 Task: Buy 3 Reusable Straws from Straws section under best seller category for shipping address: Melody Gonzalez, 1982 Bartlett Avenue, Southfield, Michigan 48076, Cell Number 2485598029. Pay from credit card ending with 7965, CVV 549
Action: Mouse moved to (211, 101)
Screenshot: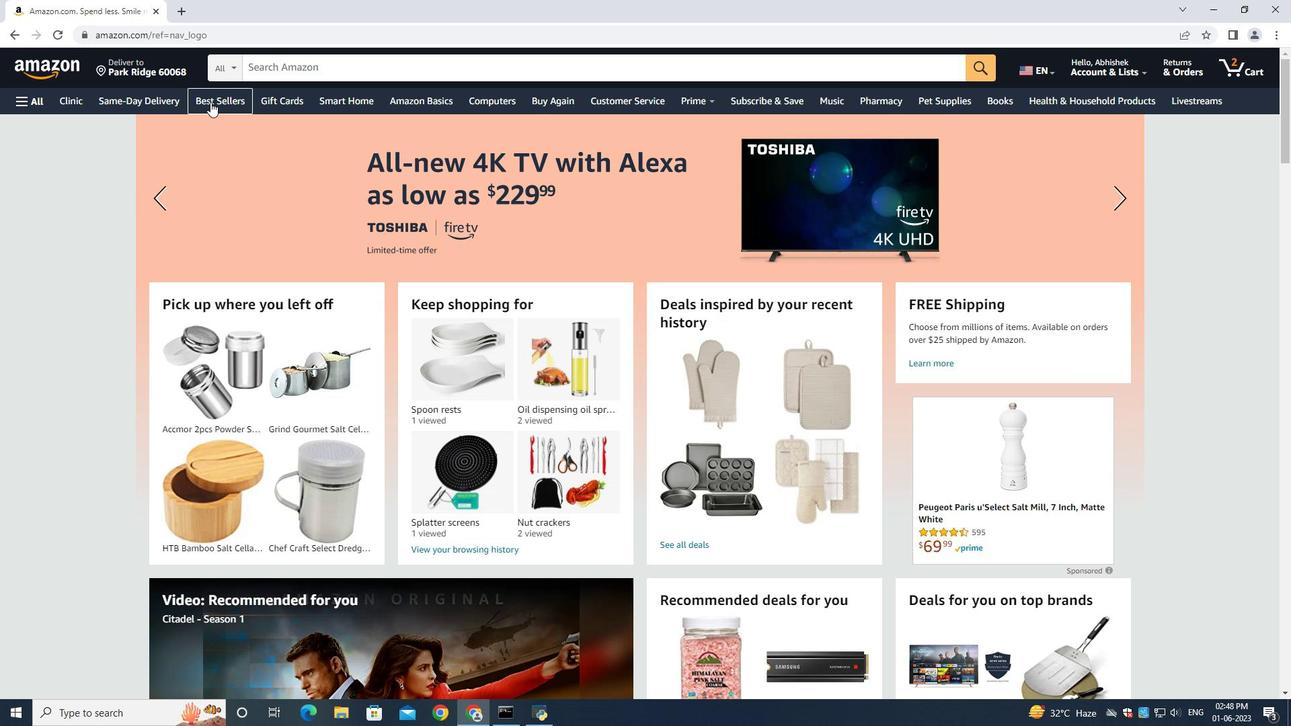 
Action: Mouse pressed left at (211, 101)
Screenshot: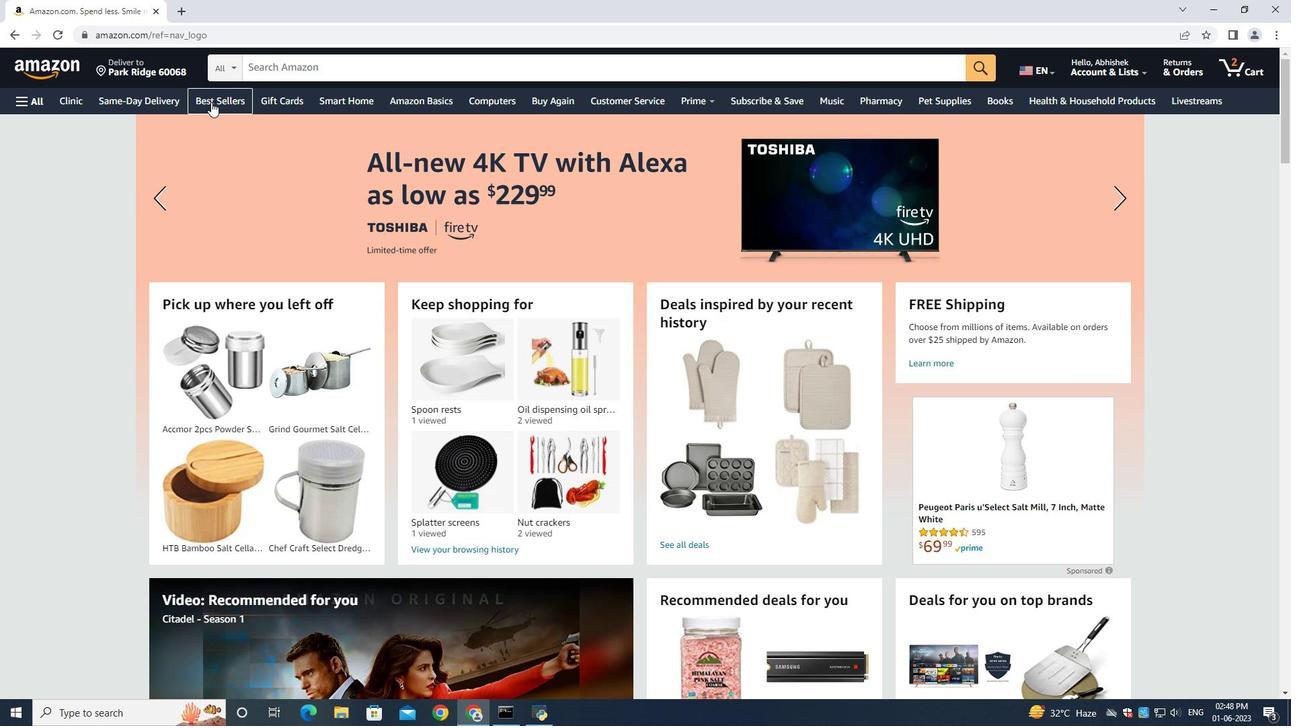 
Action: Mouse moved to (279, 69)
Screenshot: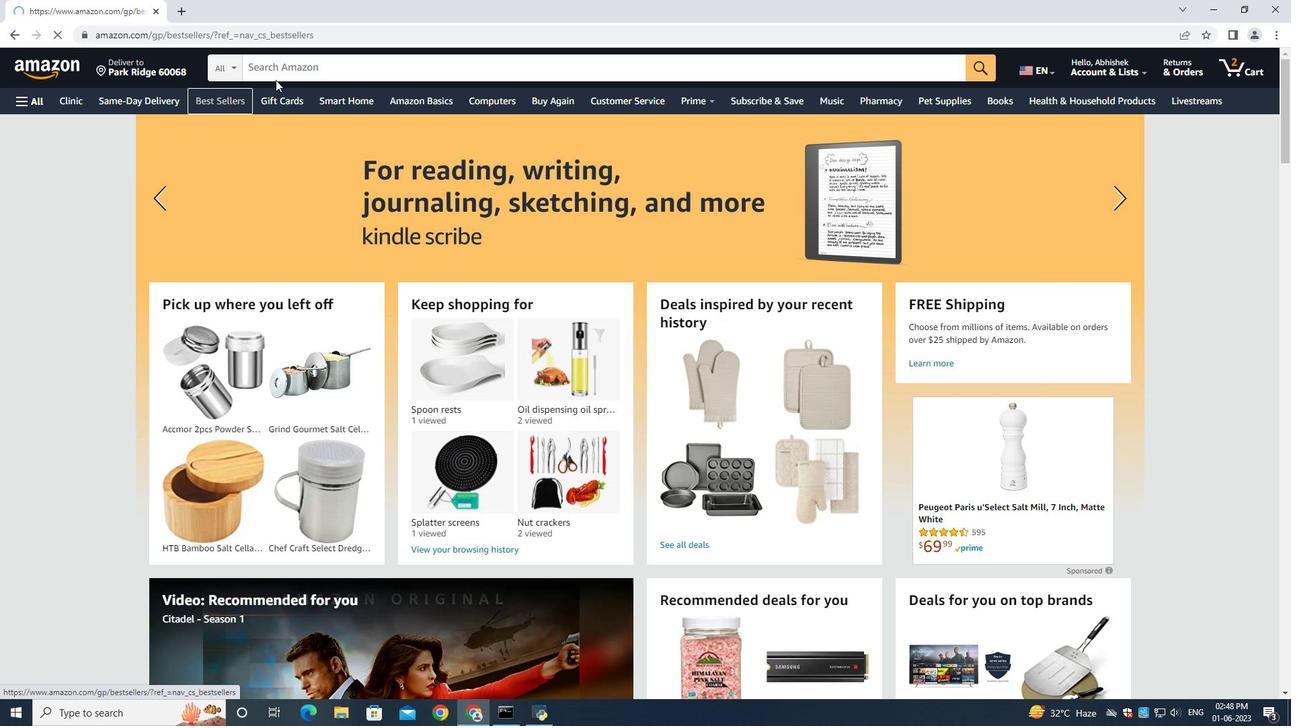 
Action: Mouse pressed left at (279, 69)
Screenshot: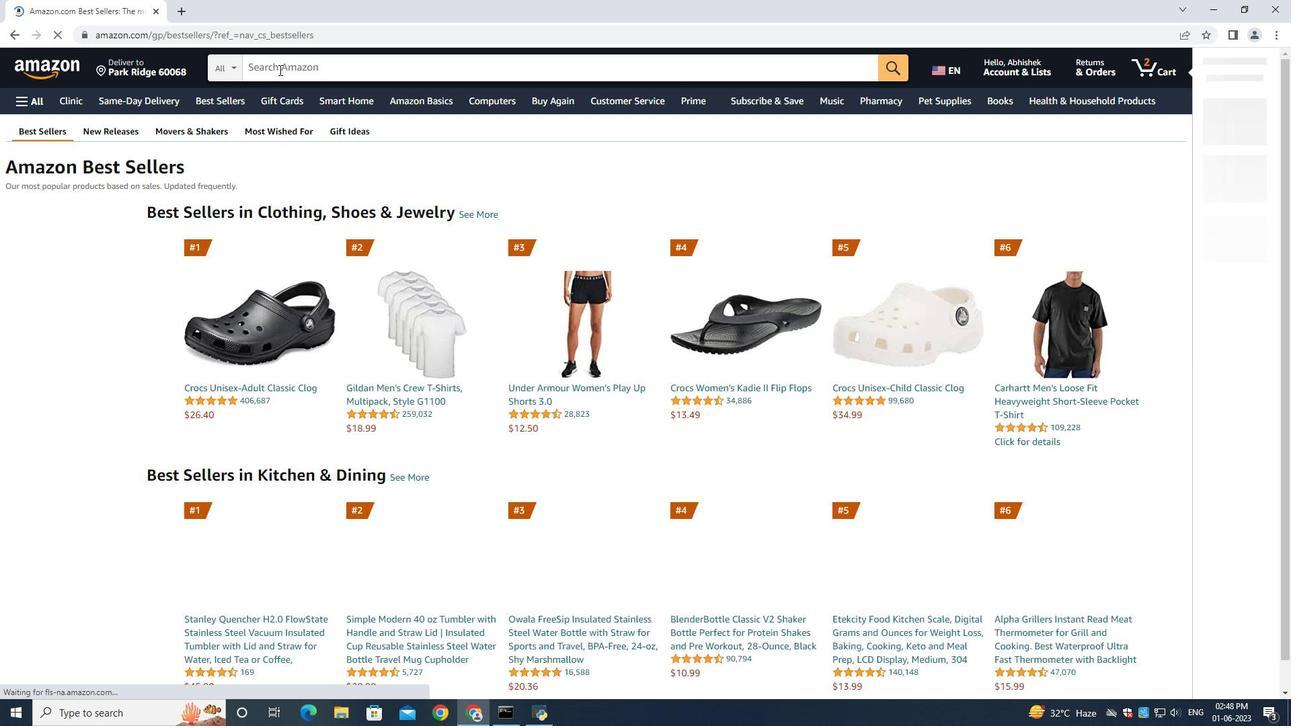 
Action: Mouse moved to (1260, 279)
Screenshot: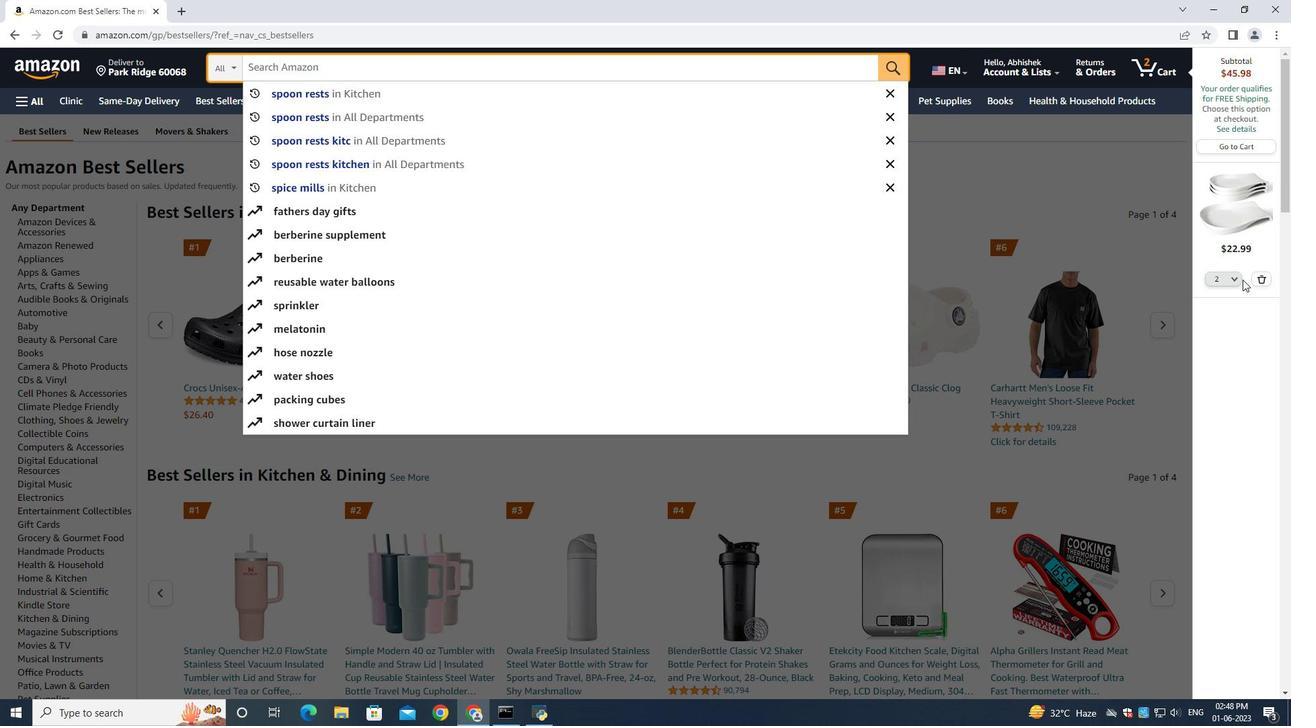 
Action: Mouse pressed left at (1260, 279)
Screenshot: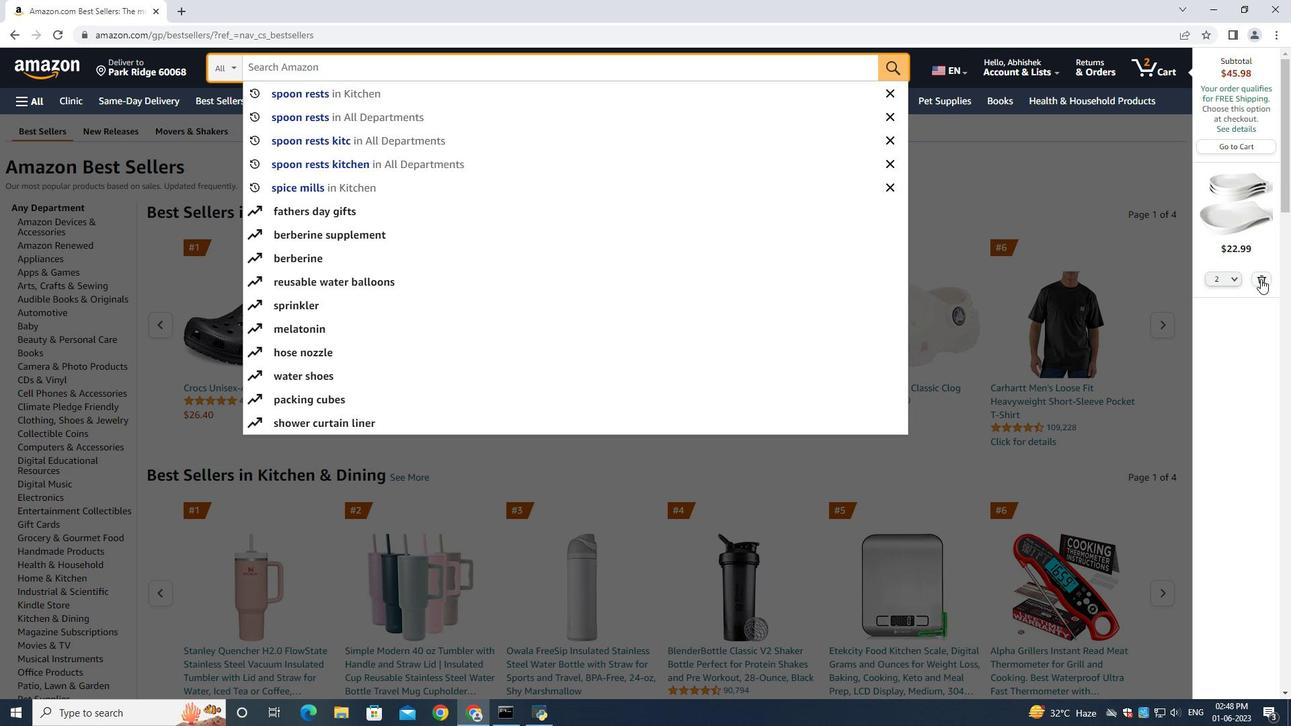
Action: Mouse moved to (281, 72)
Screenshot: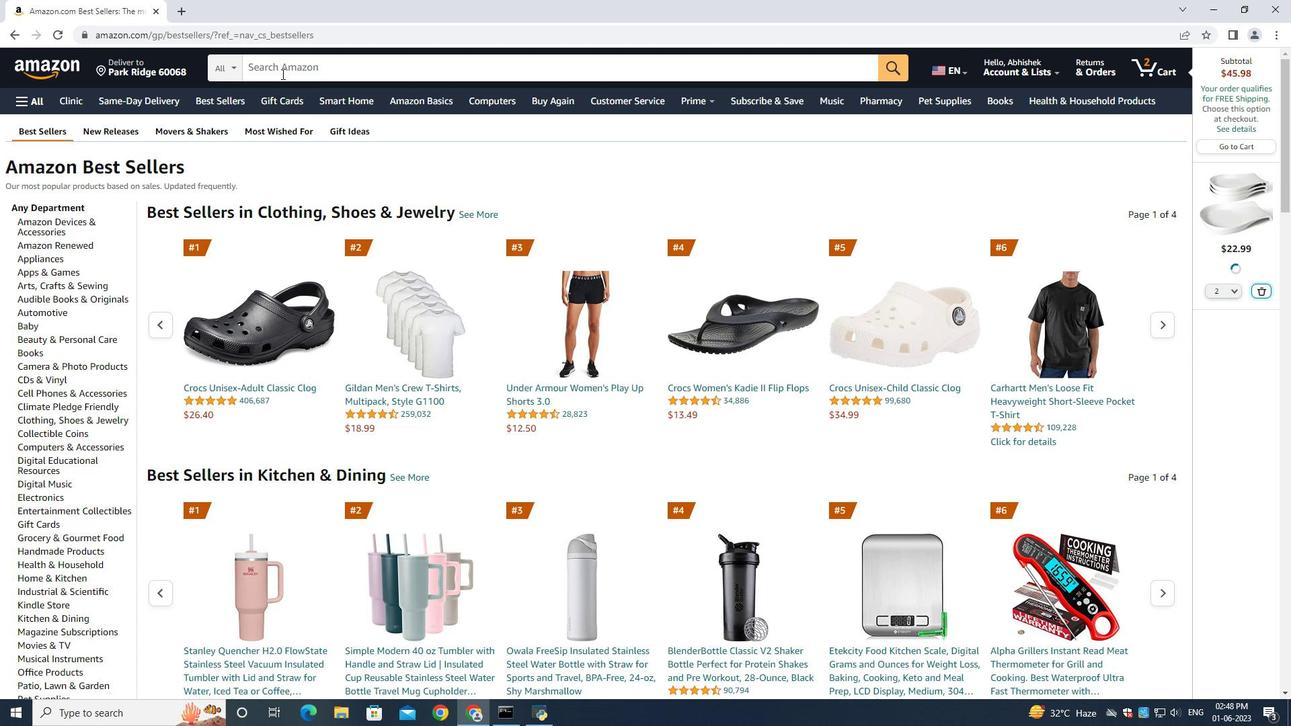 
Action: Mouse pressed left at (281, 72)
Screenshot: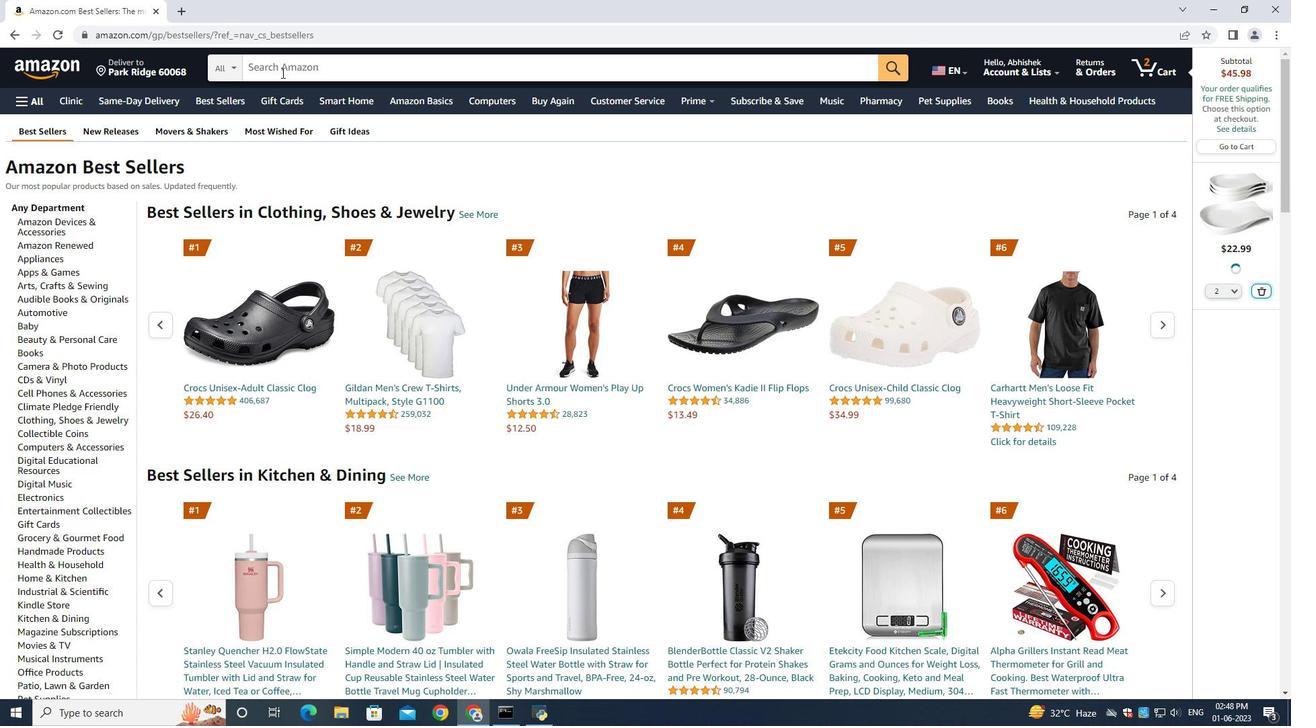 
Action: Key pressed <Key.shift>Reusable<Key.space><Key.shift><Key.shift><Key.shift><Key.shift><Key.shift><Key.shift><Key.shift><Key.shift><Key.shift><Key.shift><Key.shift><Key.shift><Key.shift>Straws<Key.enter>
Screenshot: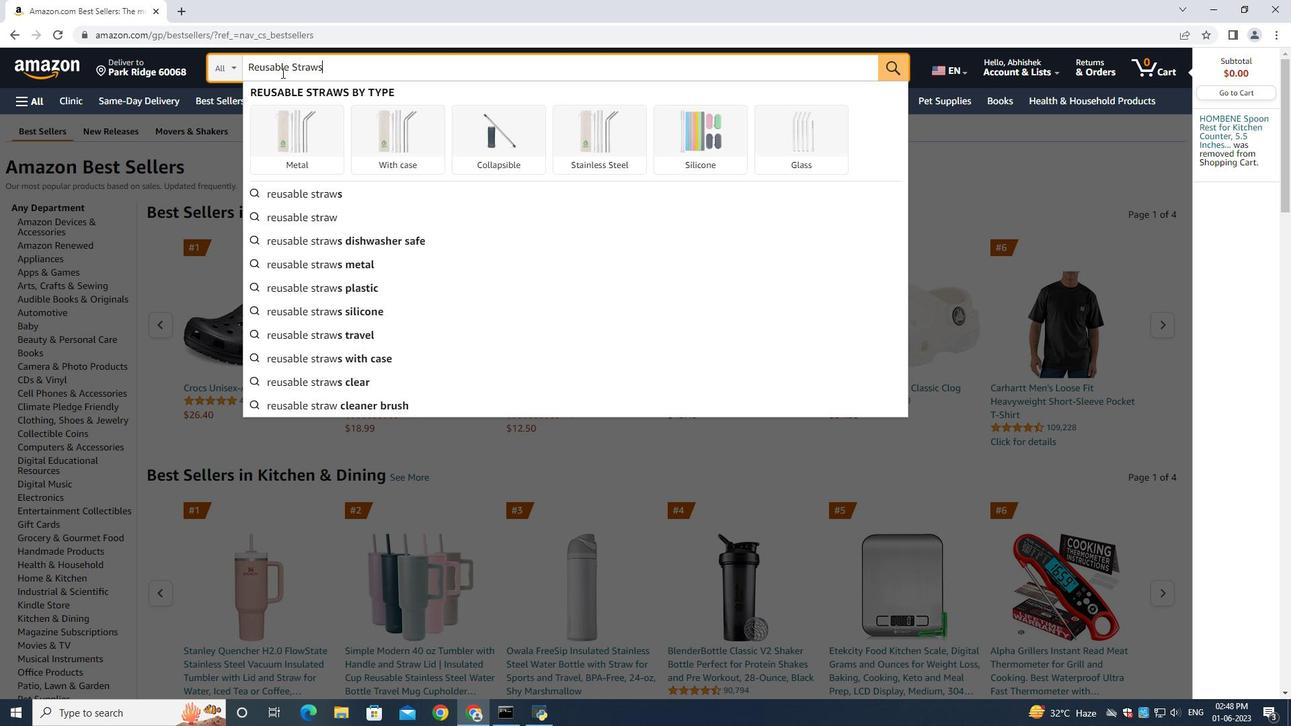 
Action: Mouse moved to (61, 364)
Screenshot: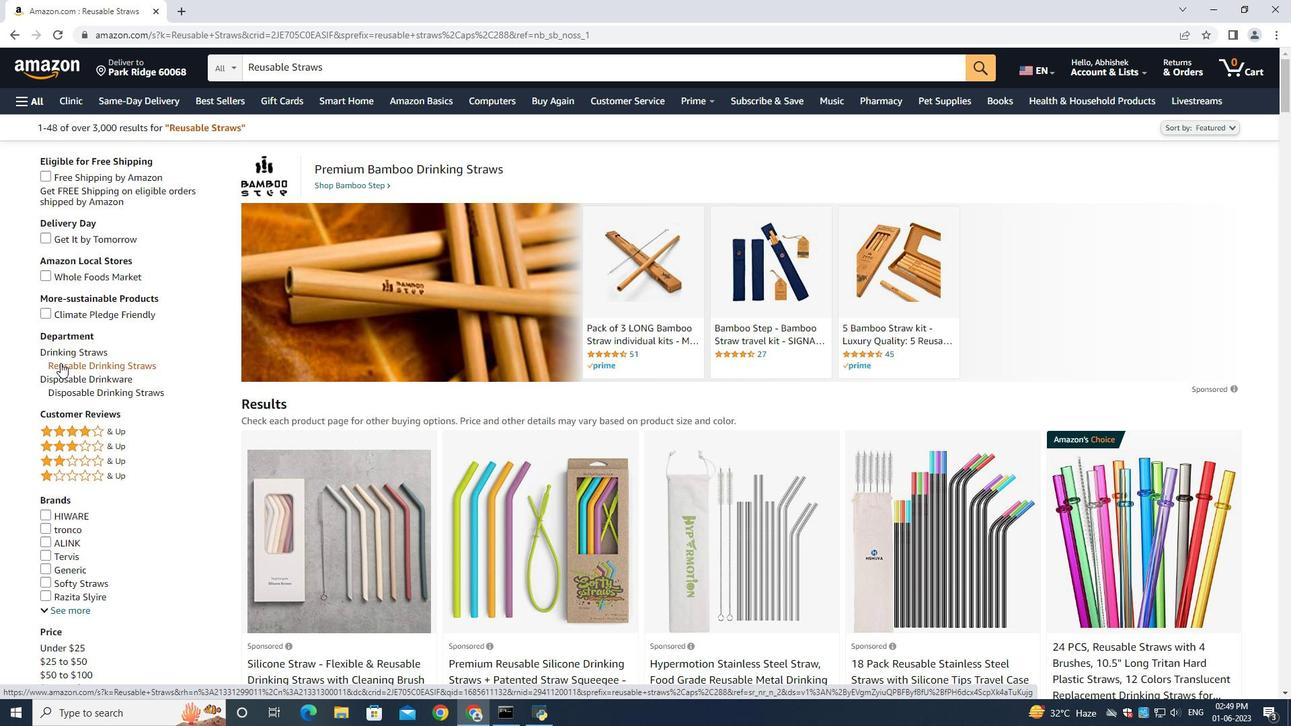 
Action: Mouse pressed left at (61, 364)
Screenshot: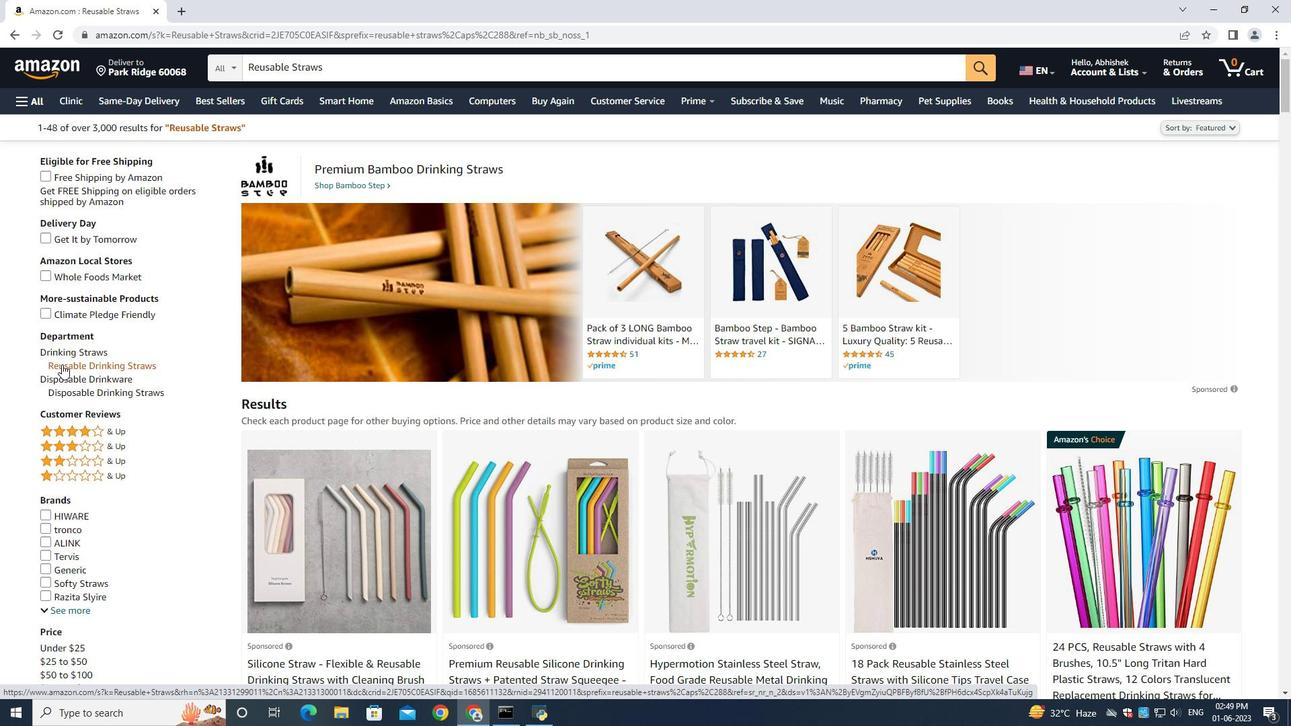 
Action: Mouse moved to (900, 342)
Screenshot: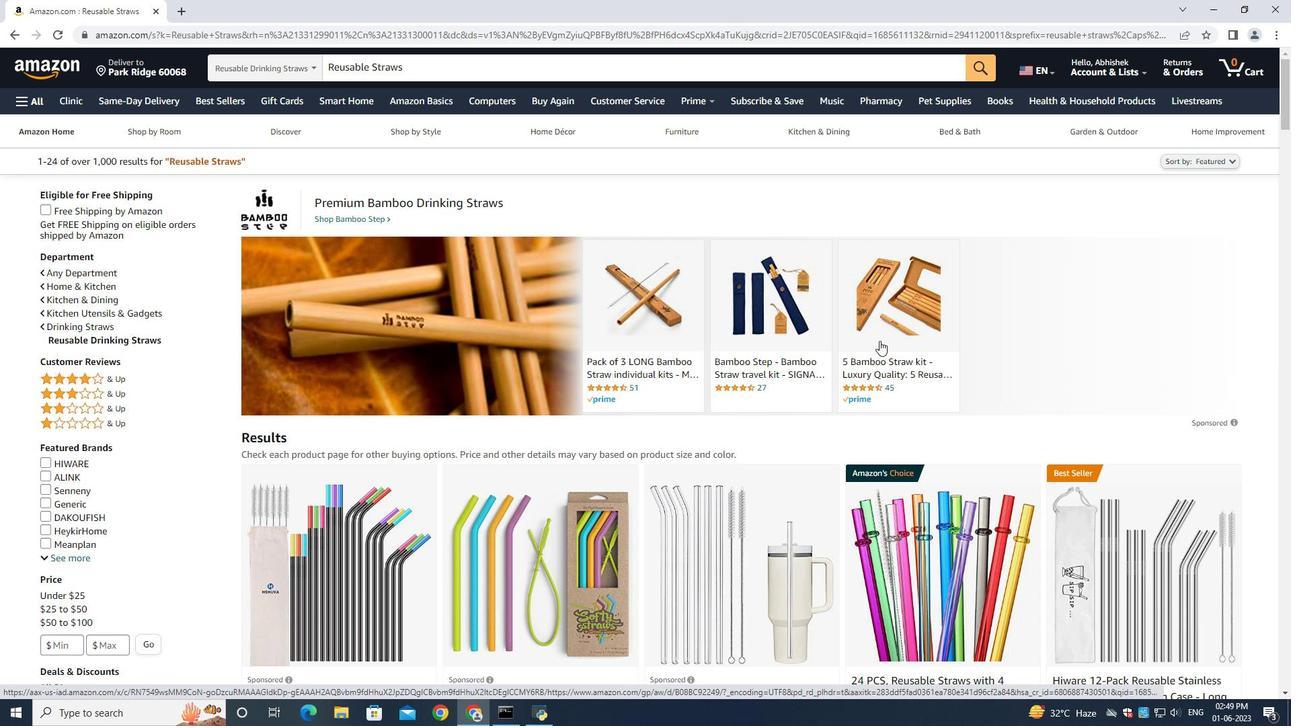 
Action: Mouse scrolled (900, 342) with delta (0, 0)
Screenshot: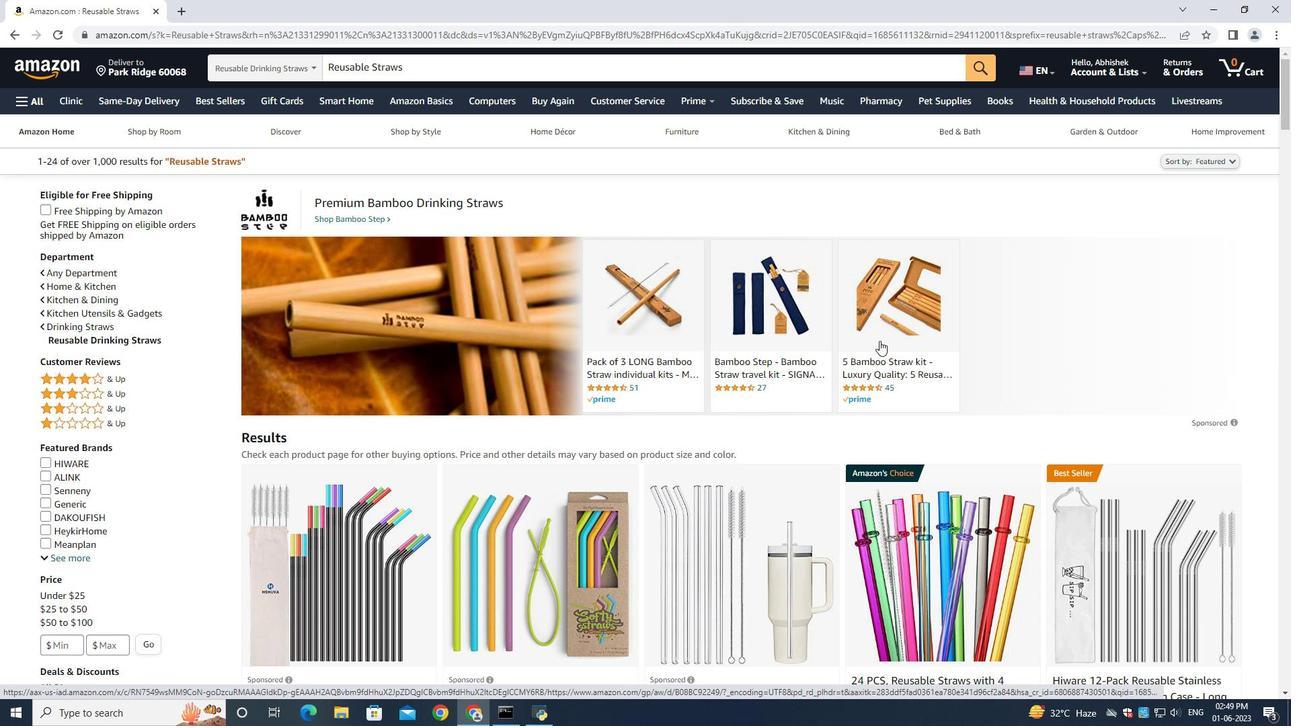
Action: Mouse moved to (906, 345)
Screenshot: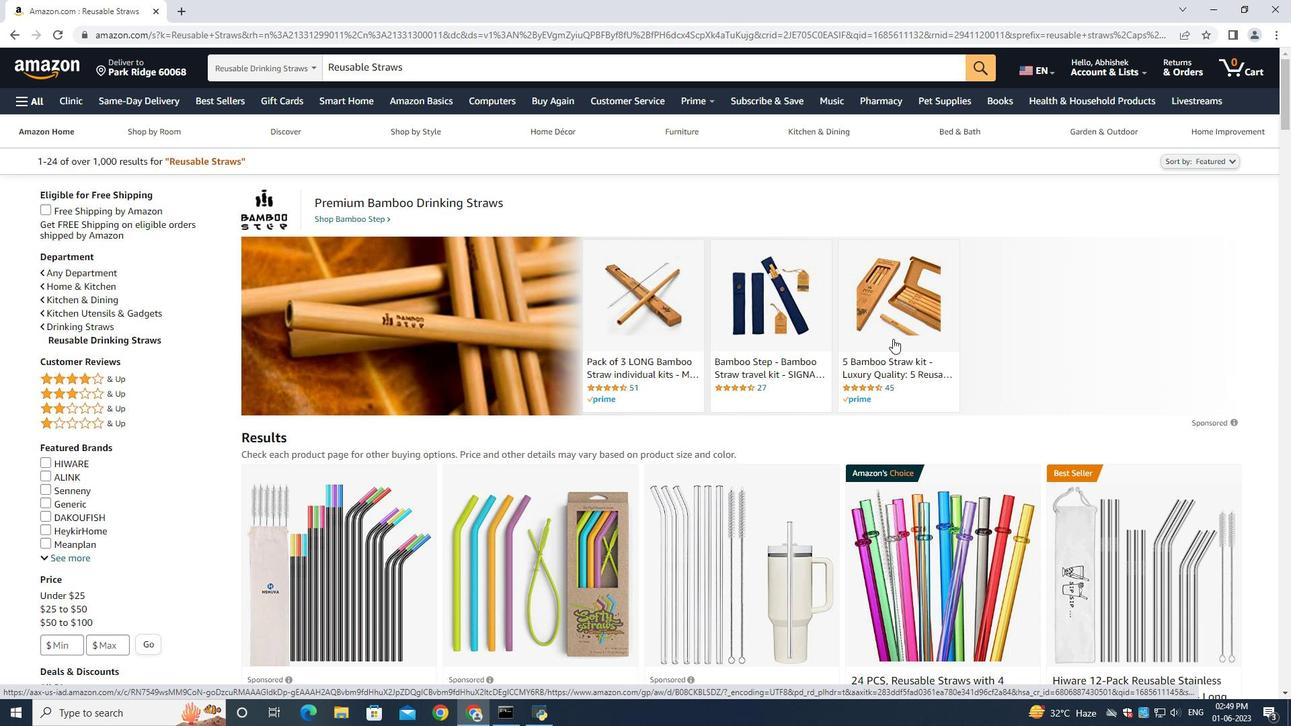 
Action: Mouse scrolled (906, 344) with delta (0, 0)
Screenshot: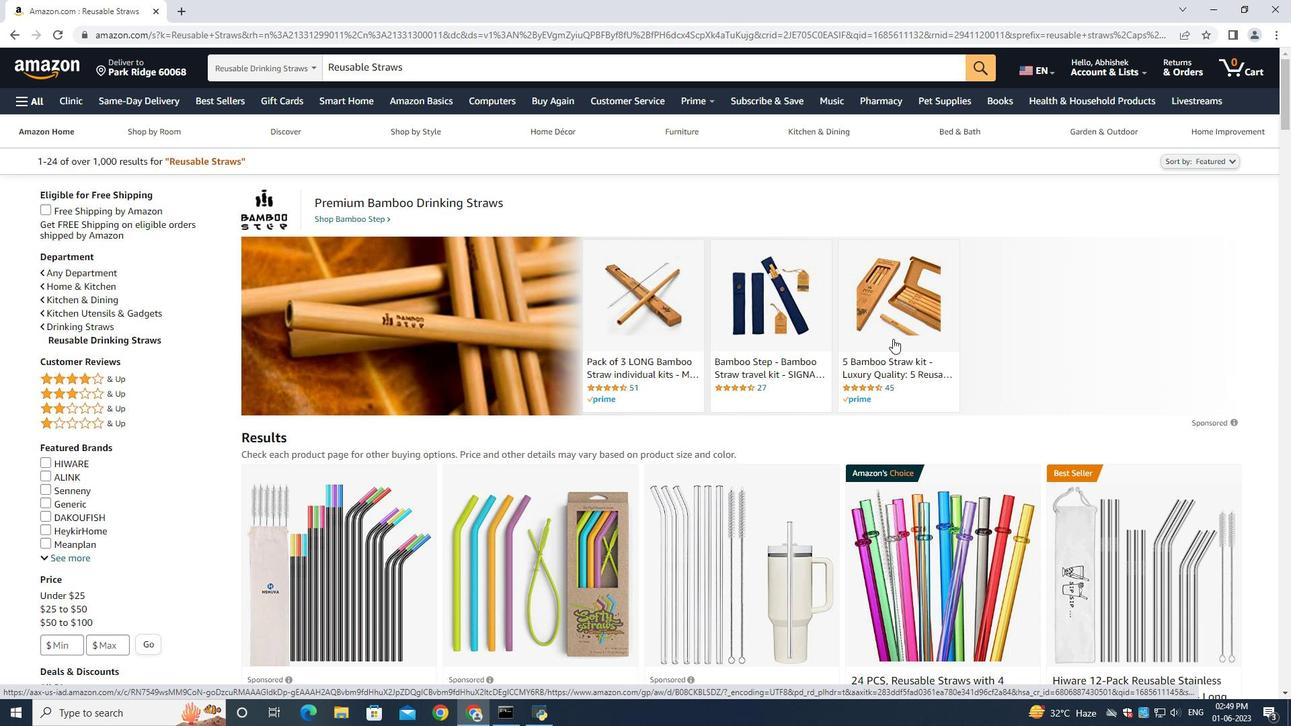 
Action: Mouse moved to (907, 344)
Screenshot: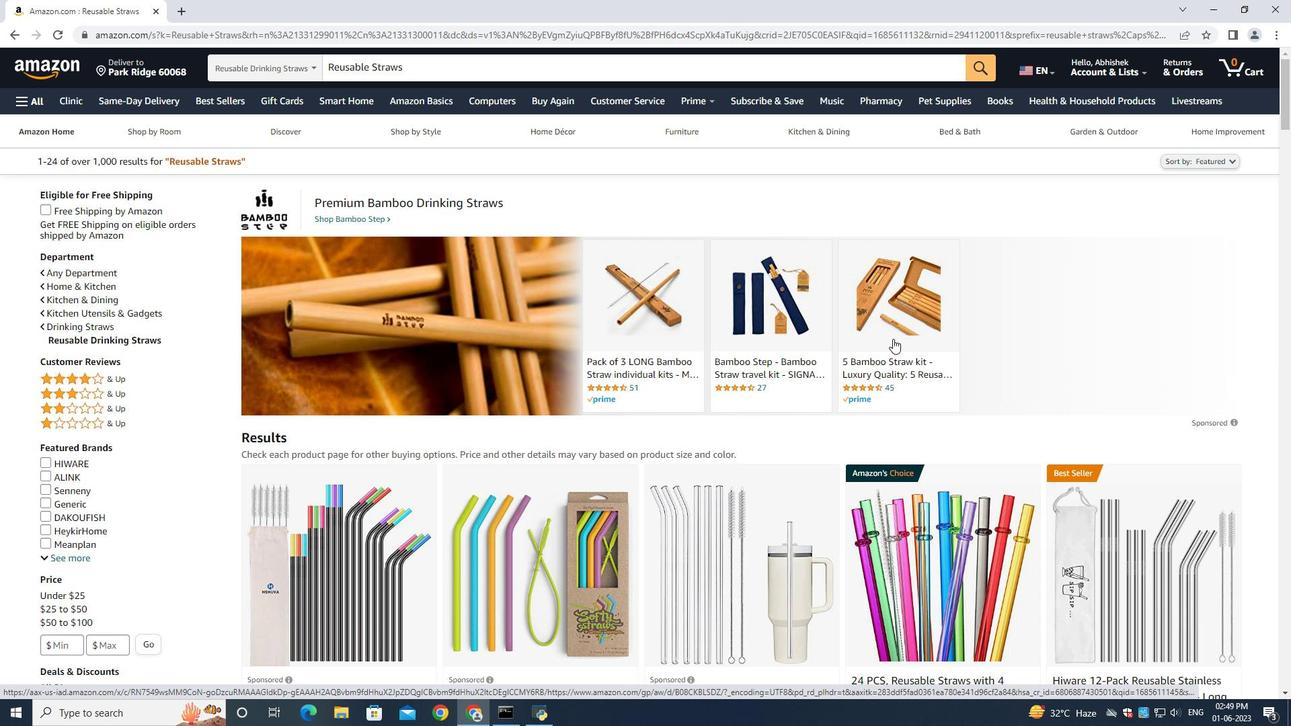 
Action: Mouse scrolled (907, 344) with delta (0, 0)
Screenshot: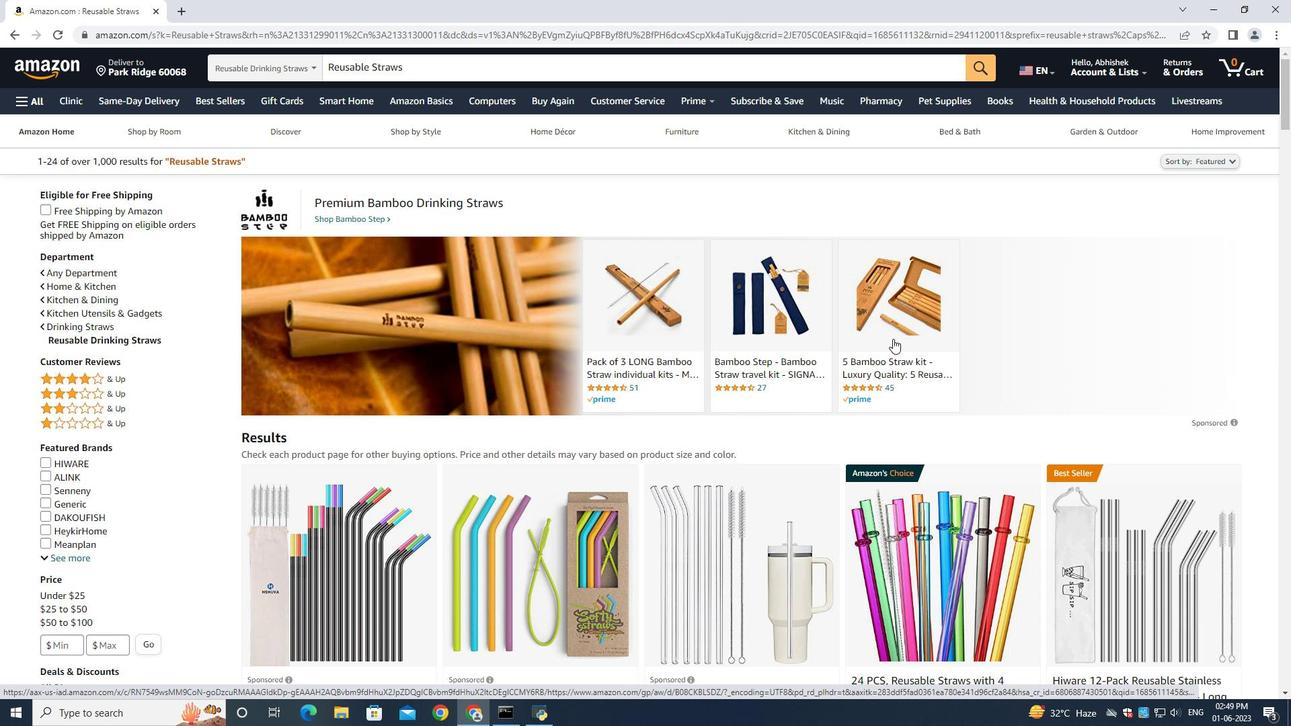 
Action: Mouse moved to (915, 380)
Screenshot: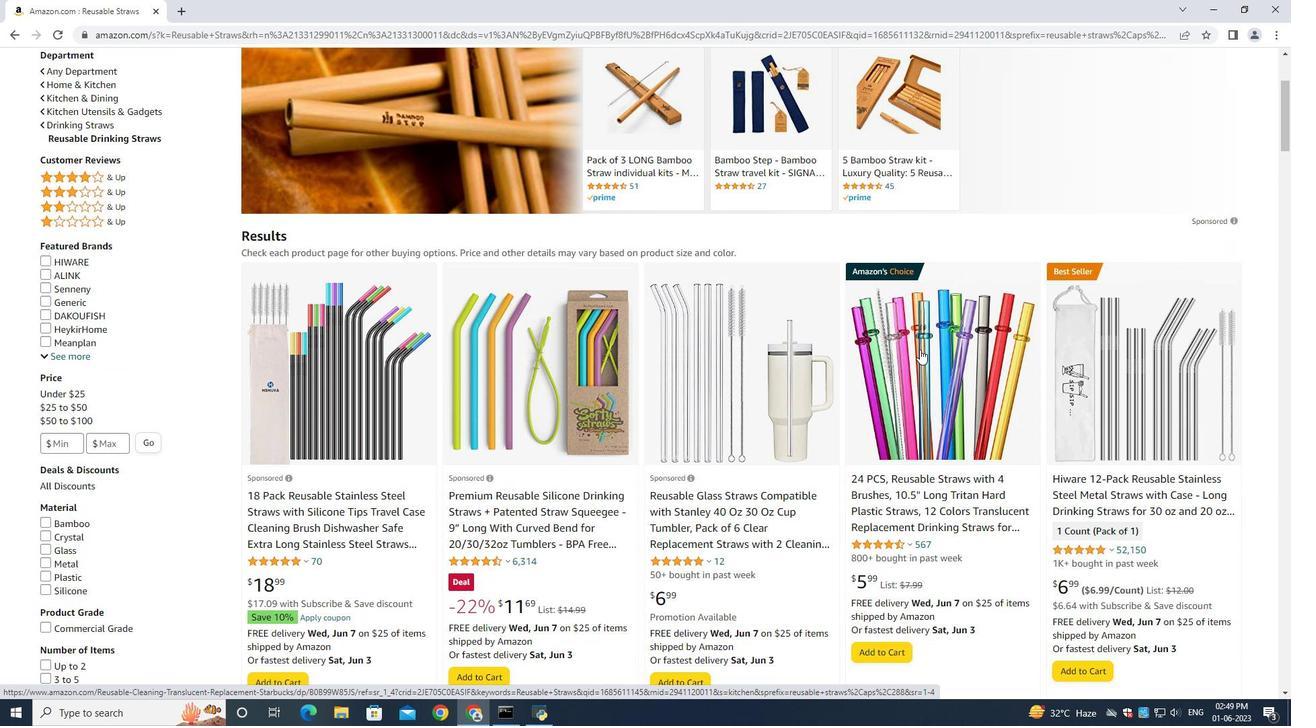 
Action: Mouse scrolled (915, 379) with delta (0, 0)
Screenshot: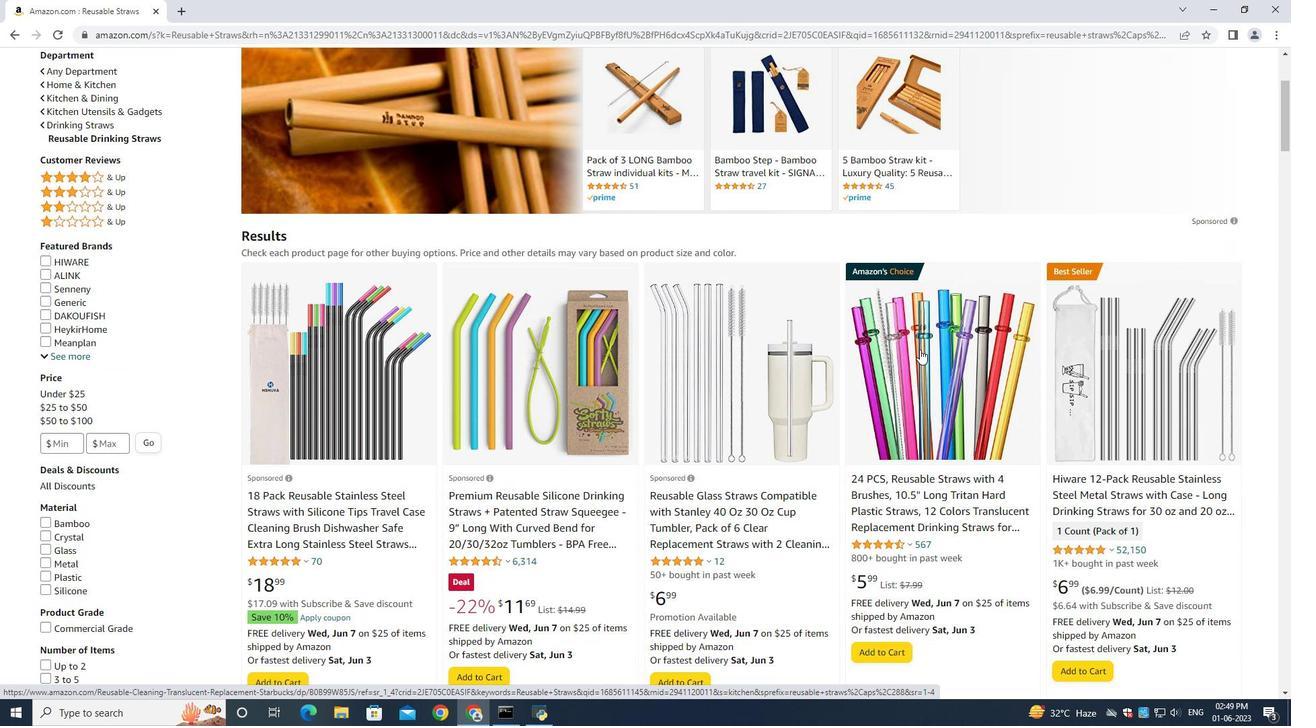 
Action: Mouse moved to (901, 424)
Screenshot: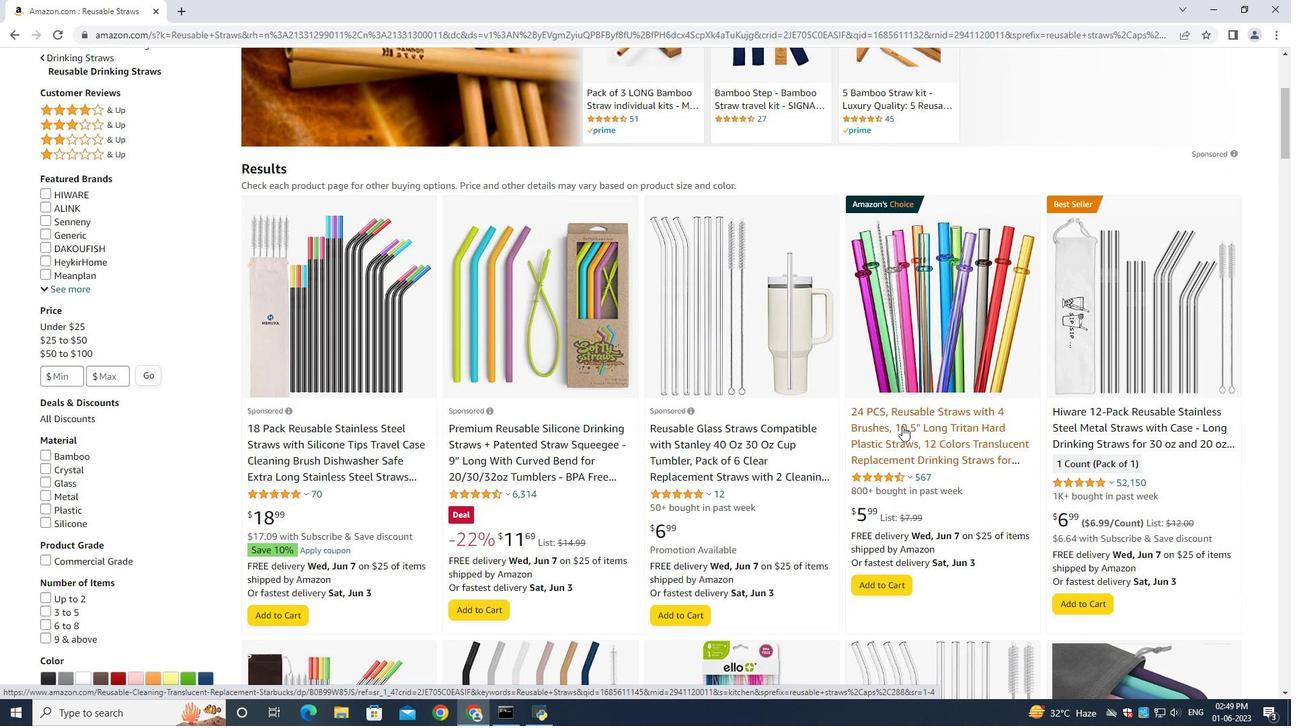 
Action: Mouse pressed left at (901, 424)
Screenshot: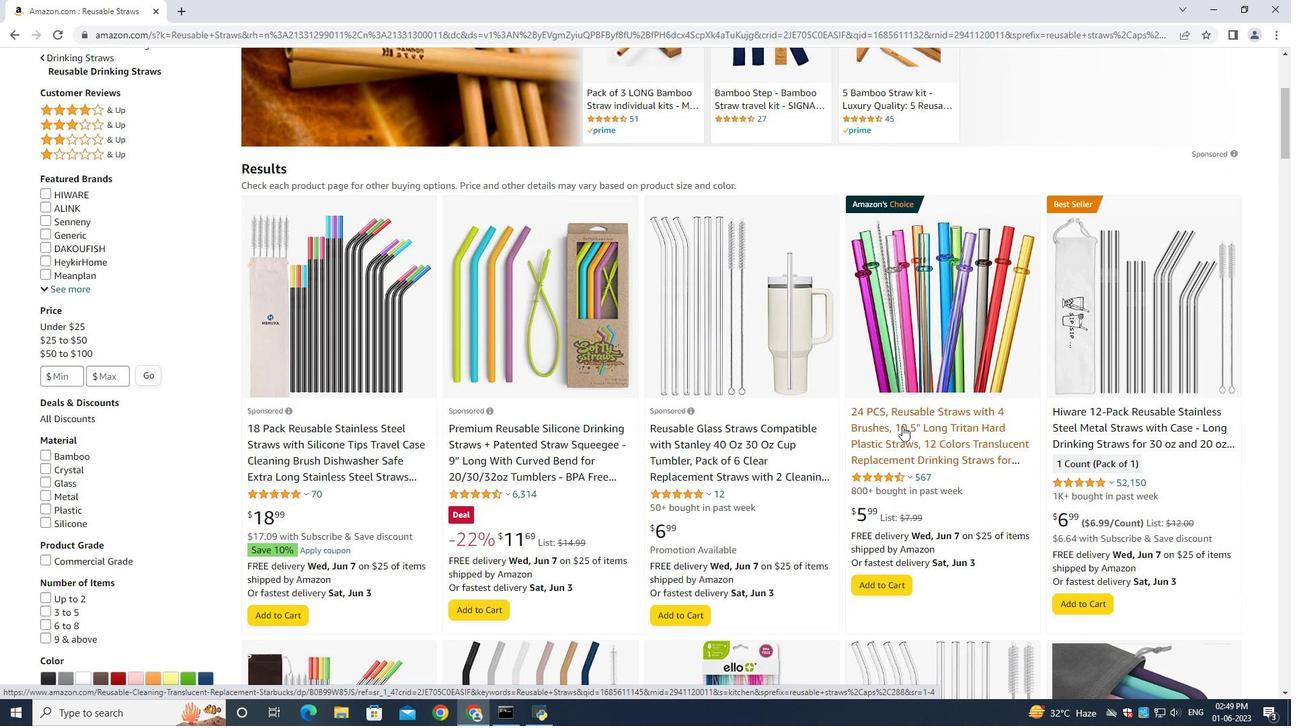 
Action: Mouse moved to (657, 397)
Screenshot: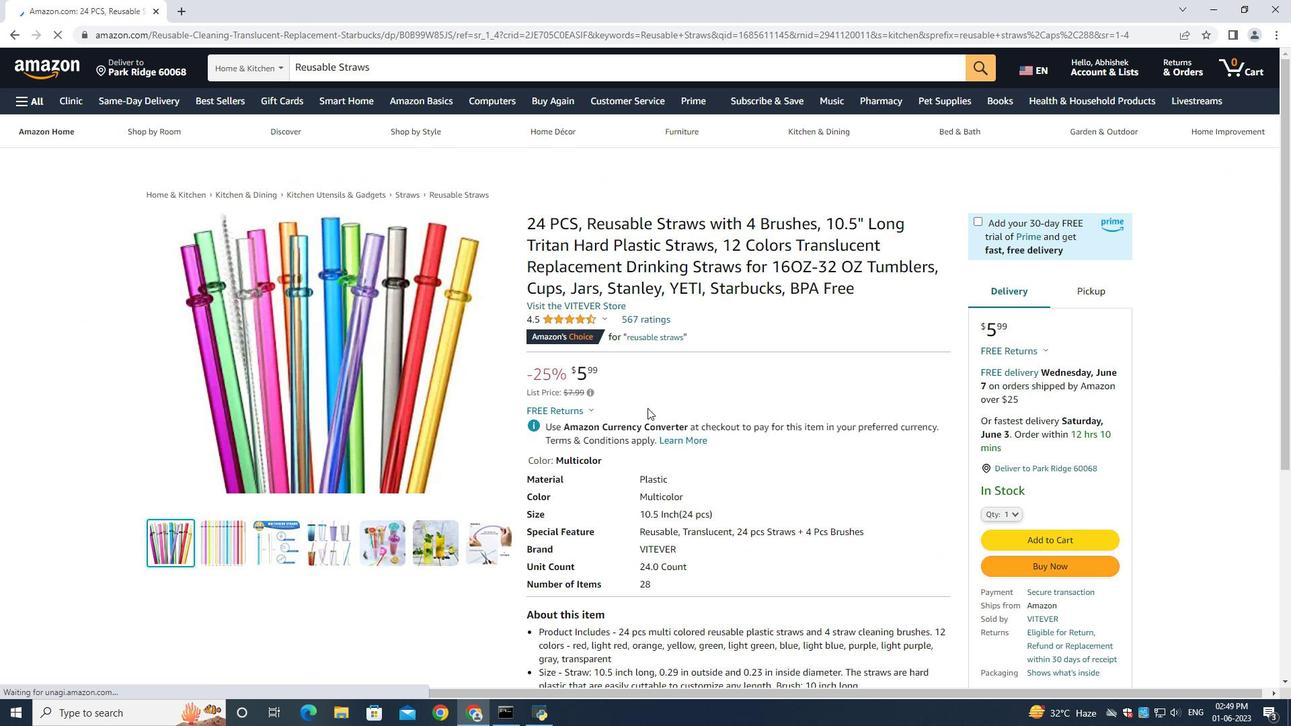
Action: Mouse scrolled (657, 396) with delta (0, 0)
Screenshot: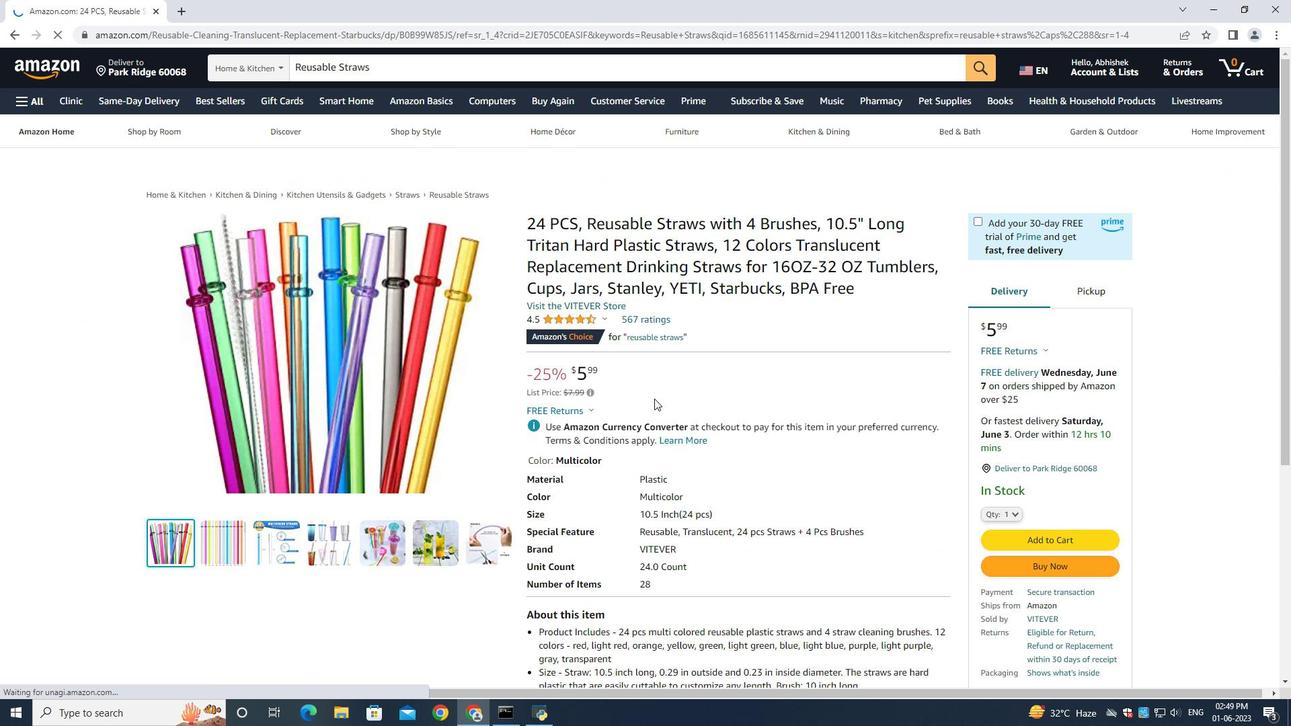 
Action: Mouse moved to (659, 397)
Screenshot: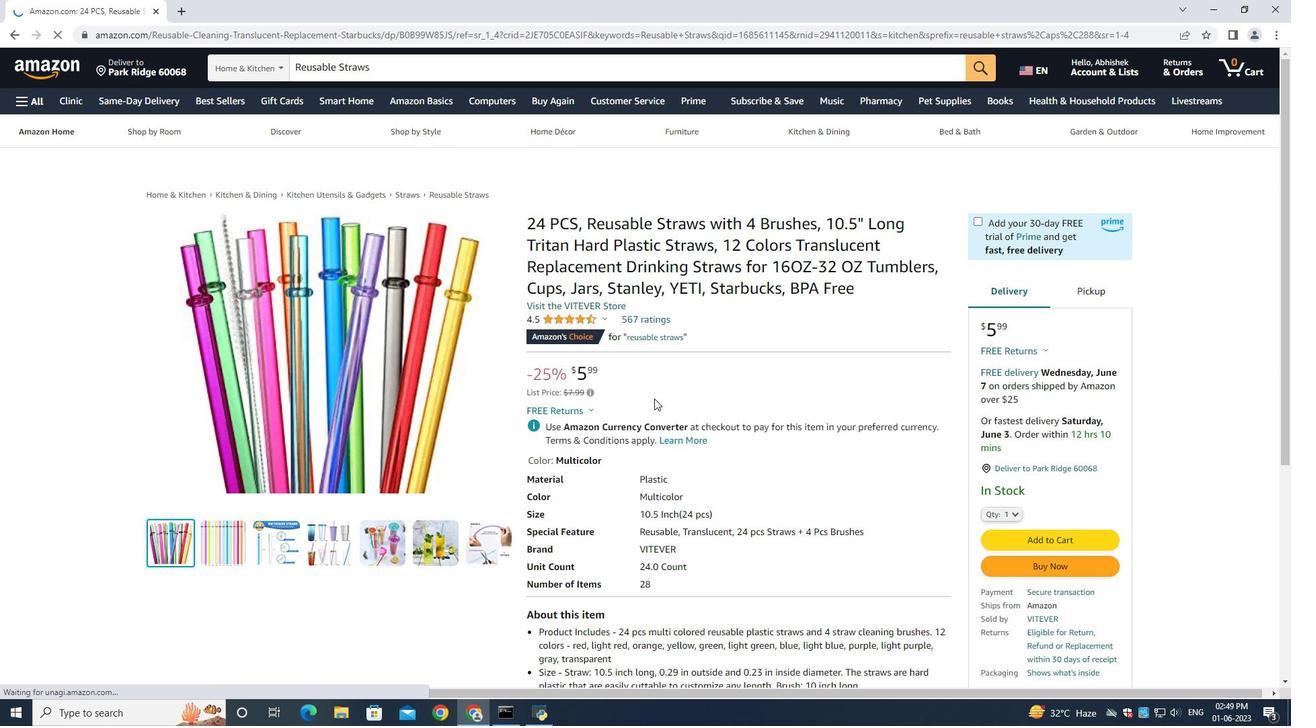 
Action: Mouse scrolled (659, 396) with delta (0, 0)
Screenshot: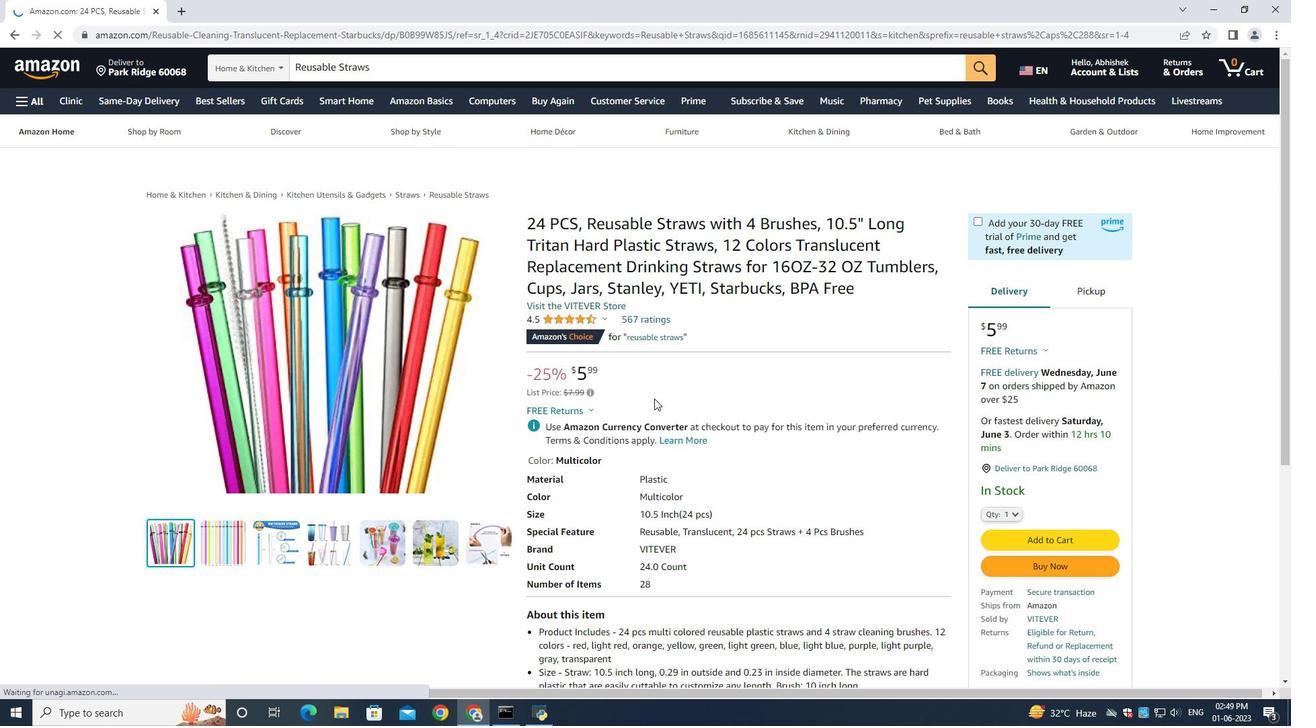 
Action: Mouse moved to (661, 397)
Screenshot: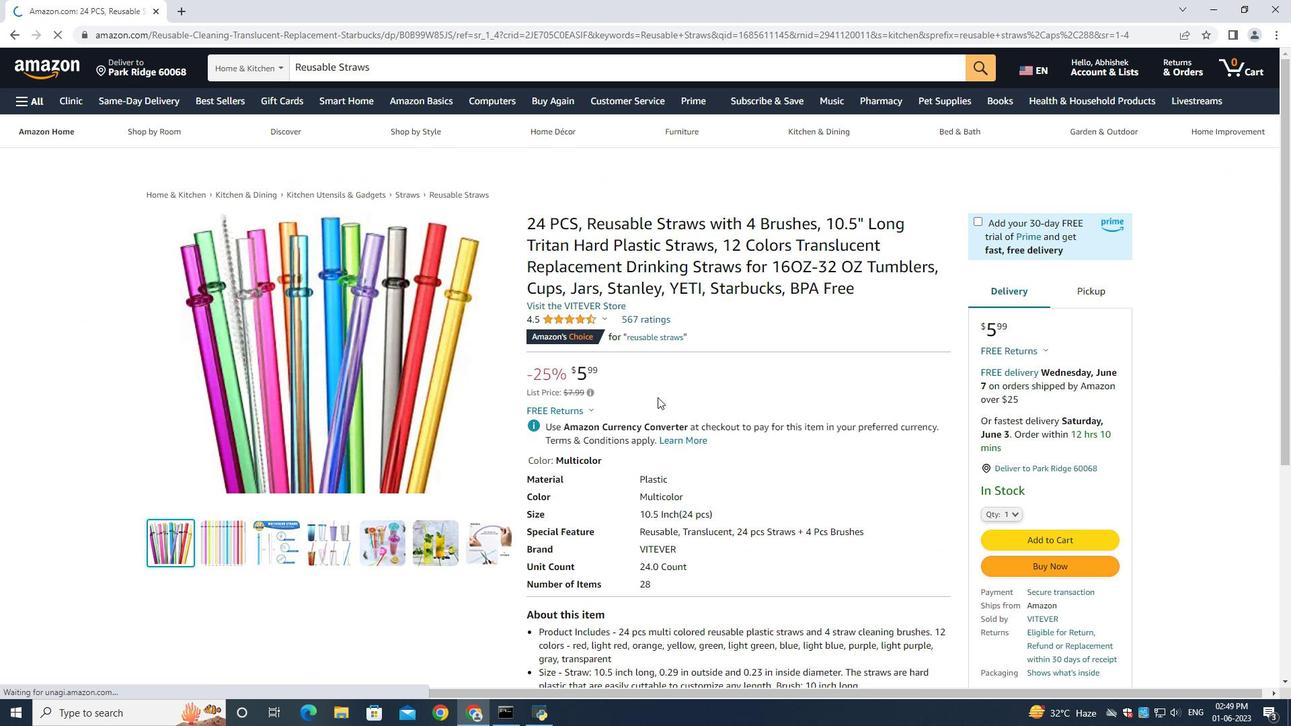 
Action: Mouse scrolled (661, 396) with delta (0, 0)
Screenshot: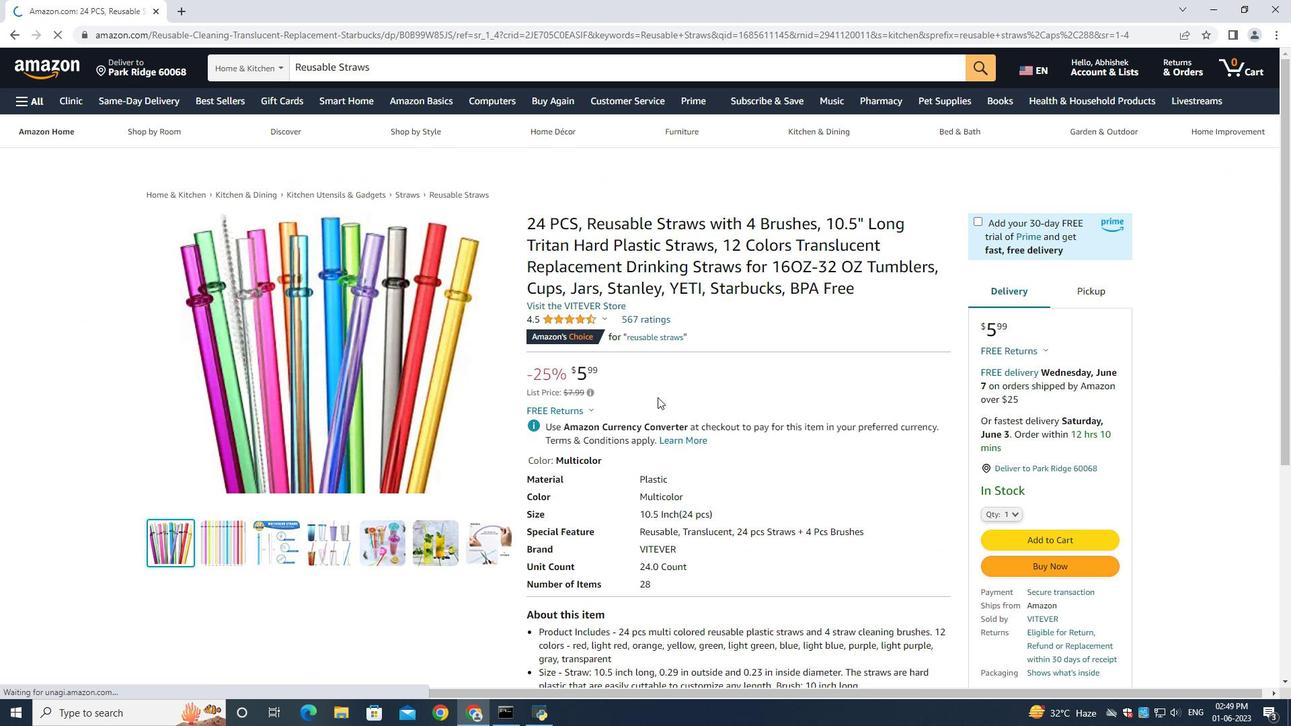 
Action: Mouse moved to (1004, 310)
Screenshot: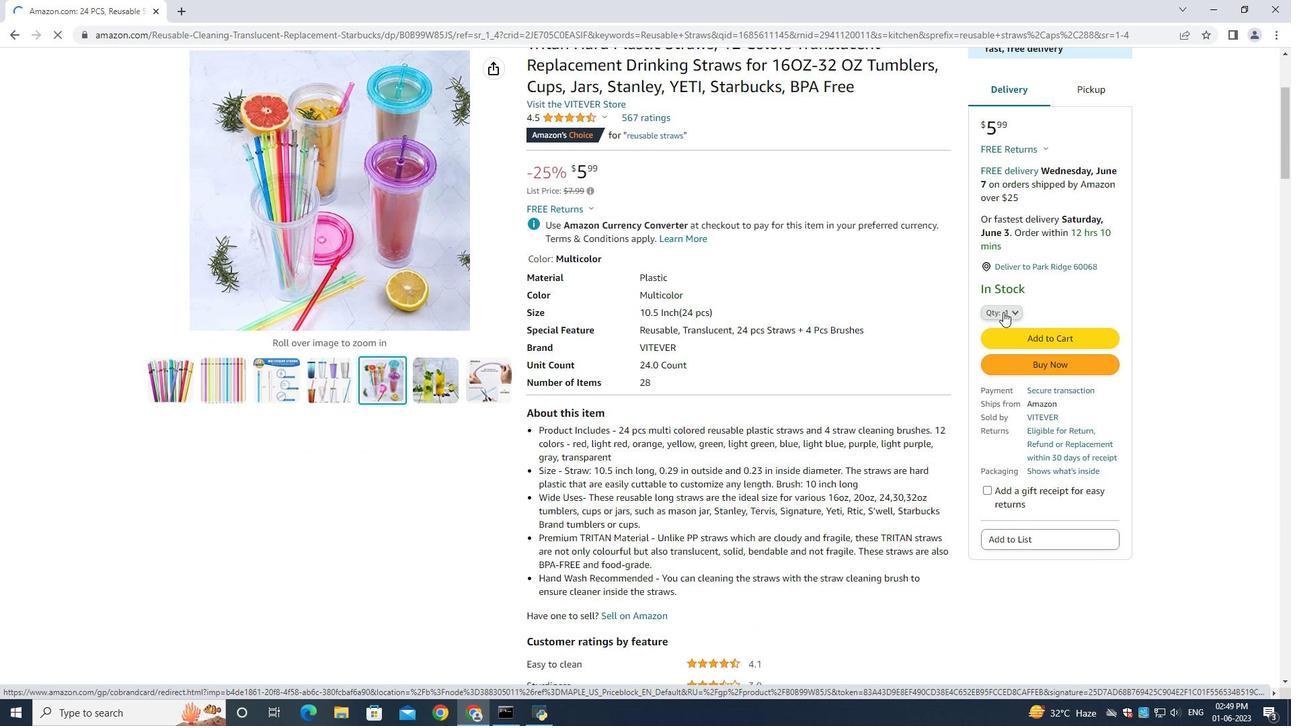 
Action: Mouse pressed left at (1004, 310)
Screenshot: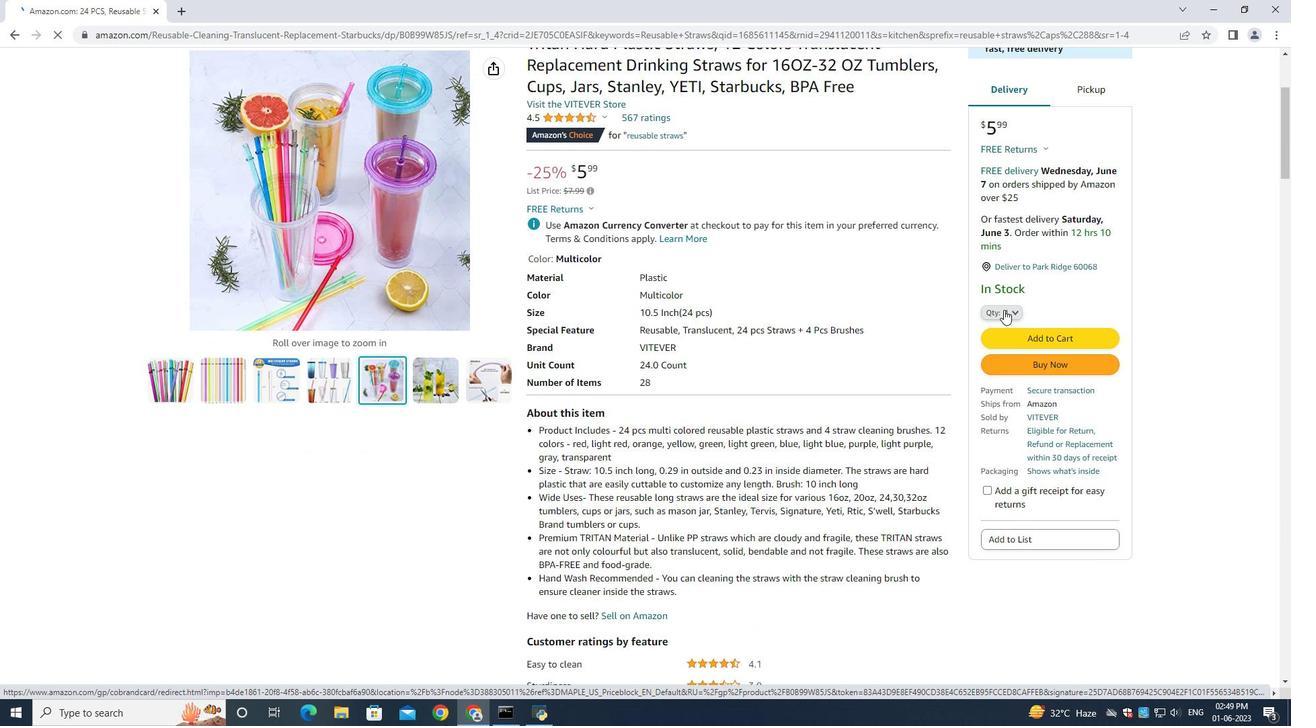 
Action: Mouse moved to (993, 354)
Screenshot: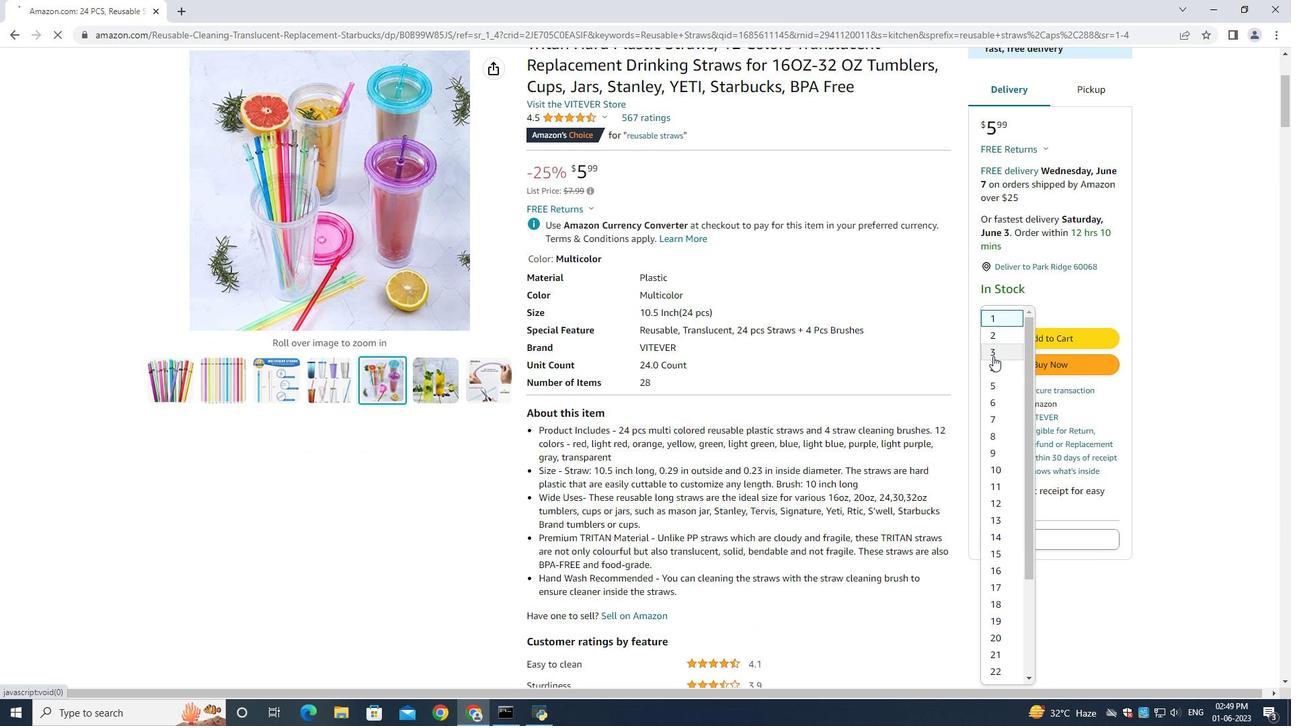 
Action: Mouse pressed left at (993, 354)
Screenshot: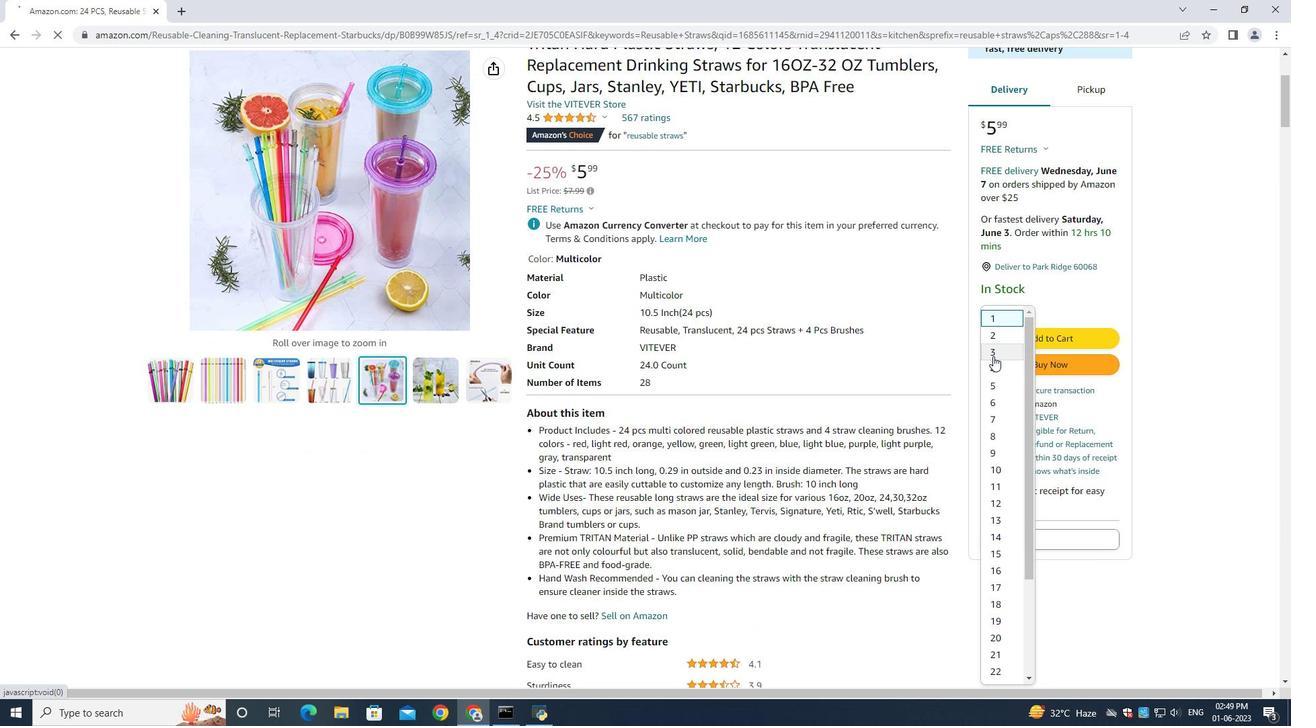 
Action: Mouse moved to (1036, 365)
Screenshot: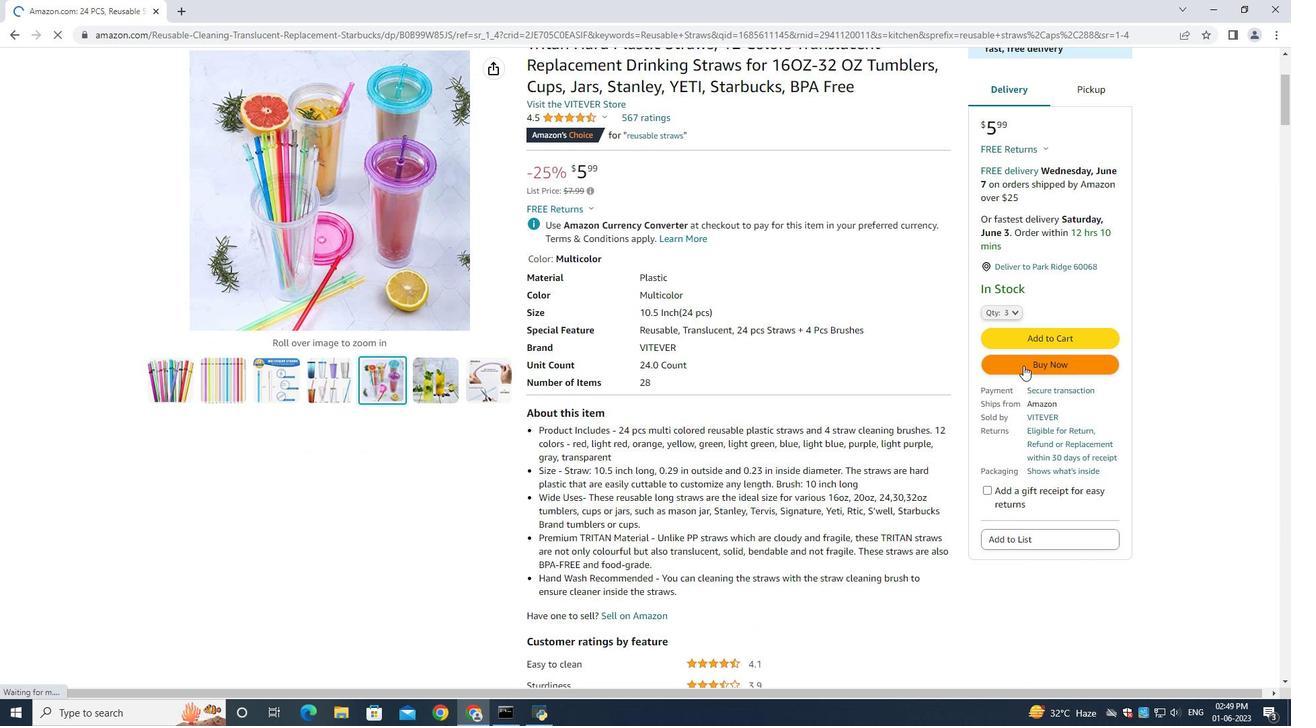 
Action: Mouse pressed left at (1036, 365)
Screenshot: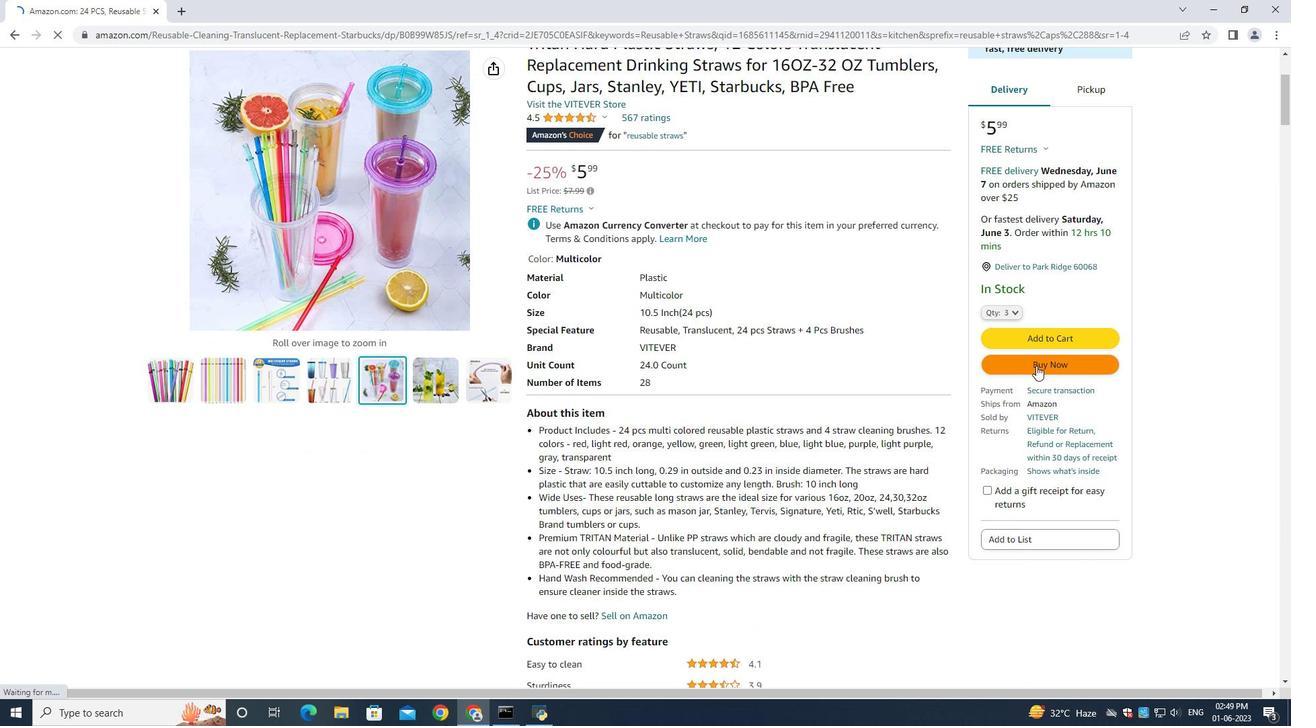 
Action: Mouse moved to (684, 370)
Screenshot: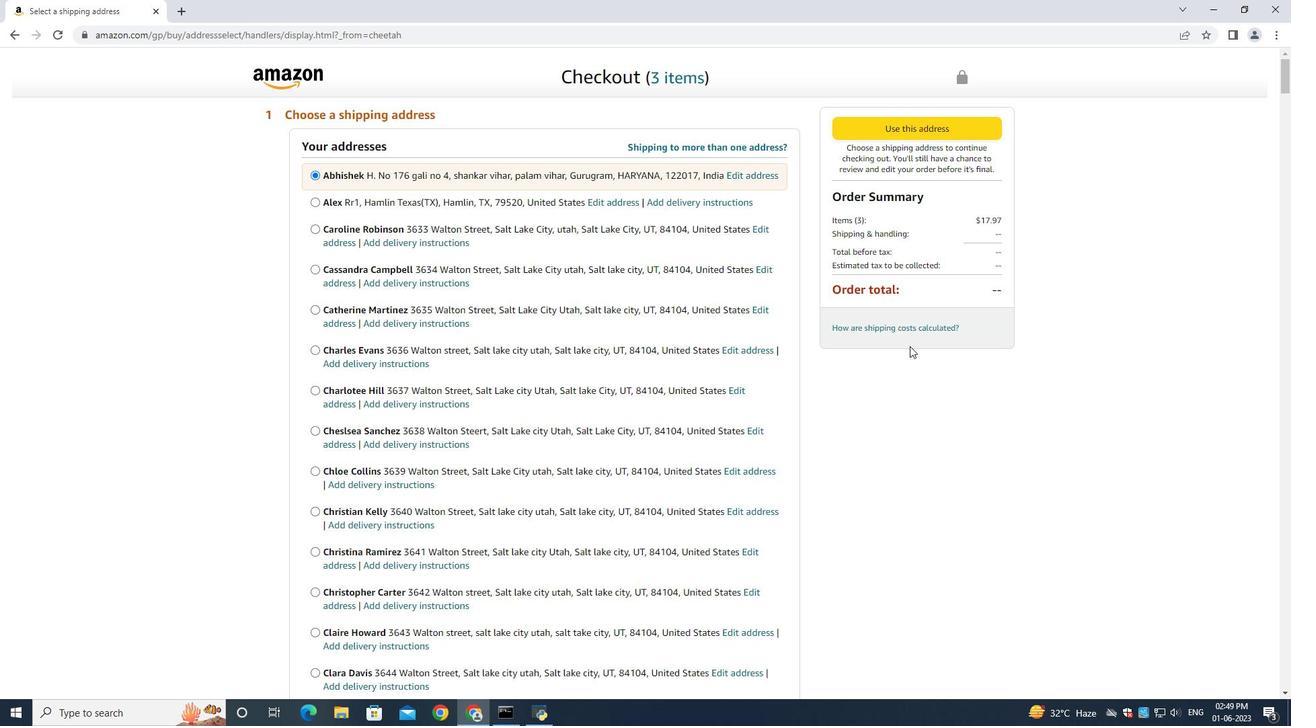 
Action: Mouse scrolled (901, 349) with delta (0, 0)
Screenshot: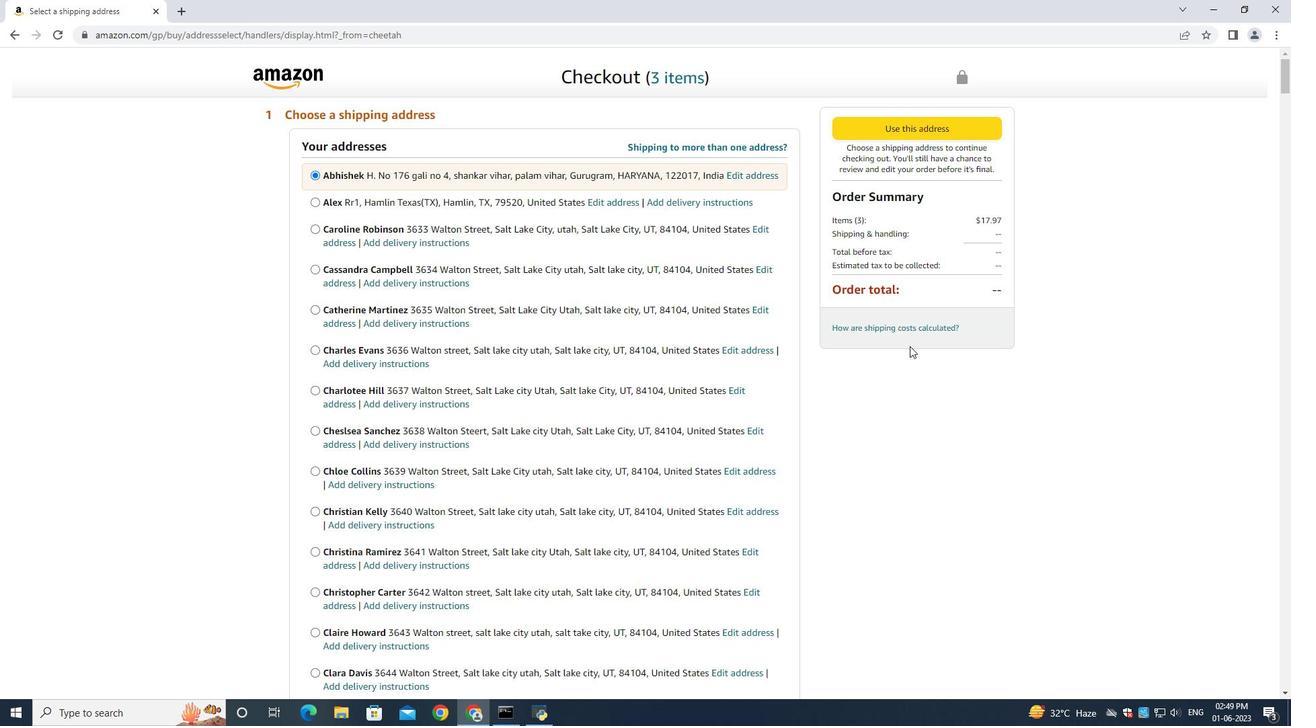 
Action: Mouse moved to (668, 371)
Screenshot: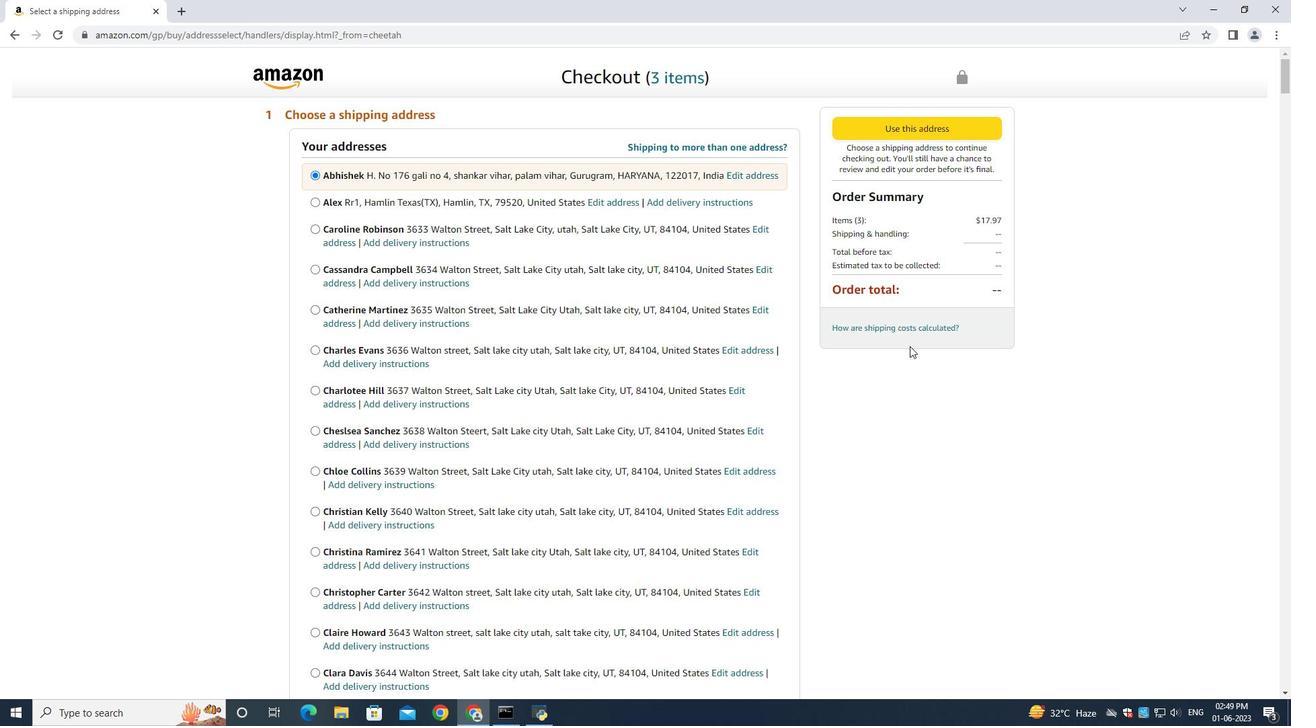 
Action: Mouse scrolled (900, 350) with delta (0, 0)
Screenshot: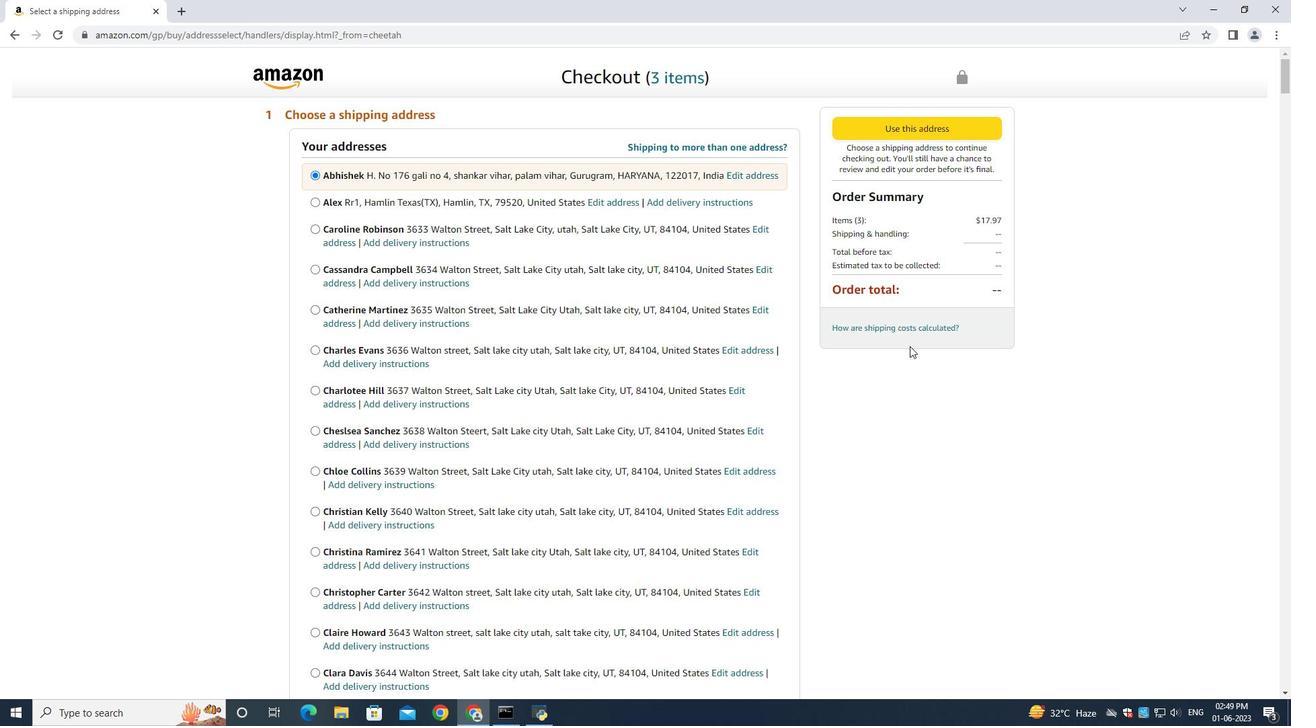 
Action: Mouse moved to (667, 371)
Screenshot: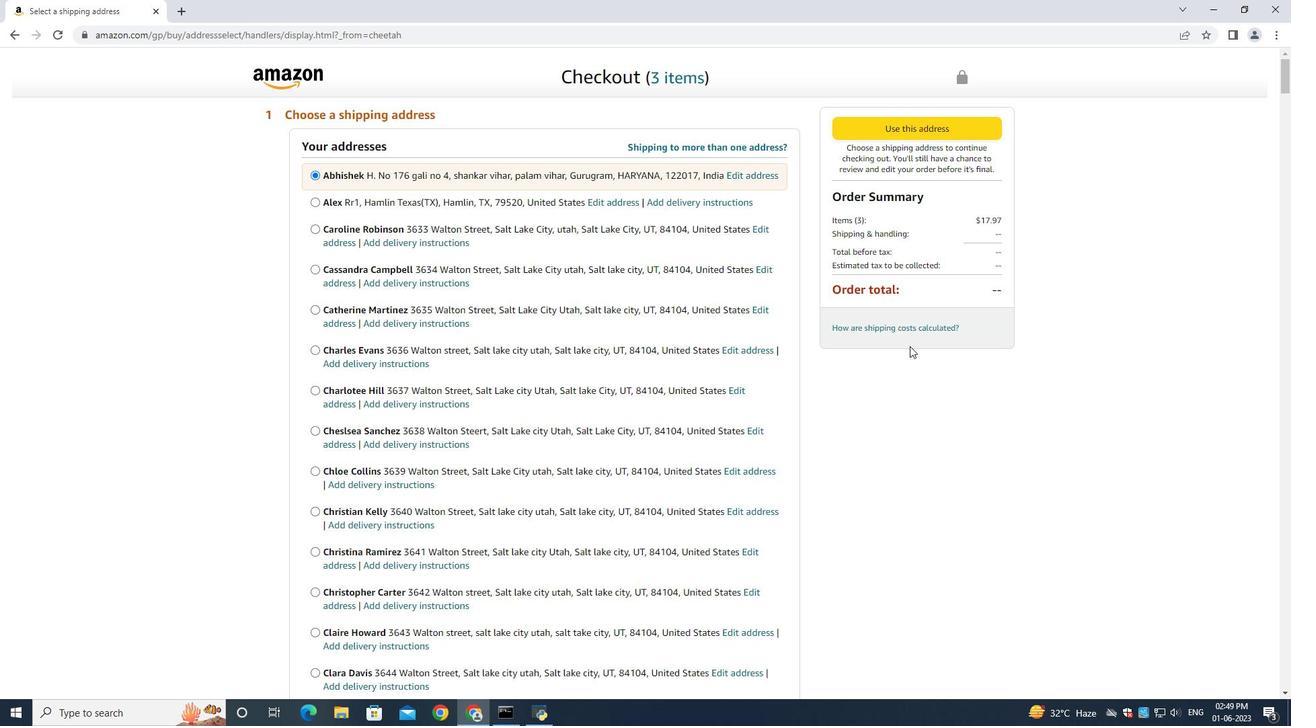 
Action: Mouse scrolled (898, 351) with delta (0, 0)
Screenshot: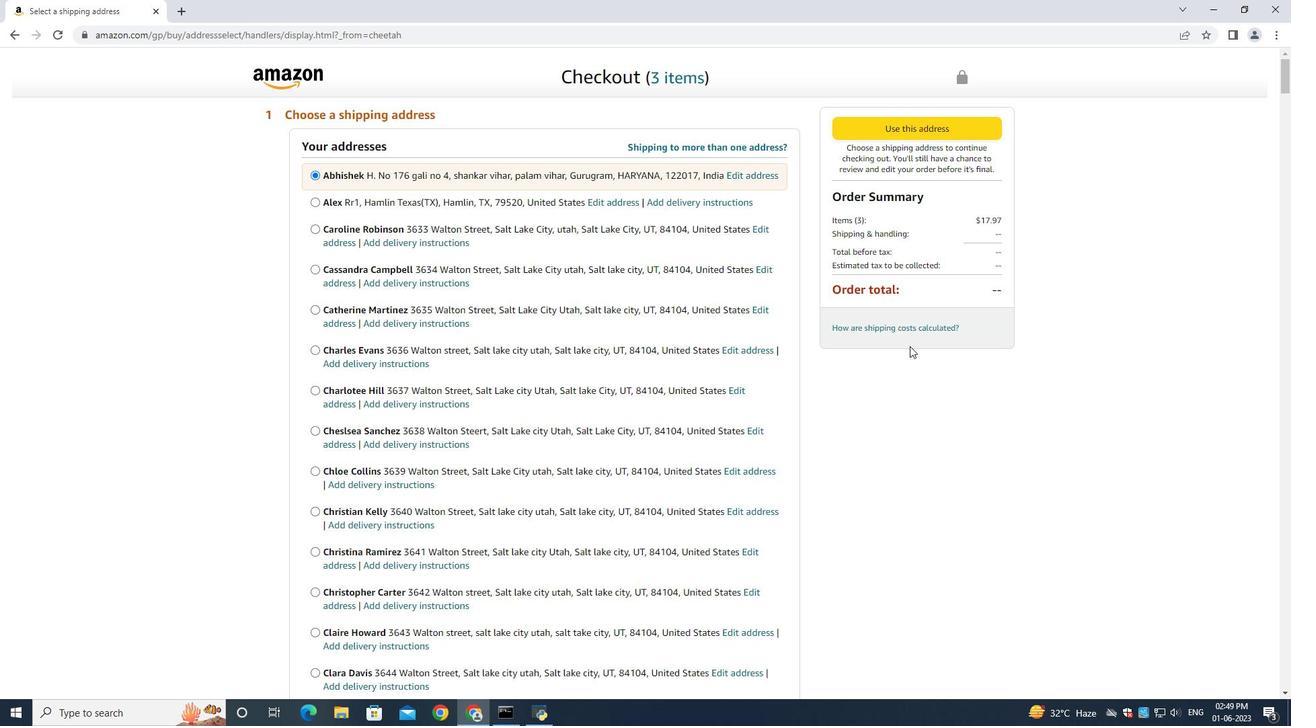 
Action: Mouse moved to (667, 371)
Screenshot: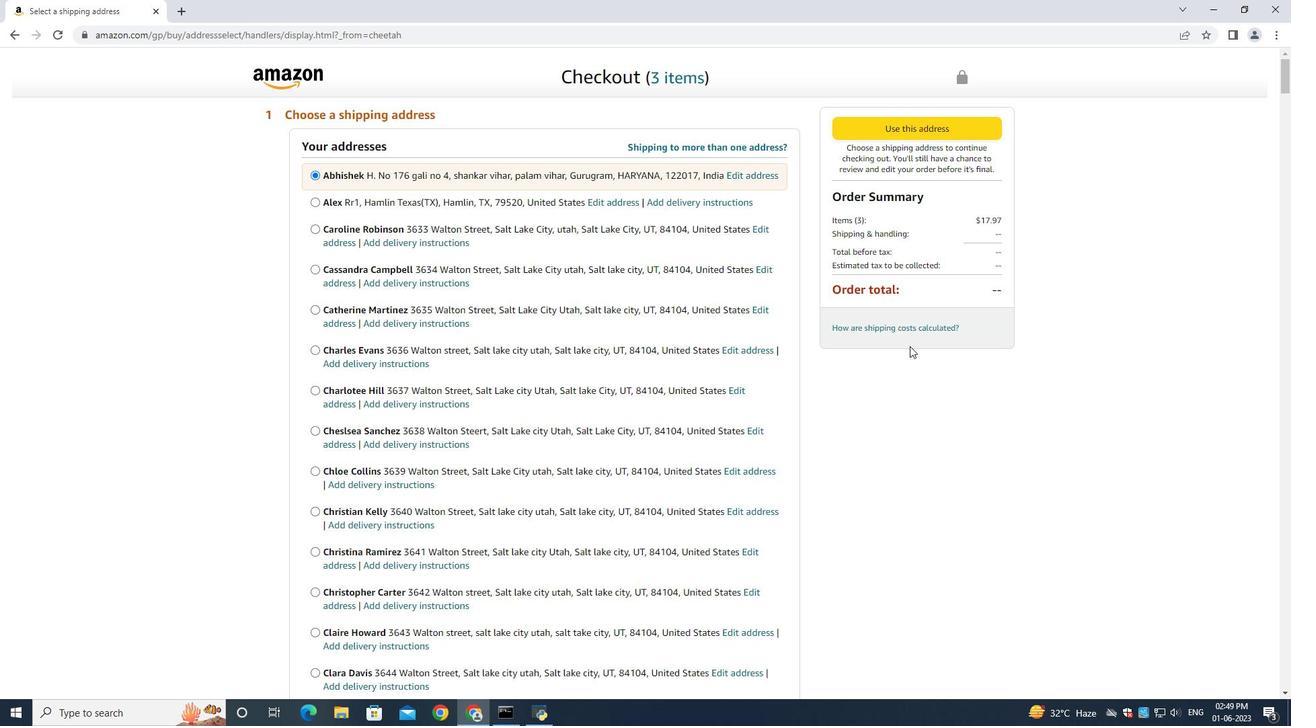 
Action: Mouse scrolled (897, 351) with delta (0, 0)
Screenshot: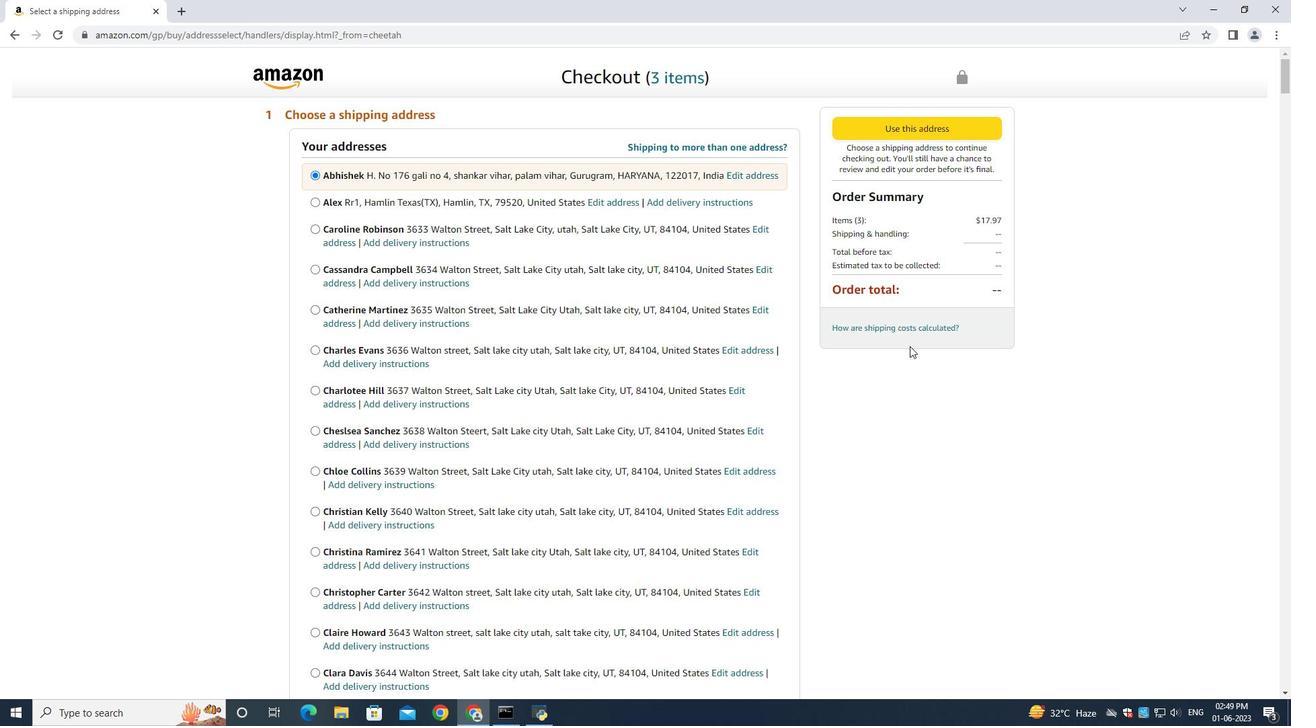 
Action: Mouse moved to (666, 371)
Screenshot: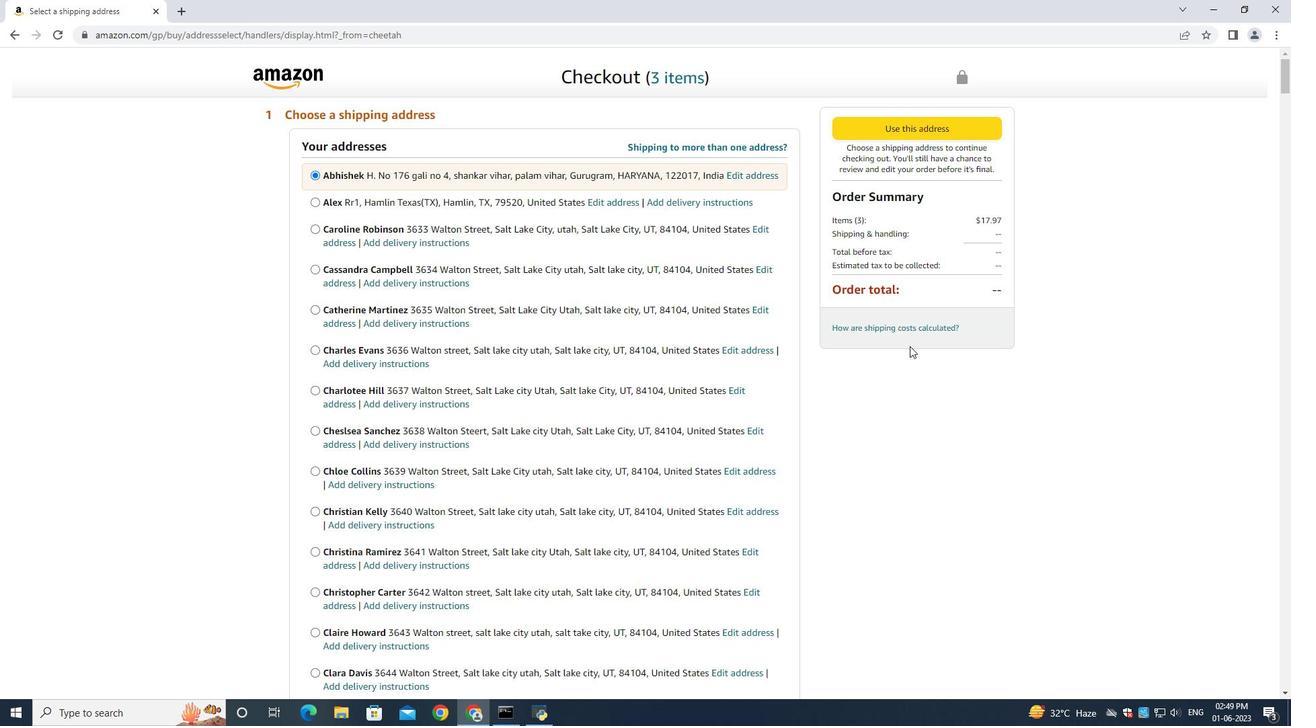 
Action: Mouse scrolled (888, 350) with delta (0, 0)
Screenshot: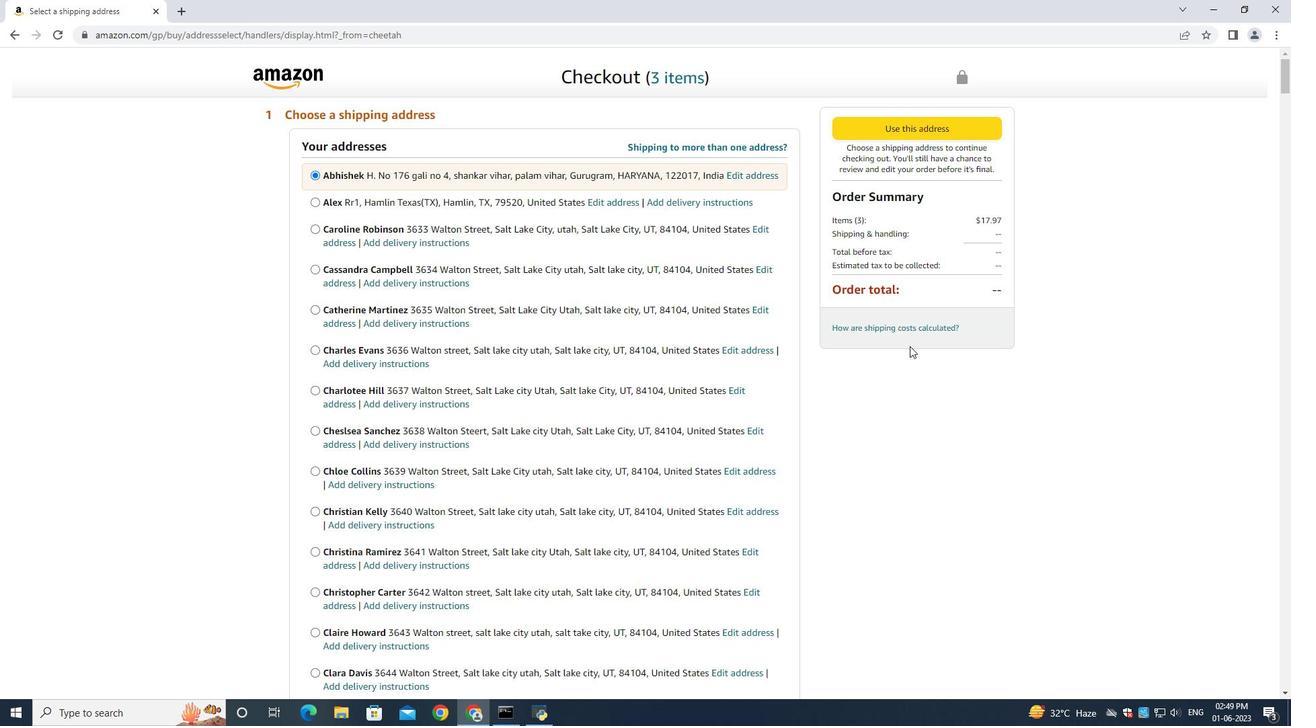 
Action: Mouse moved to (665, 373)
Screenshot: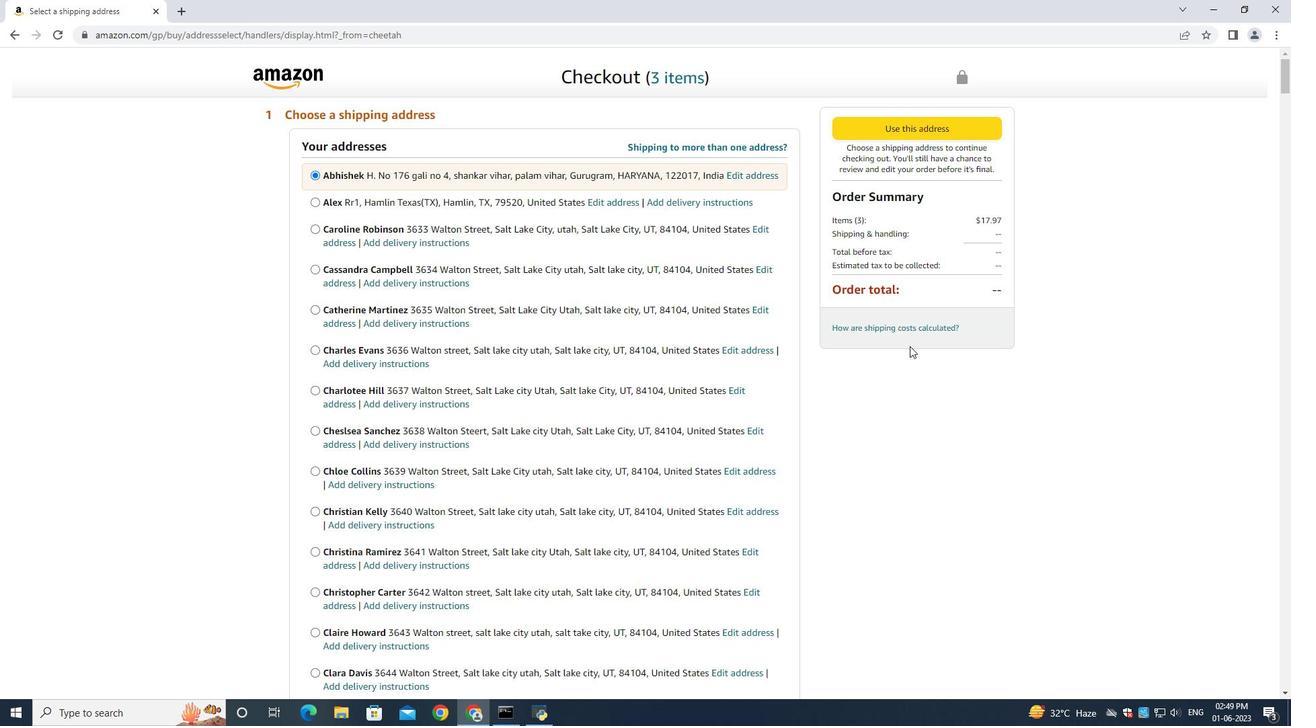 
Action: Mouse scrolled (832, 346) with delta (0, 0)
Screenshot: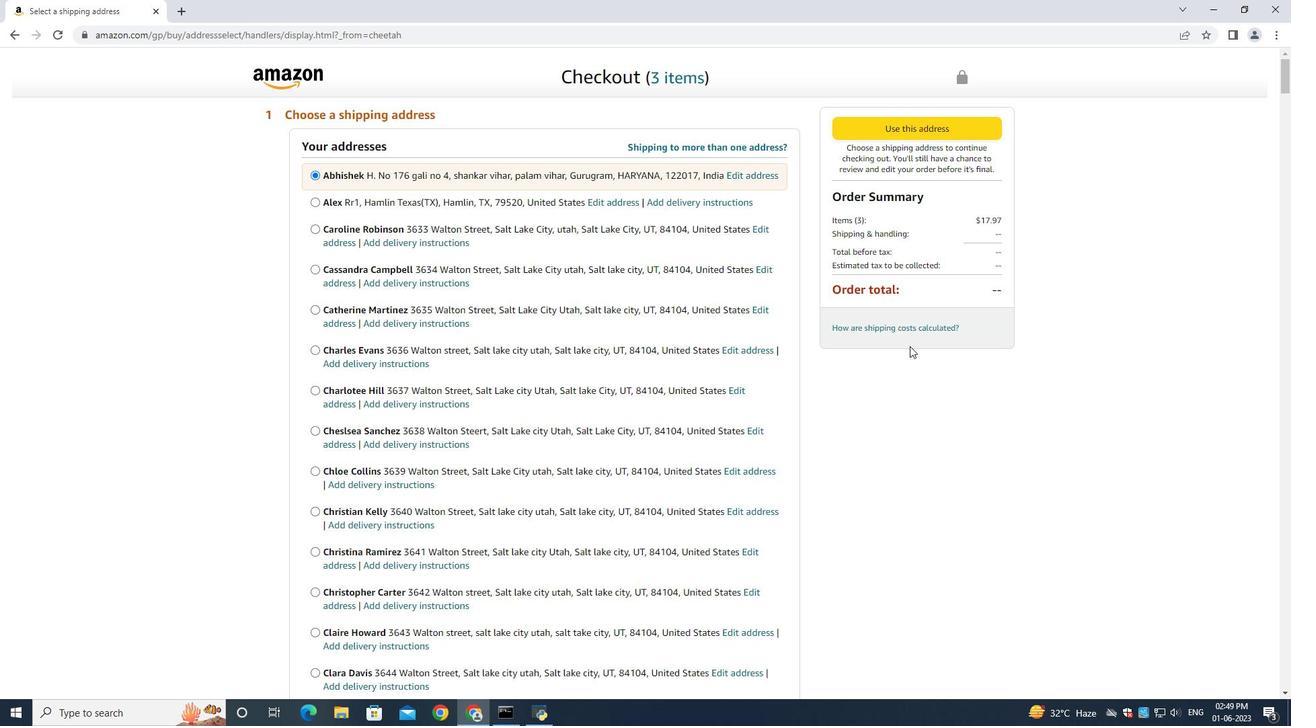 
Action: Mouse moved to (643, 381)
Screenshot: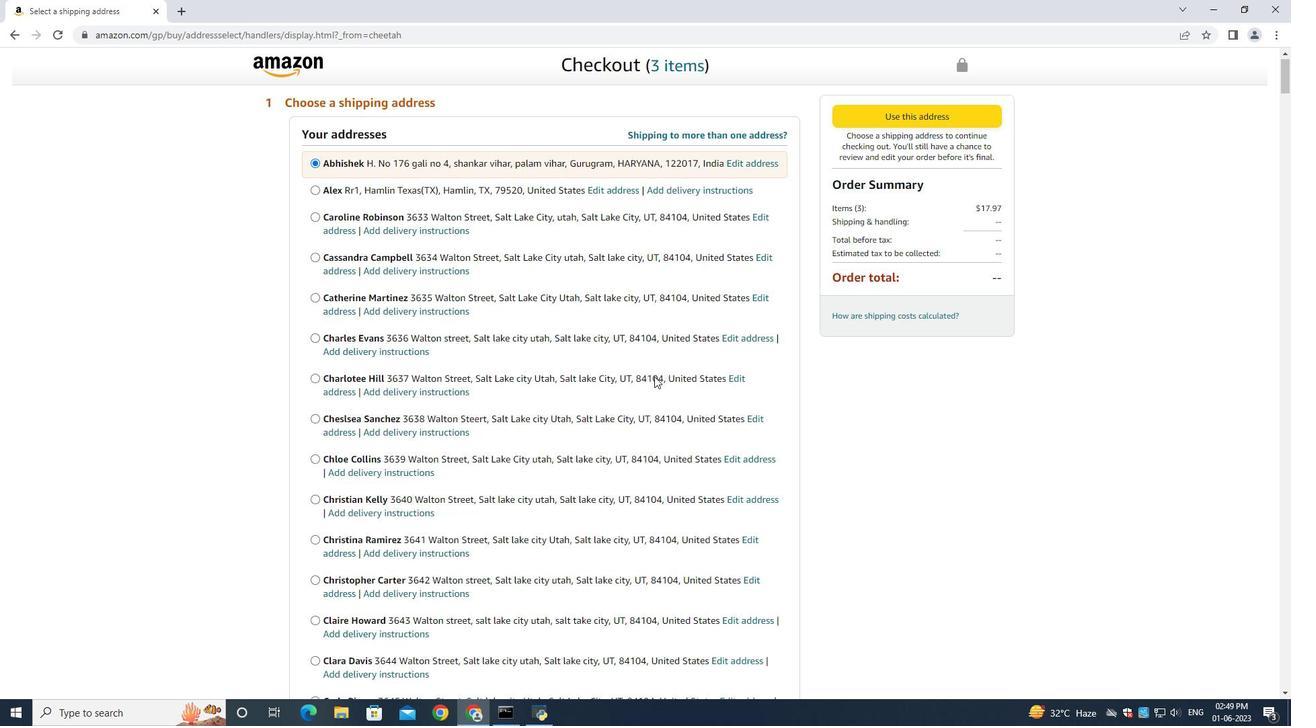 
Action: Mouse scrolled (646, 379) with delta (0, 0)
Screenshot: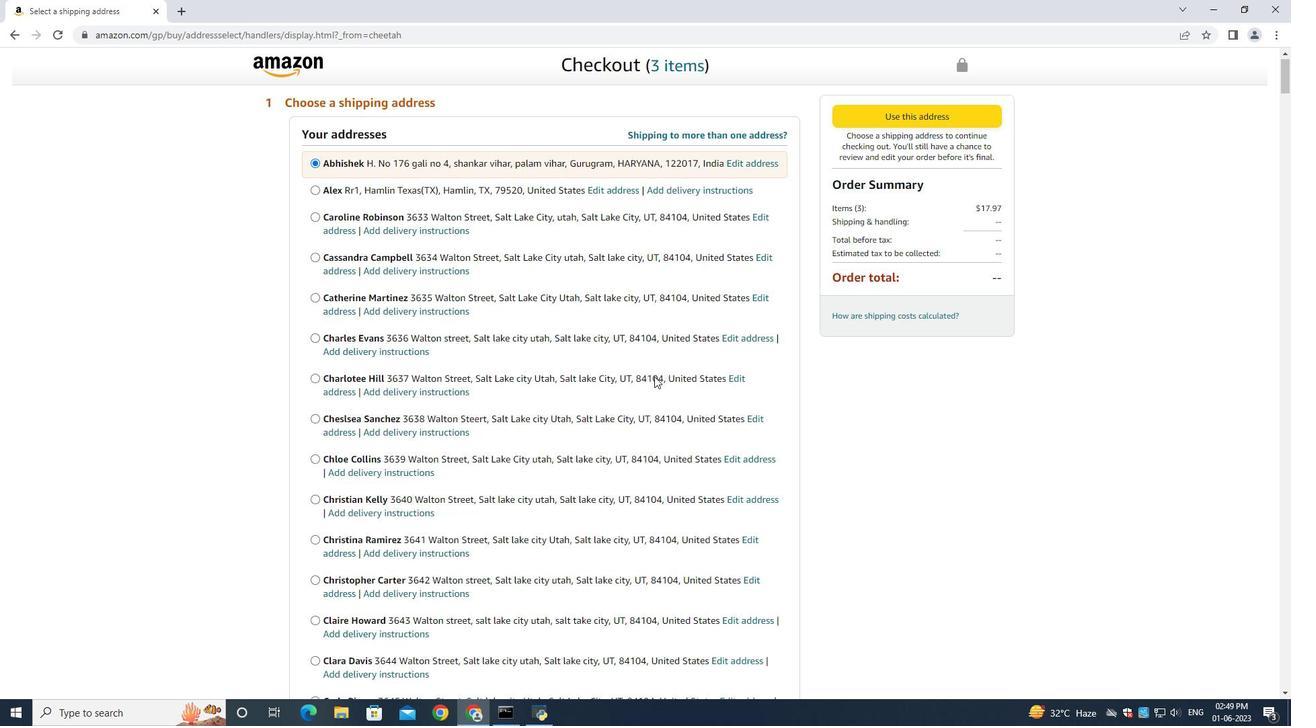 
Action: Mouse moved to (632, 383)
Screenshot: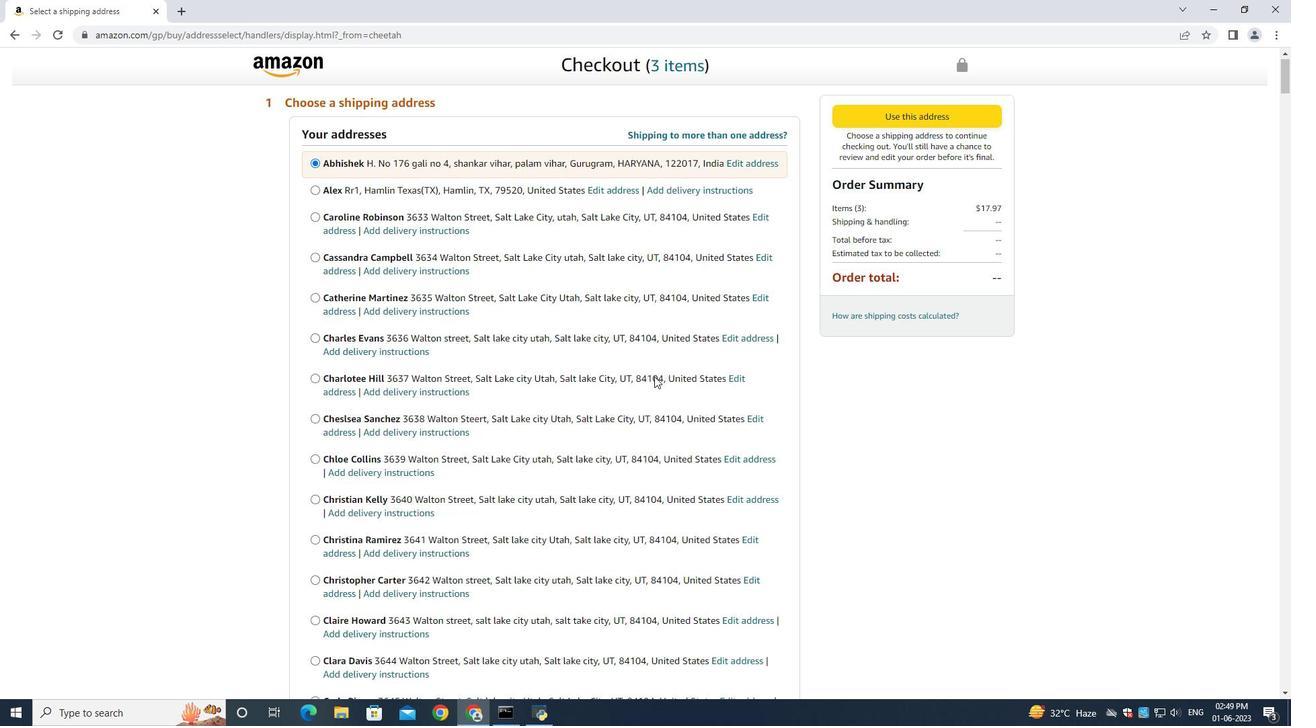 
Action: Mouse scrolled (636, 382) with delta (0, 0)
Screenshot: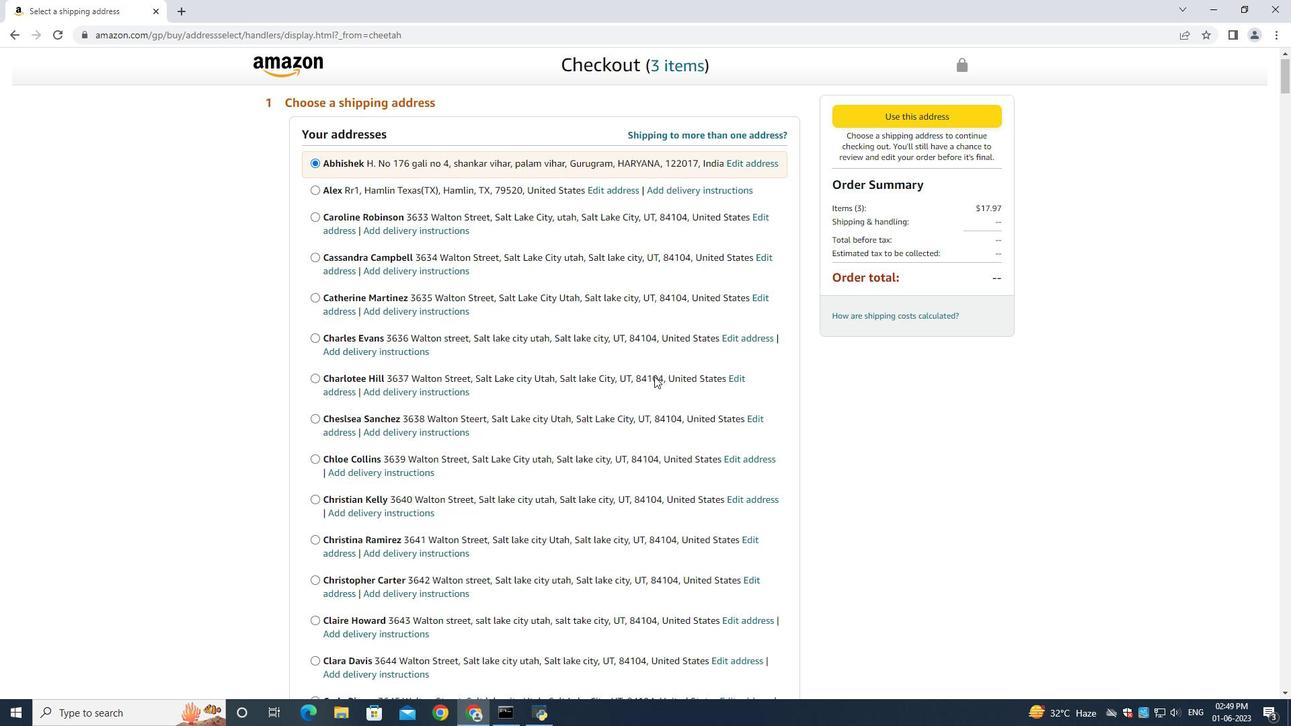 
Action: Mouse moved to (622, 383)
Screenshot: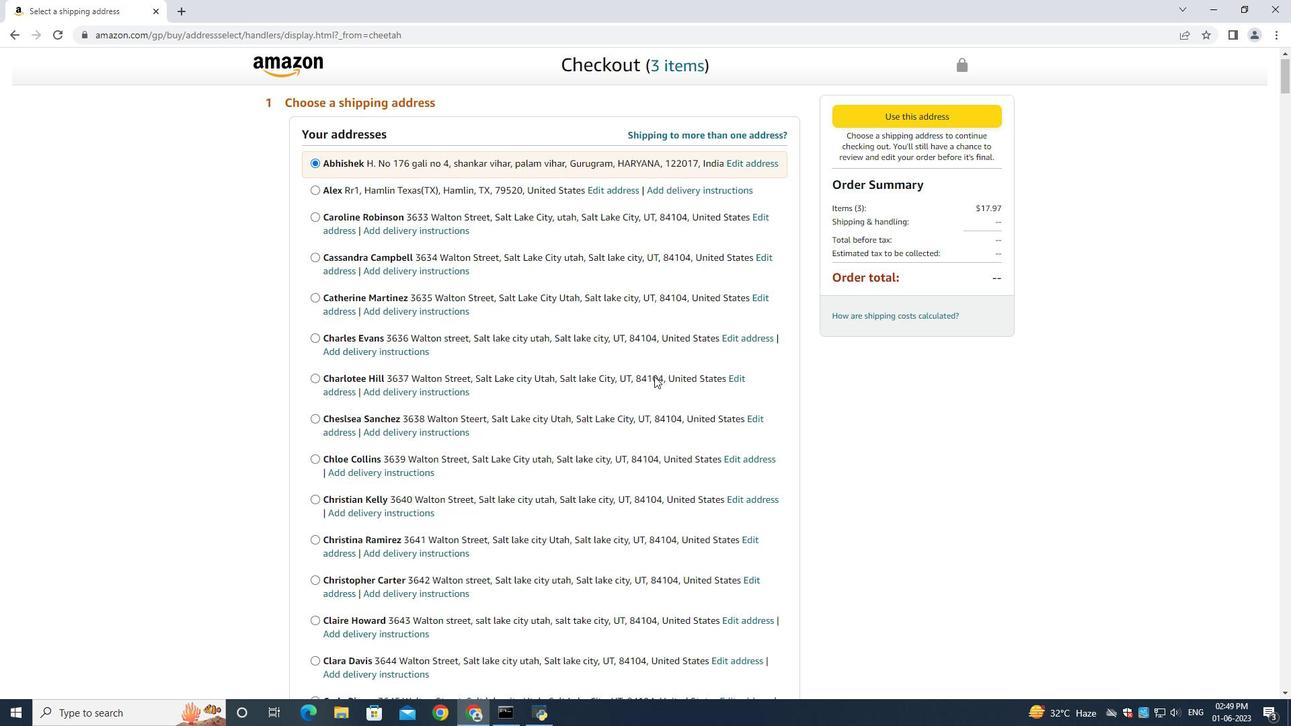 
Action: Mouse scrolled (623, 383) with delta (0, 0)
Screenshot: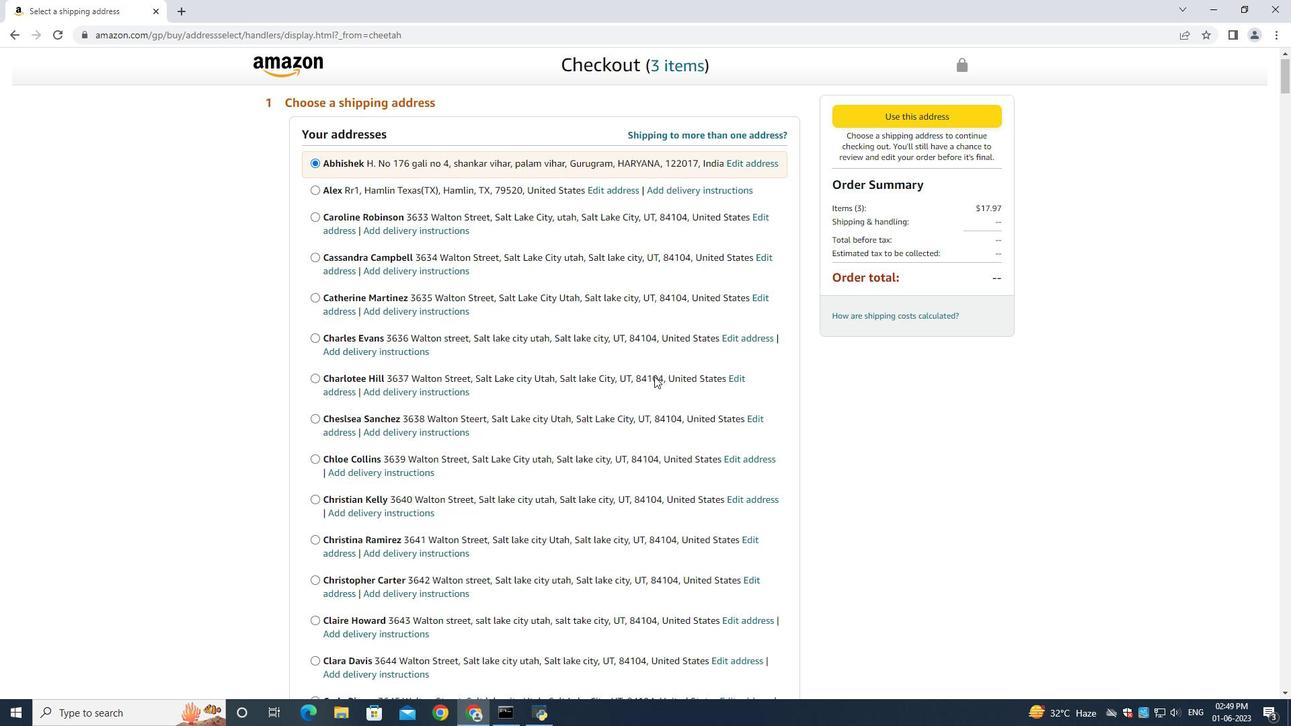 
Action: Mouse moved to (621, 383)
Screenshot: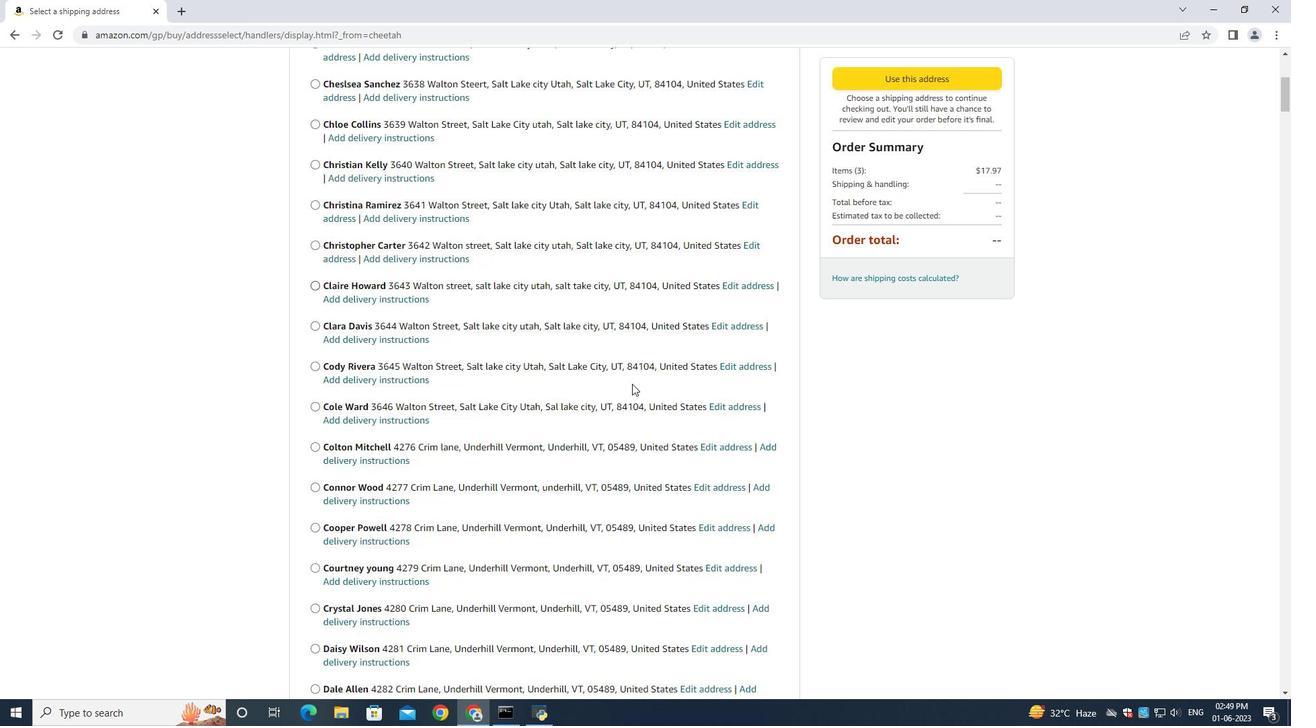 
Action: Mouse scrolled (621, 383) with delta (0, 0)
Screenshot: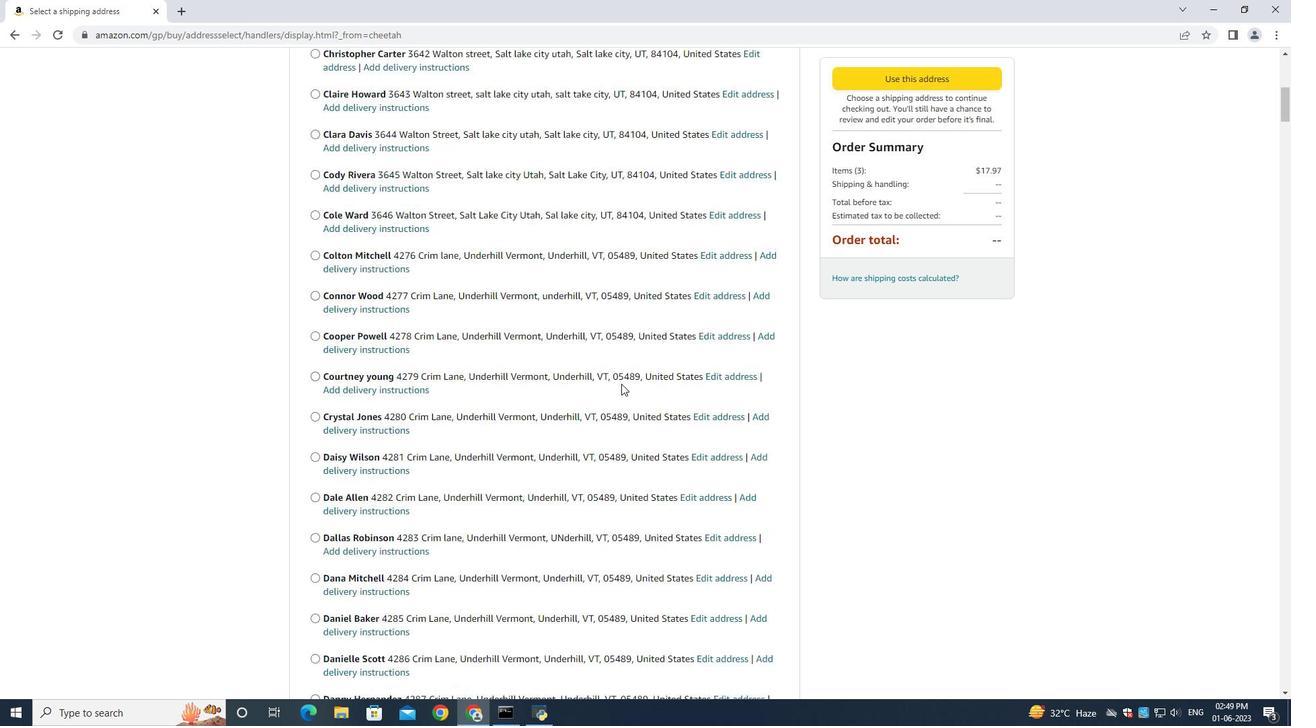 
Action: Mouse moved to (621, 383)
Screenshot: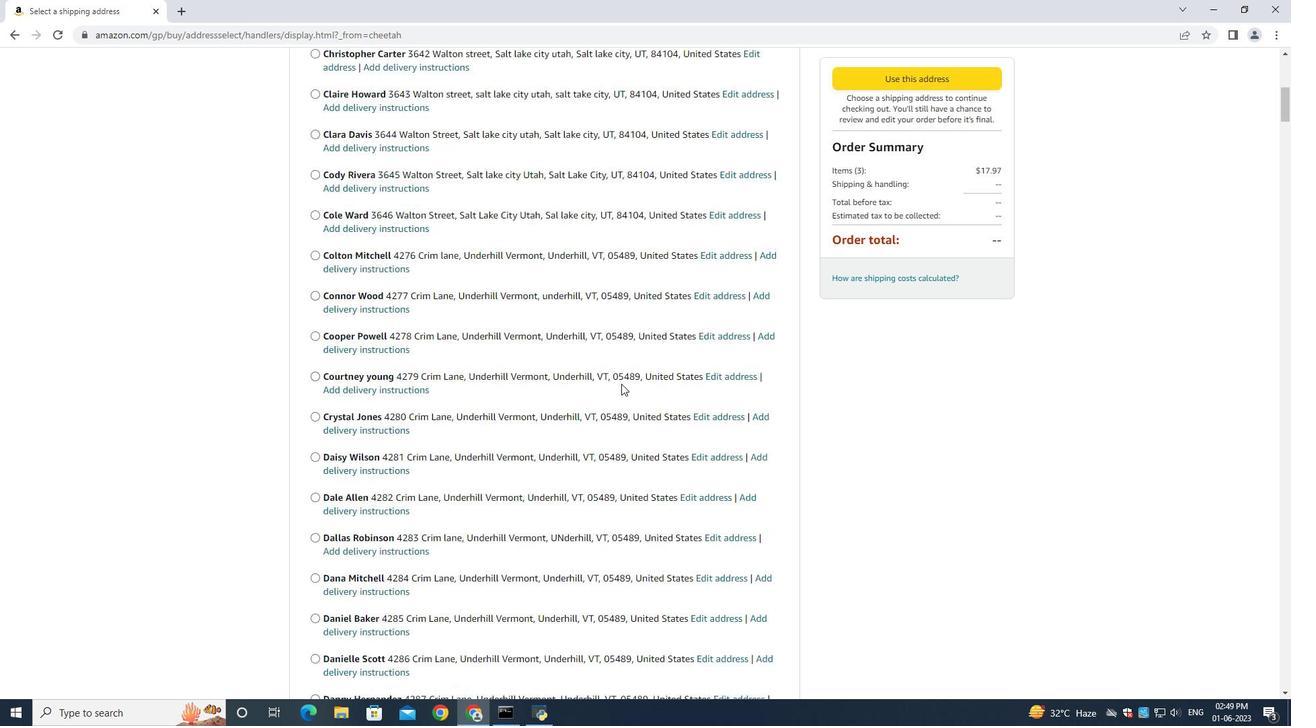 
Action: Mouse scrolled (621, 383) with delta (0, 0)
Screenshot: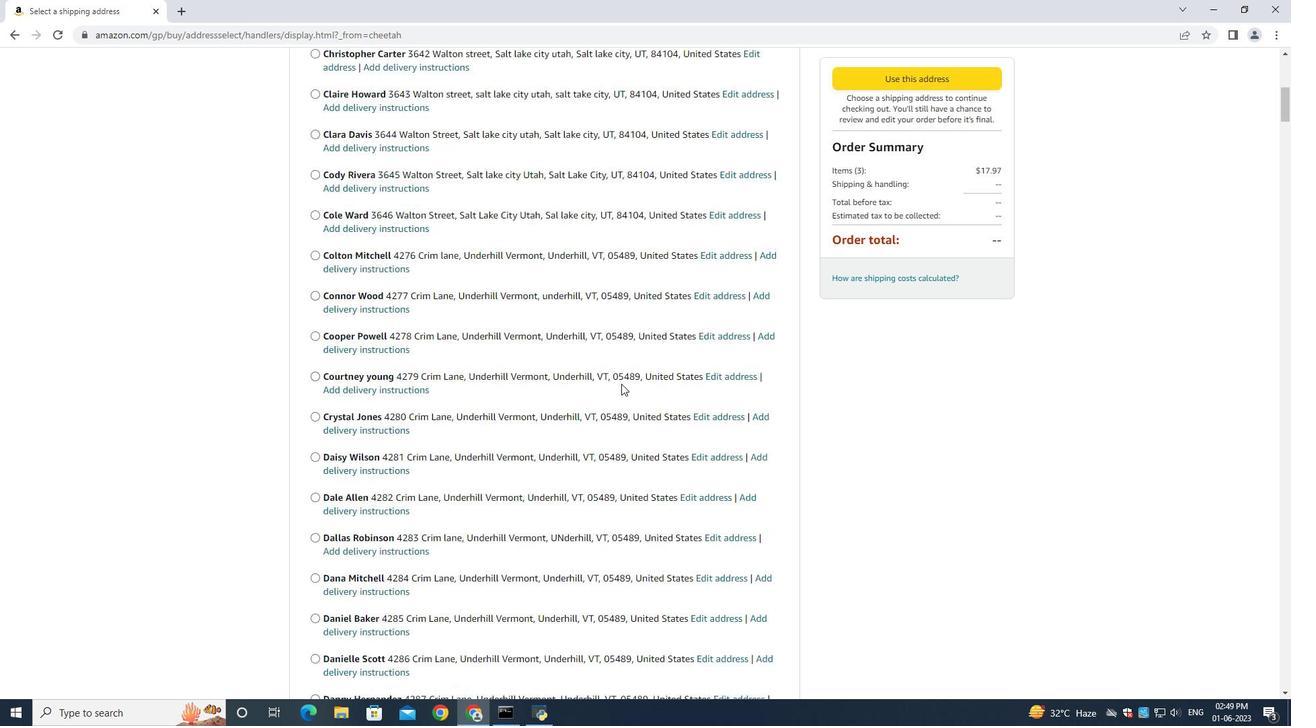 
Action: Mouse scrolled (621, 383) with delta (0, 0)
Screenshot: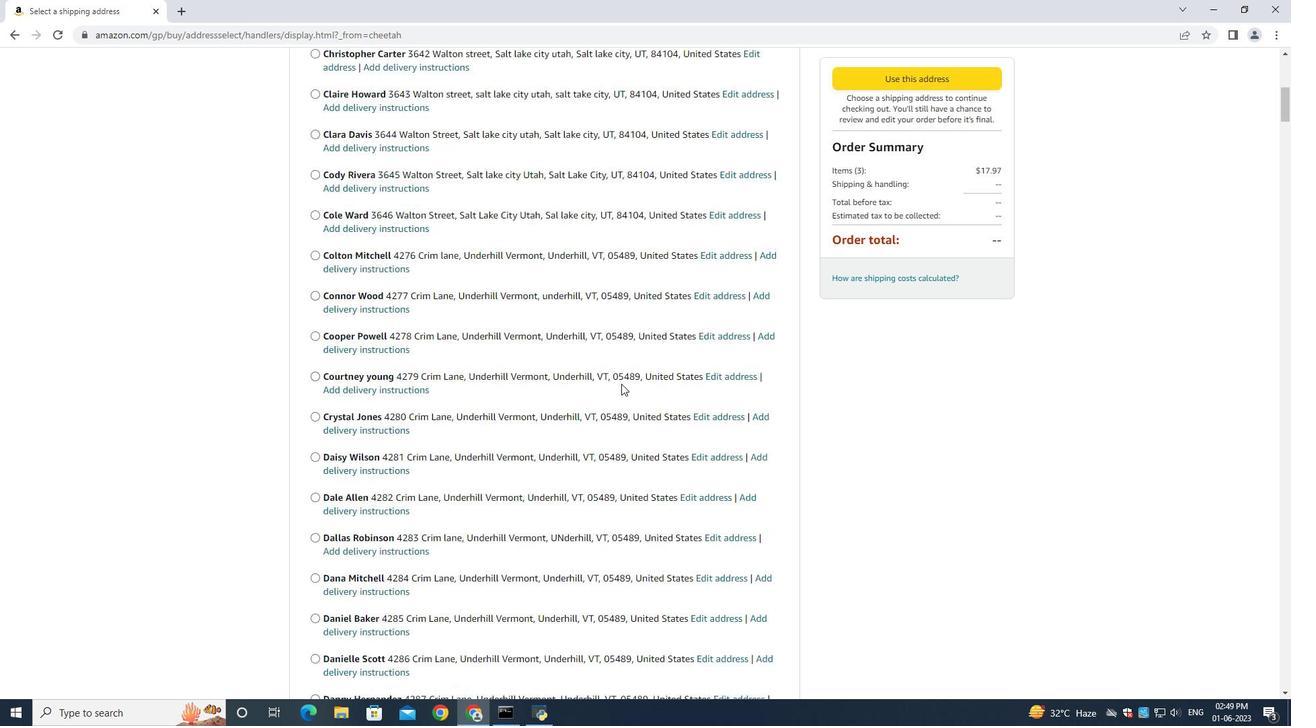 
Action: Mouse moved to (621, 384)
Screenshot: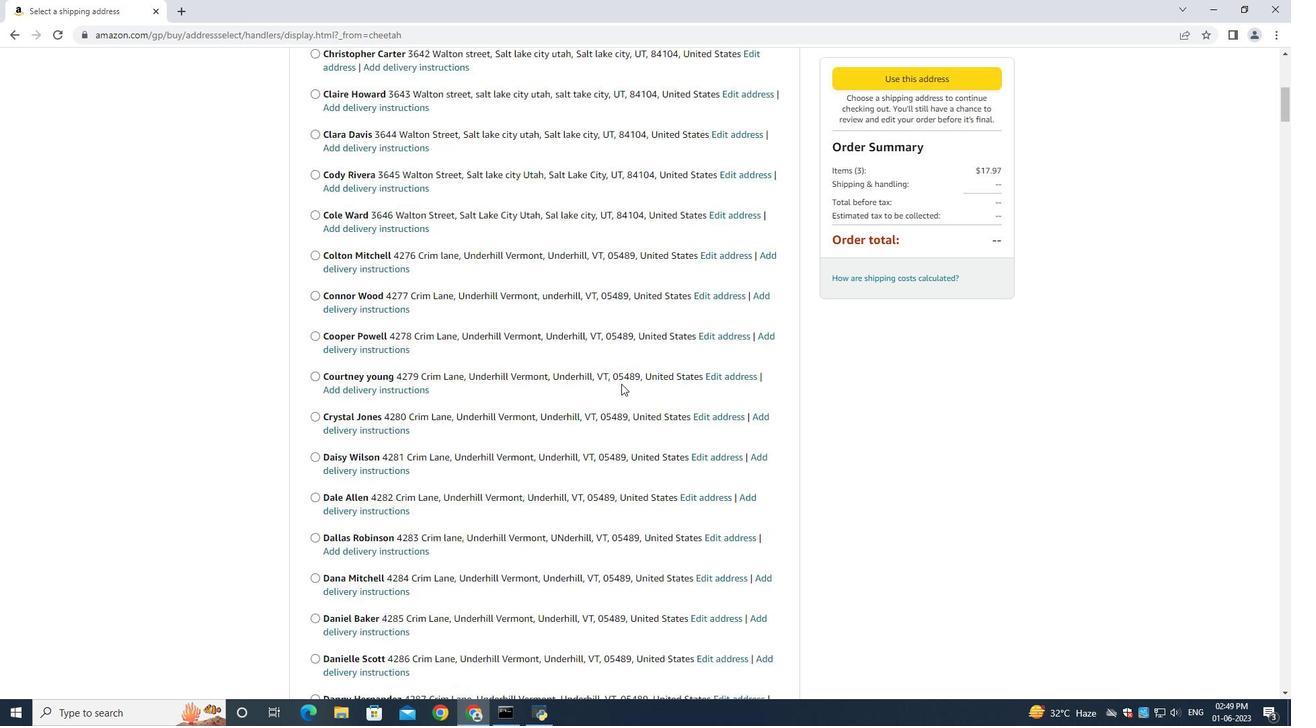 
Action: Mouse scrolled (621, 383) with delta (0, 0)
Screenshot: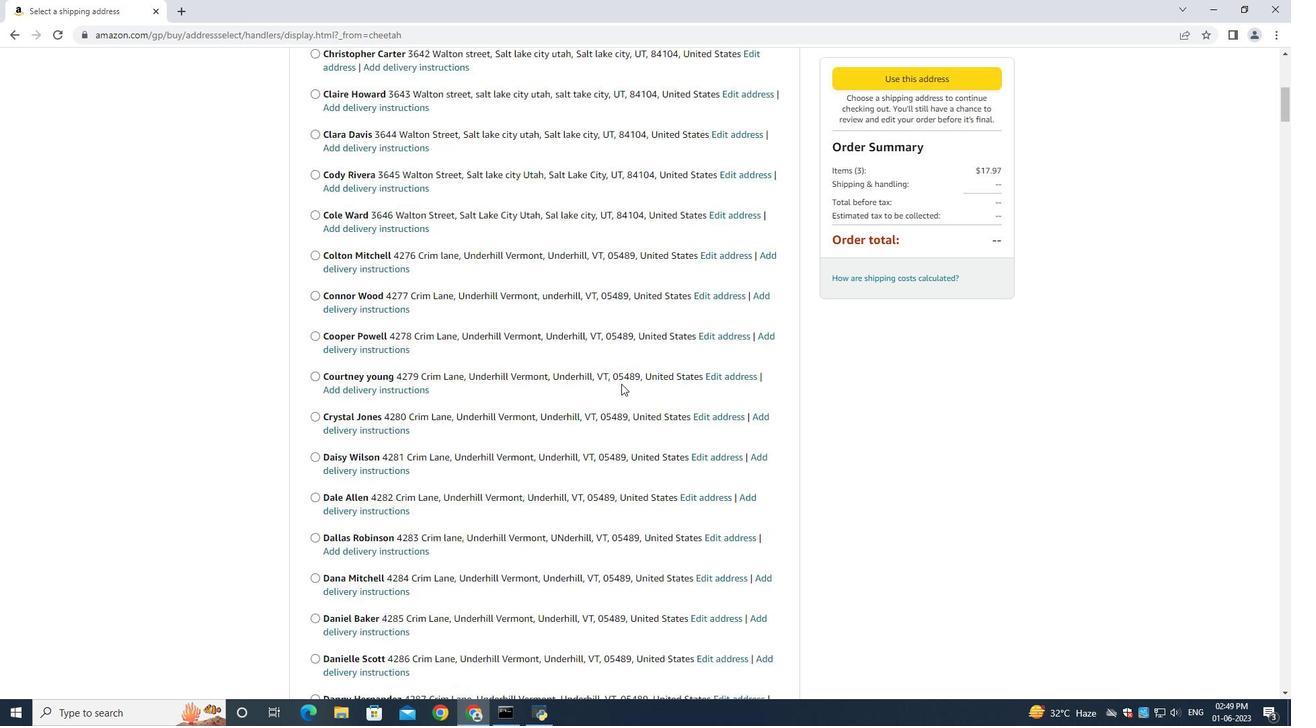 
Action: Mouse scrolled (621, 383) with delta (0, 0)
Screenshot: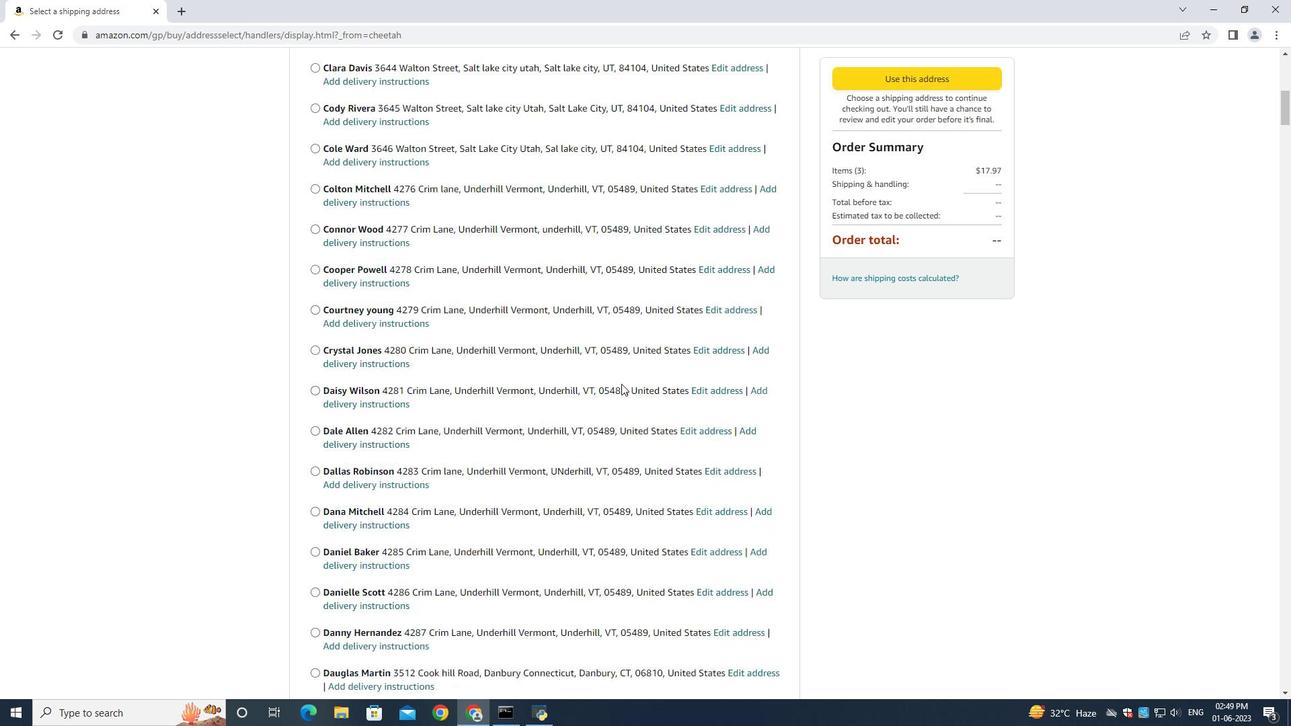 
Action: Mouse scrolled (621, 383) with delta (0, 0)
Screenshot: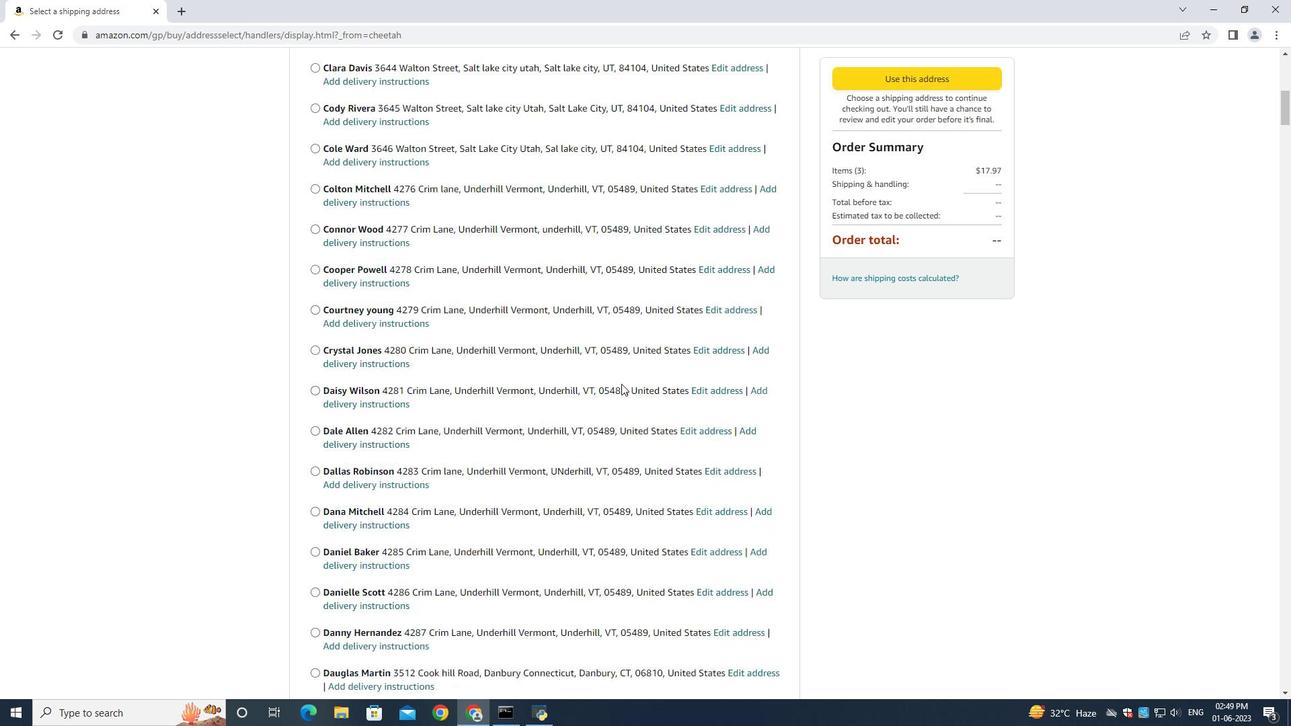 
Action: Mouse scrolled (621, 383) with delta (0, 0)
Screenshot: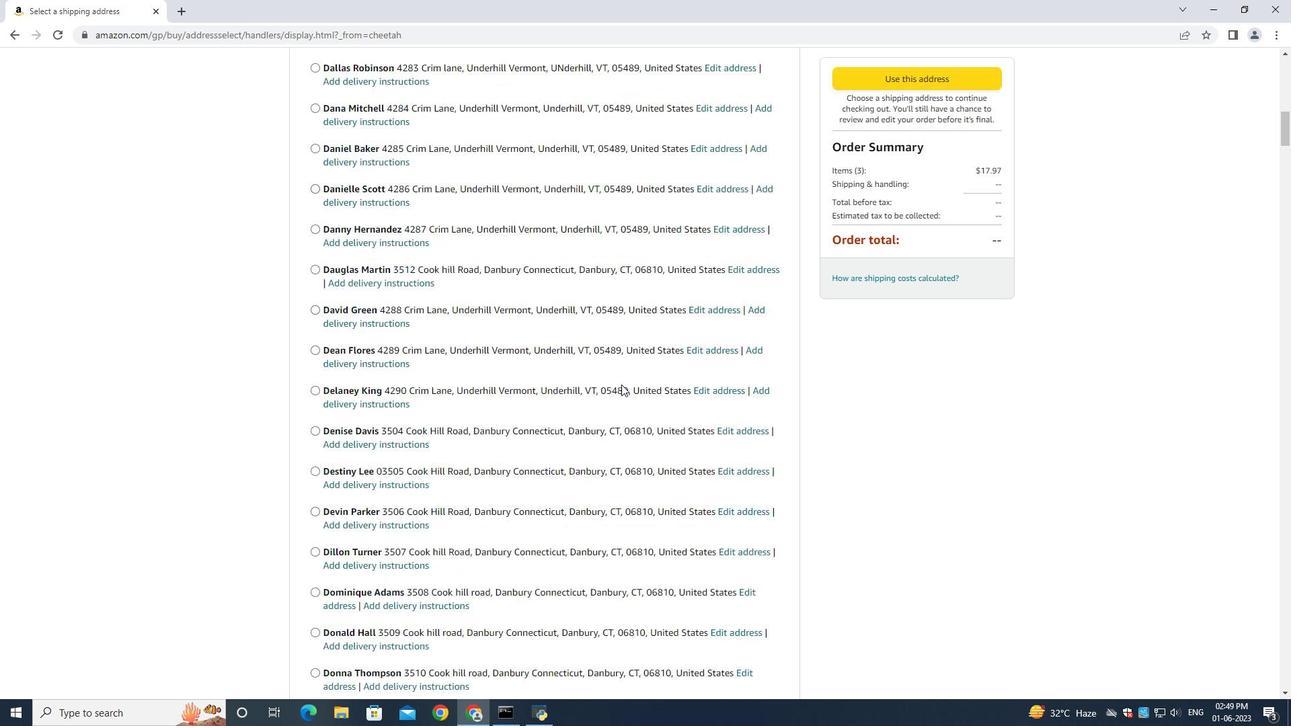 
Action: Mouse scrolled (621, 383) with delta (0, 0)
Screenshot: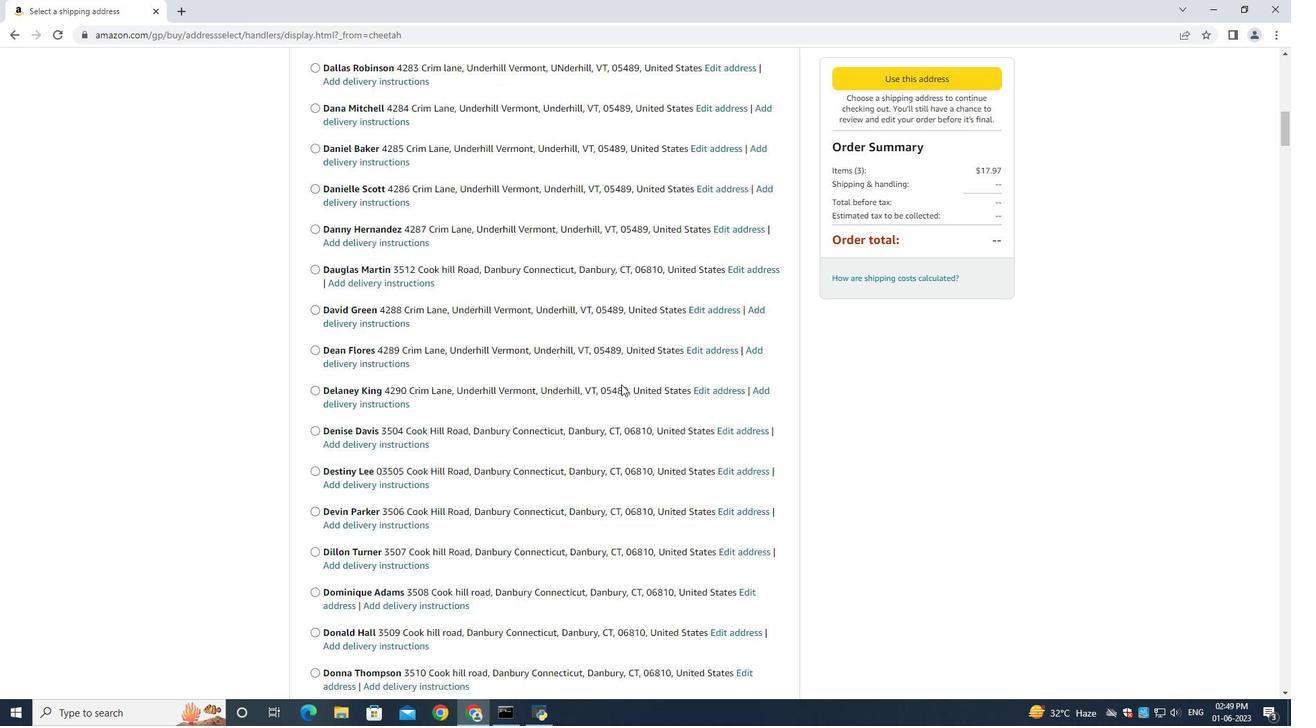 
Action: Mouse scrolled (621, 383) with delta (0, 0)
Screenshot: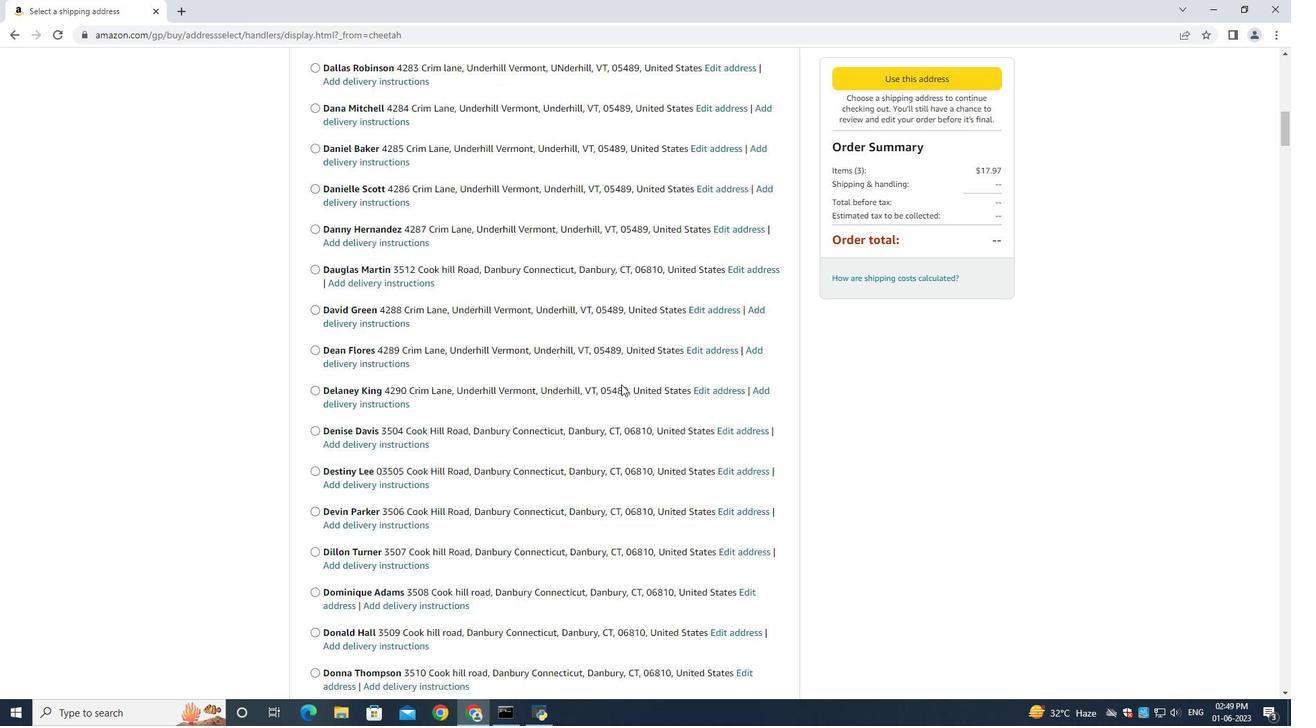 
Action: Mouse scrolled (621, 383) with delta (0, 0)
Screenshot: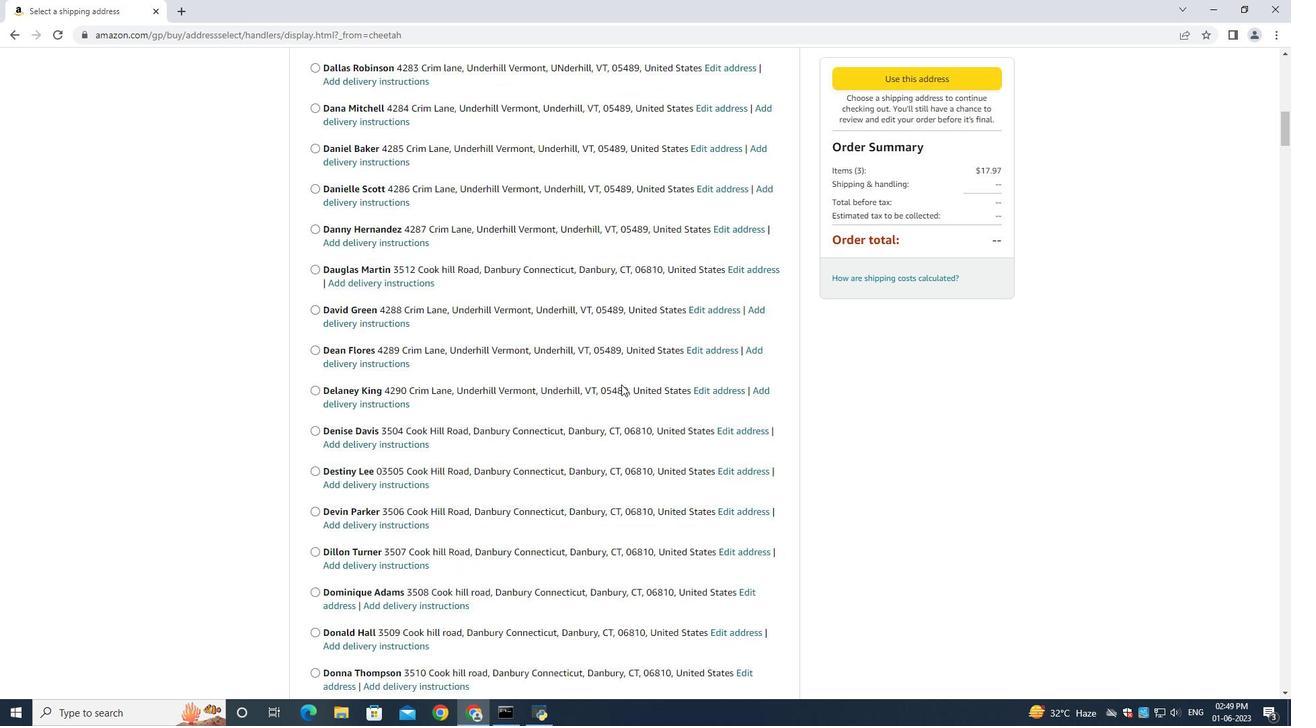 
Action: Mouse scrolled (621, 383) with delta (0, 0)
Screenshot: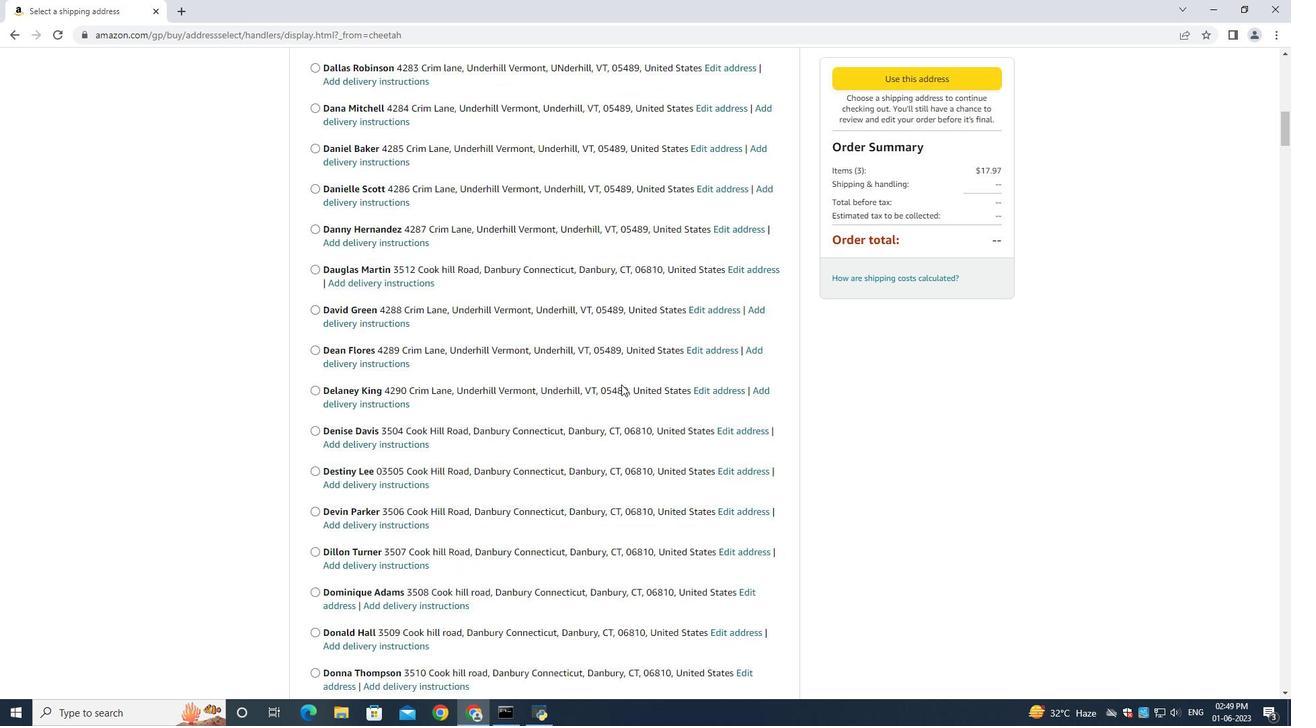 
Action: Mouse scrolled (621, 383) with delta (0, 0)
Screenshot: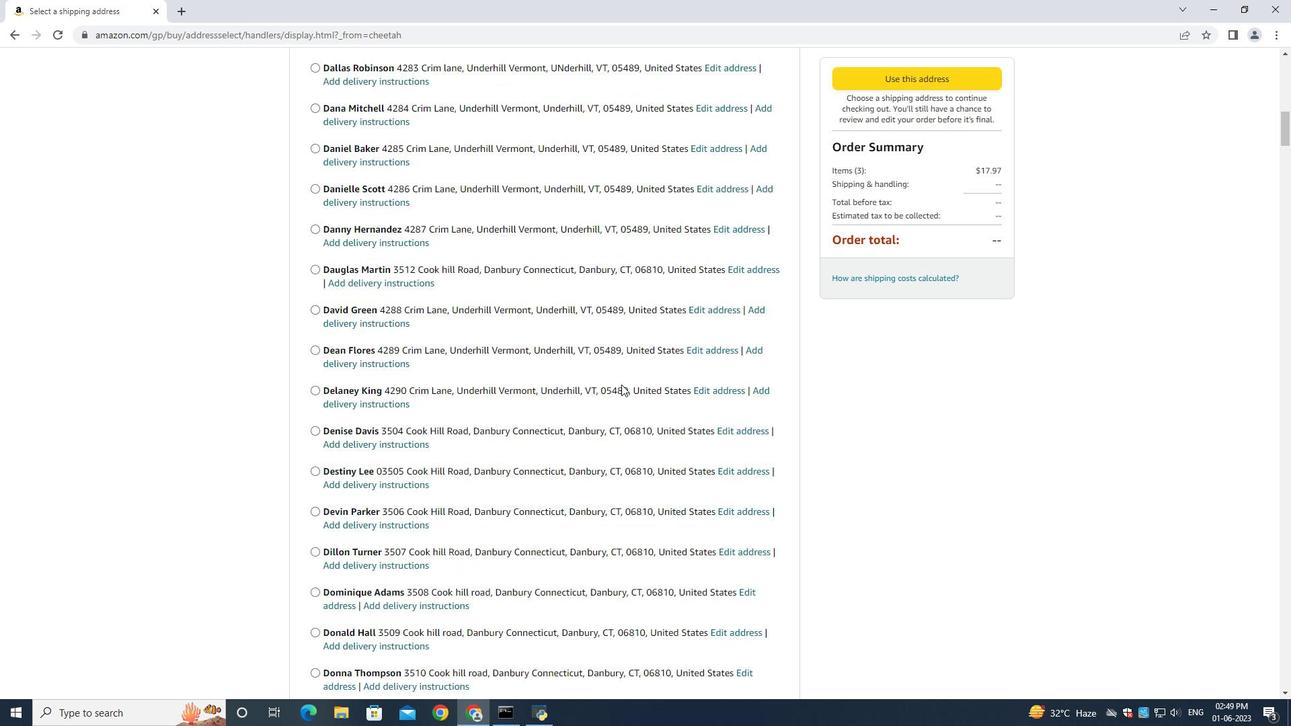 
Action: Mouse moved to (622, 385)
Screenshot: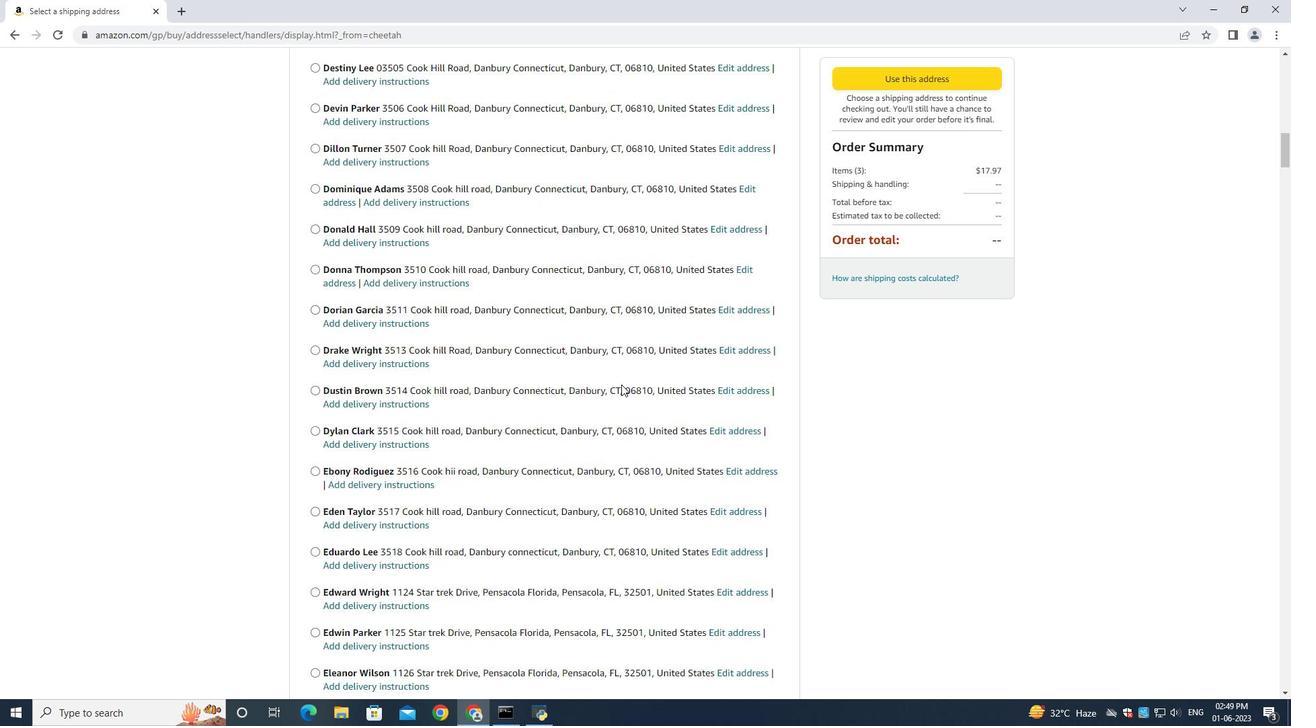 
Action: Mouse scrolled (622, 384) with delta (0, 0)
Screenshot: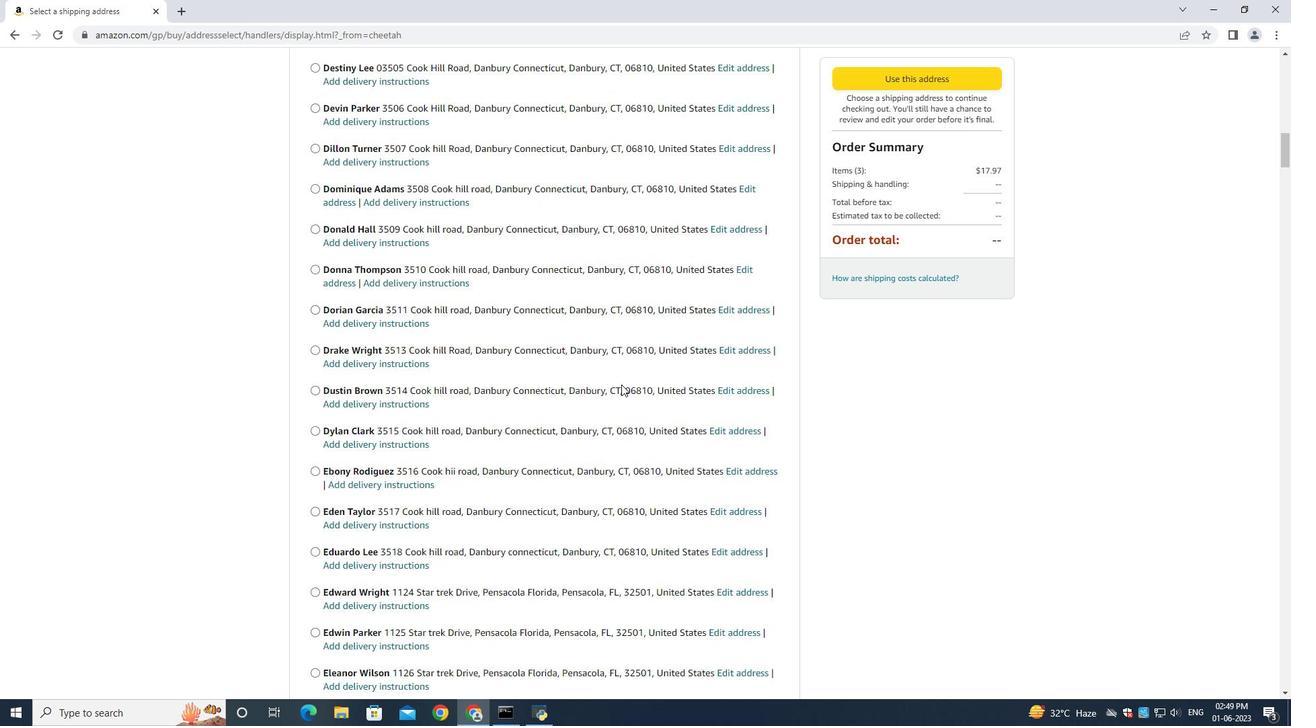 
Action: Mouse scrolled (622, 384) with delta (0, 0)
Screenshot: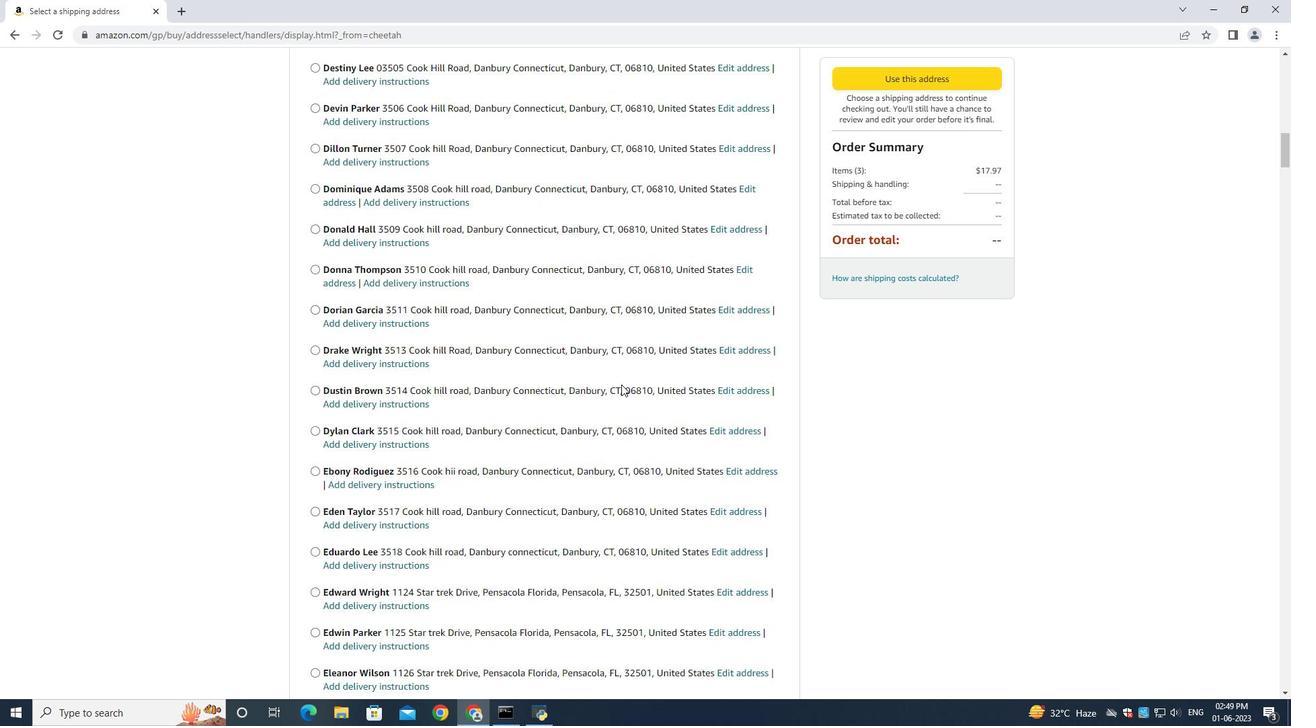 
Action: Mouse scrolled (622, 384) with delta (0, 0)
Screenshot: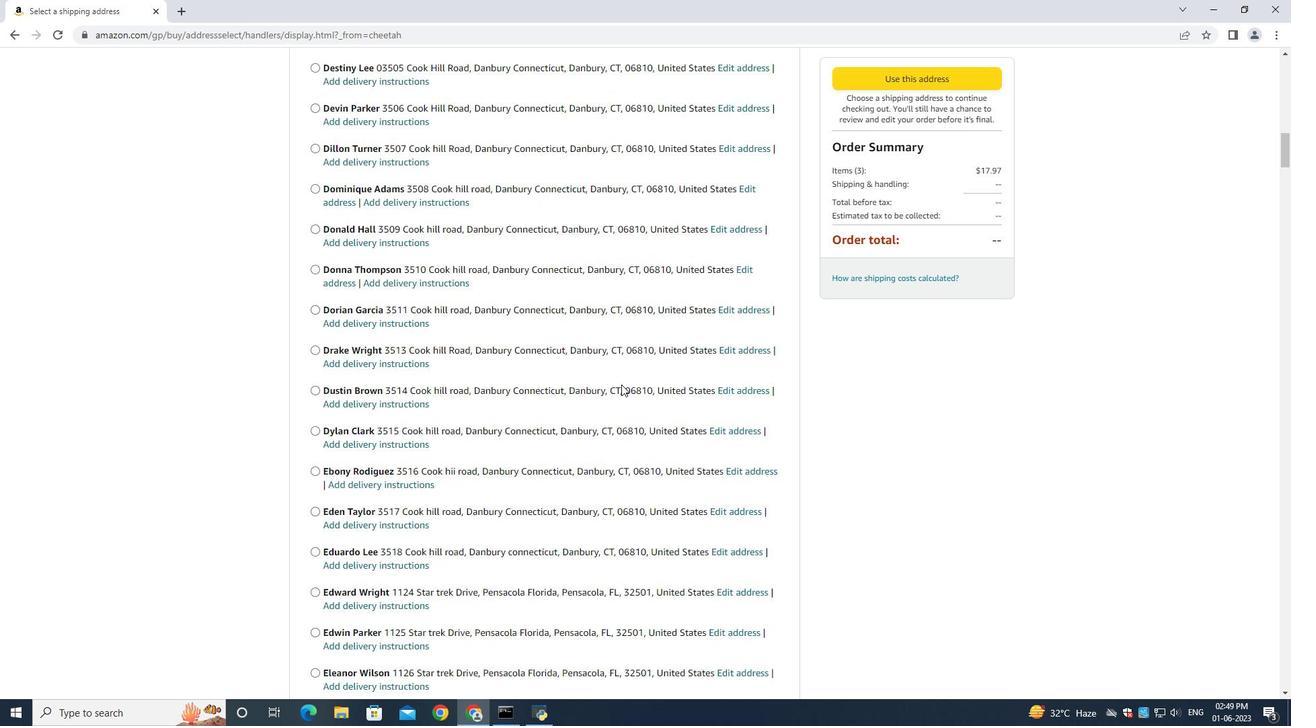 
Action: Mouse scrolled (622, 384) with delta (0, 0)
Screenshot: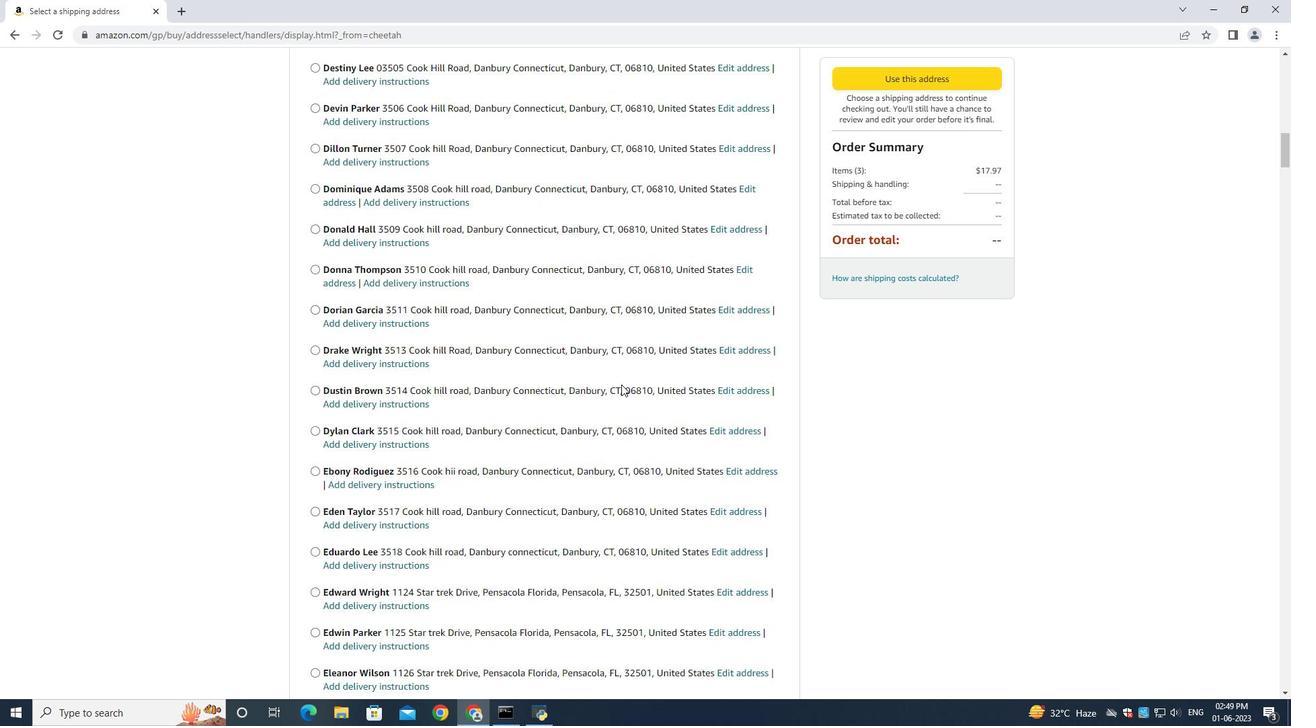 
Action: Mouse scrolled (622, 384) with delta (0, 0)
Screenshot: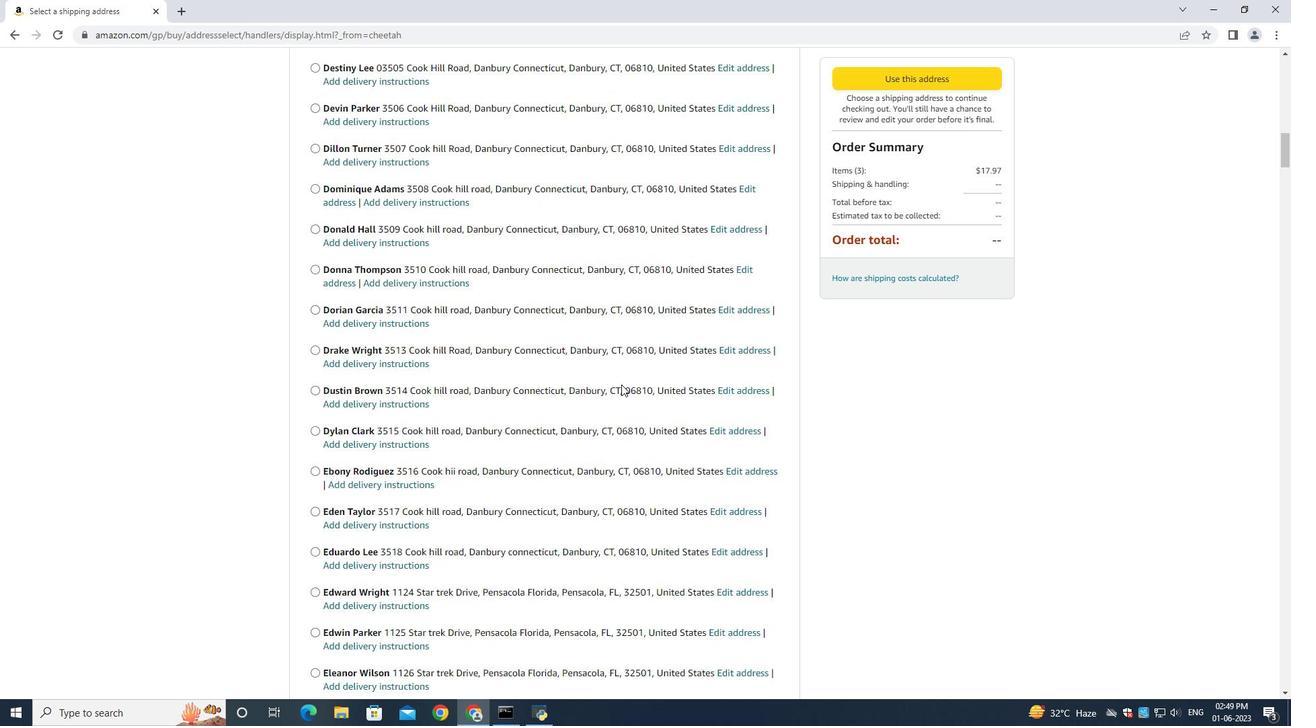 
Action: Mouse scrolled (622, 384) with delta (0, 0)
Screenshot: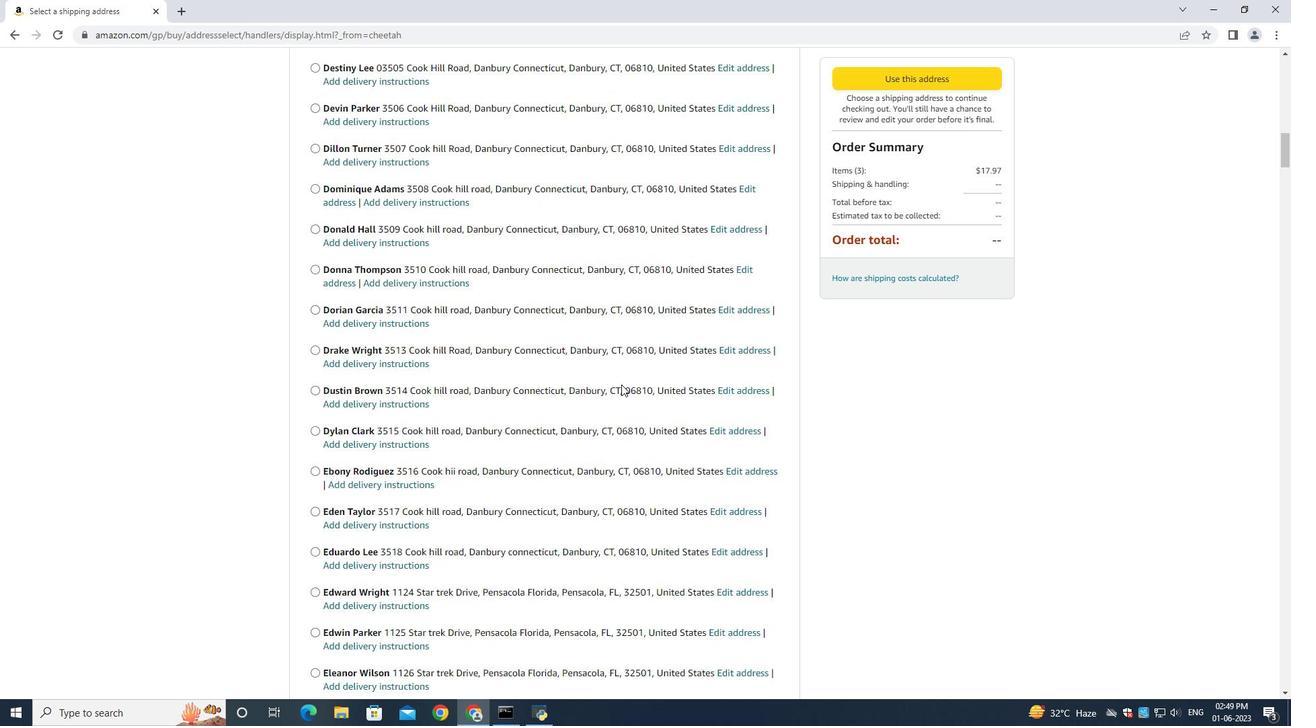 
Action: Mouse scrolled (622, 384) with delta (0, 0)
Screenshot: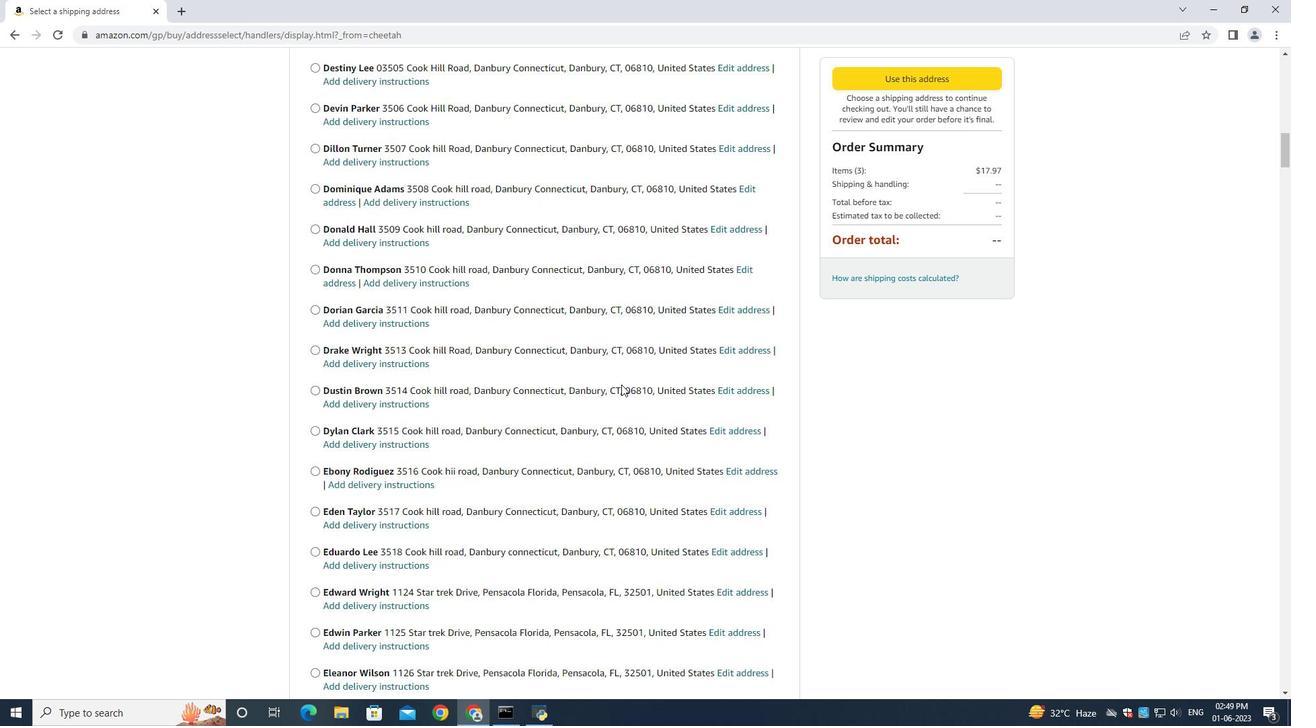 
Action: Mouse moved to (623, 388)
Screenshot: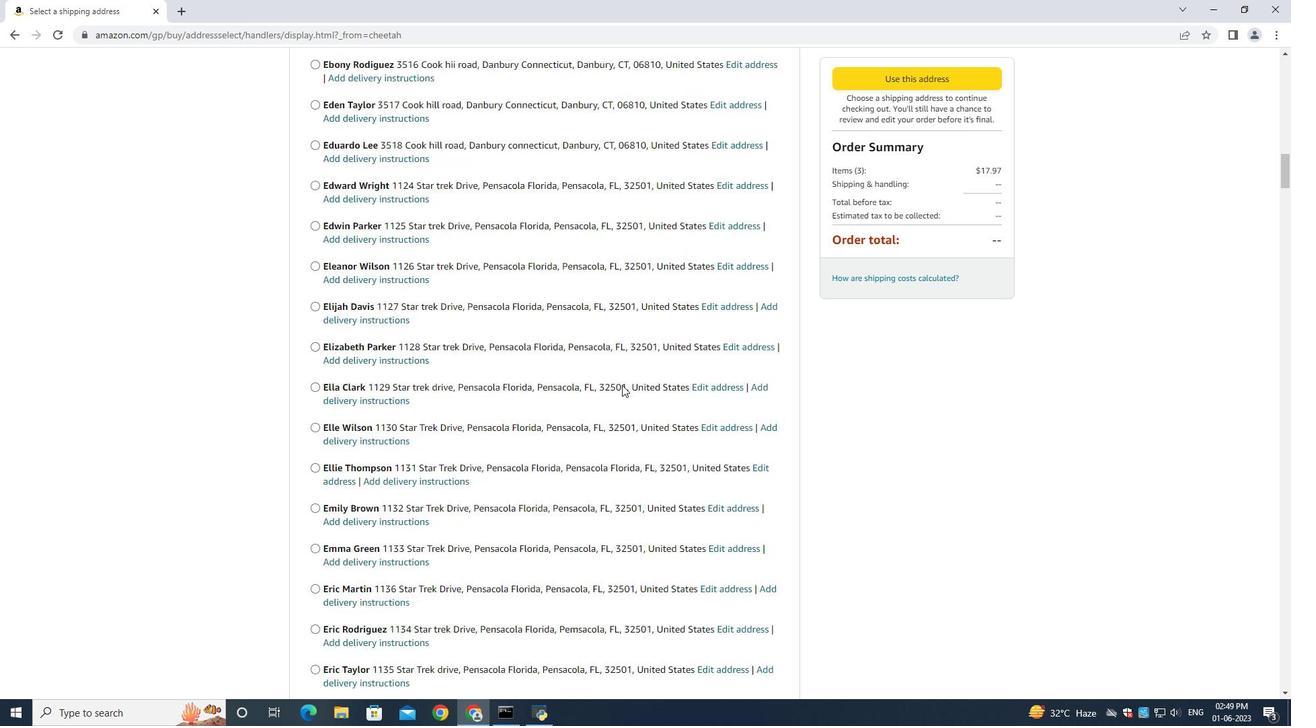 
Action: Mouse scrolled (623, 387) with delta (0, 0)
Screenshot: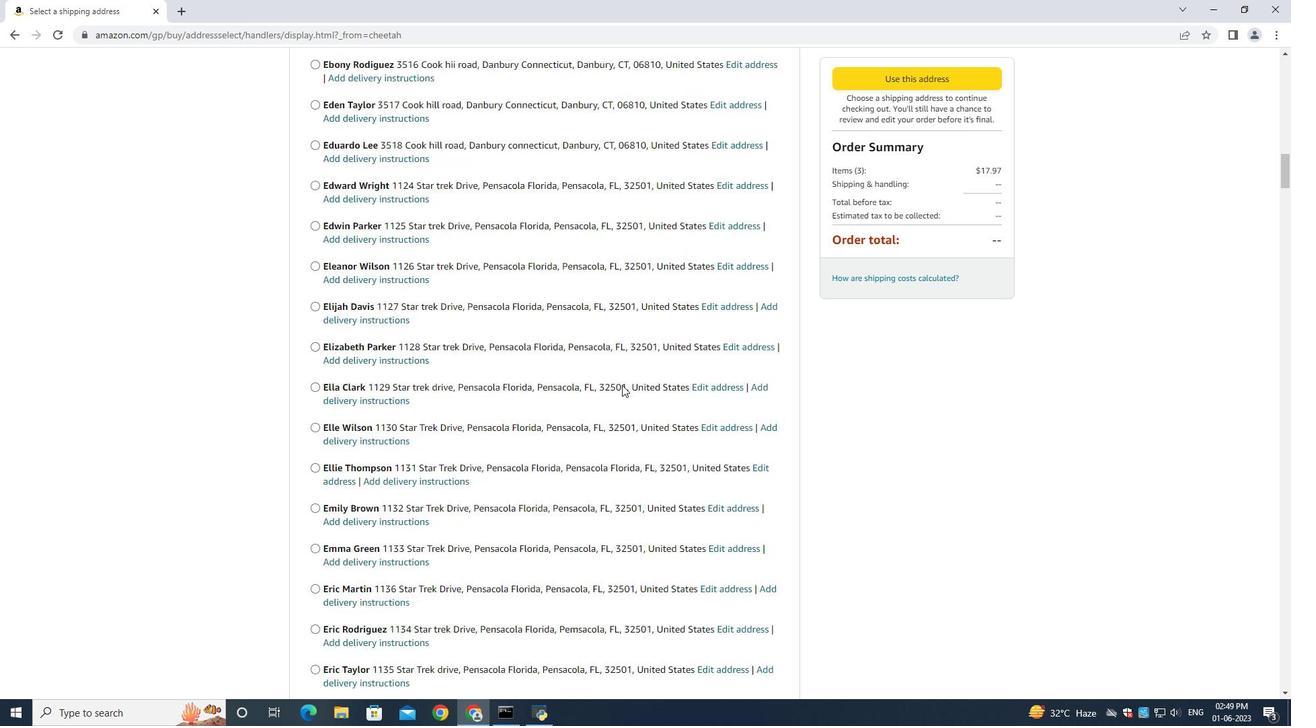
Action: Mouse moved to (623, 388)
Screenshot: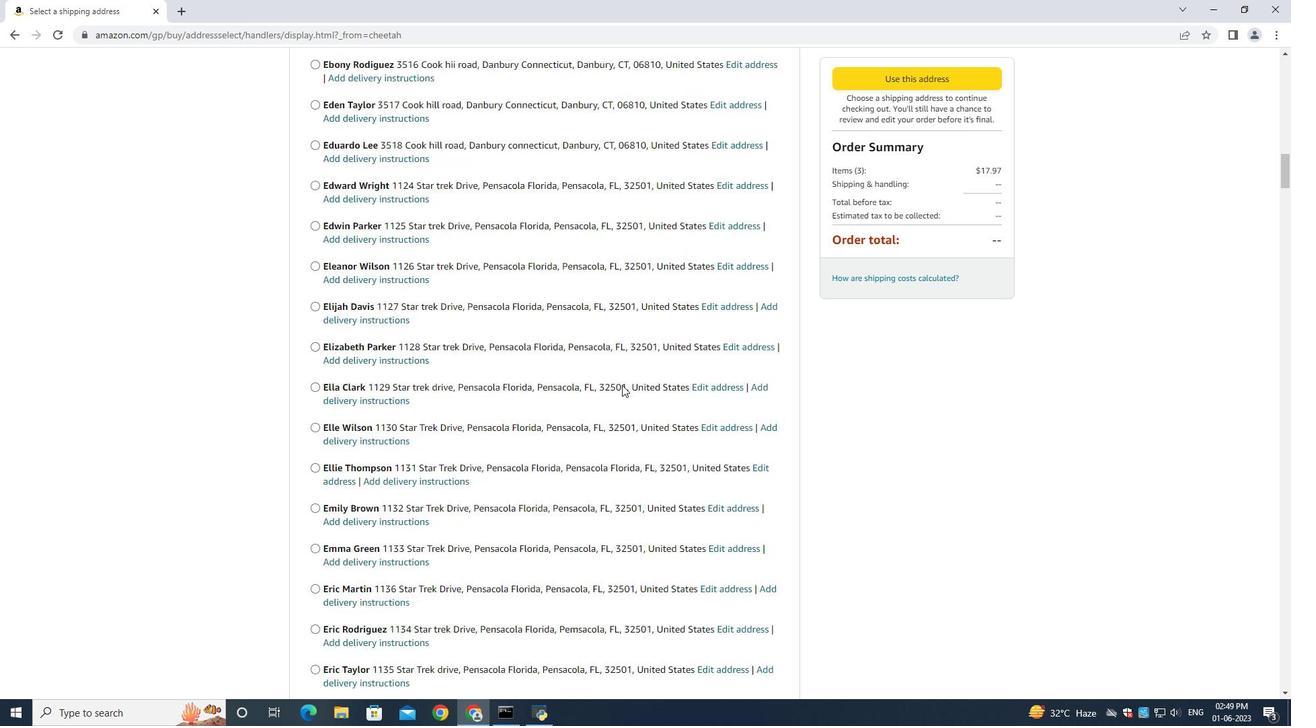 
Action: Mouse scrolled (623, 387) with delta (0, 0)
Screenshot: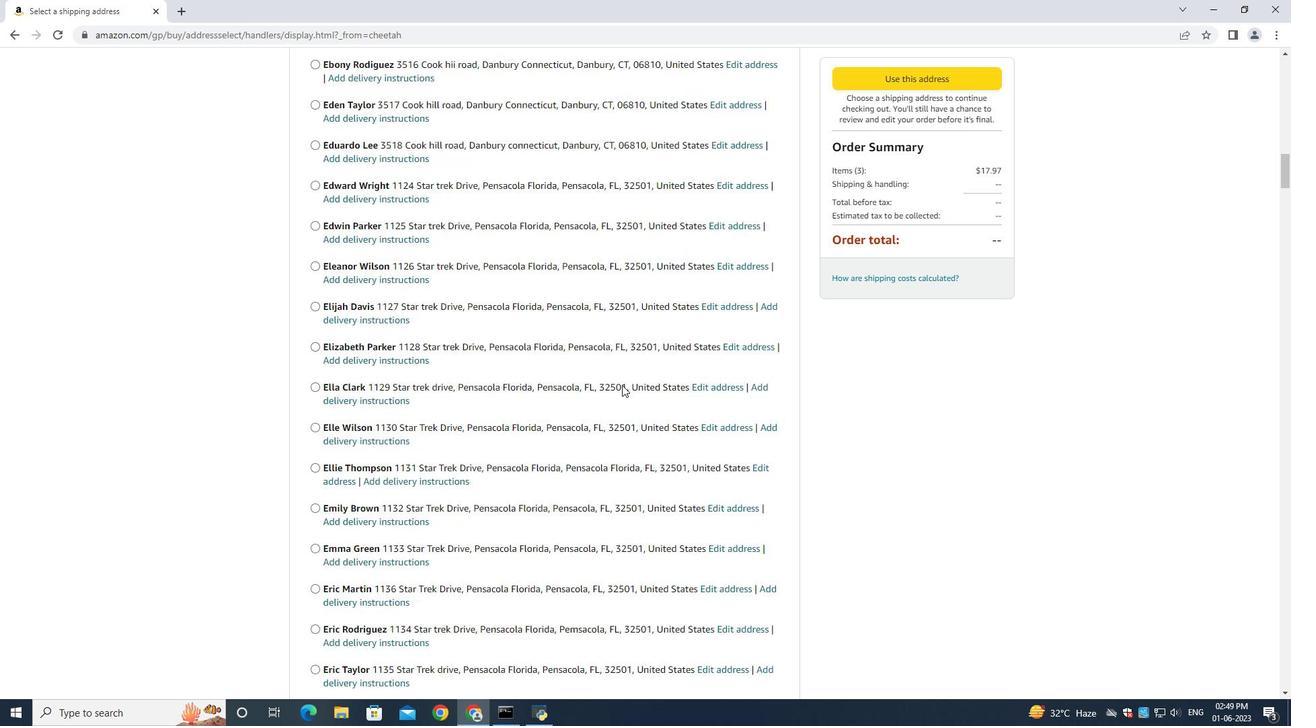 
Action: Mouse scrolled (623, 387) with delta (0, 0)
Screenshot: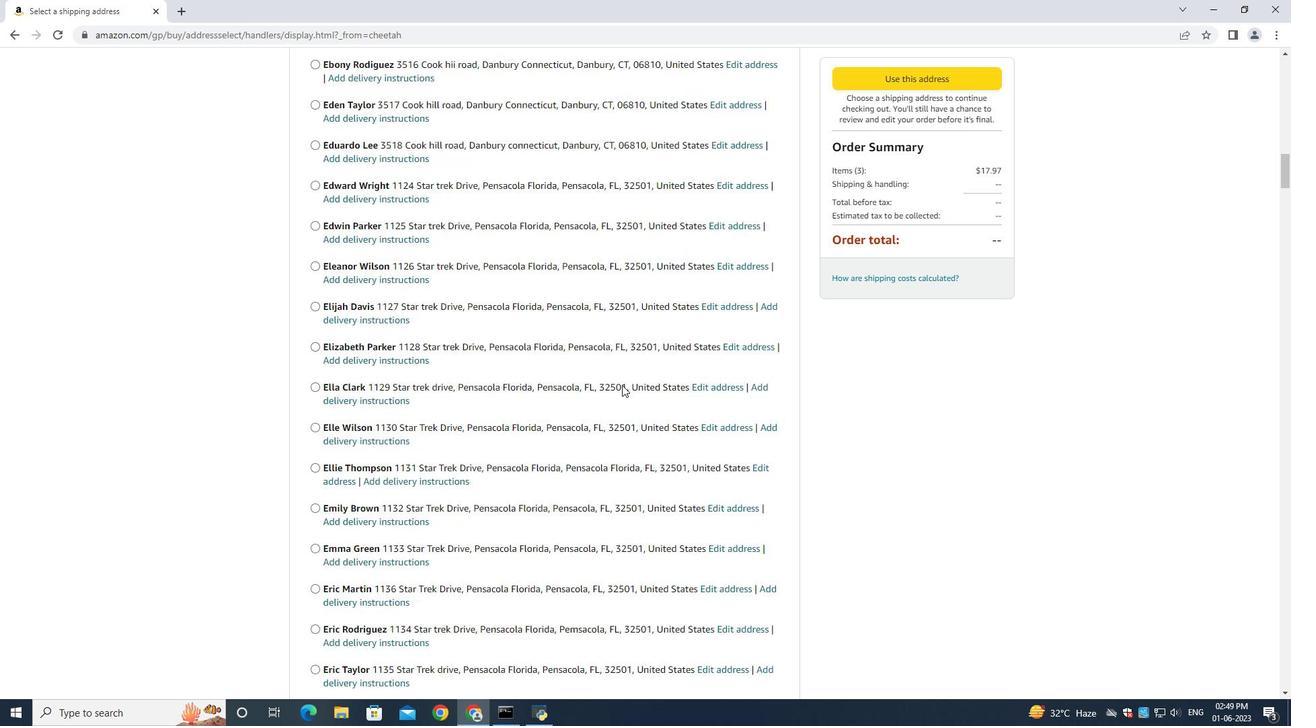 
Action: Mouse scrolled (623, 387) with delta (0, 0)
Screenshot: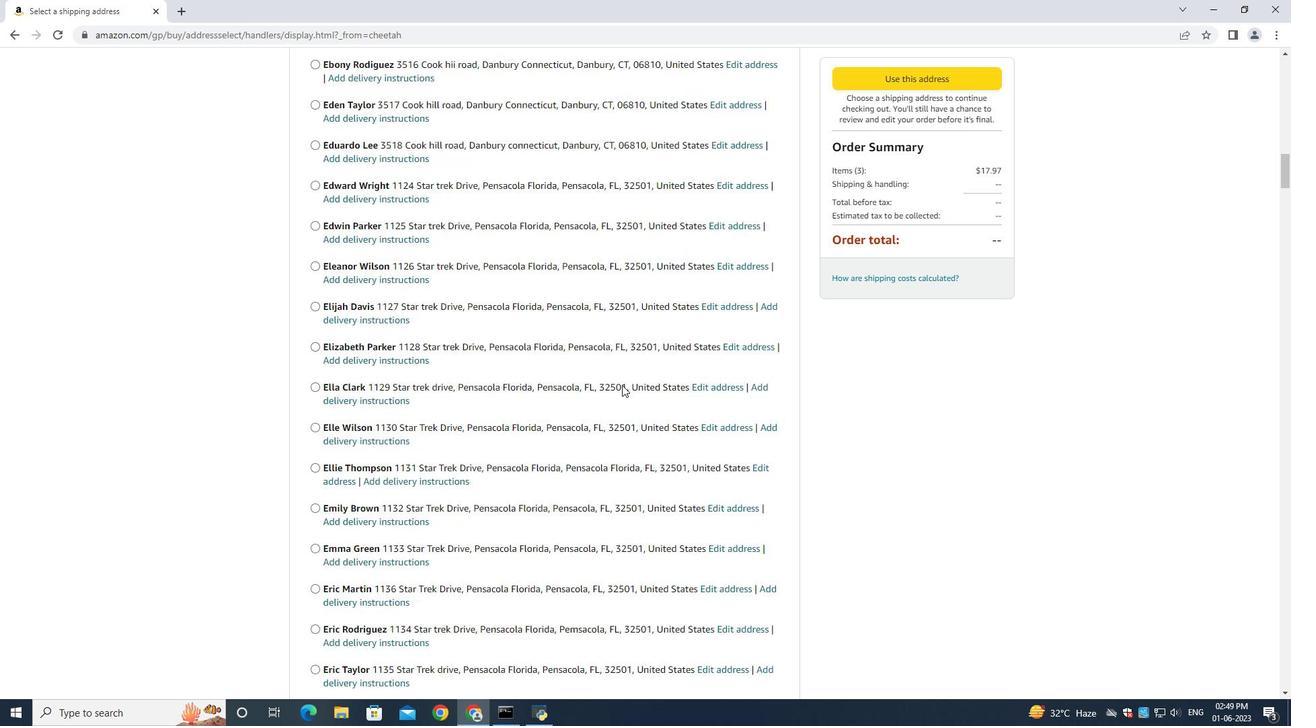 
Action: Mouse scrolled (623, 387) with delta (0, 0)
Screenshot: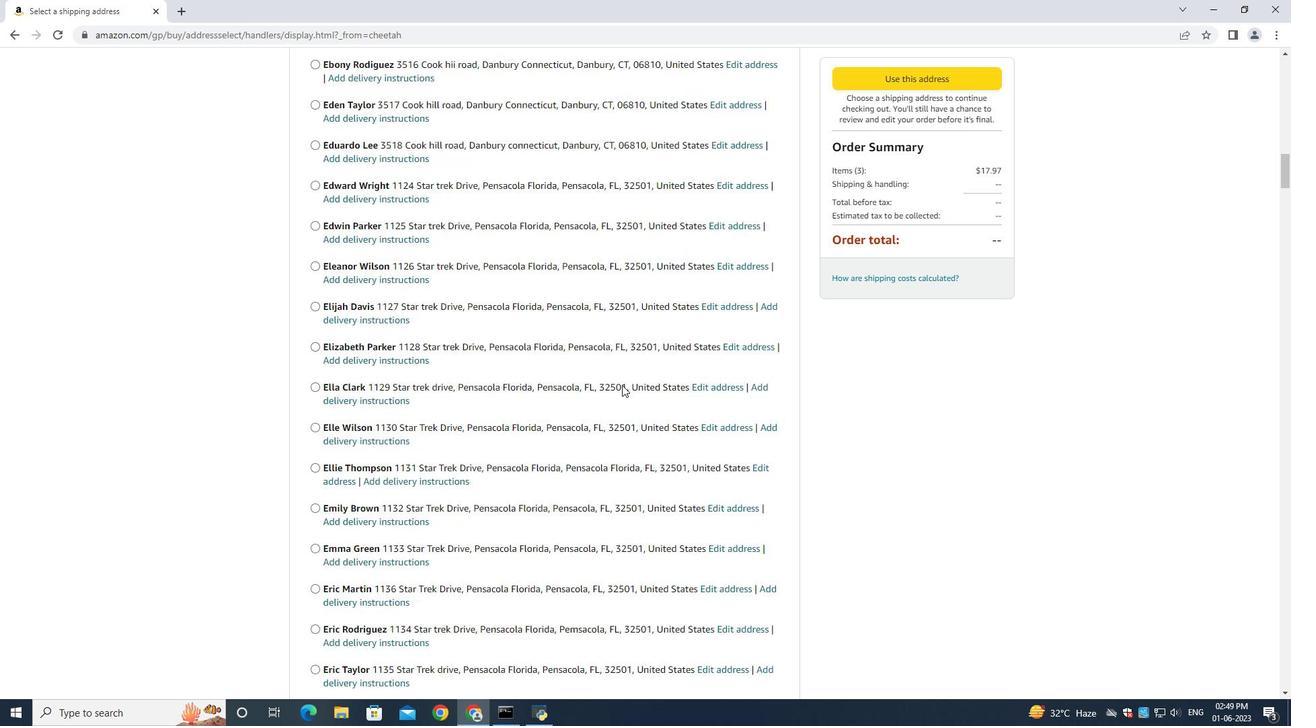 
Action: Mouse scrolled (623, 387) with delta (0, 0)
Screenshot: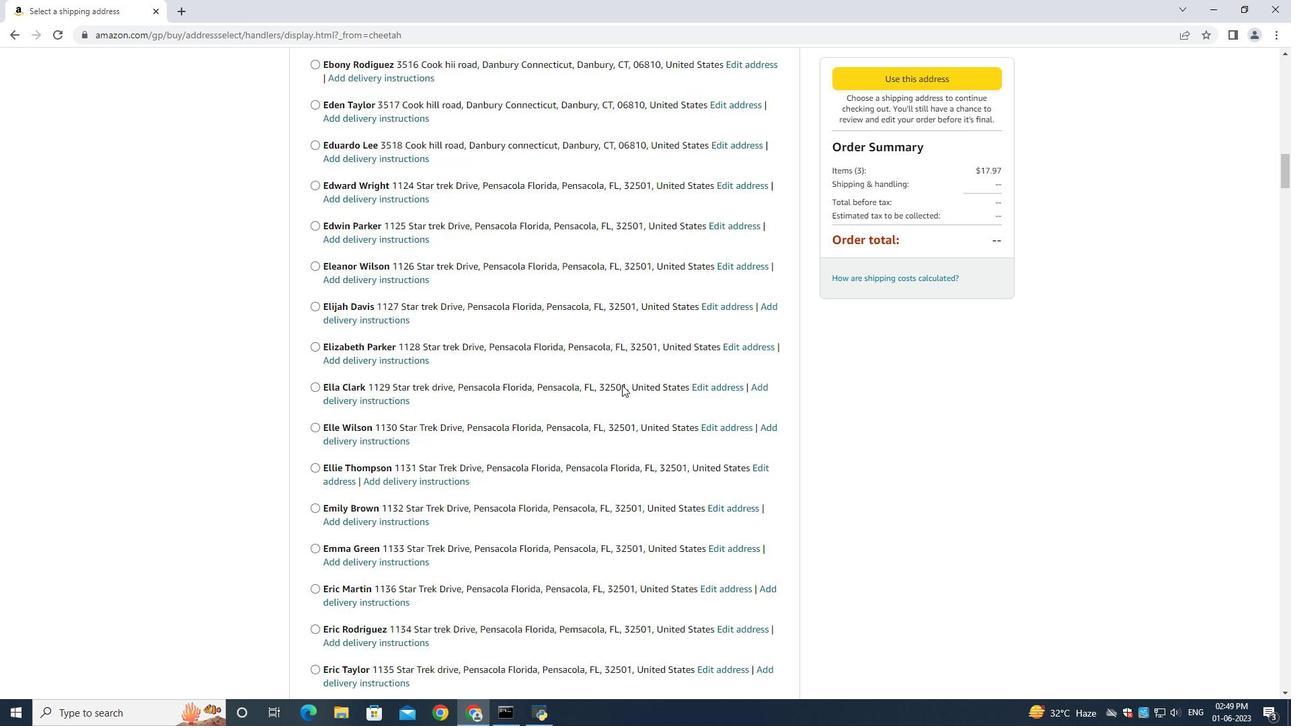 
Action: Mouse scrolled (623, 387) with delta (0, 0)
Screenshot: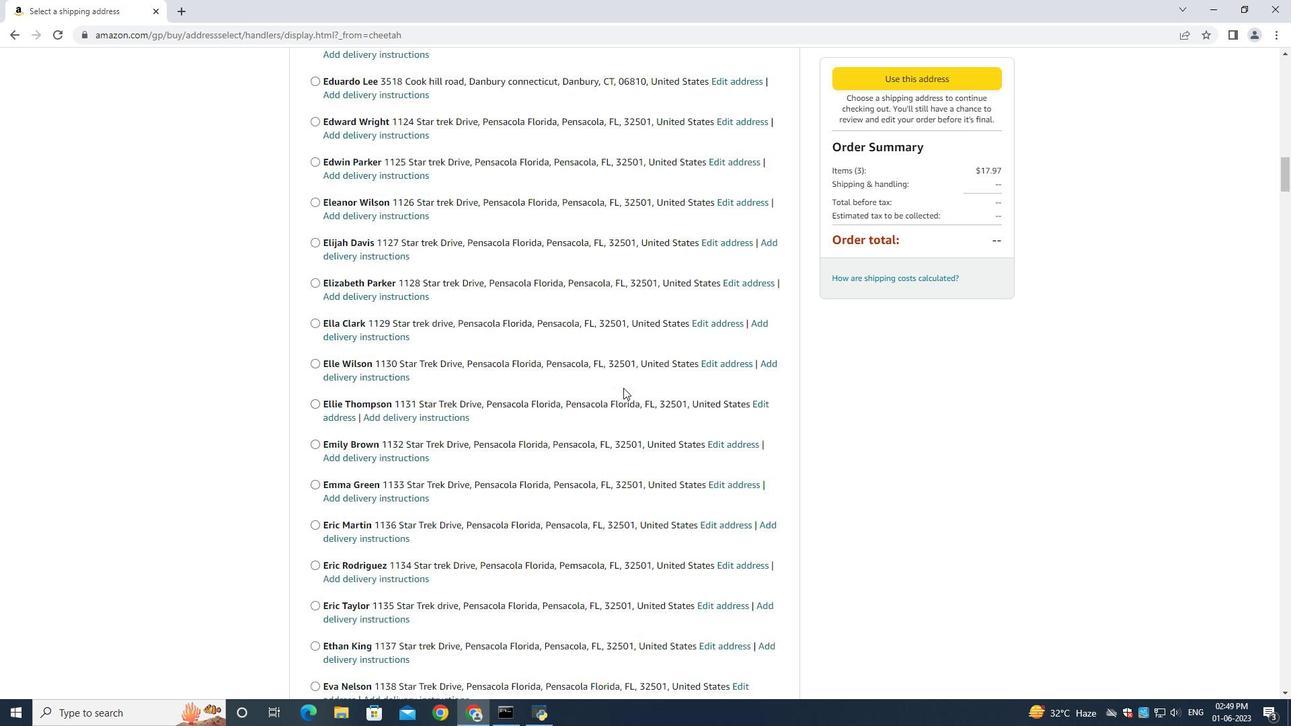 
Action: Mouse scrolled (623, 387) with delta (0, 0)
Screenshot: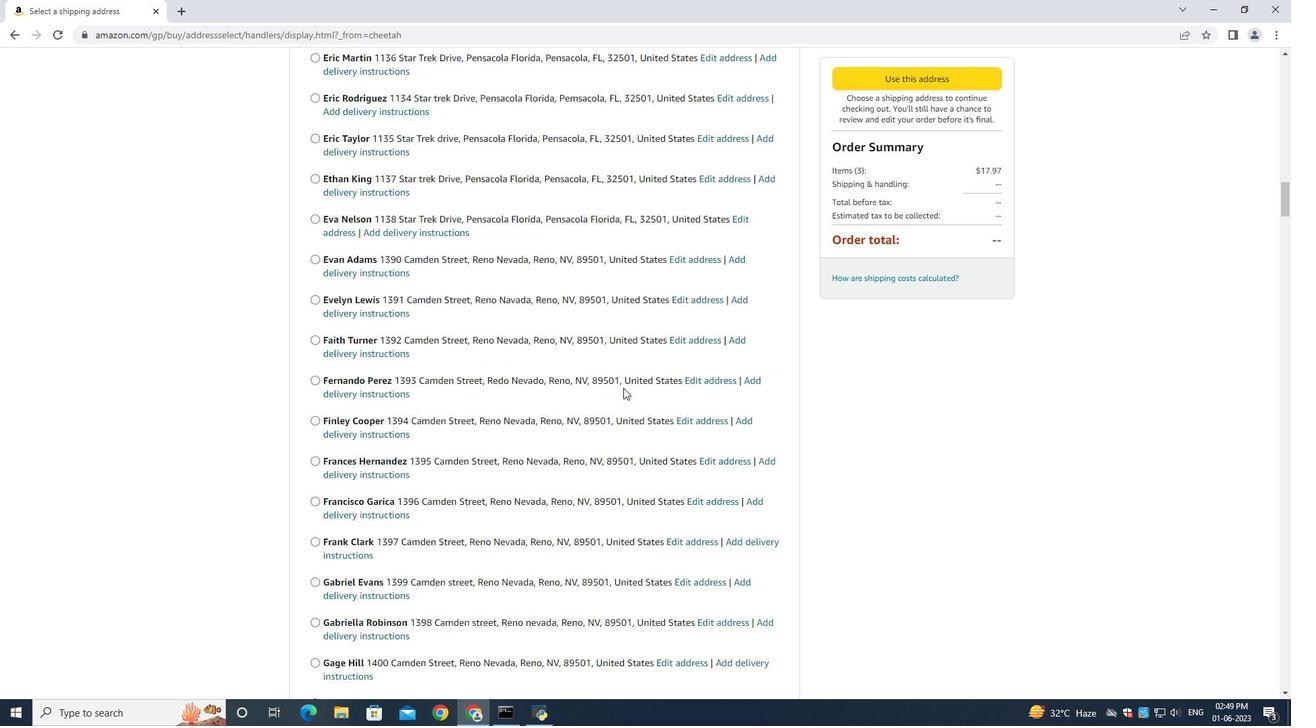 
Action: Mouse scrolled (623, 387) with delta (0, 0)
Screenshot: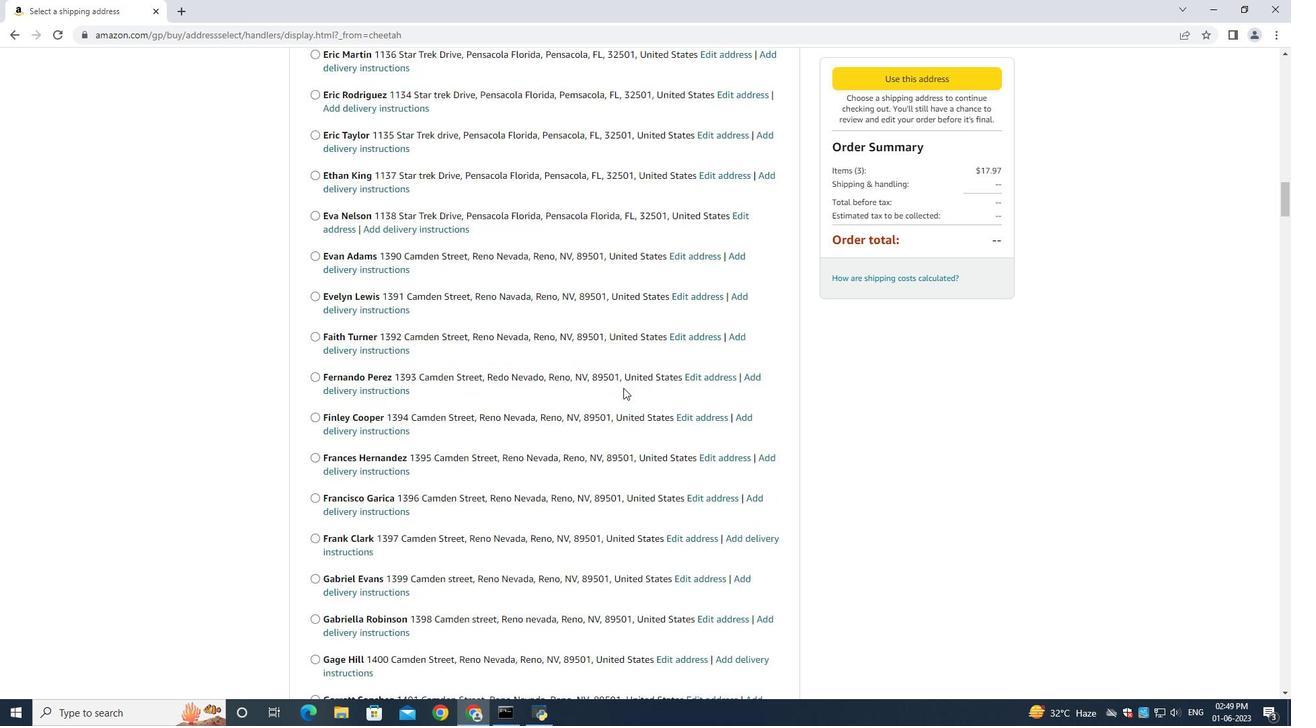 
Action: Mouse scrolled (623, 387) with delta (0, 0)
Screenshot: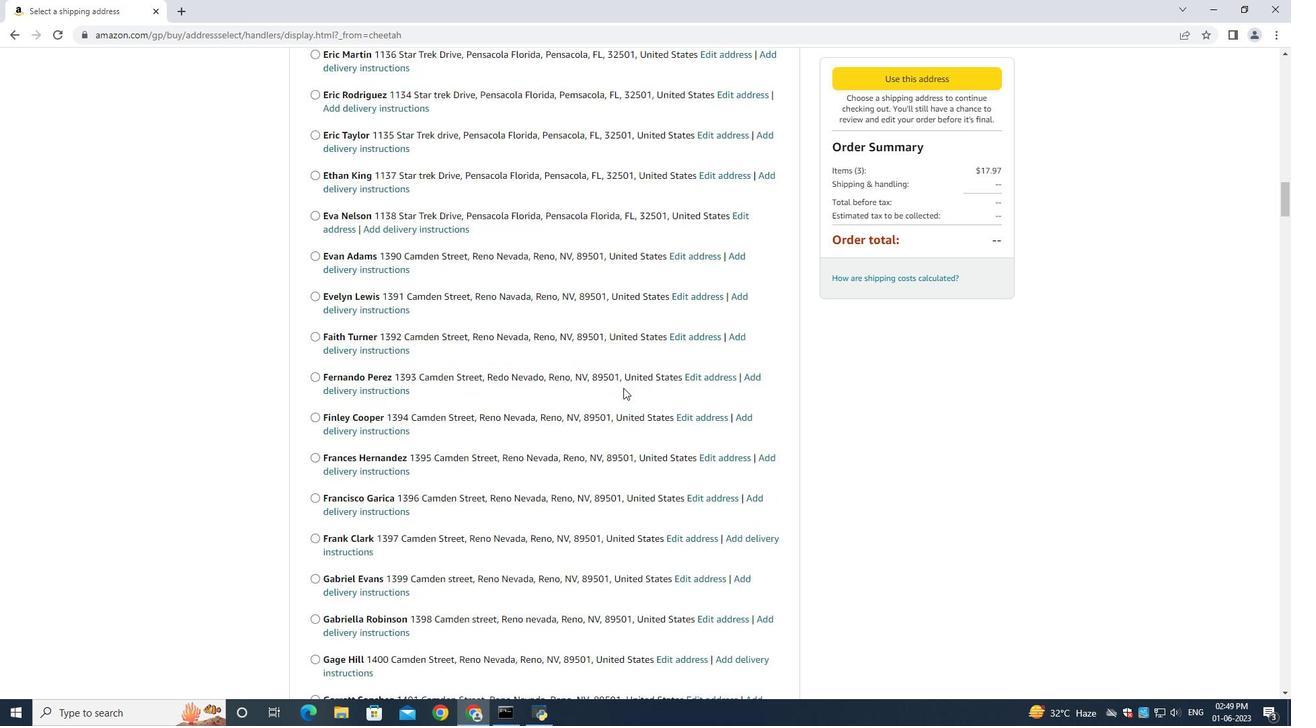 
Action: Mouse scrolled (623, 387) with delta (0, 0)
Screenshot: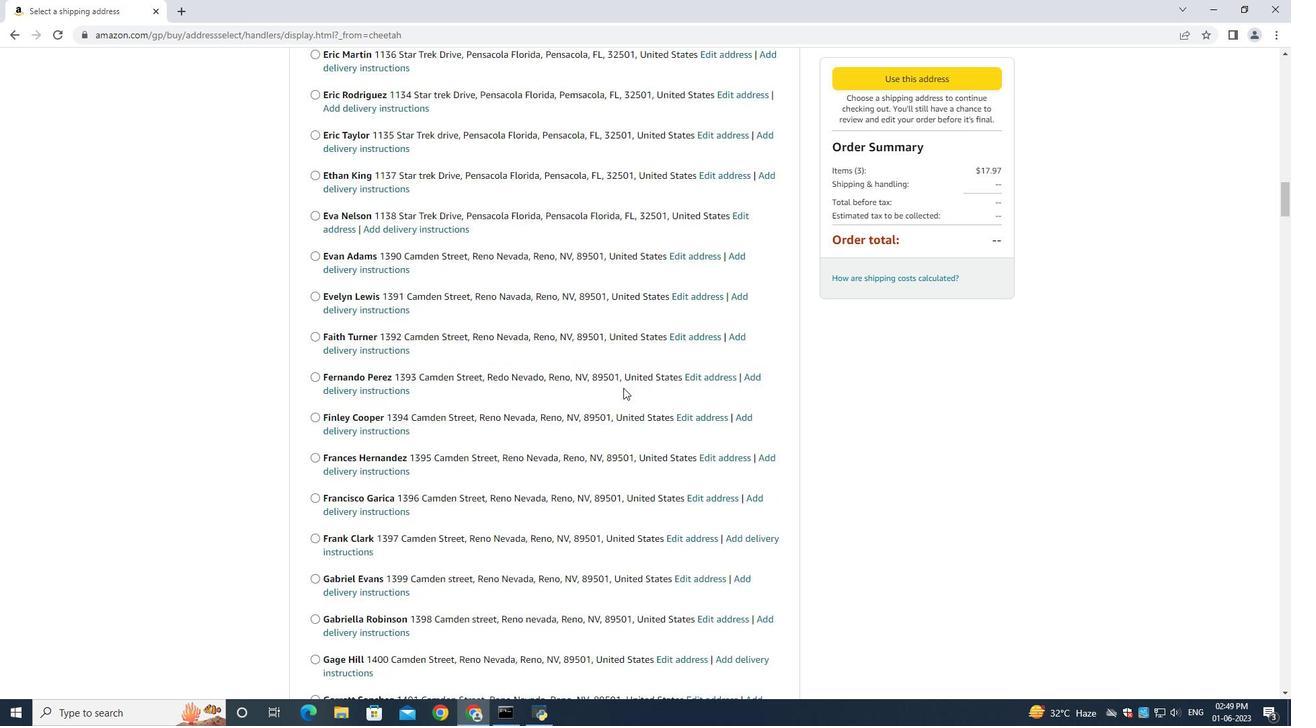 
Action: Mouse scrolled (623, 387) with delta (0, 0)
Screenshot: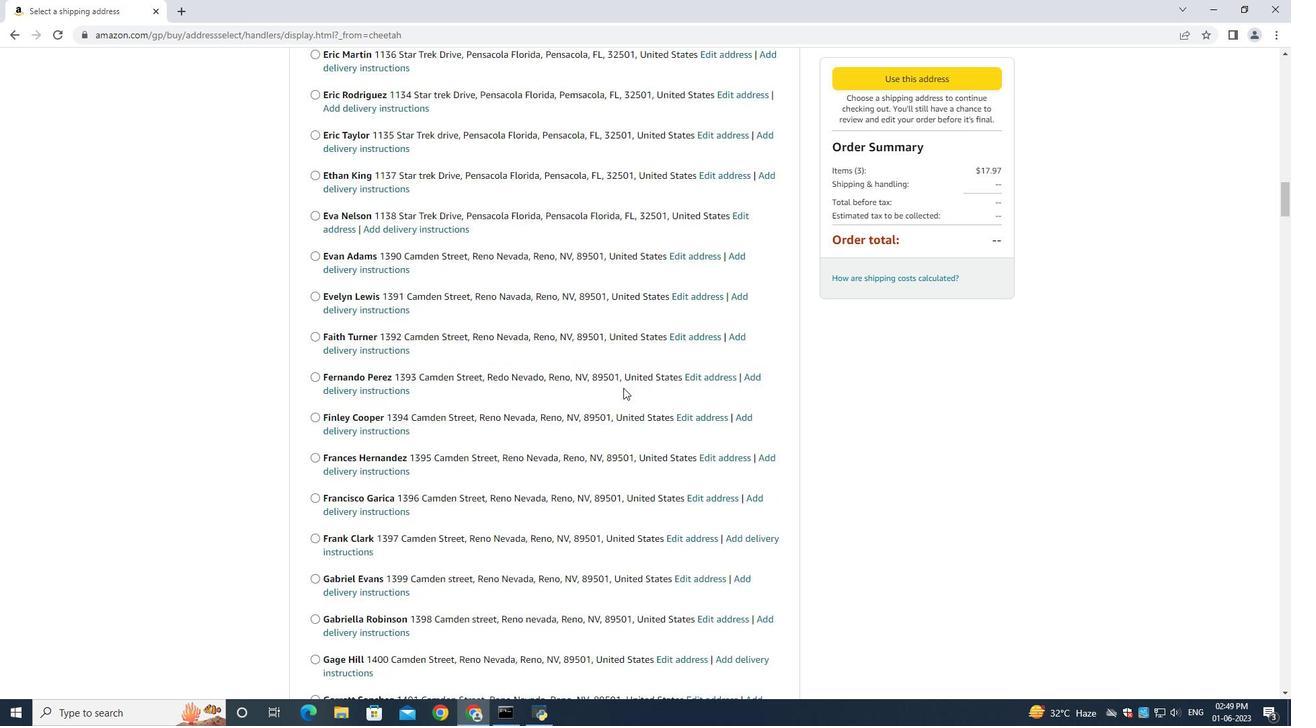 
Action: Mouse scrolled (623, 387) with delta (0, 0)
Screenshot: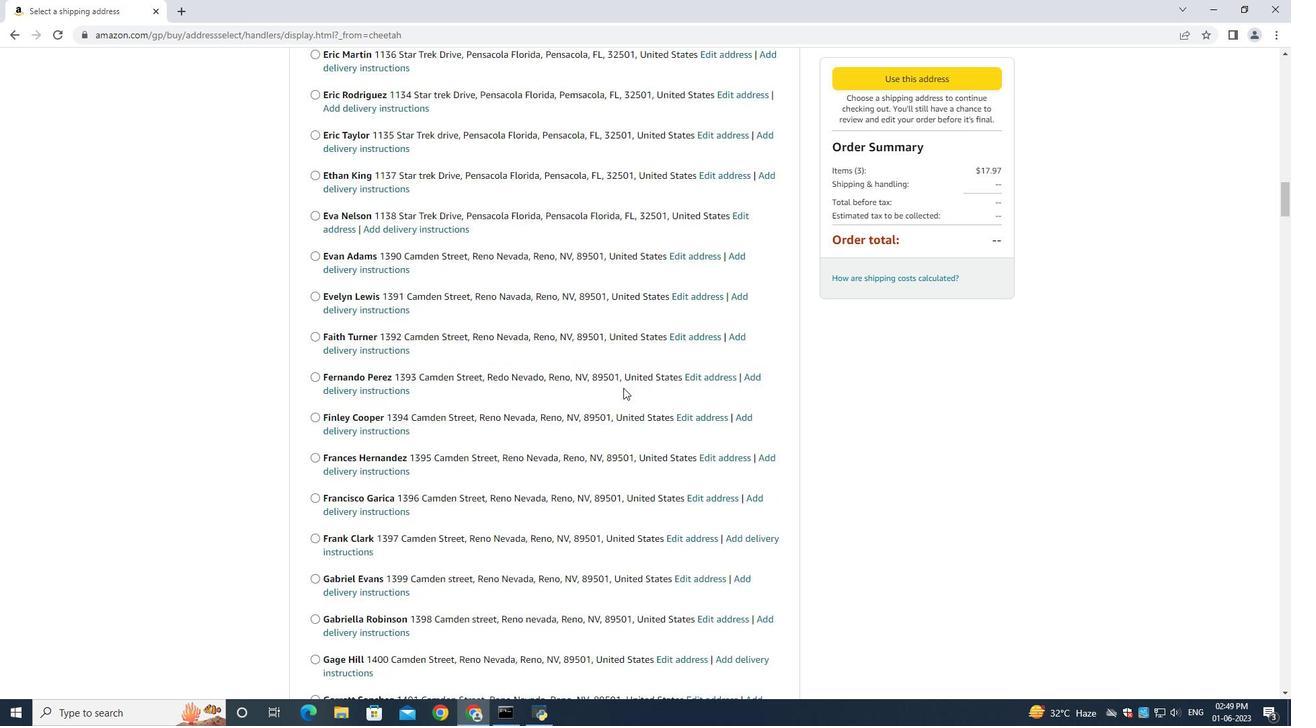 
Action: Mouse scrolled (623, 387) with delta (0, 0)
Screenshot: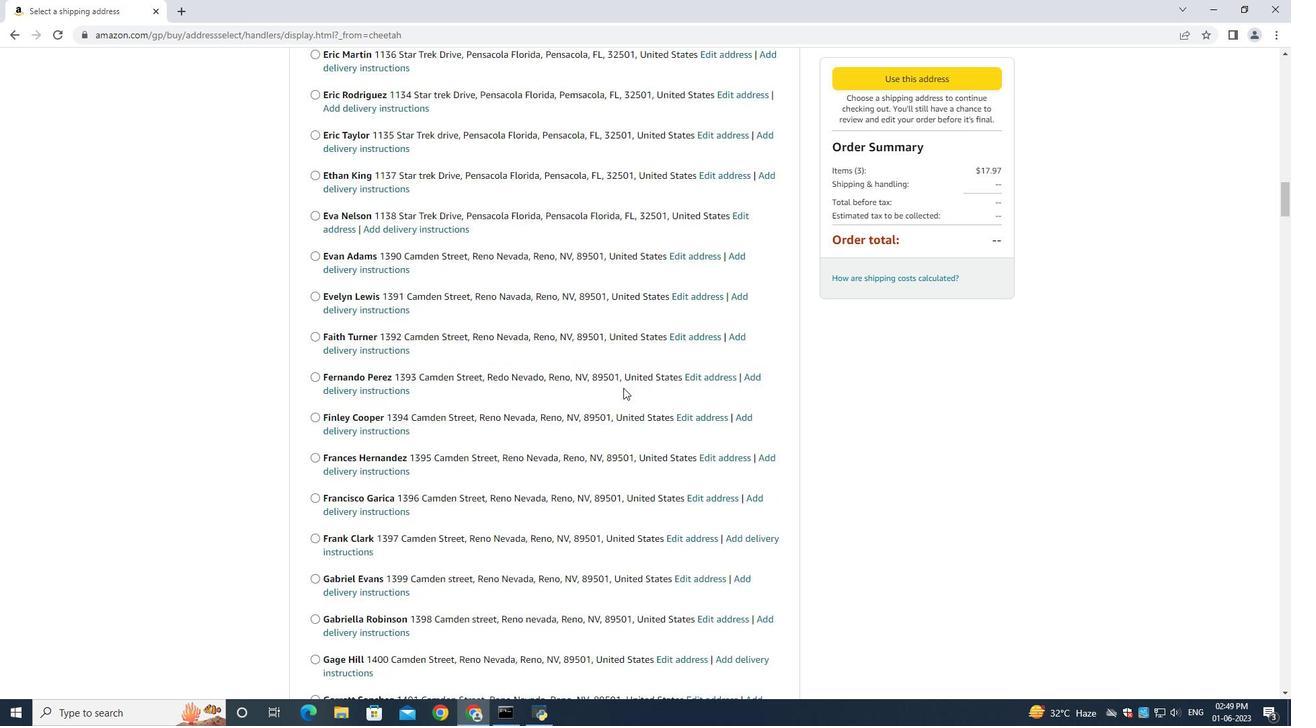 
Action: Mouse moved to (624, 391)
Screenshot: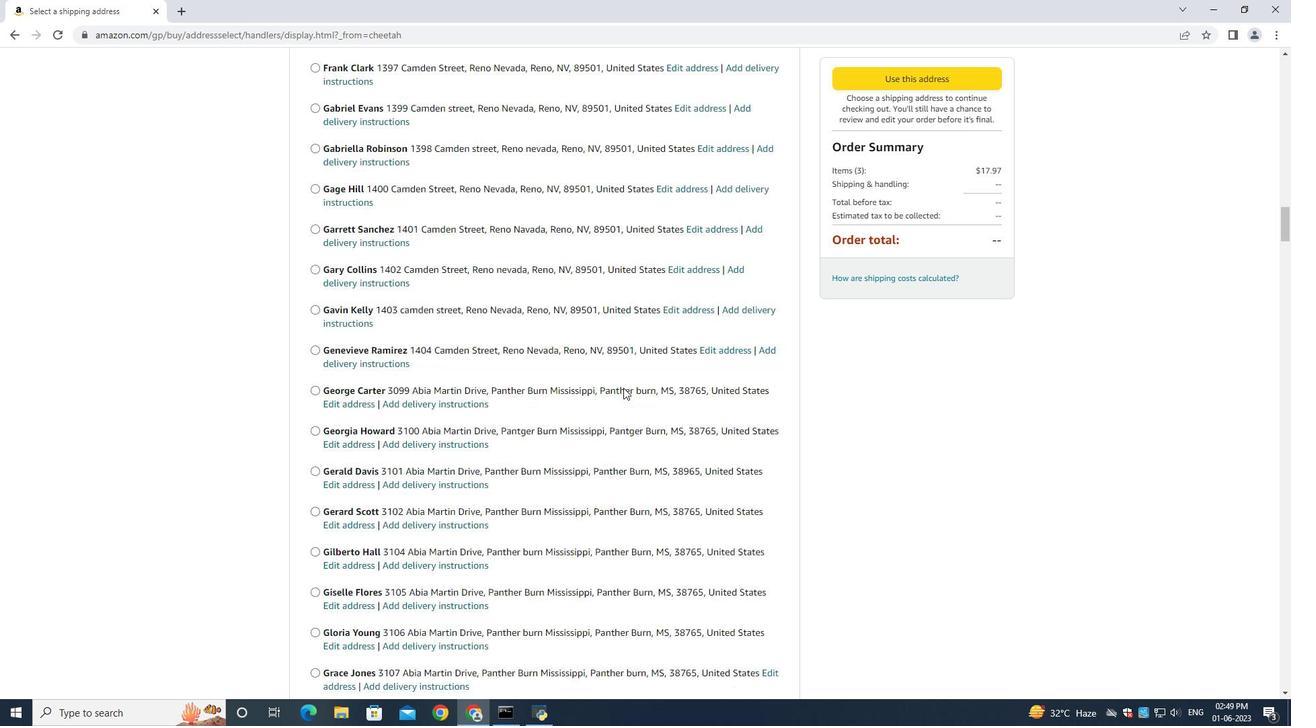 
Action: Mouse scrolled (624, 390) with delta (0, 0)
Screenshot: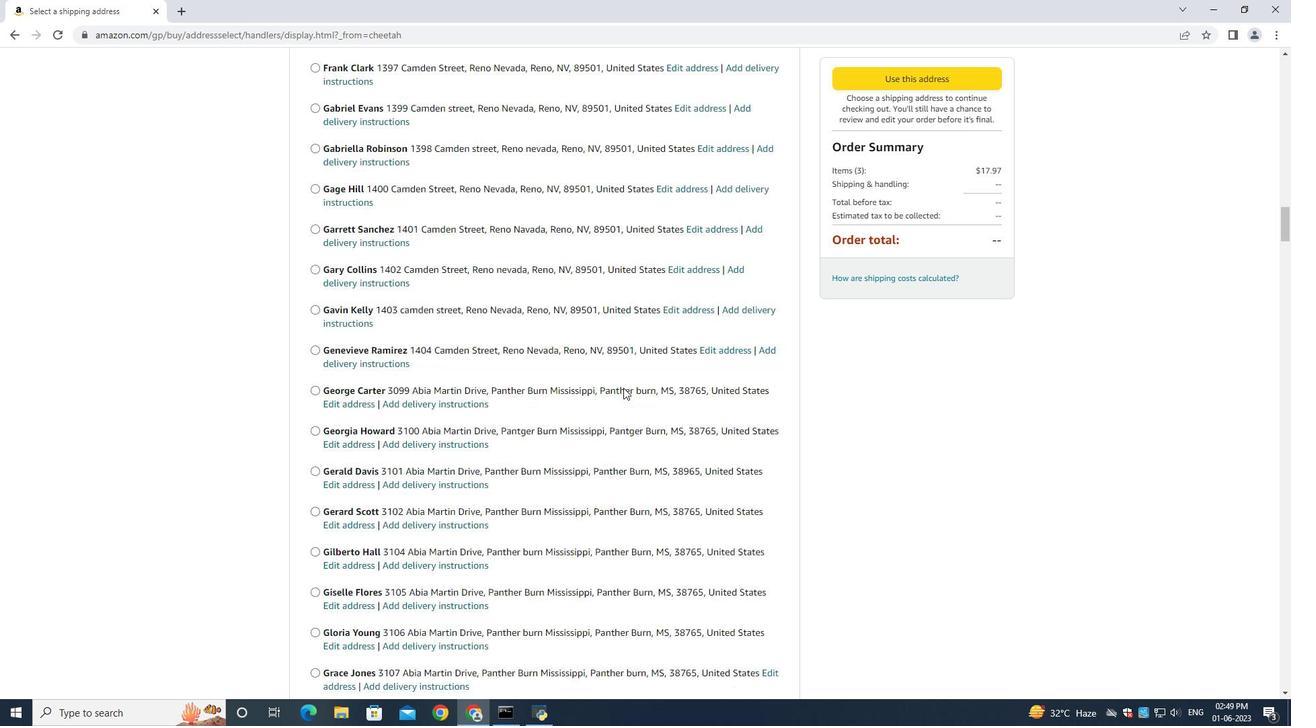 
Action: Mouse moved to (624, 392)
Screenshot: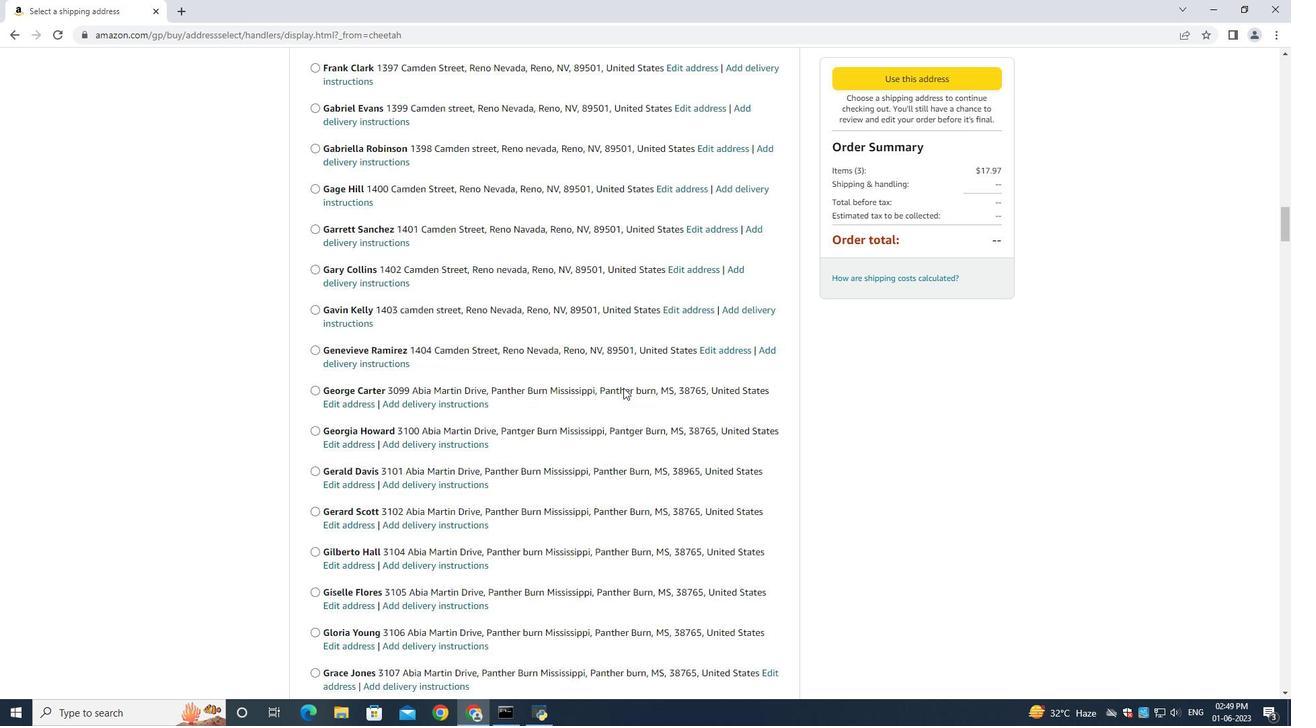 
Action: Mouse scrolled (624, 391) with delta (0, 0)
Screenshot: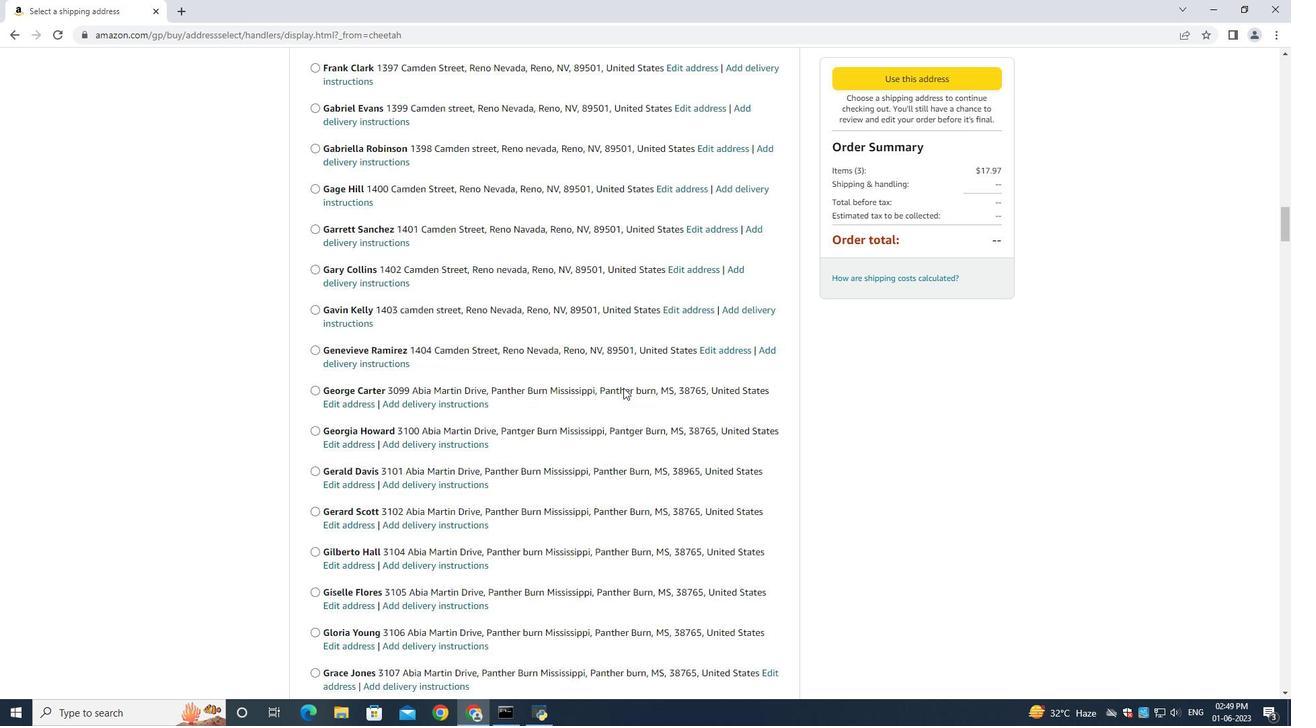 
Action: Mouse scrolled (624, 392) with delta (0, 0)
Screenshot: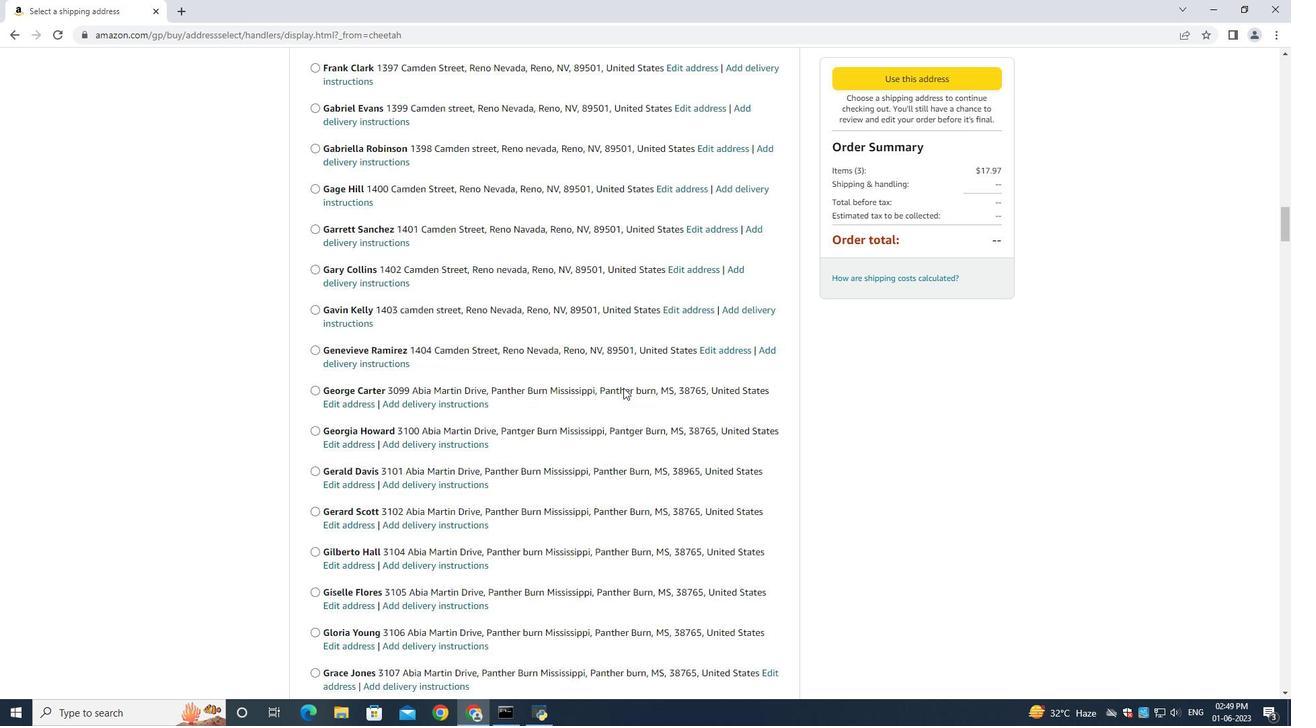 
Action: Mouse scrolled (624, 392) with delta (0, 0)
Screenshot: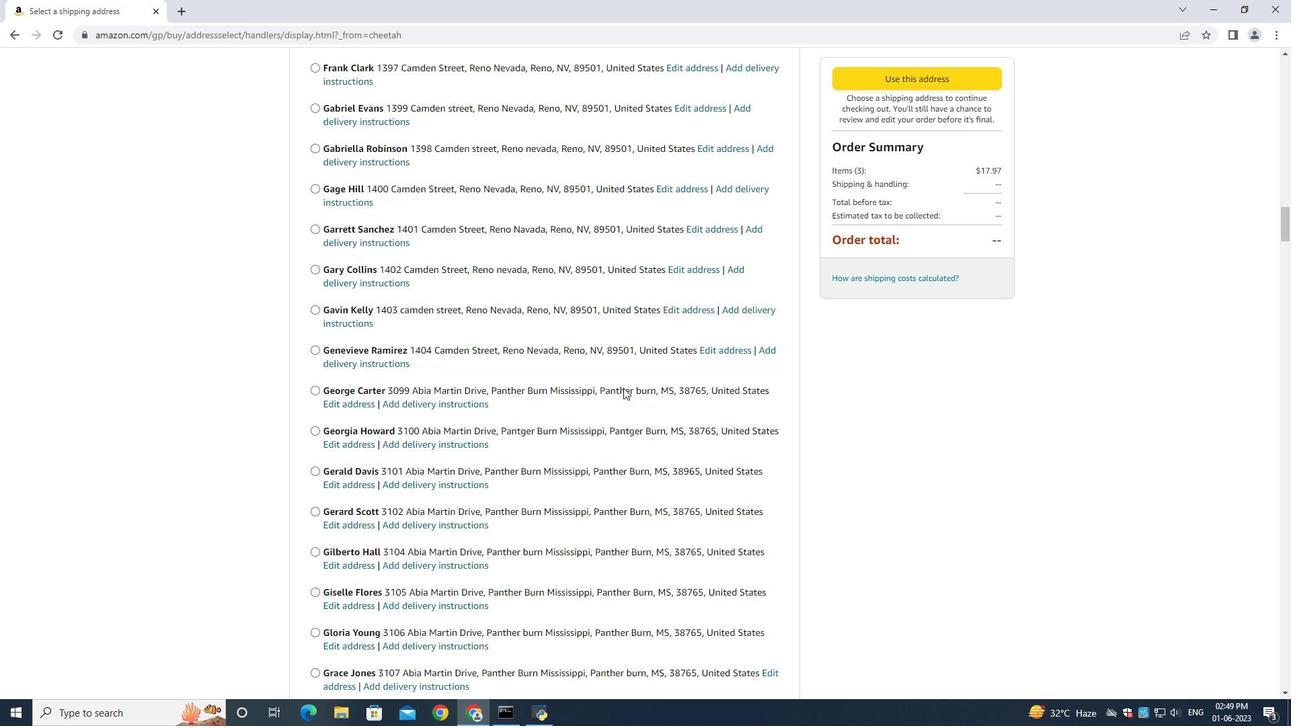 
Action: Mouse scrolled (624, 392) with delta (0, 0)
Screenshot: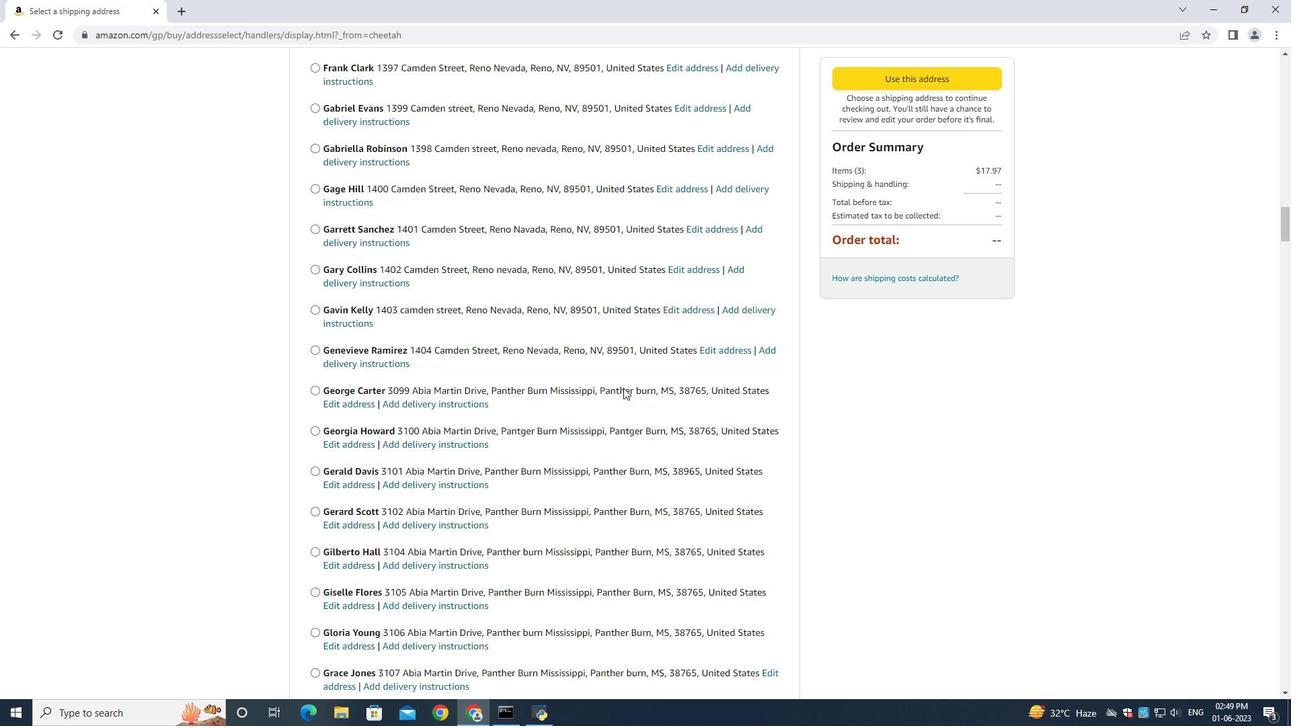
Action: Mouse scrolled (624, 392) with delta (0, 0)
Screenshot: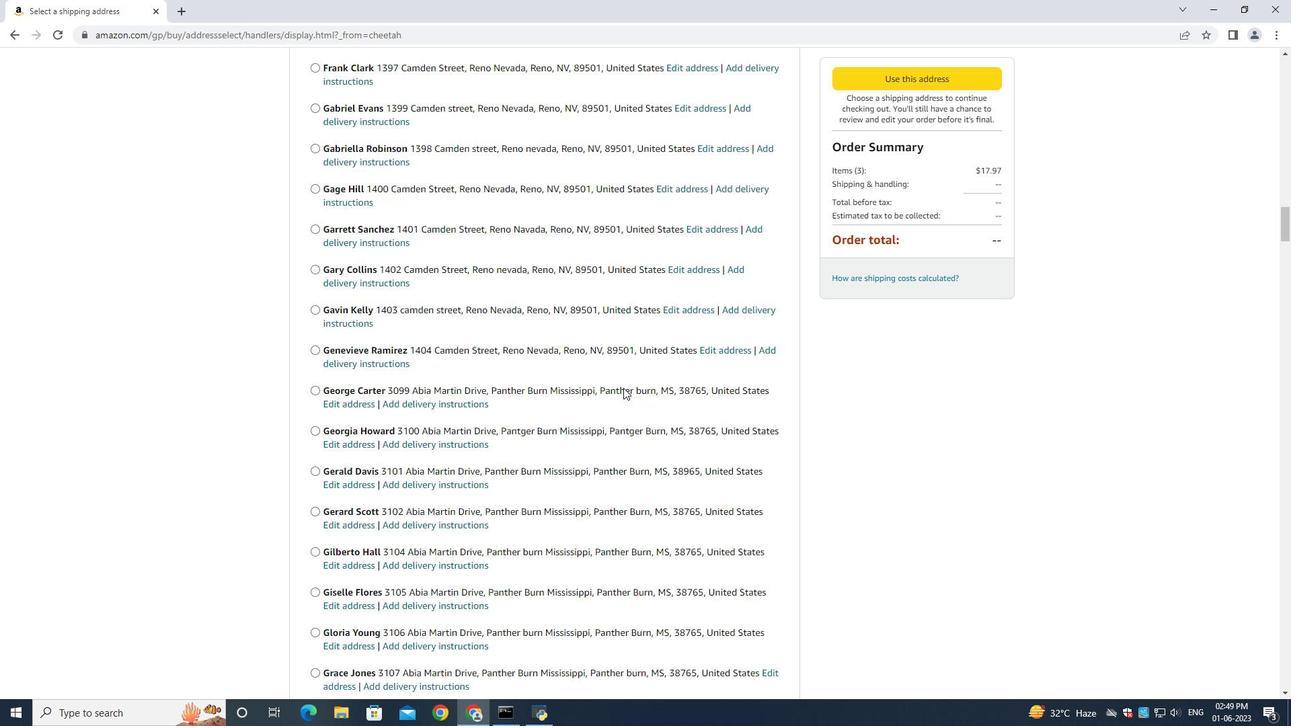 
Action: Mouse scrolled (624, 392) with delta (0, 0)
Screenshot: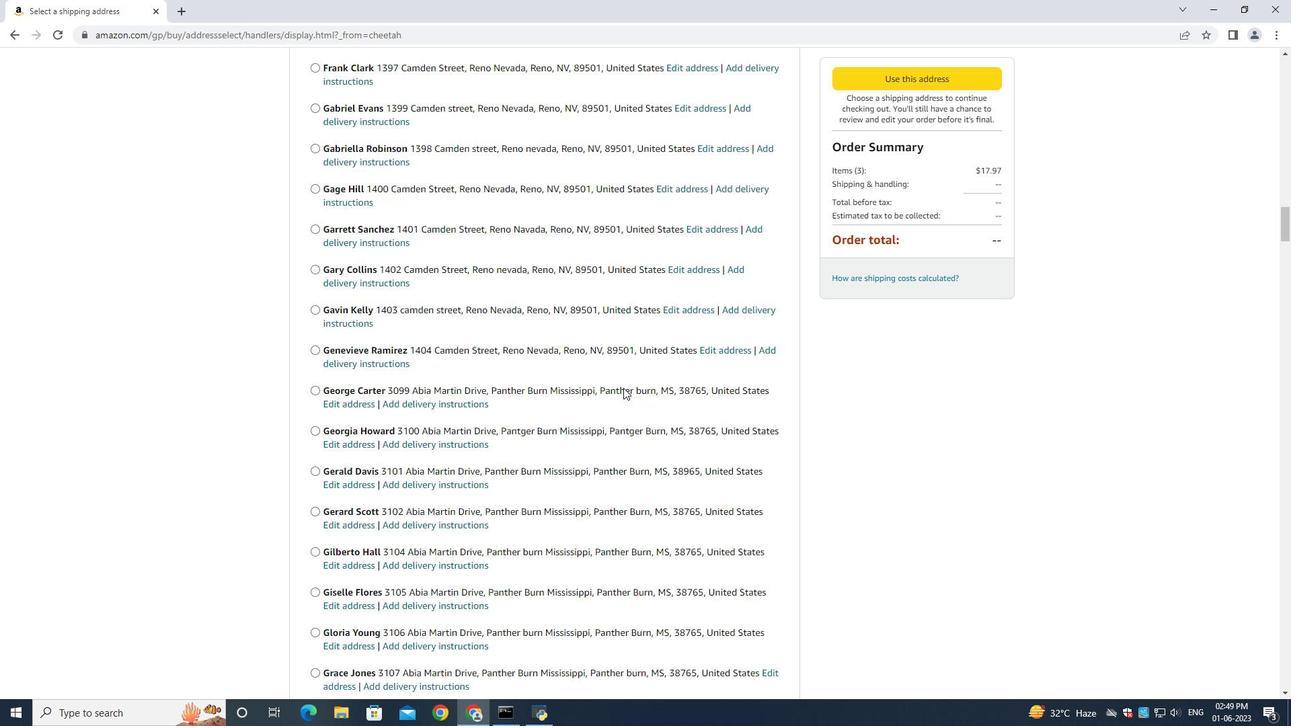 
Action: Mouse scrolled (624, 392) with delta (0, 0)
Screenshot: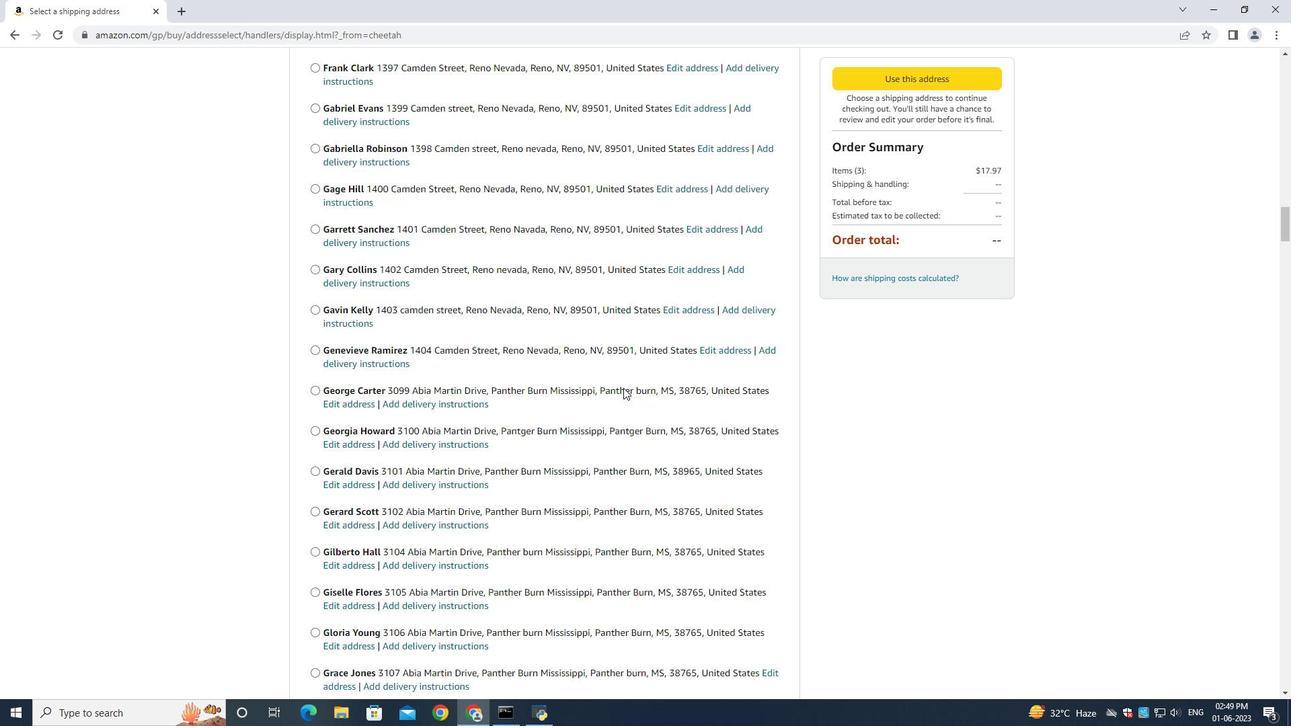 
Action: Mouse moved to (624, 392)
Screenshot: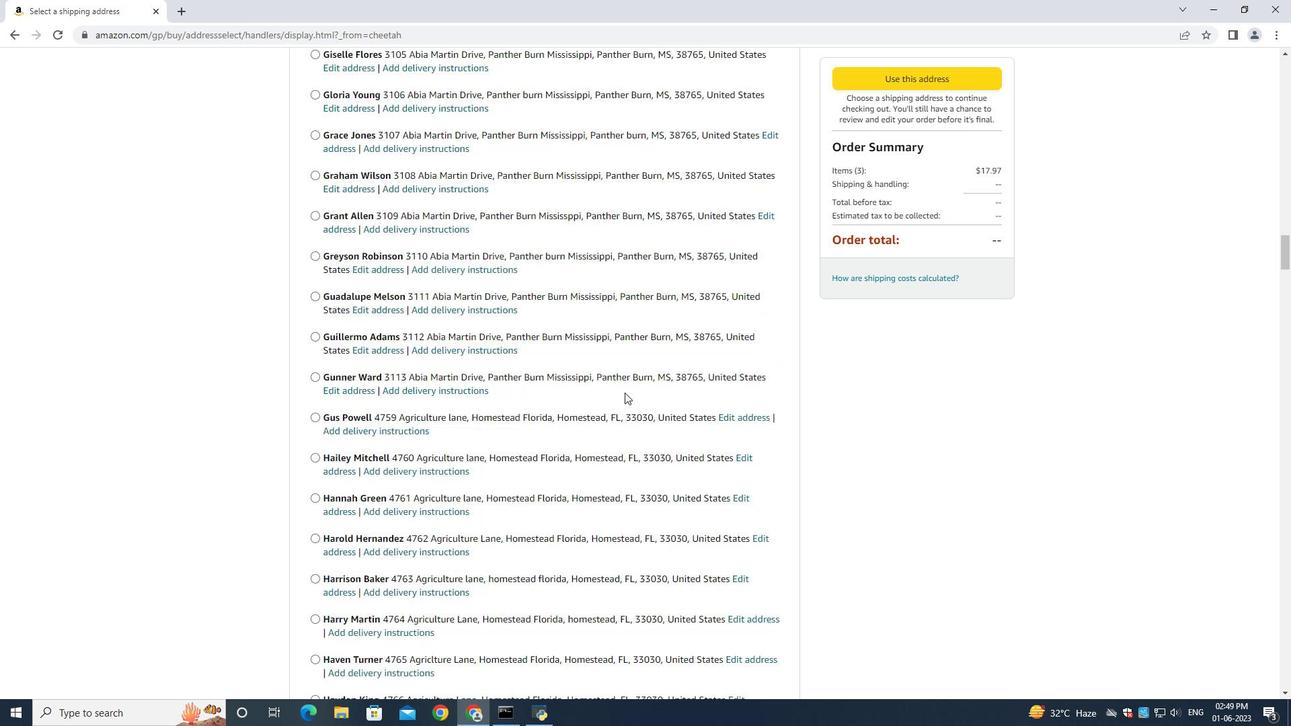 
Action: Mouse scrolled (624, 392) with delta (0, 0)
Screenshot: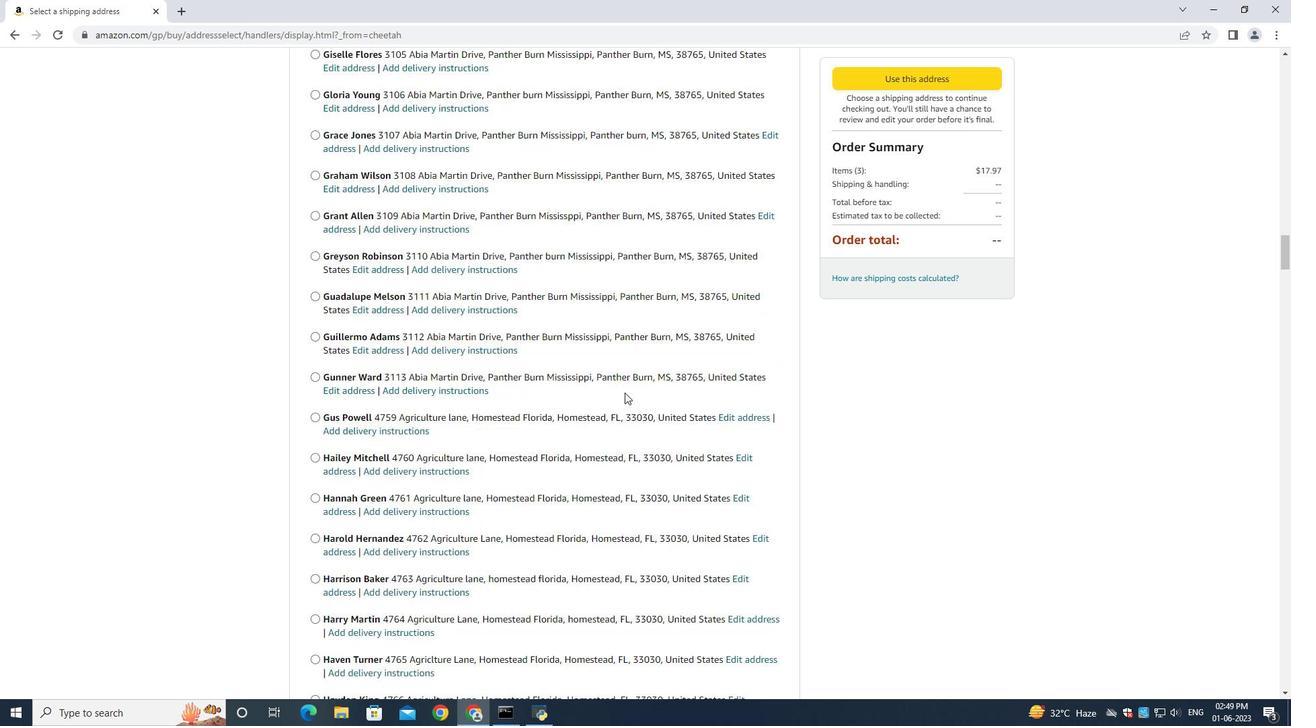 
Action: Mouse moved to (624, 392)
Screenshot: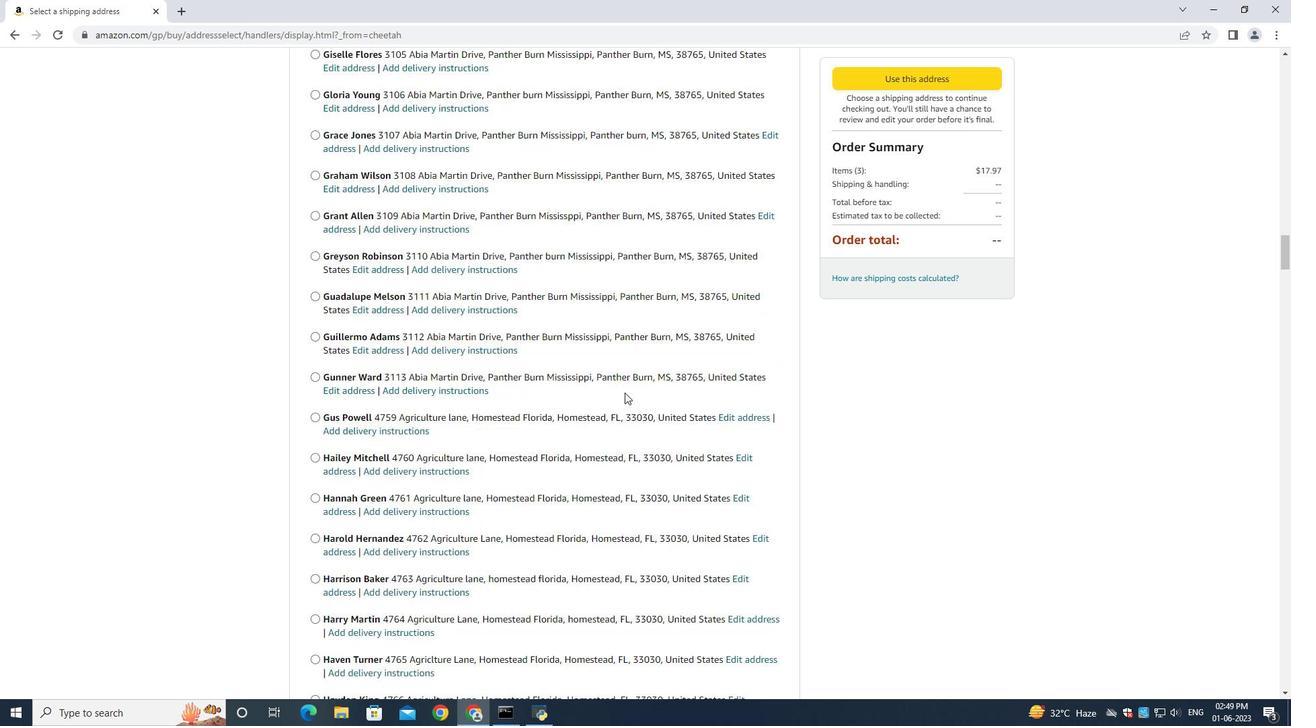 
Action: Mouse scrolled (624, 392) with delta (0, 0)
Screenshot: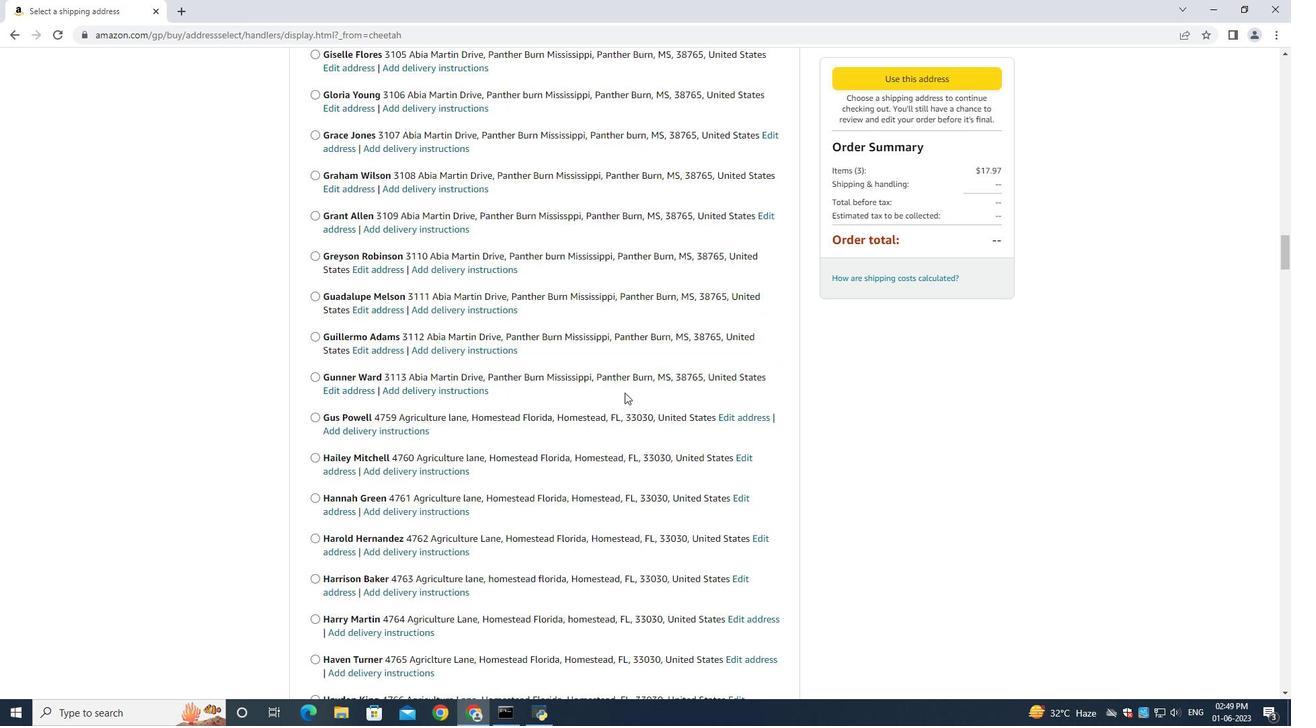 
Action: Mouse moved to (624, 392)
Screenshot: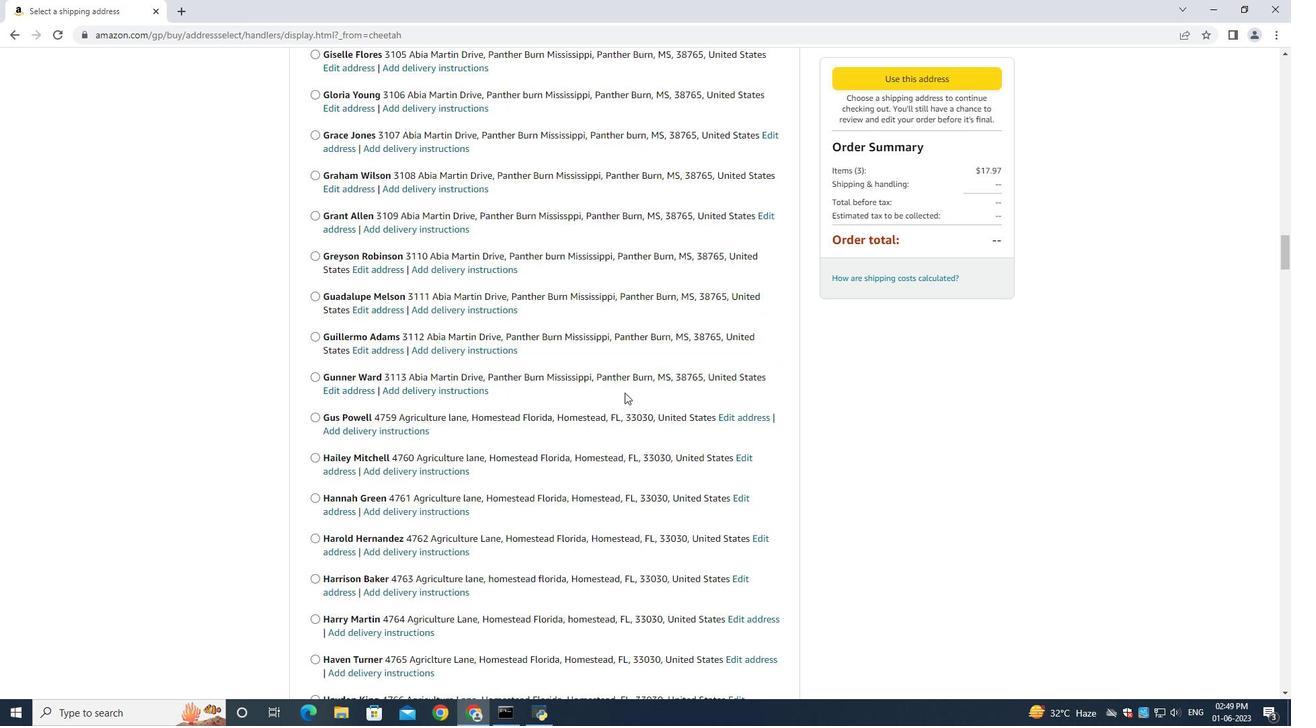 
Action: Mouse scrolled (624, 392) with delta (0, 0)
Screenshot: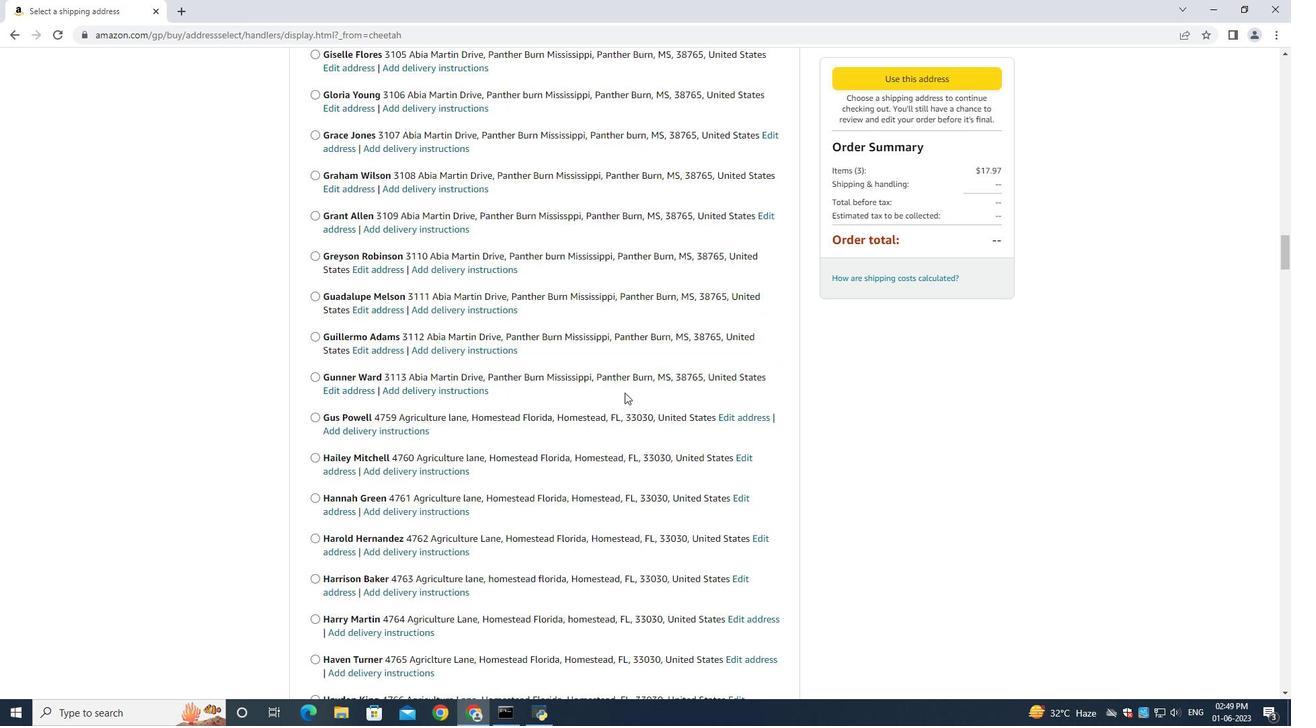 
Action: Mouse moved to (624, 392)
Screenshot: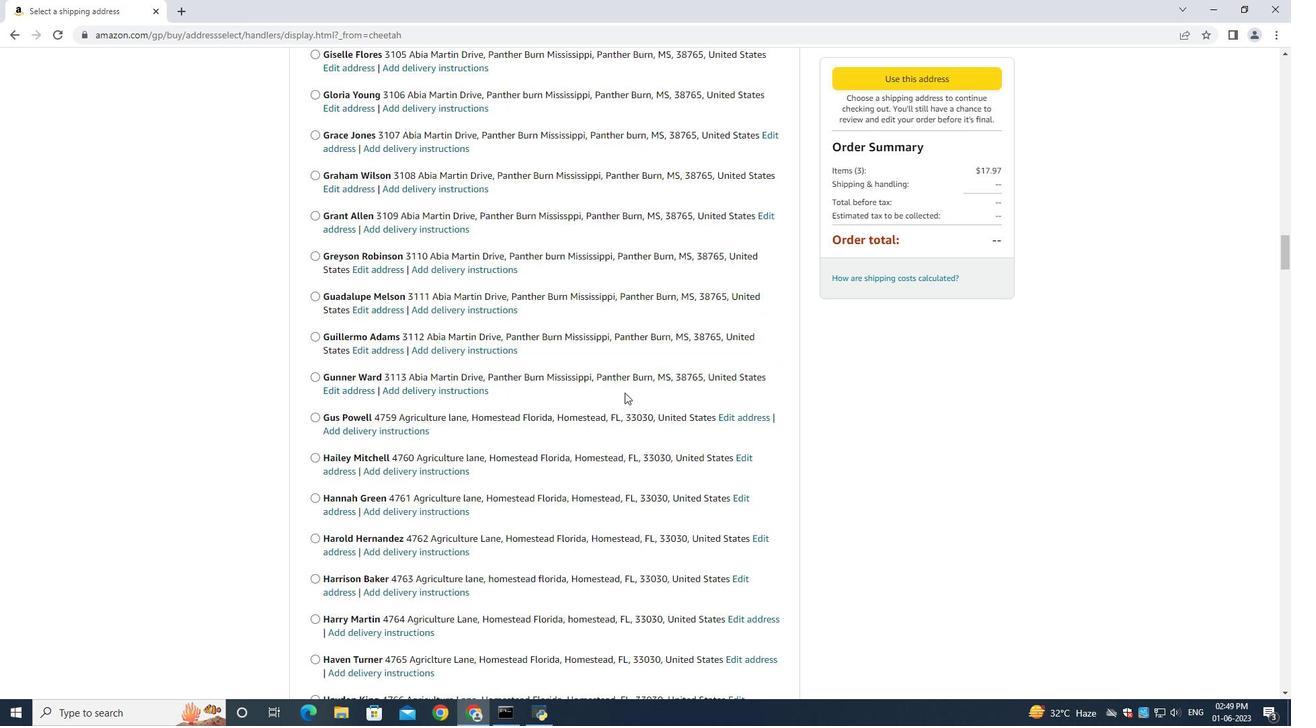 
Action: Mouse scrolled (624, 392) with delta (0, 0)
Screenshot: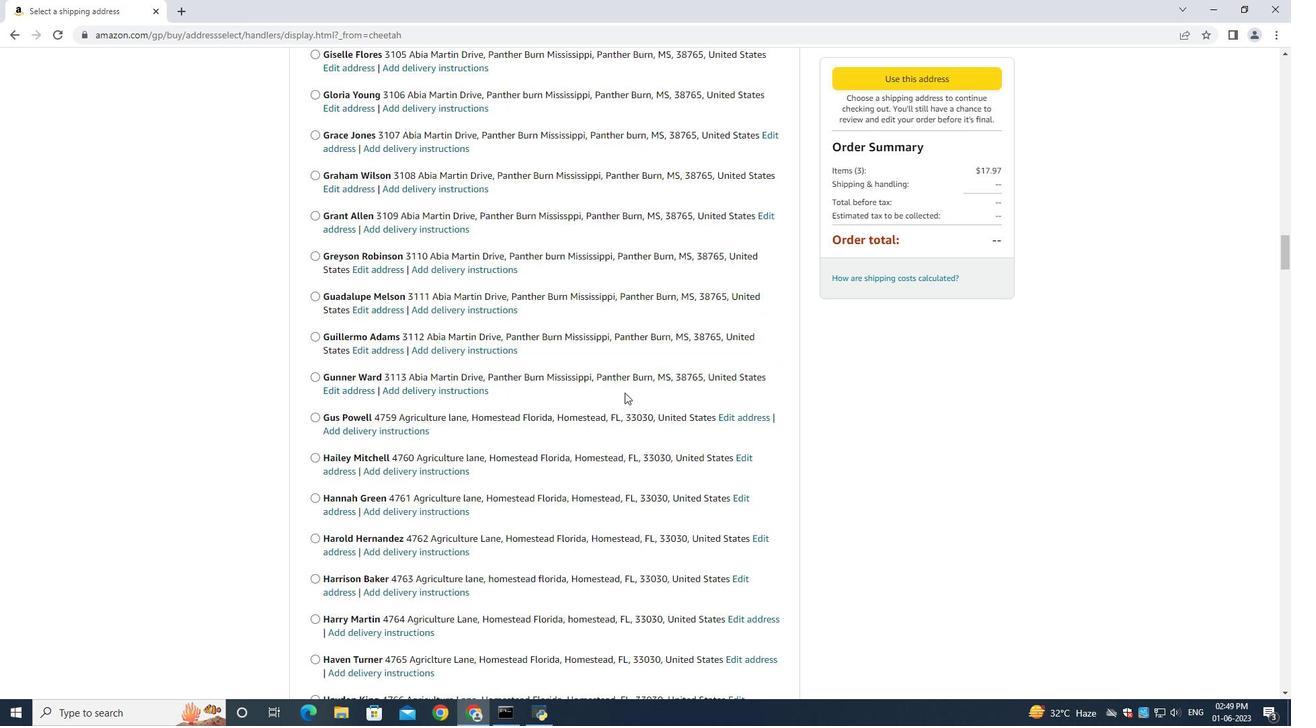 
Action: Mouse moved to (624, 392)
Screenshot: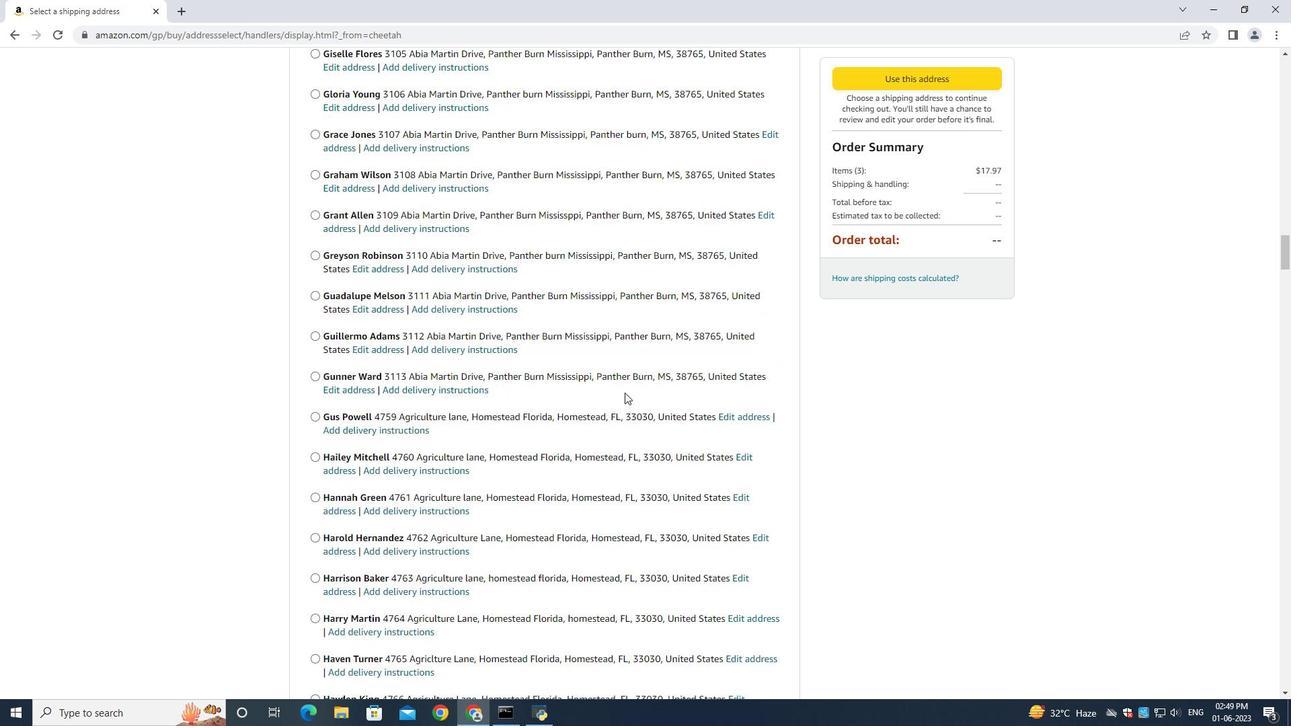 
Action: Mouse scrolled (624, 392) with delta (0, 0)
Screenshot: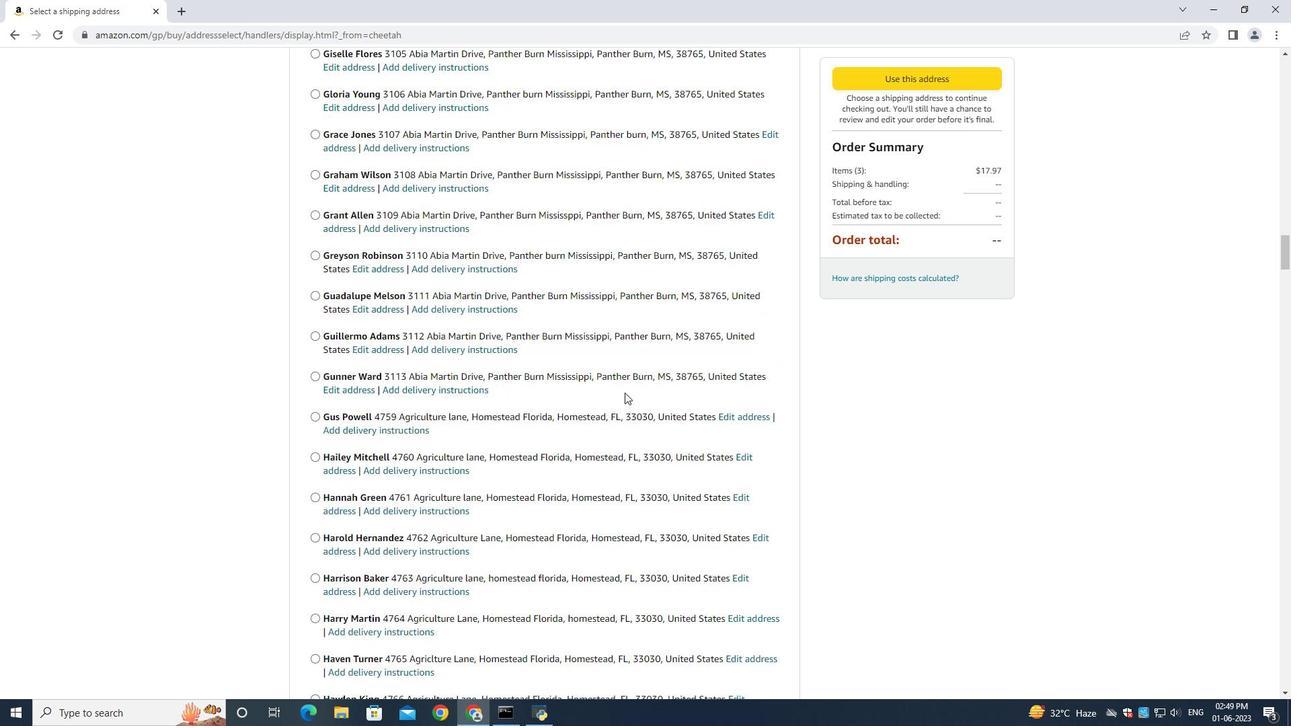
Action: Mouse moved to (623, 389)
Screenshot: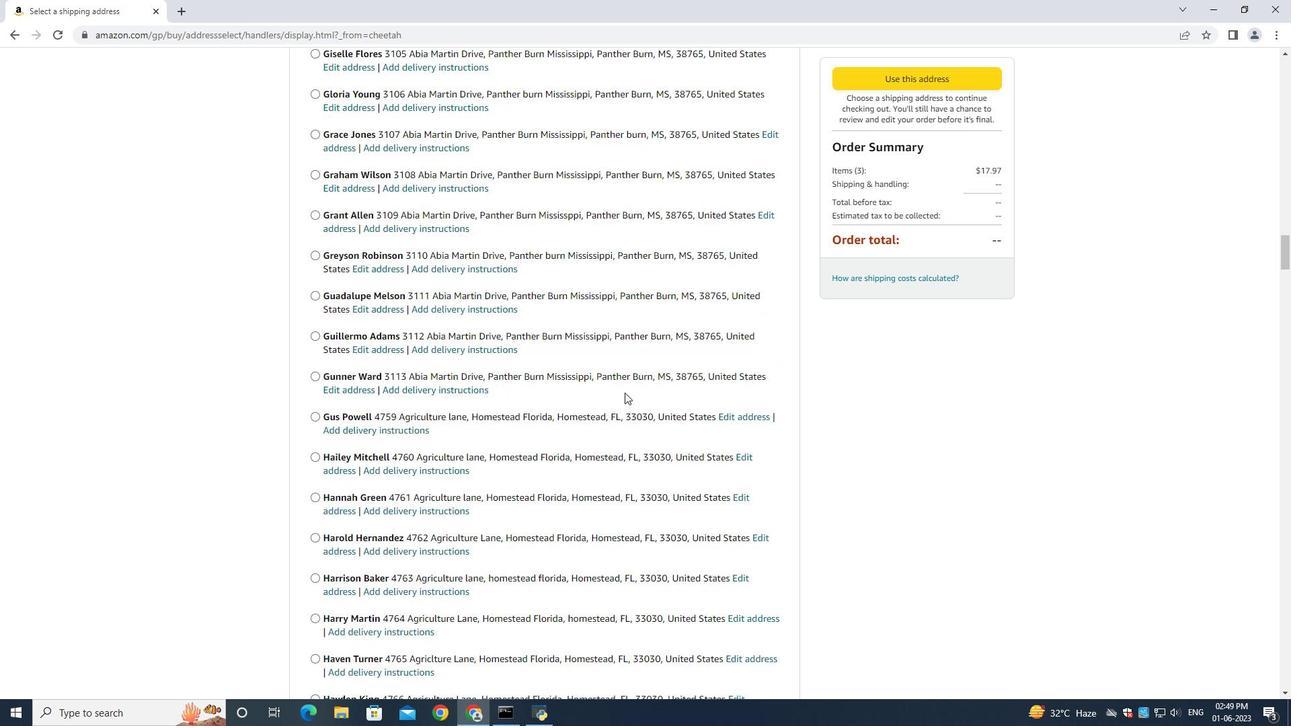 
Action: Mouse scrolled (624, 392) with delta (0, 0)
Screenshot: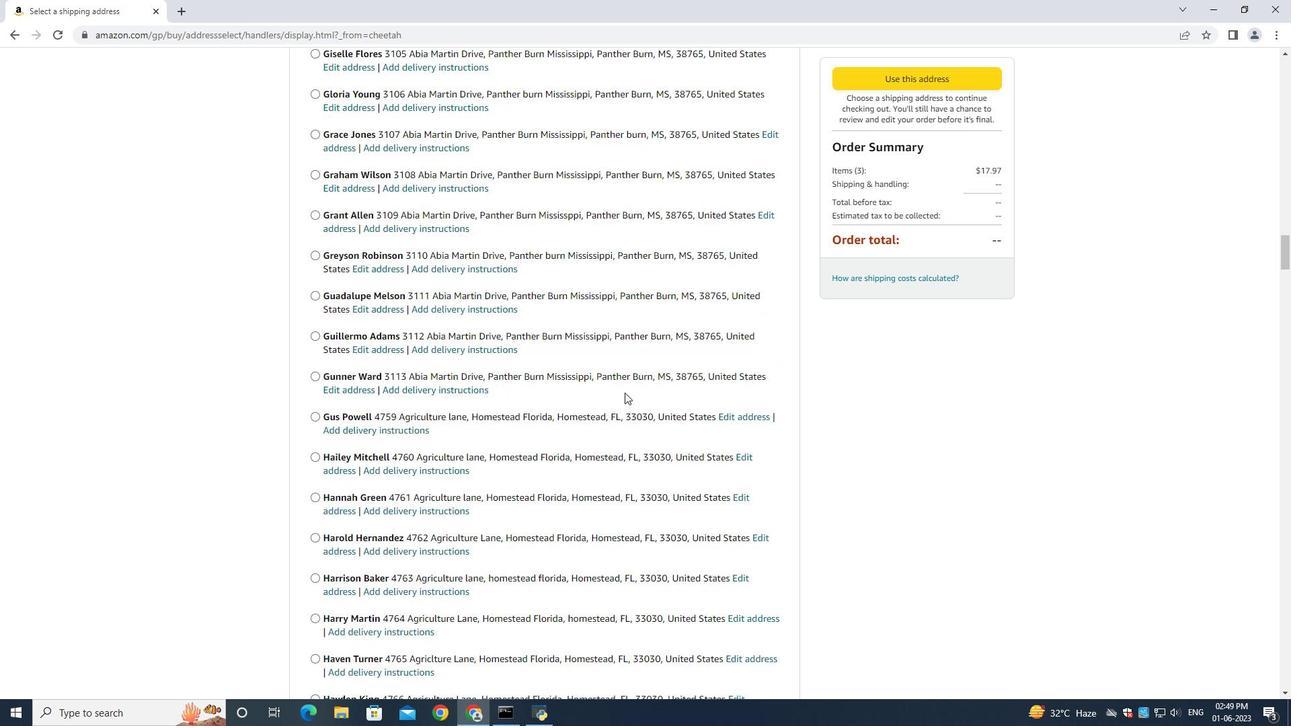 
Action: Mouse moved to (623, 388)
Screenshot: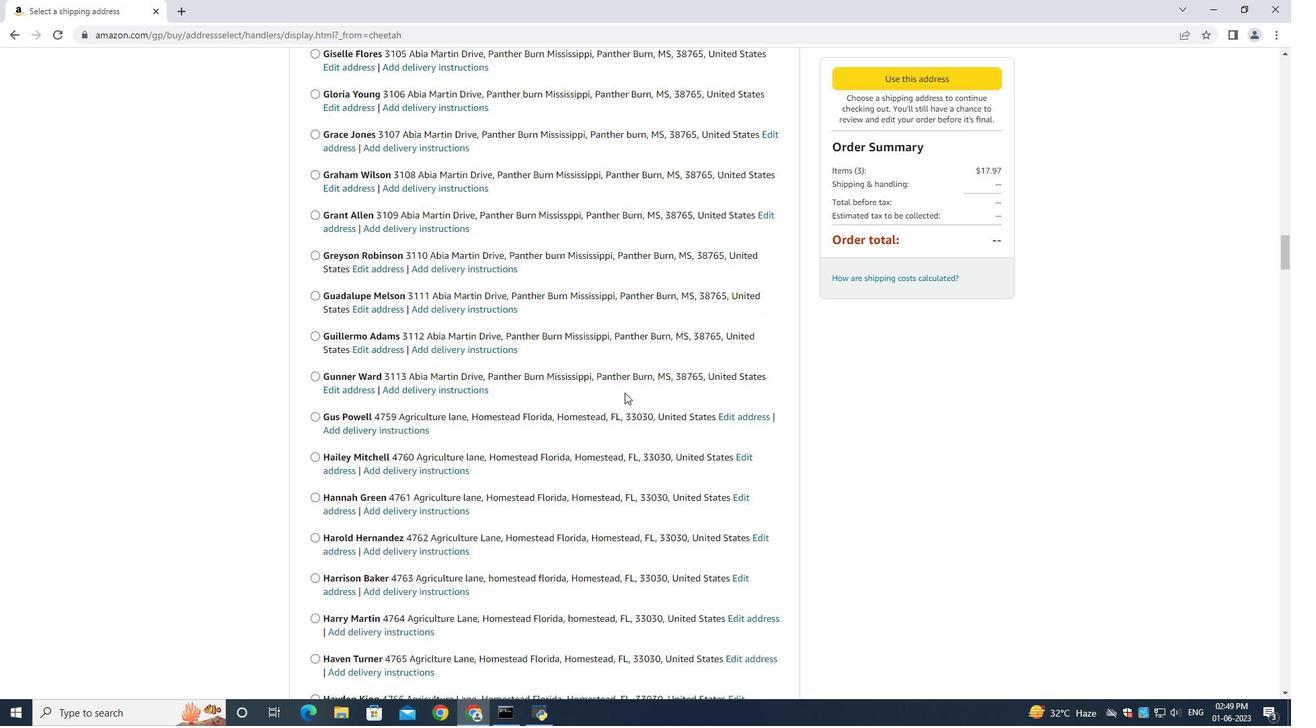 
Action: Mouse scrolled (624, 392) with delta (0, 0)
Screenshot: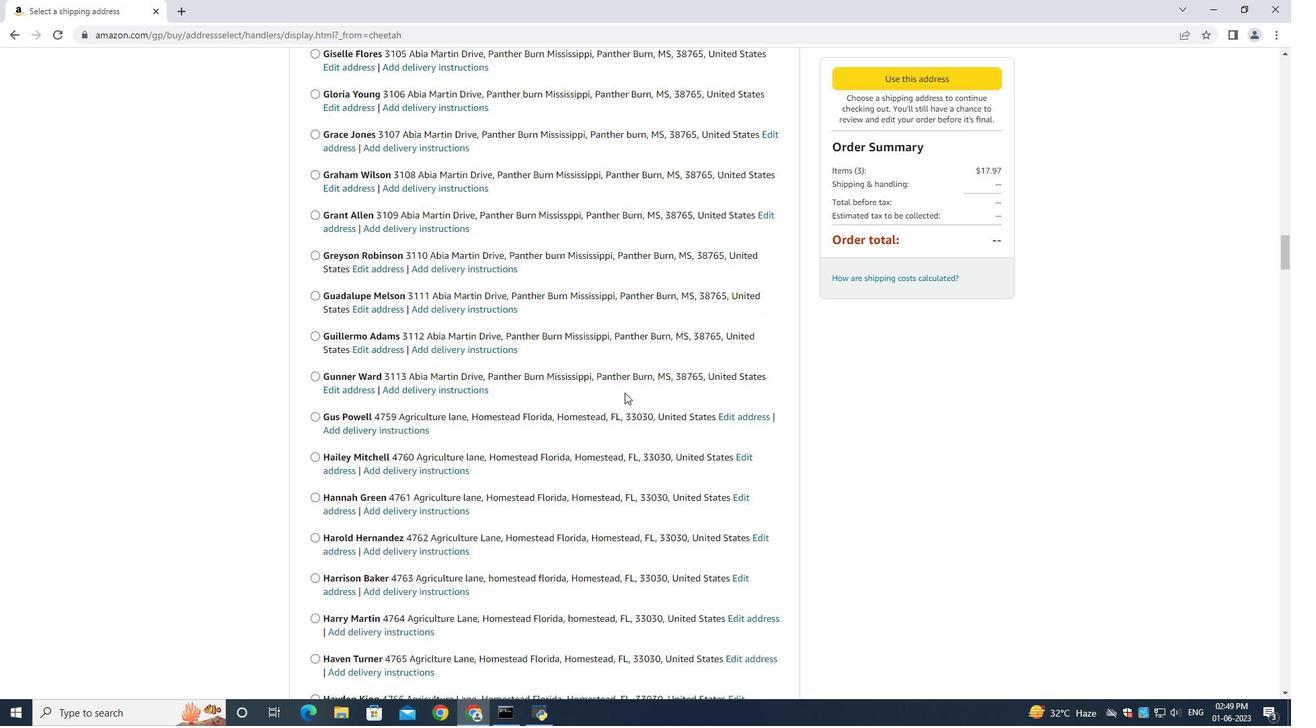 
Action: Mouse scrolled (624, 391) with delta (0, 0)
Screenshot: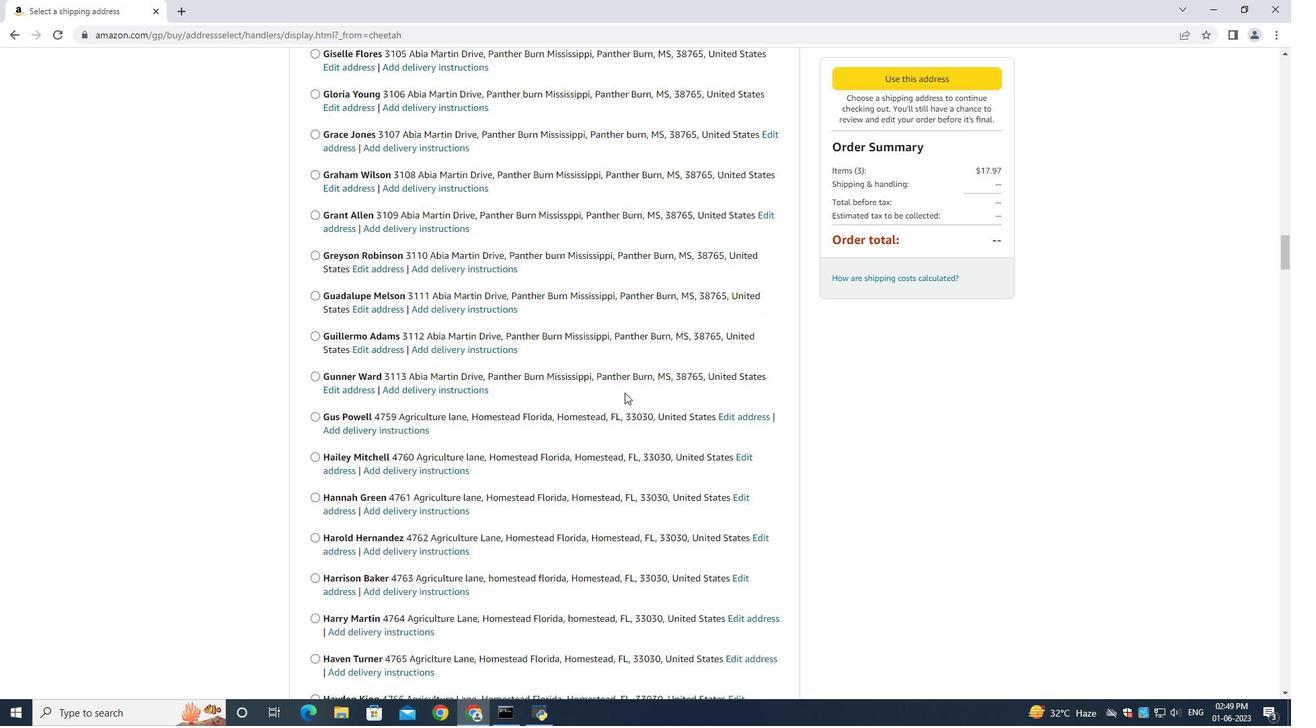 
Action: Mouse moved to (624, 390)
Screenshot: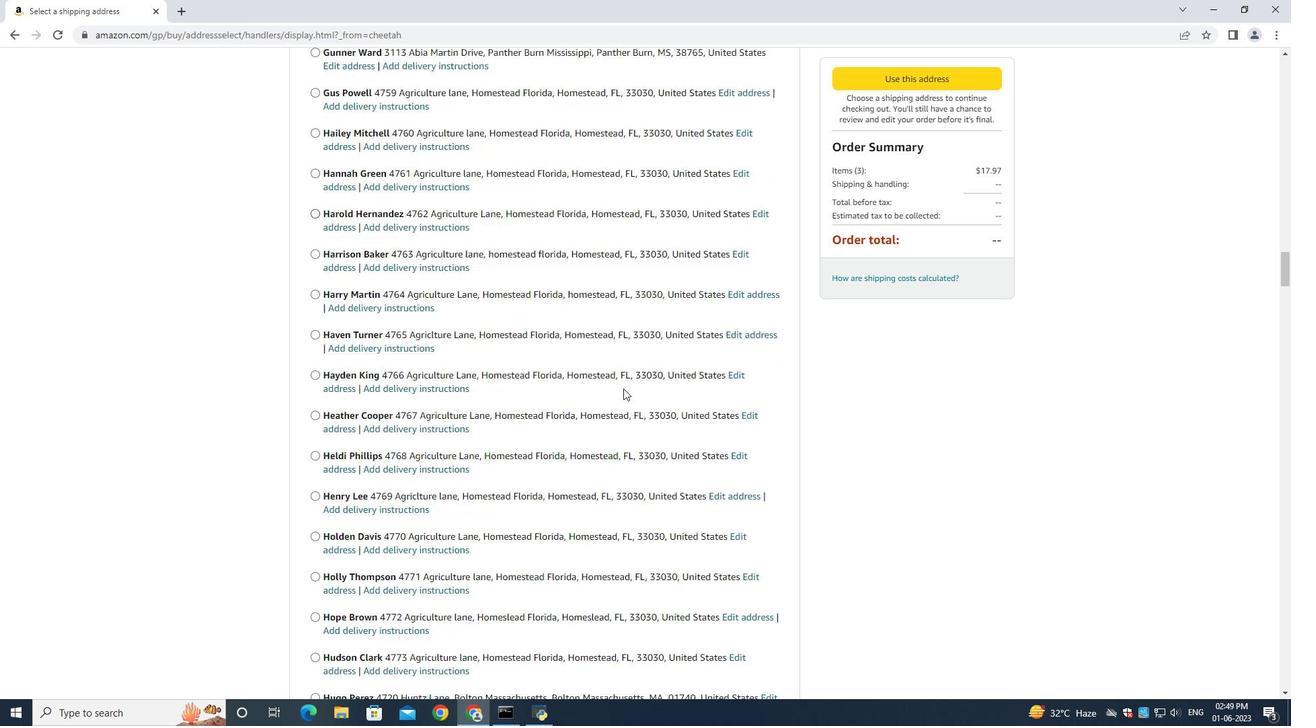 
Action: Mouse scrolled (623, 388) with delta (0, 0)
Screenshot: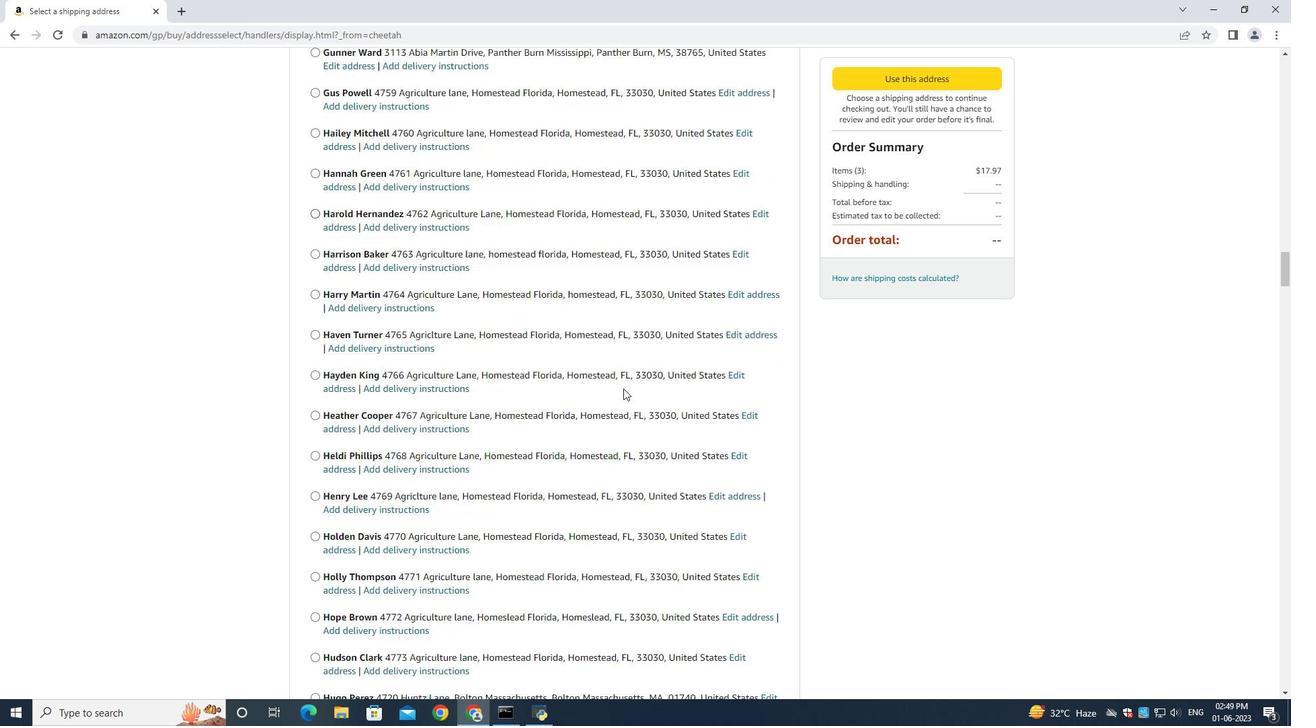 
Action: Mouse moved to (624, 390)
Screenshot: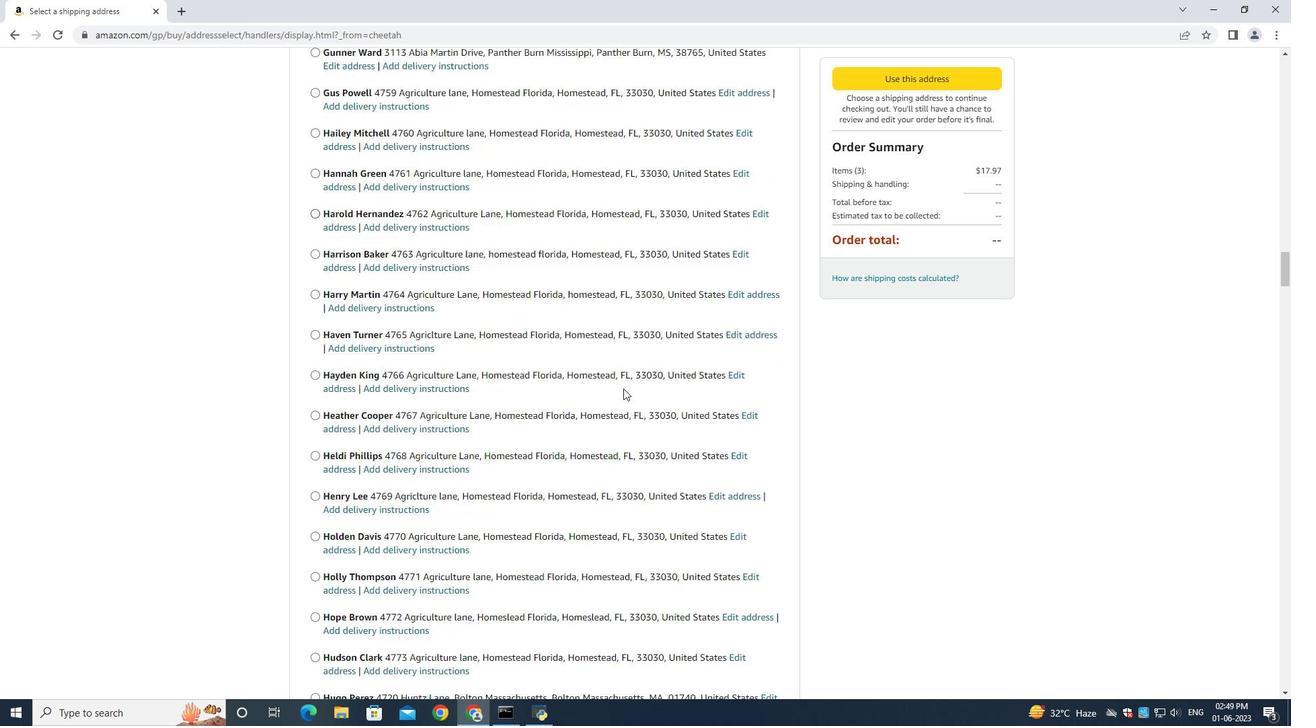 
Action: Mouse scrolled (624, 389) with delta (0, 0)
Screenshot: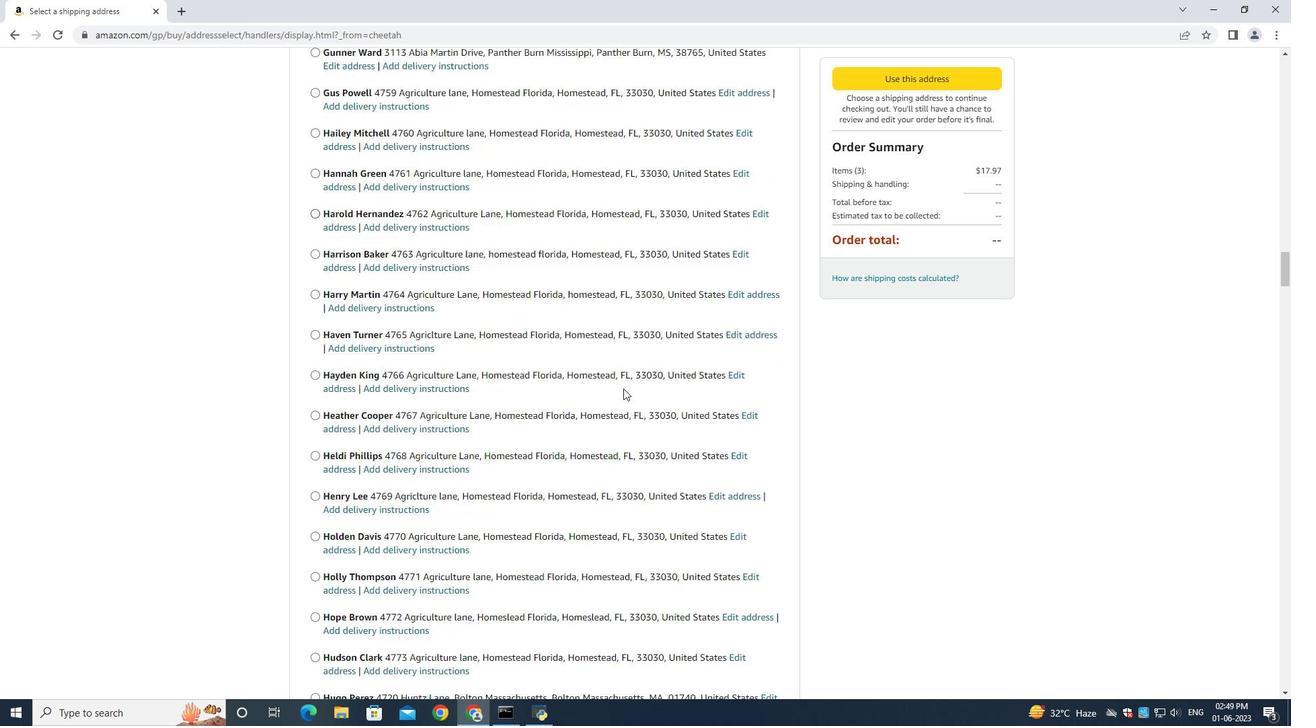 
Action: Mouse scrolled (624, 389) with delta (0, 0)
Screenshot: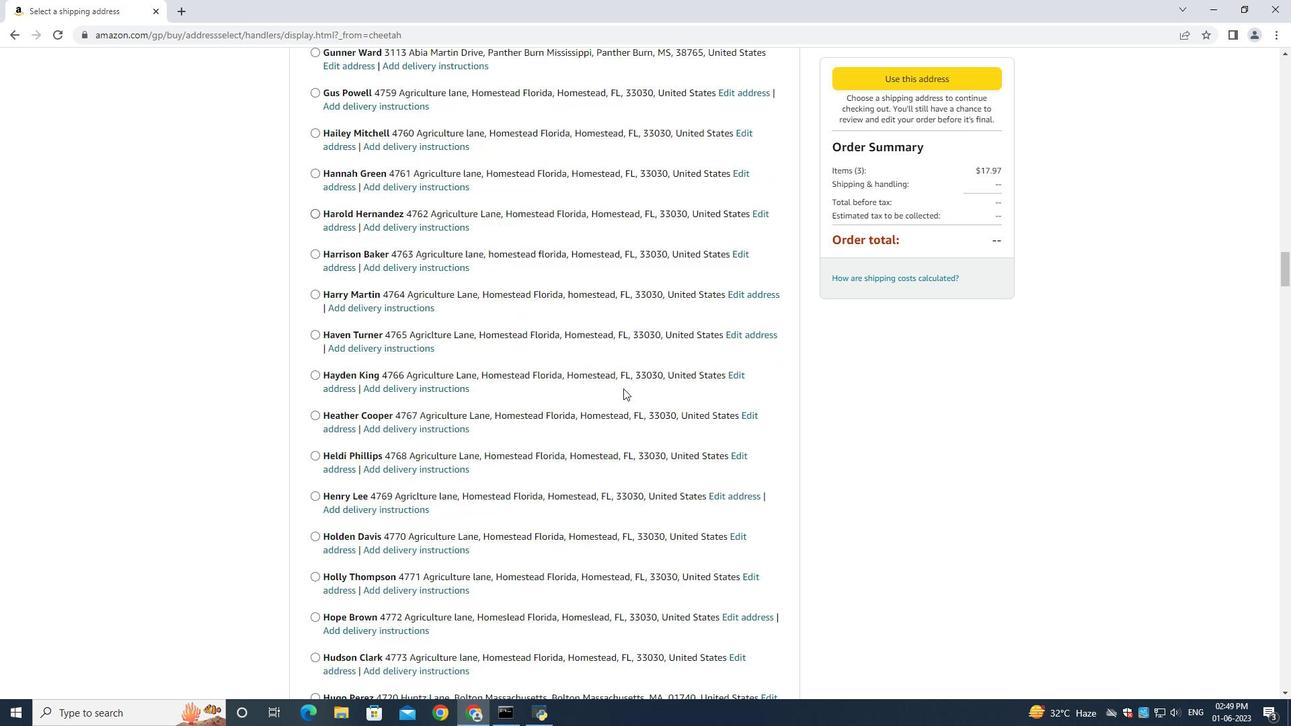 
Action: Mouse scrolled (624, 389) with delta (0, 0)
Screenshot: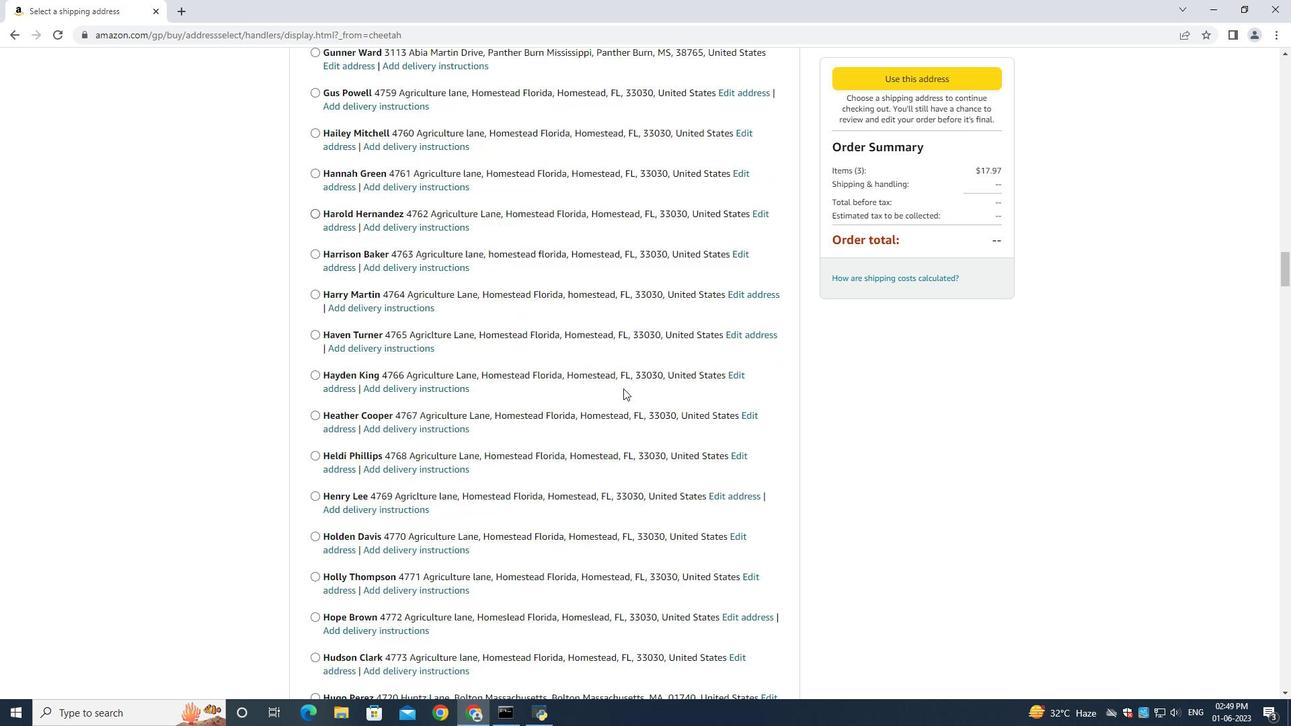 
Action: Mouse scrolled (624, 389) with delta (0, -1)
Screenshot: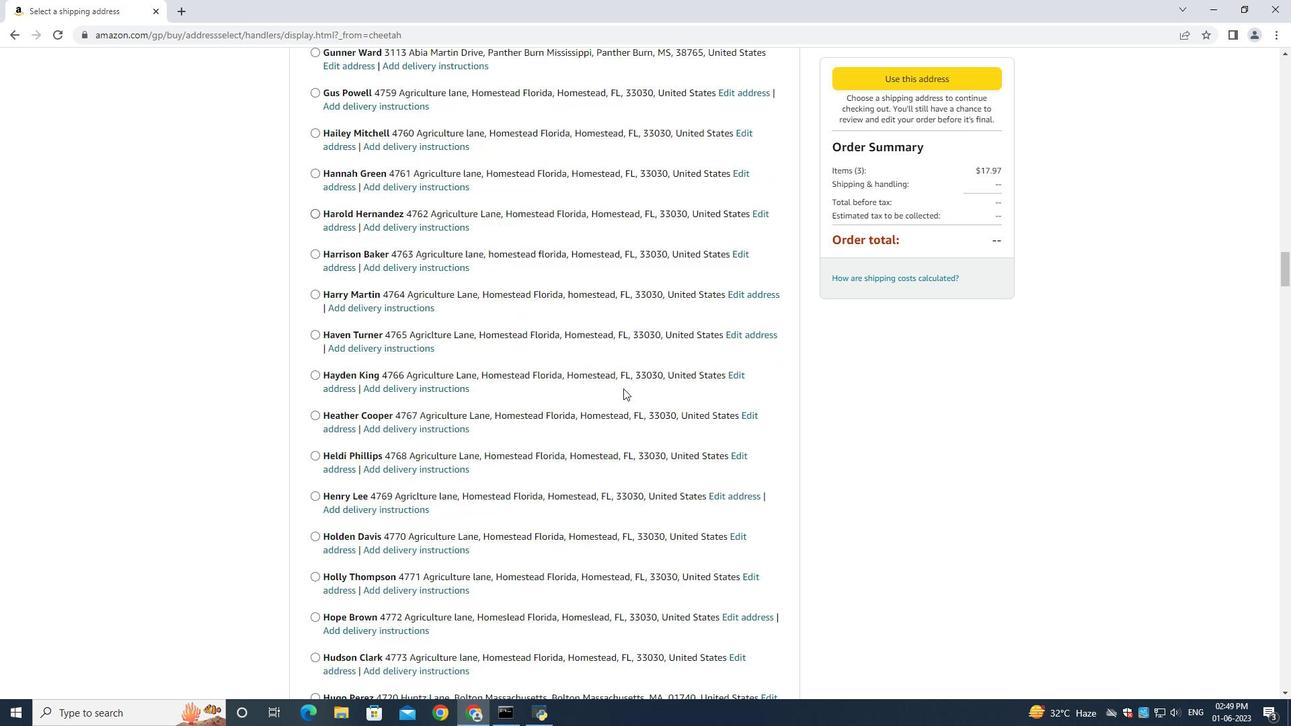 
Action: Mouse scrolled (624, 390) with delta (0, 0)
Screenshot: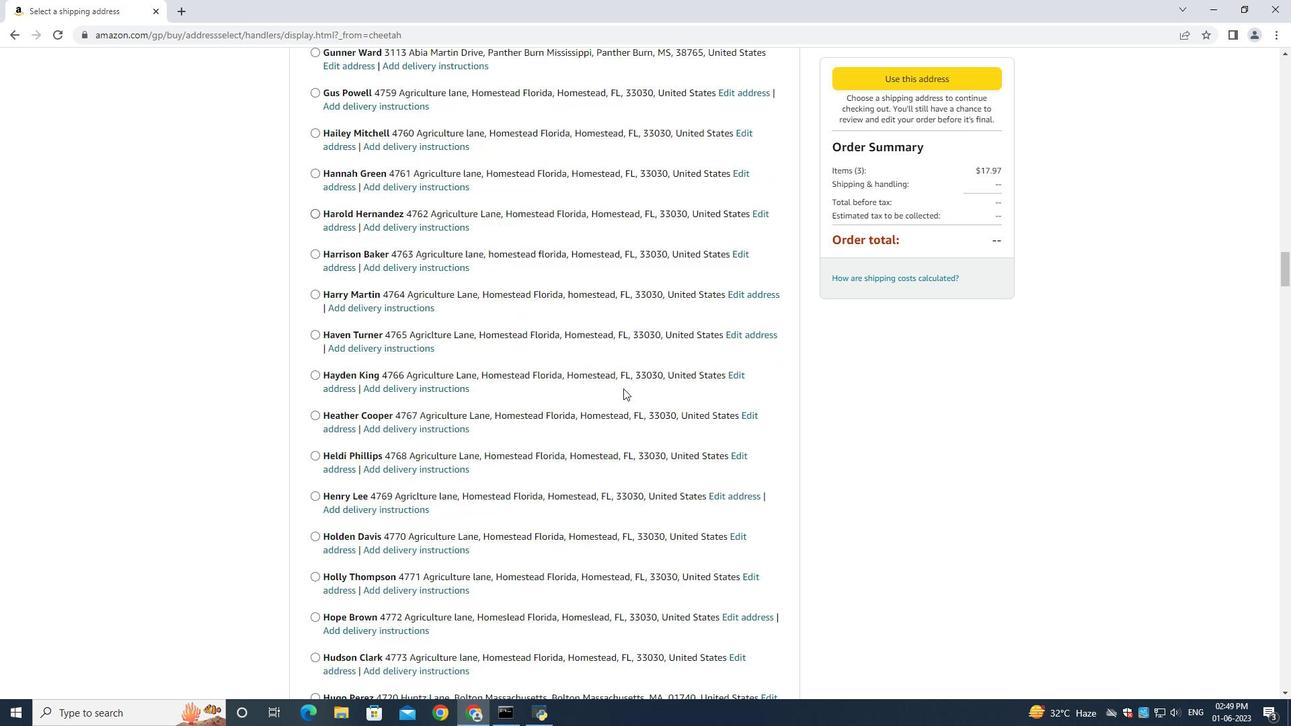 
Action: Mouse scrolled (624, 390) with delta (0, 0)
Screenshot: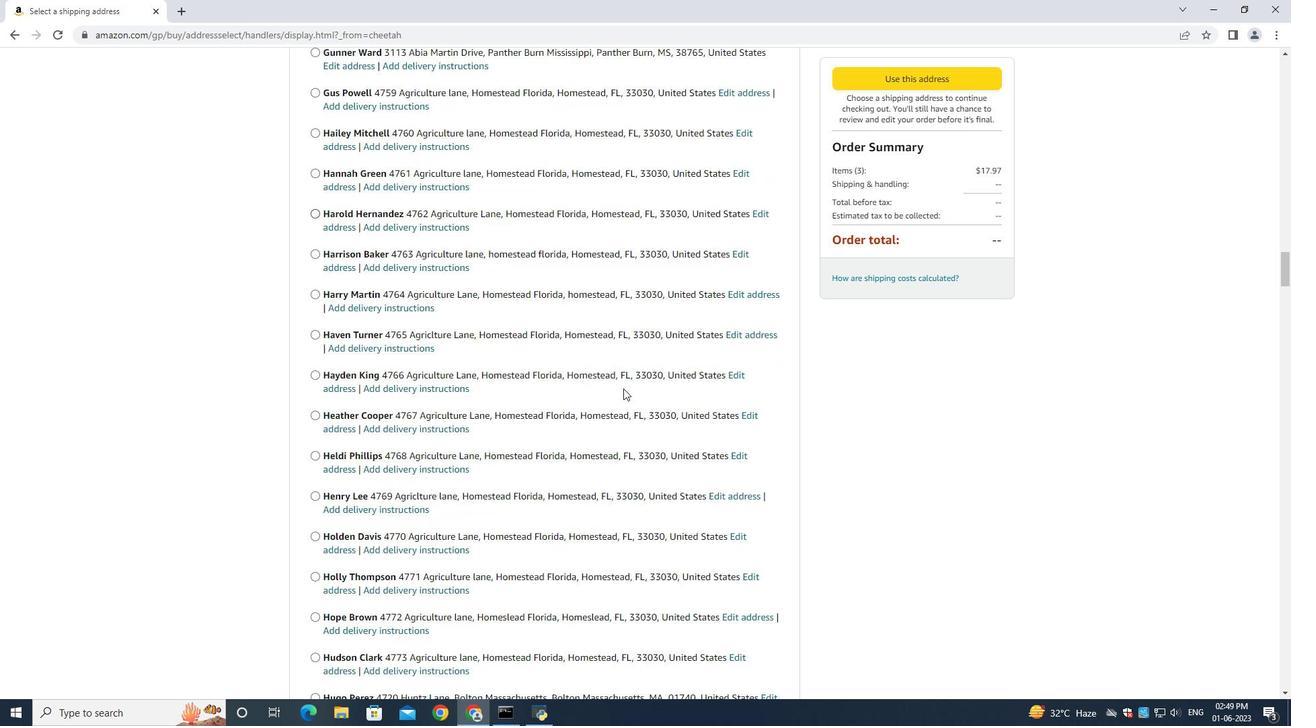 
Action: Mouse moved to (624, 389)
Screenshot: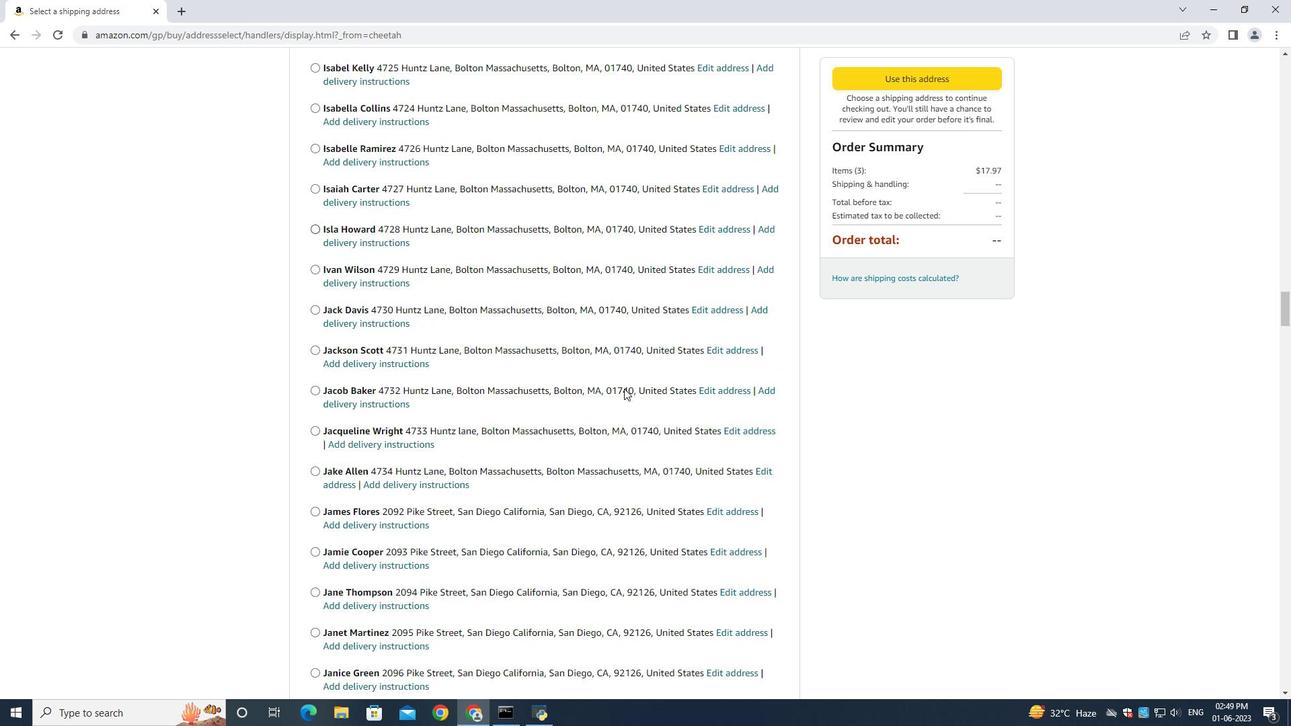 
Action: Mouse scrolled (624, 388) with delta (0, 0)
Screenshot: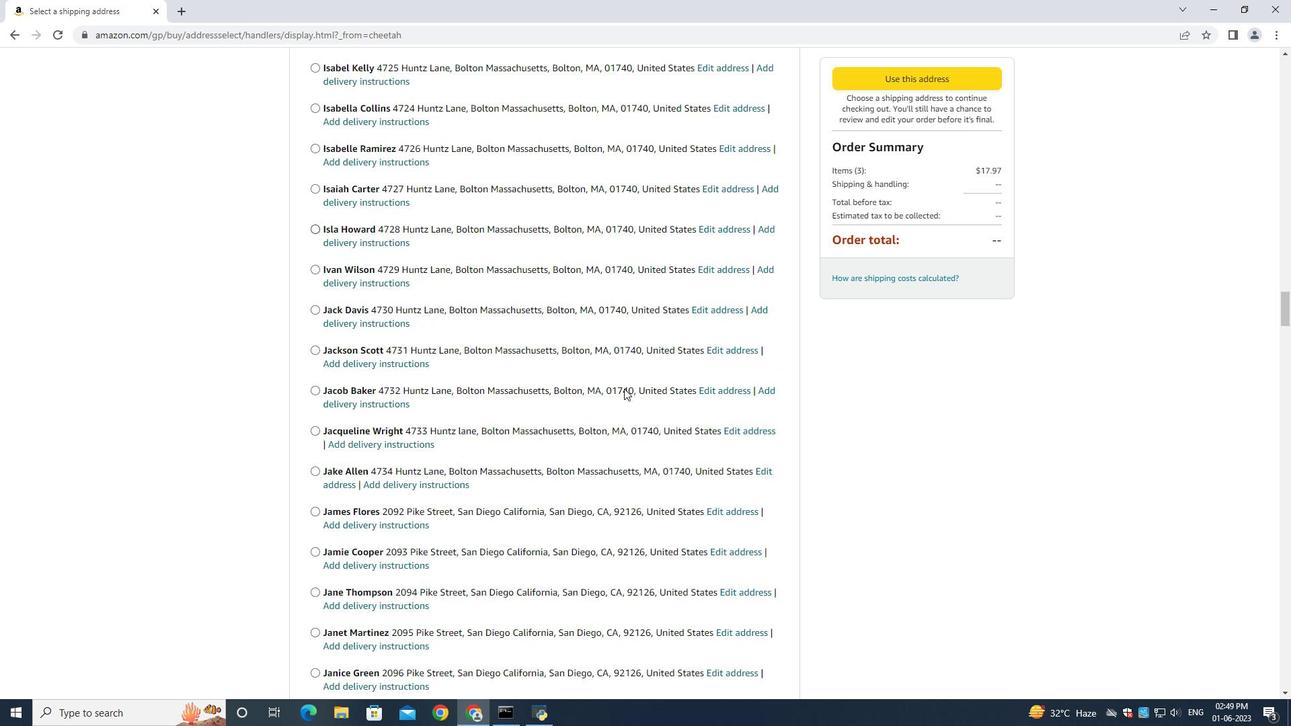
Action: Mouse moved to (624, 393)
Screenshot: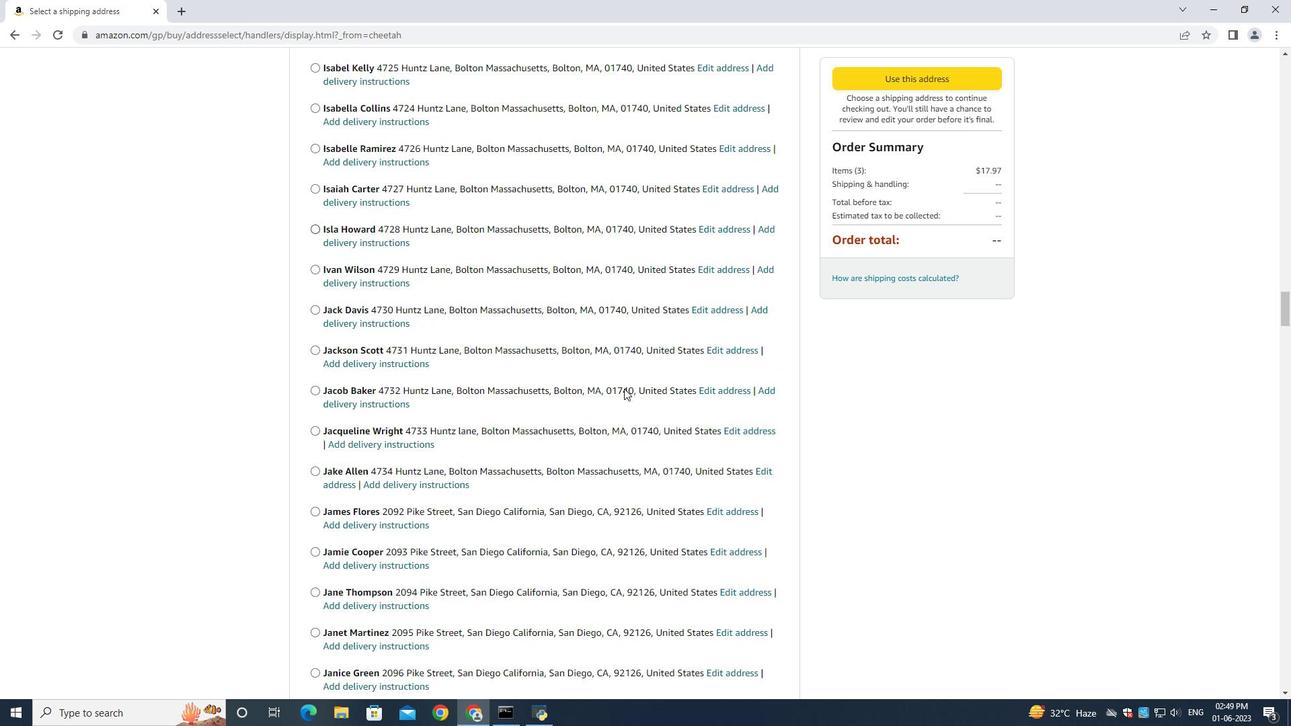 
Action: Mouse scrolled (624, 392) with delta (0, 0)
Screenshot: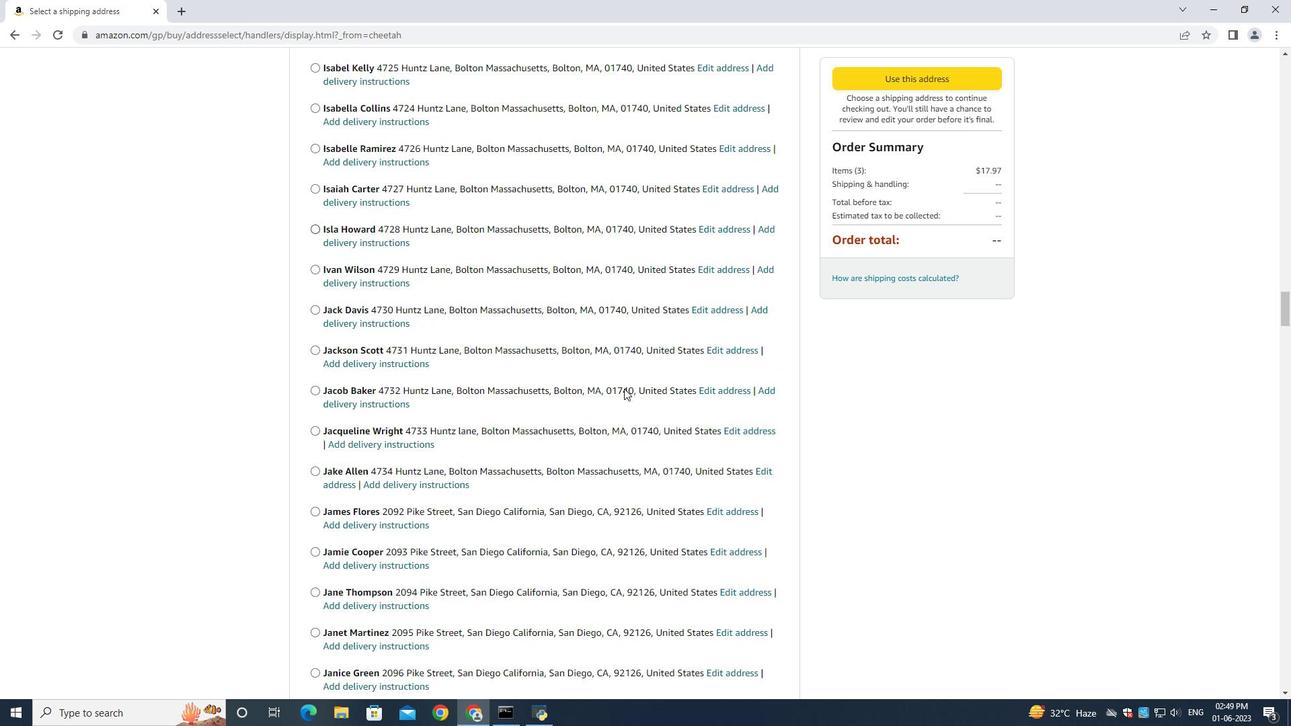 
Action: Mouse moved to (624, 394)
Screenshot: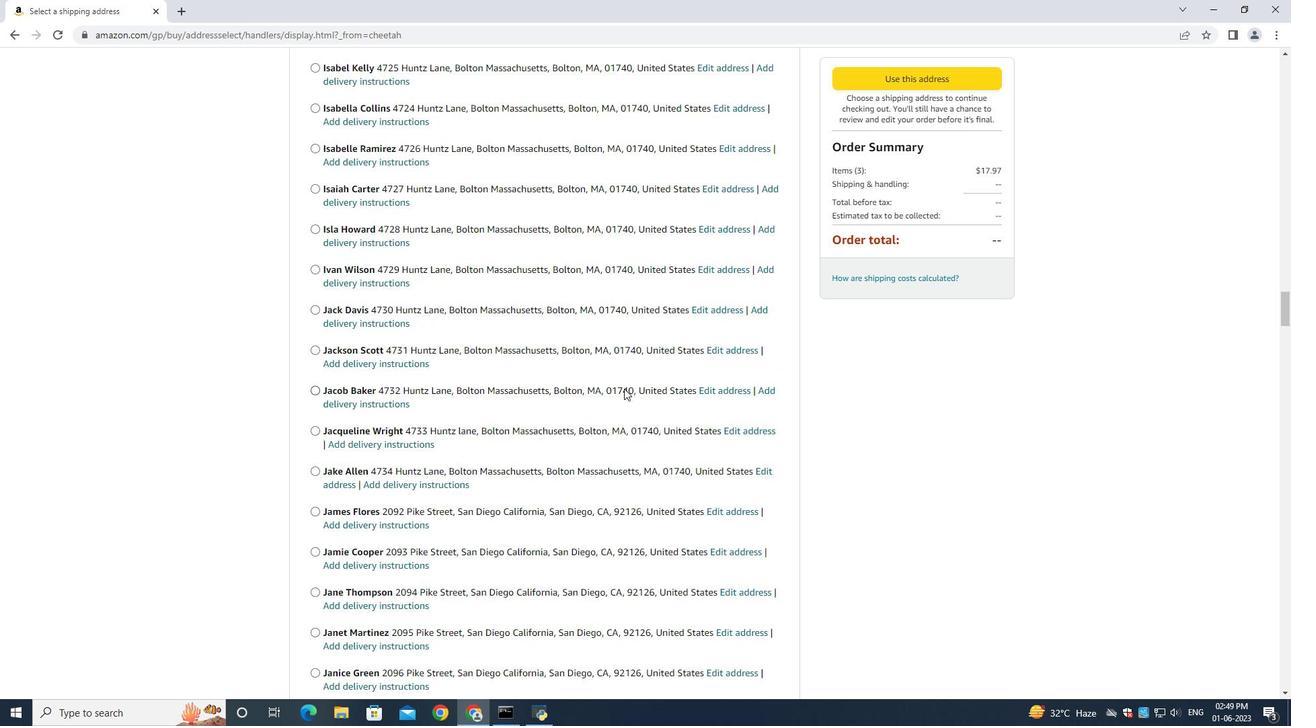 
Action: Mouse scrolled (624, 393) with delta (0, 0)
Screenshot: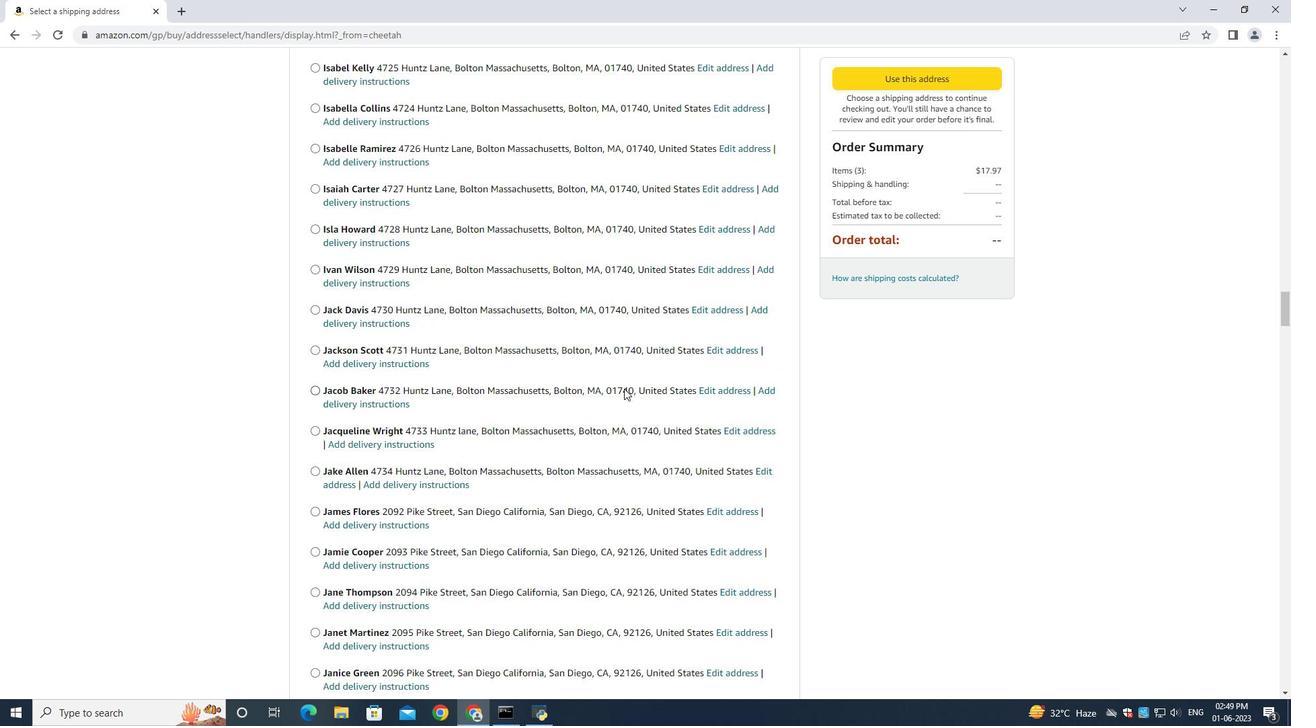 
Action: Mouse scrolled (624, 394) with delta (0, 0)
Screenshot: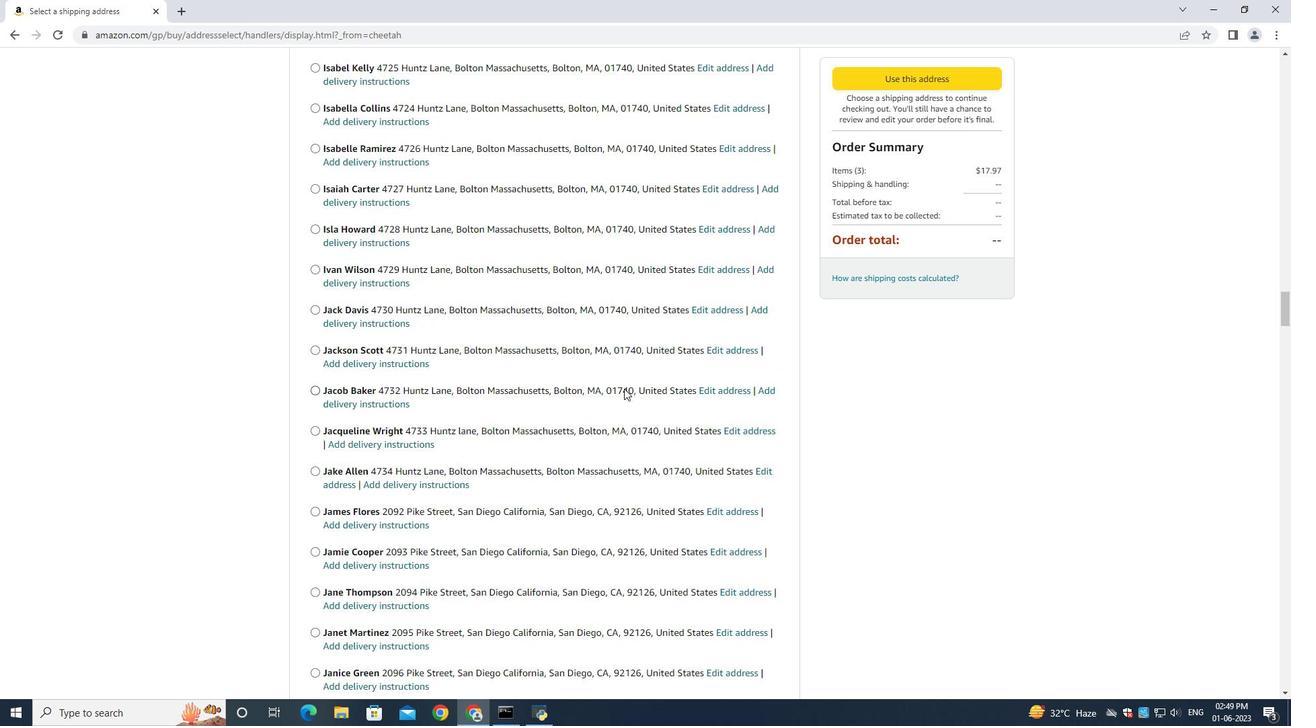 
Action: Mouse scrolled (624, 394) with delta (0, 0)
Screenshot: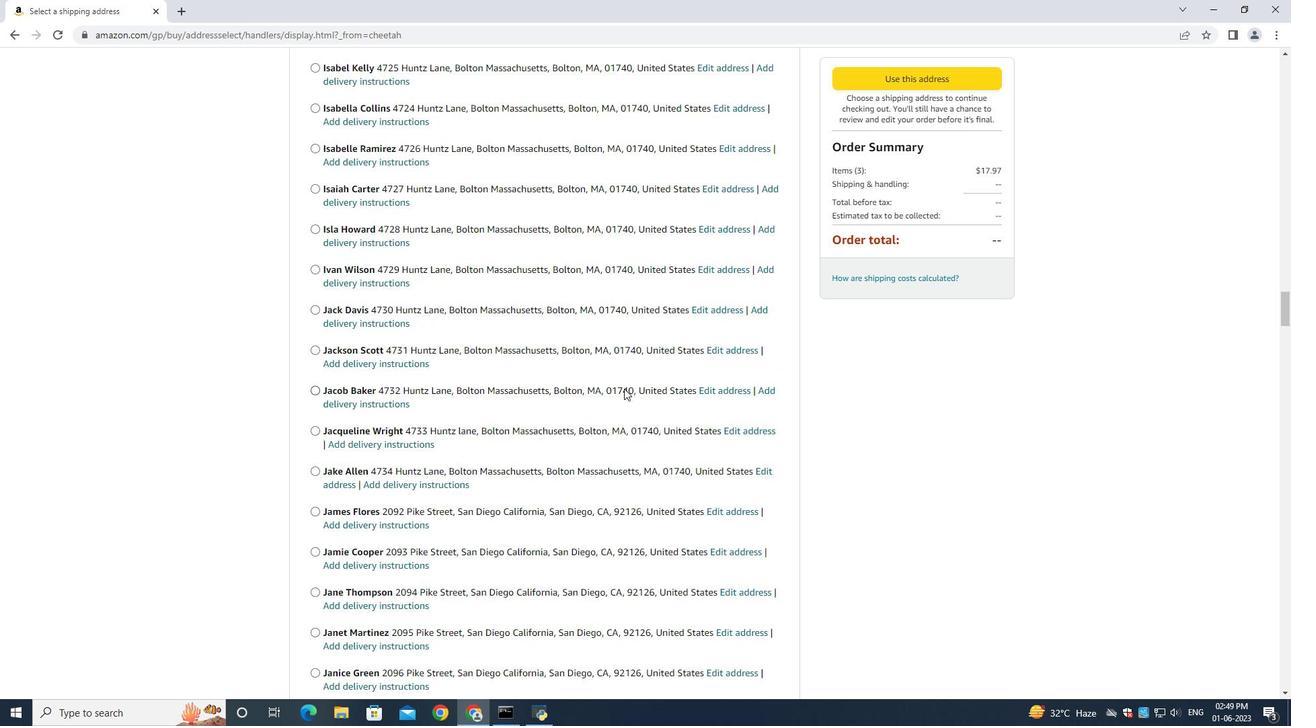 
Action: Mouse scrolled (624, 394) with delta (0, 0)
Screenshot: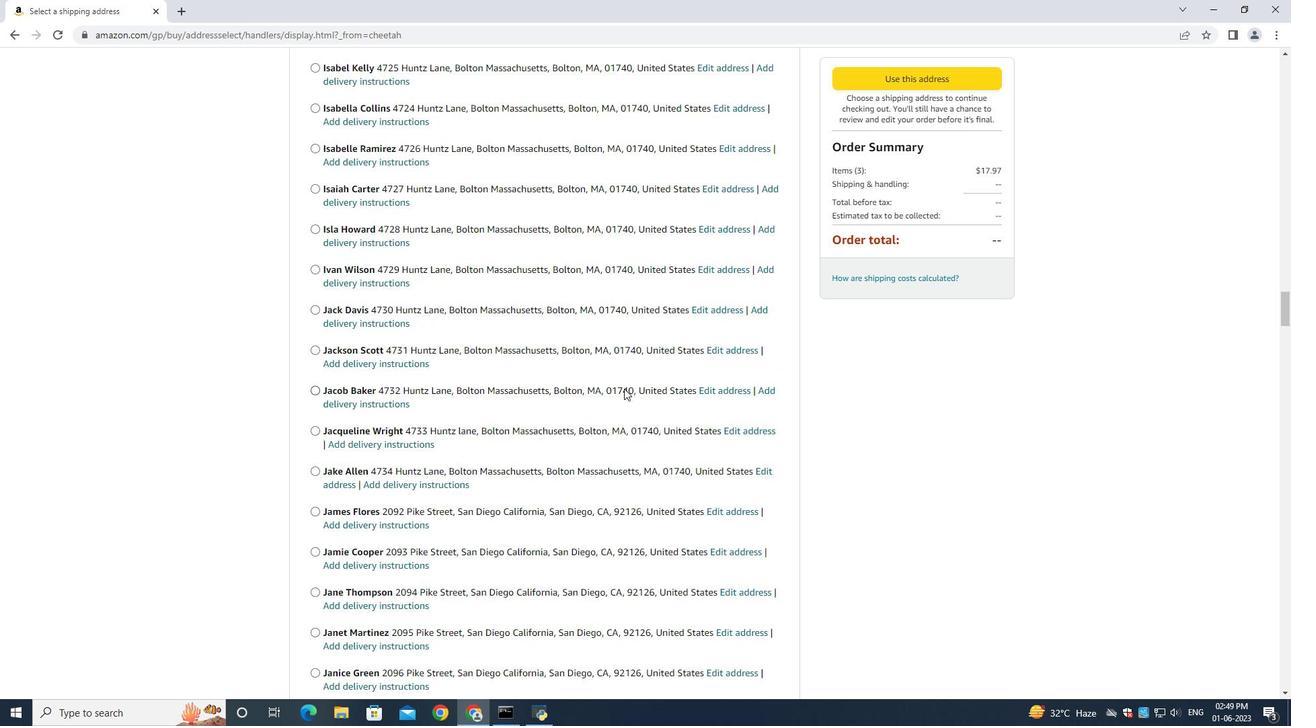 
Action: Mouse scrolled (624, 394) with delta (0, 0)
Screenshot: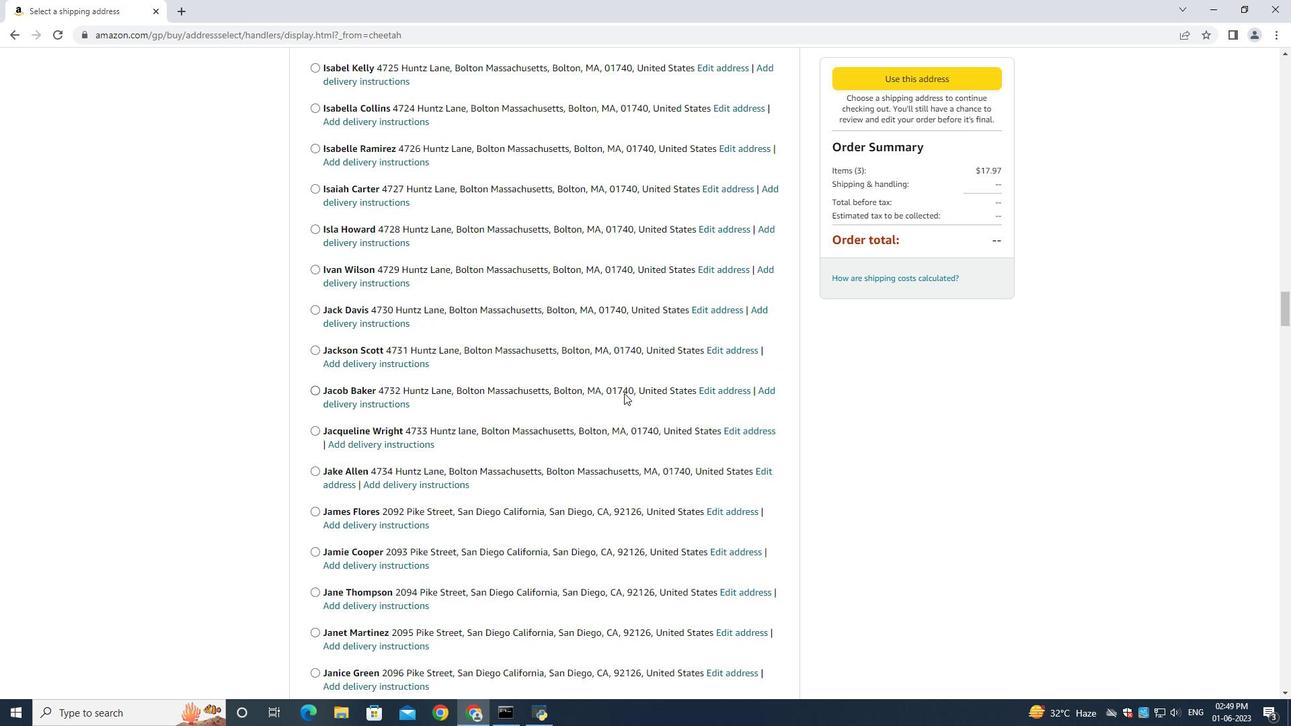 
Action: Mouse scrolled (624, 394) with delta (0, 0)
Screenshot: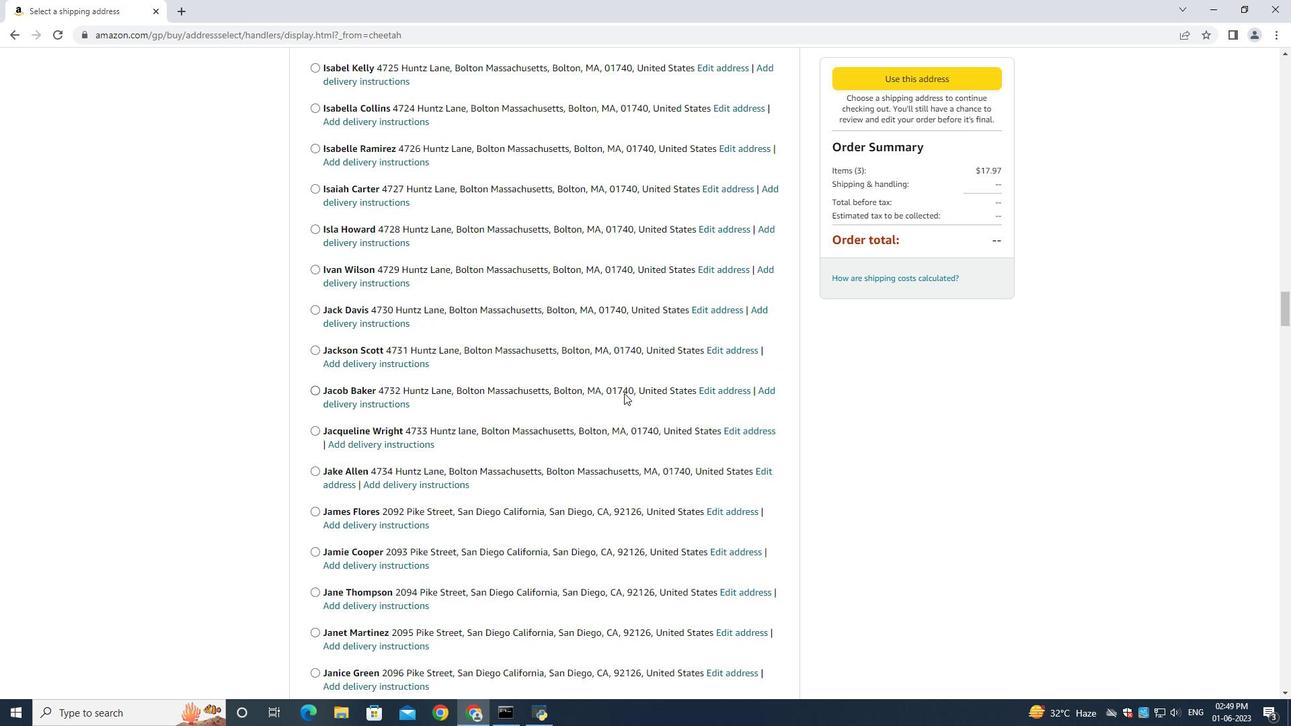 
Action: Mouse moved to (624, 394)
Screenshot: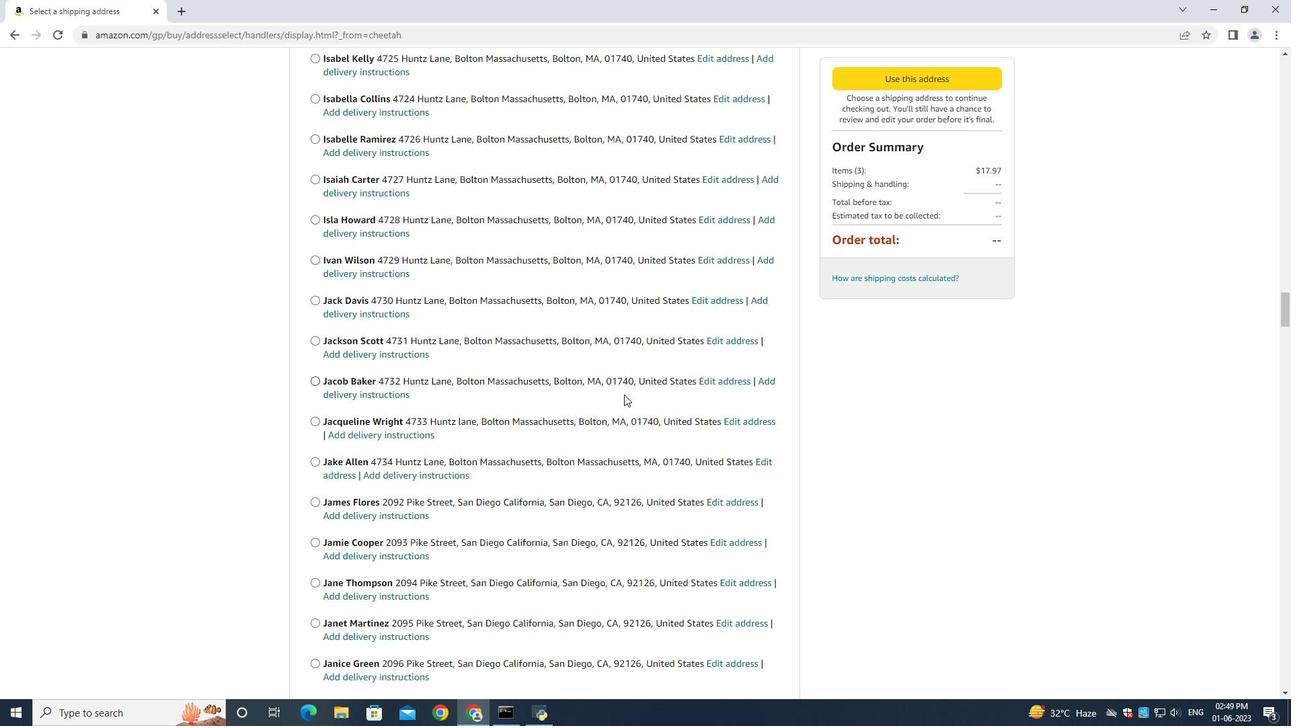 
Action: Mouse scrolled (624, 394) with delta (0, 0)
Screenshot: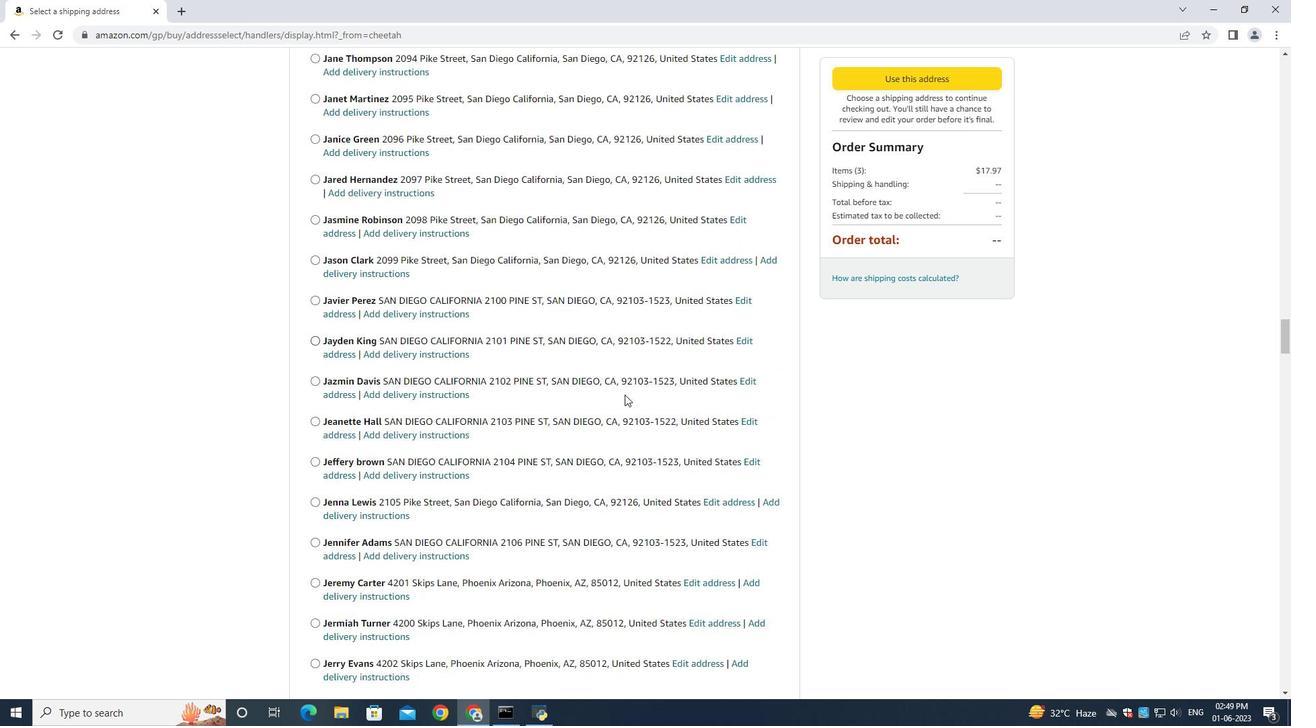 
Action: Mouse scrolled (624, 394) with delta (0, 0)
Screenshot: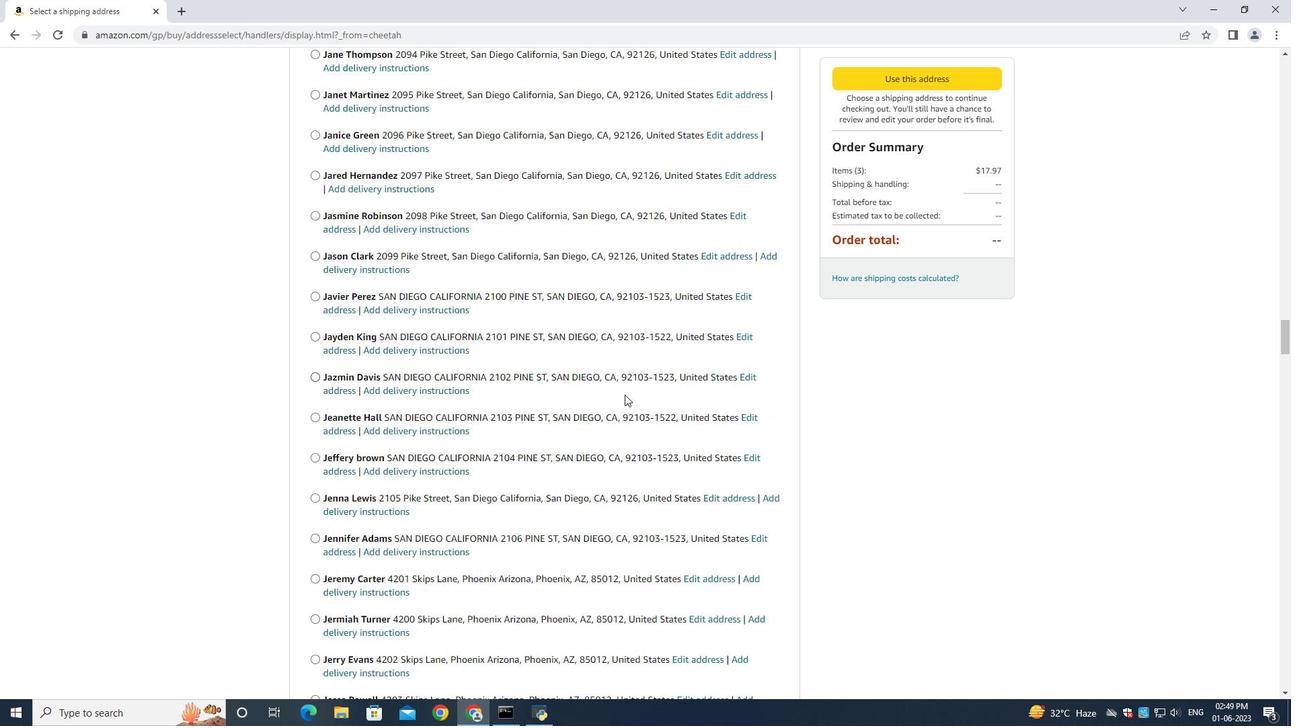 
Action: Mouse moved to (624, 396)
Screenshot: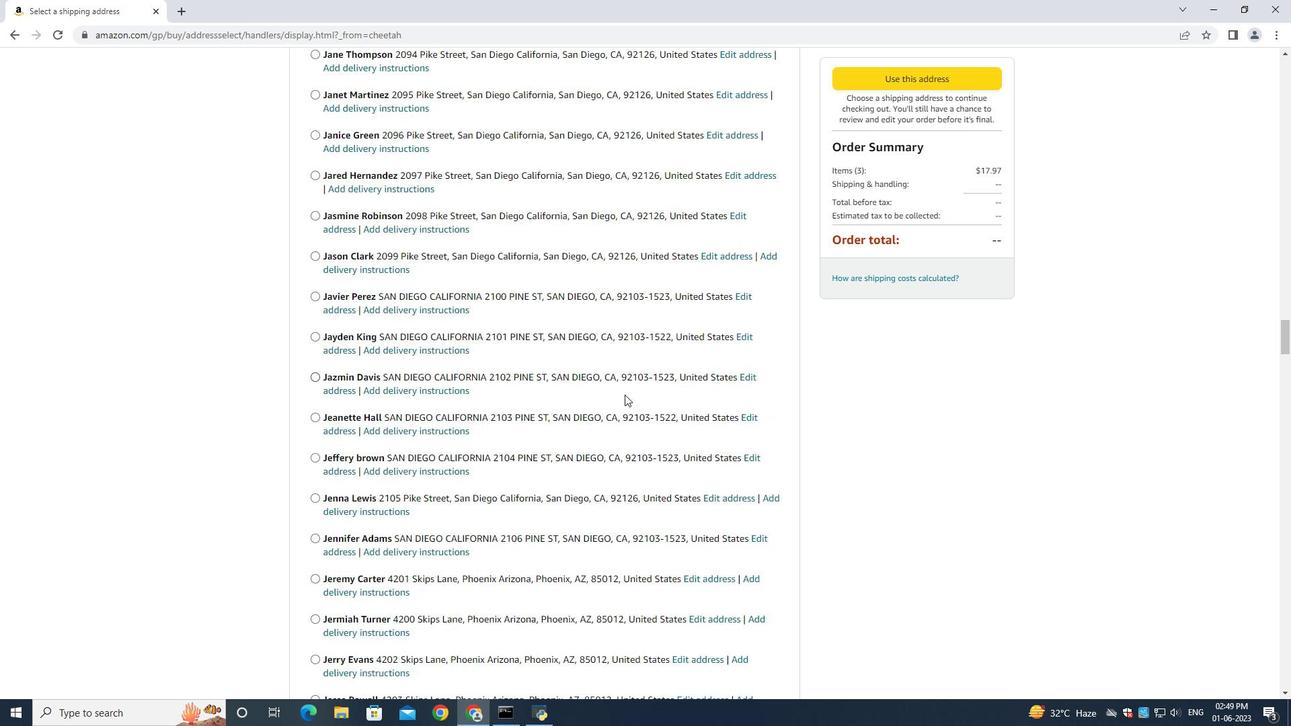 
Action: Mouse scrolled (624, 394) with delta (0, 0)
Screenshot: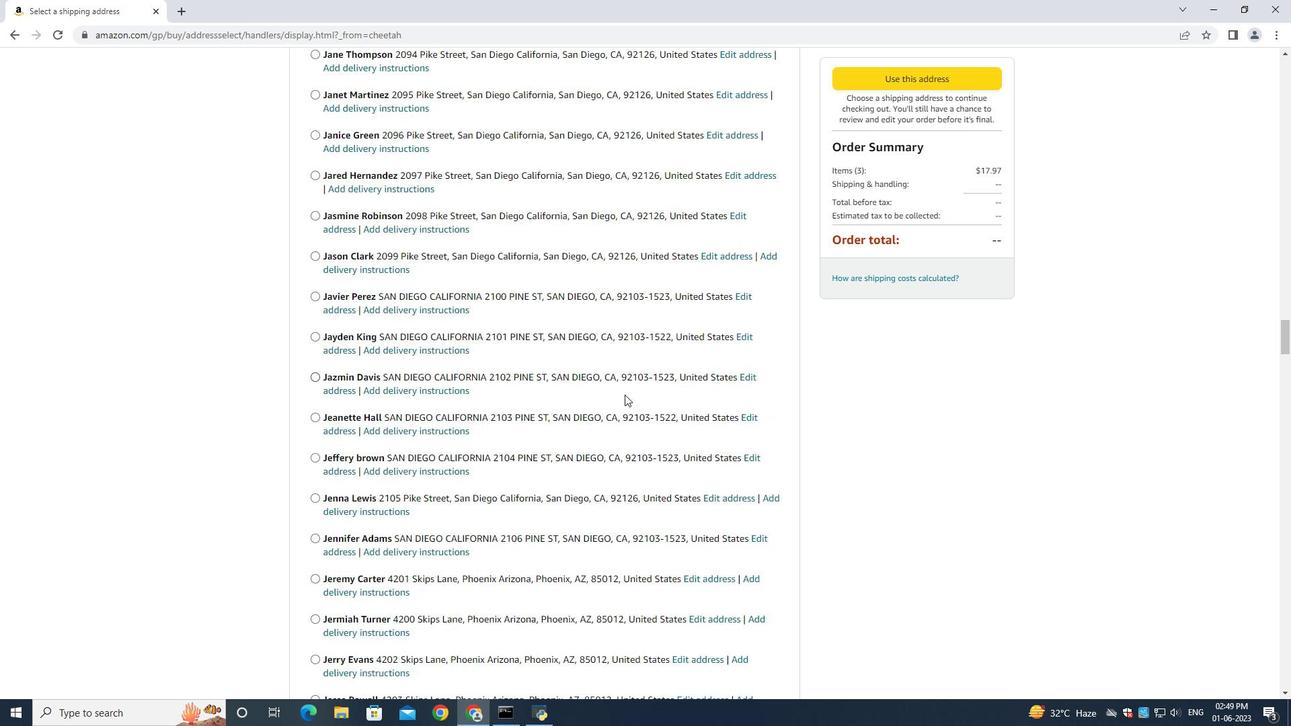 
Action: Mouse scrolled (624, 395) with delta (0, 0)
Screenshot: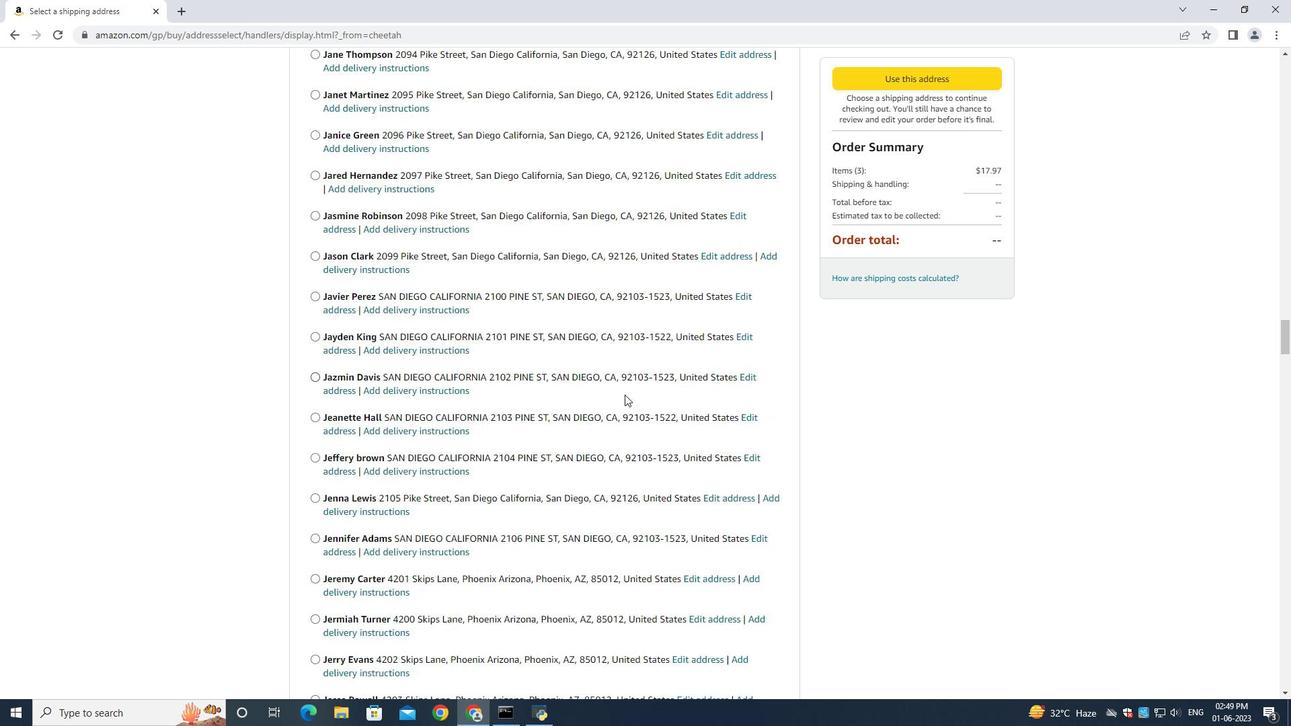 
Action: Mouse scrolled (624, 395) with delta (0, 0)
Screenshot: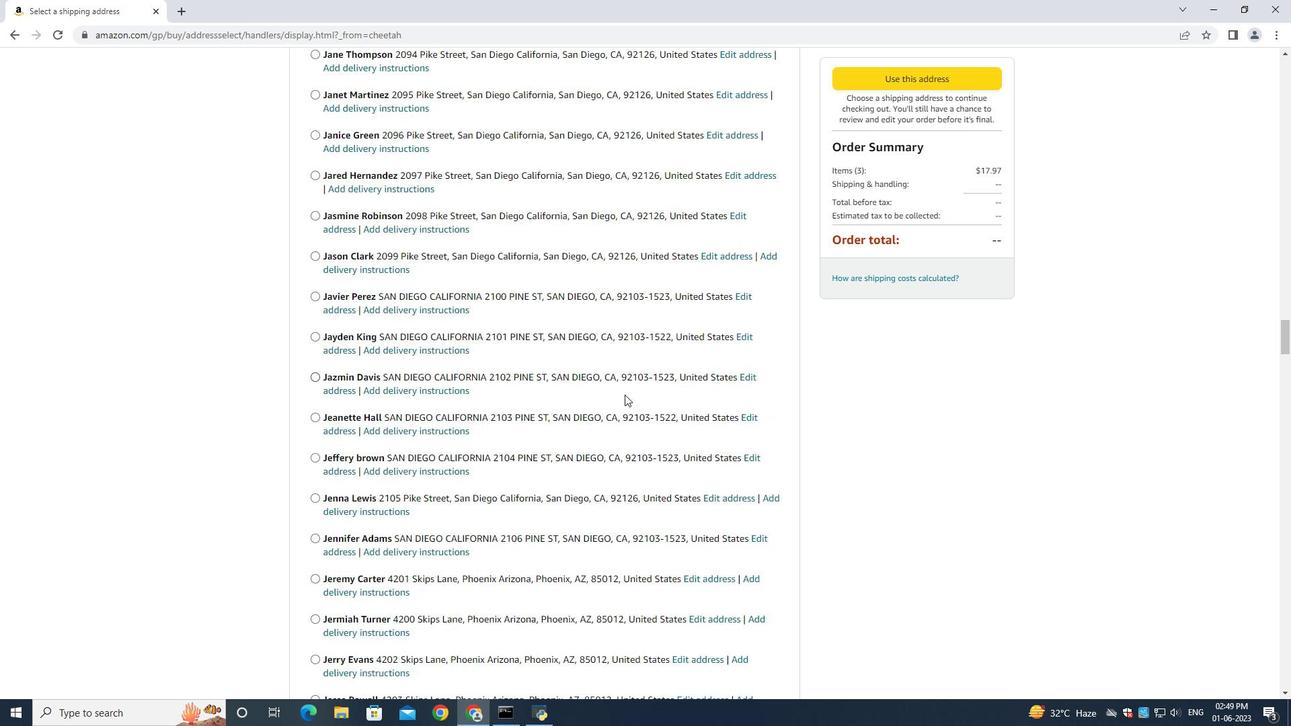 
Action: Mouse scrolled (624, 395) with delta (0, 0)
Screenshot: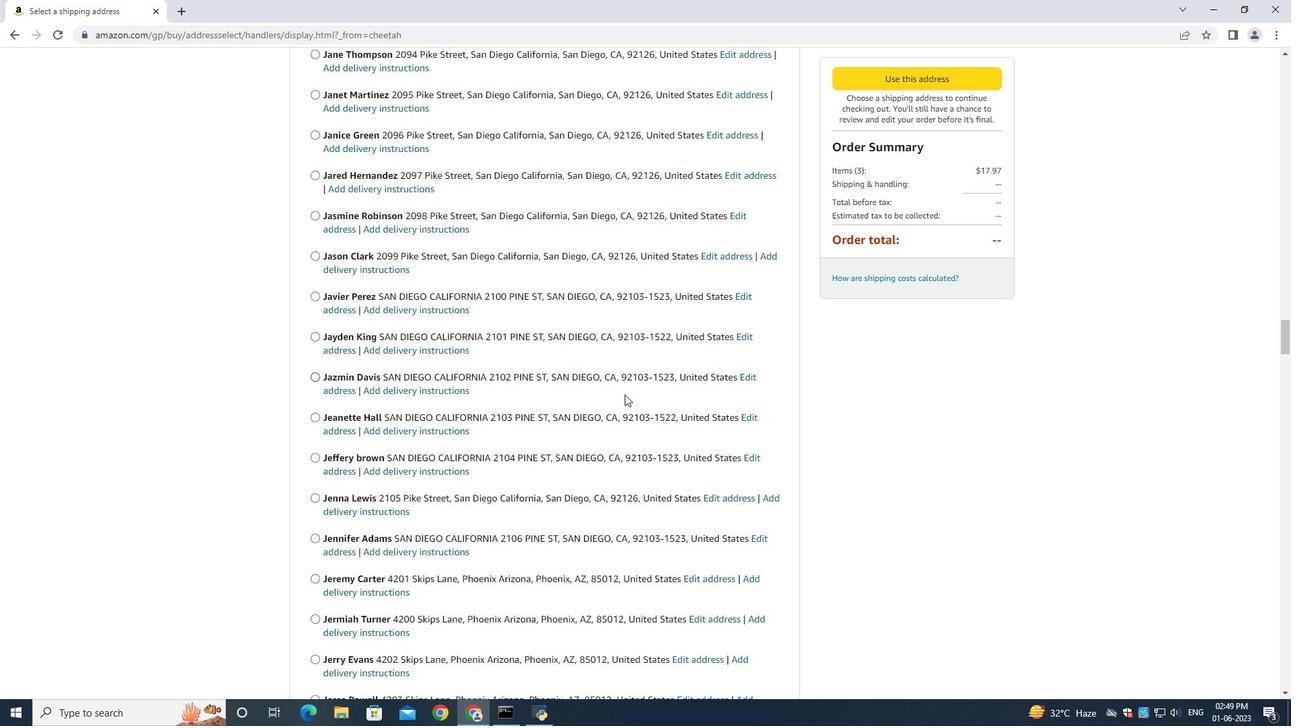 
Action: Mouse scrolled (624, 395) with delta (0, 0)
Screenshot: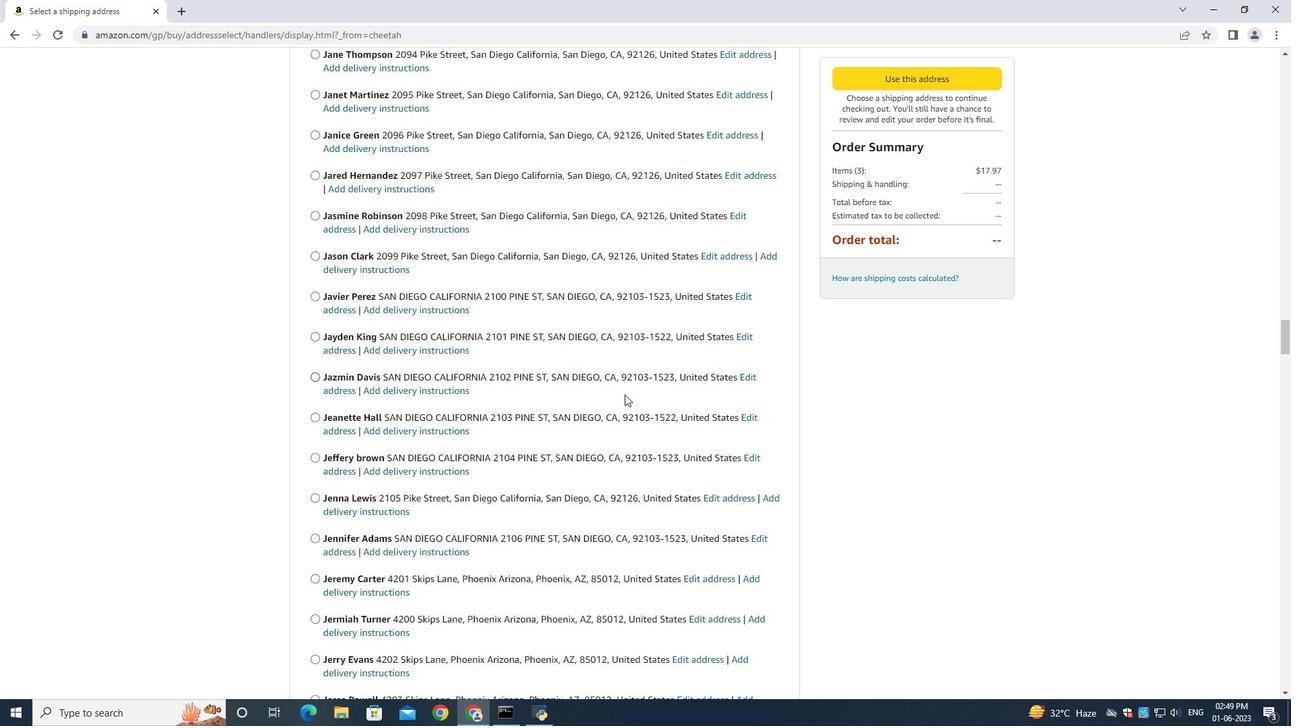
Action: Mouse scrolled (624, 395) with delta (0, 0)
Screenshot: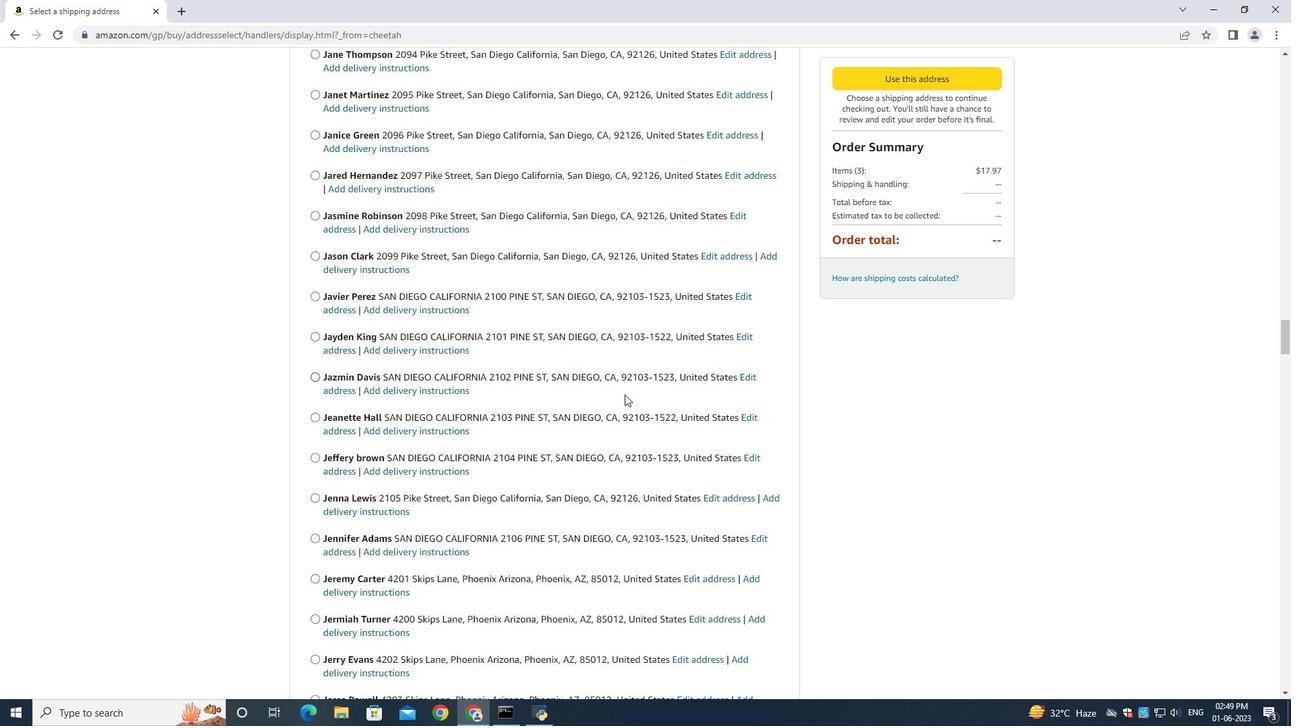 
Action: Mouse moved to (624, 396)
Screenshot: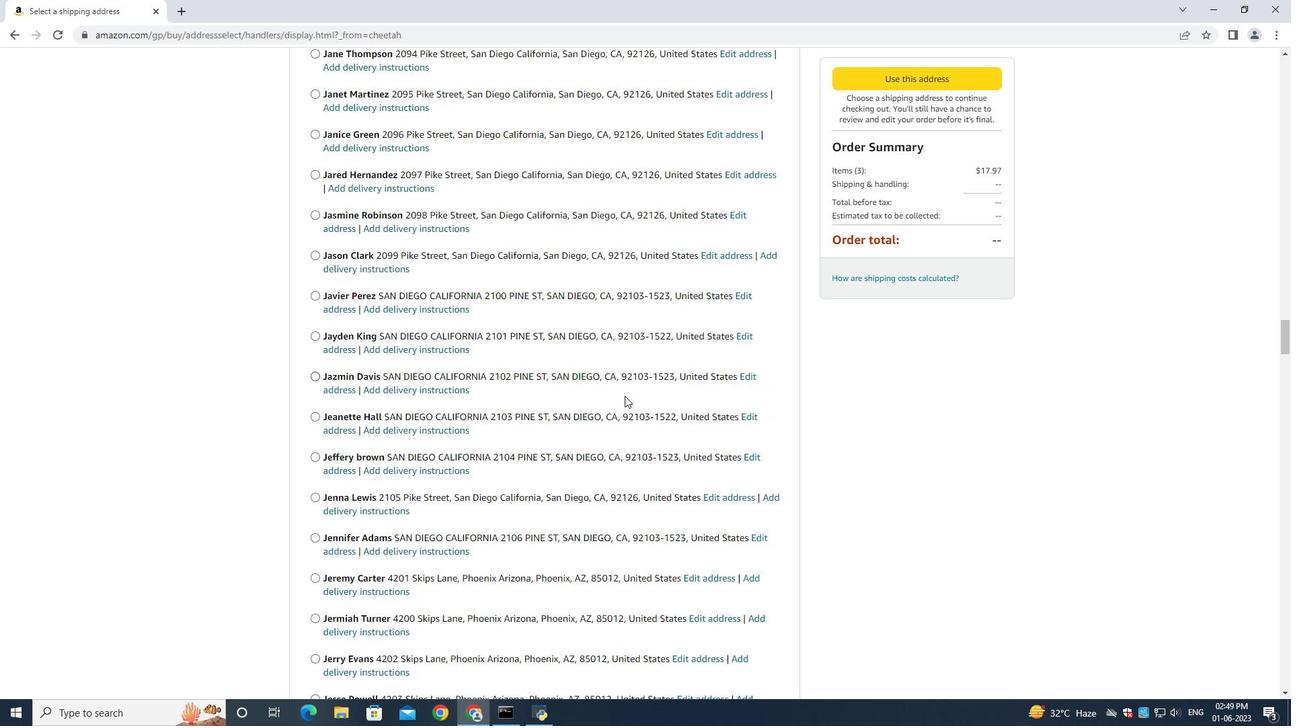 
Action: Mouse scrolled (624, 395) with delta (0, 0)
Screenshot: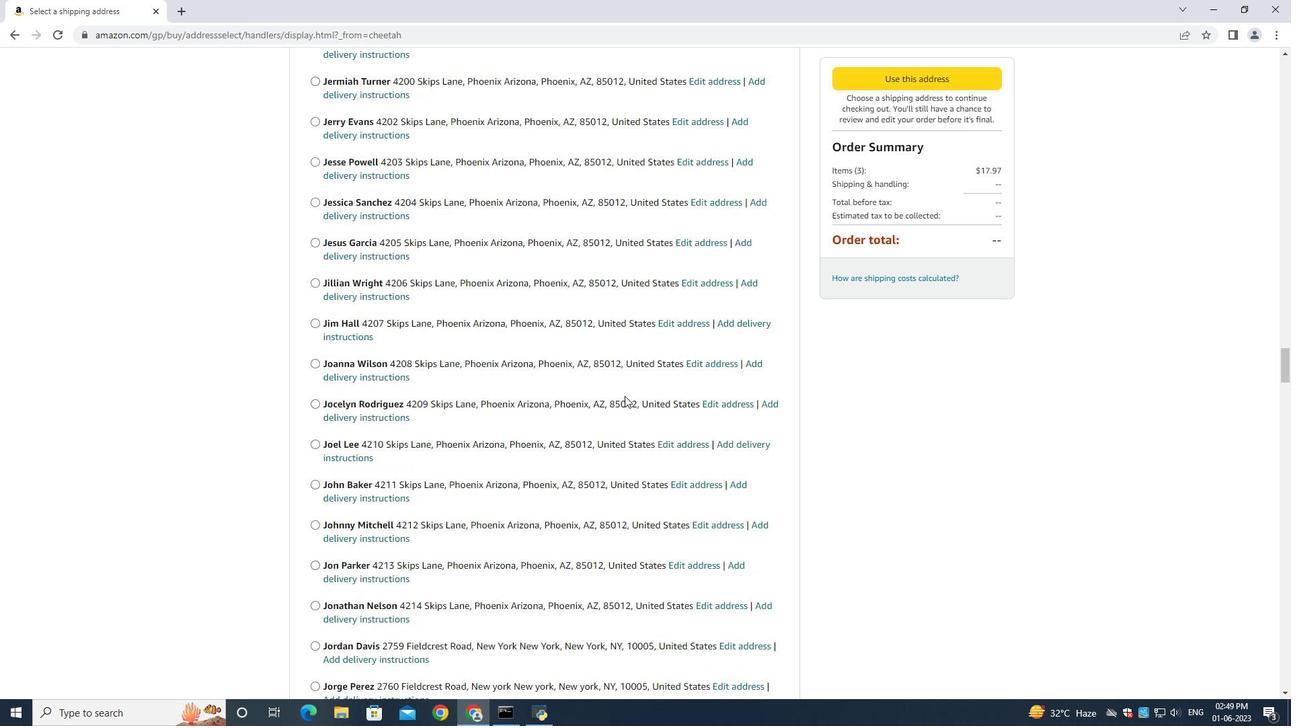 
Action: Mouse scrolled (624, 395) with delta (0, 0)
Screenshot: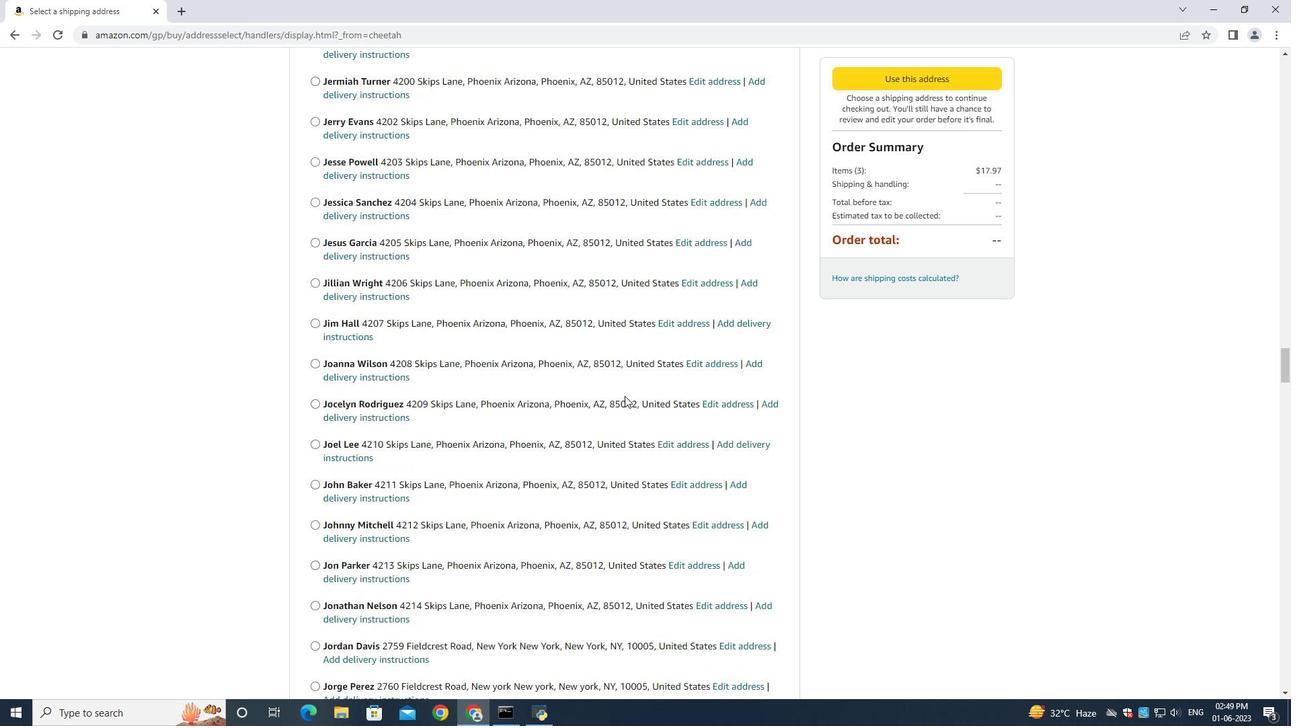 
Action: Mouse scrolled (624, 395) with delta (0, 0)
Screenshot: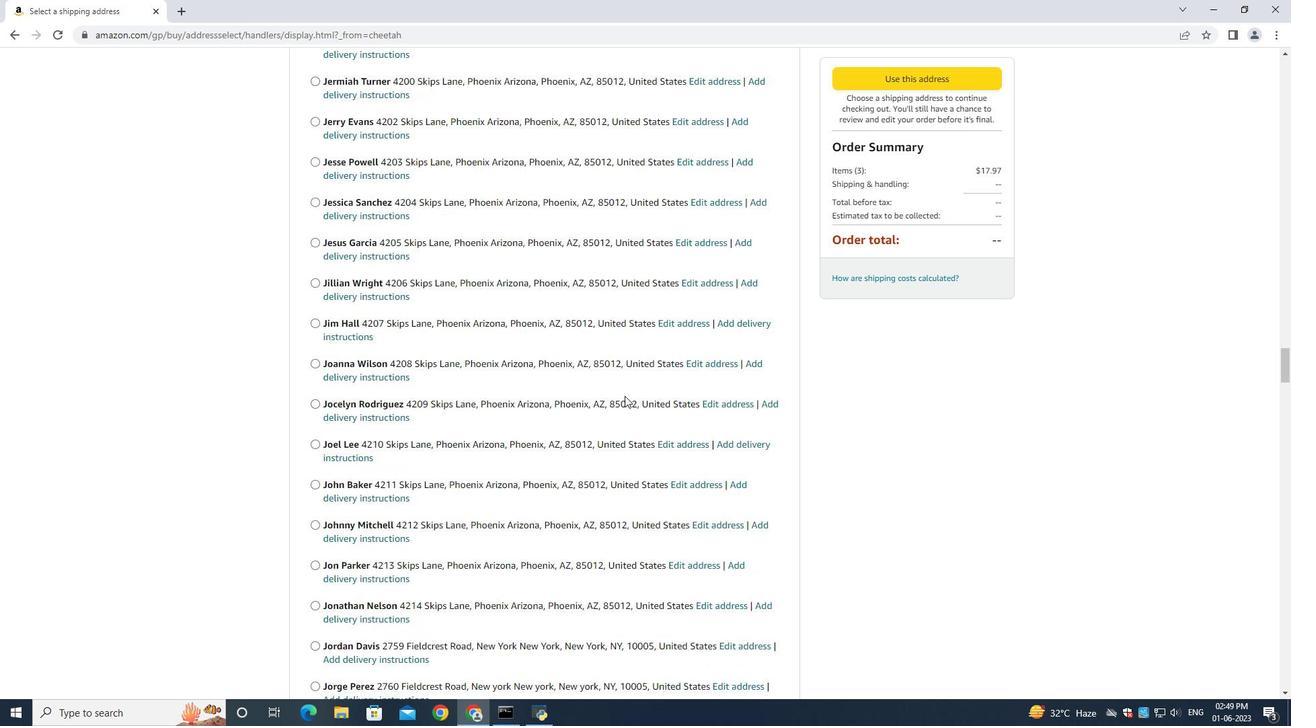 
Action: Mouse scrolled (624, 395) with delta (0, 0)
Screenshot: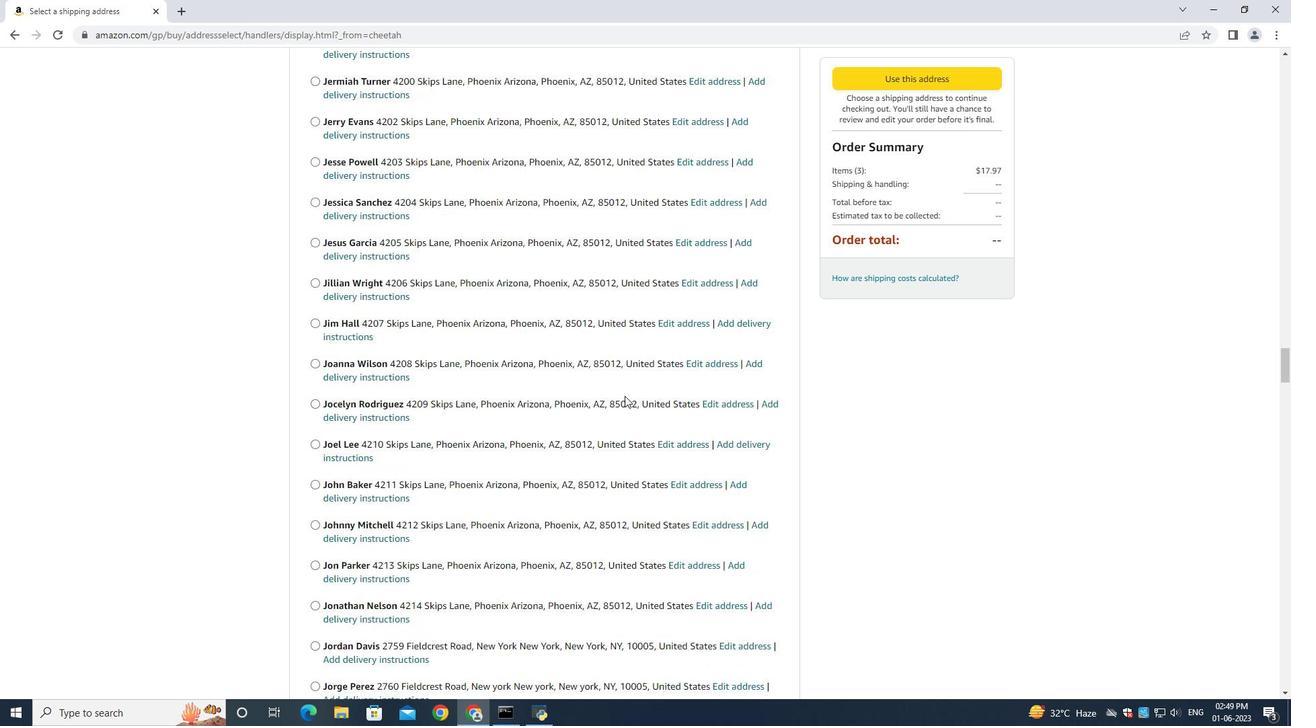 
Action: Mouse scrolled (624, 395) with delta (0, 0)
Screenshot: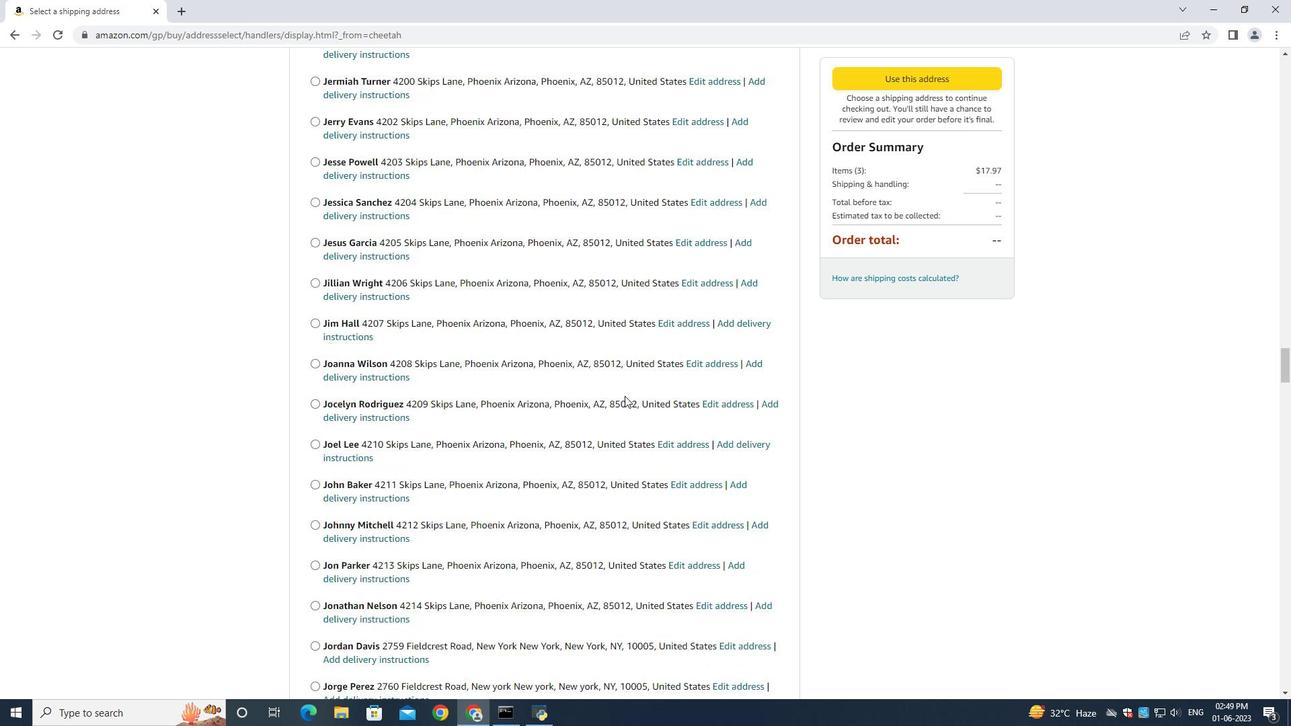 
Action: Mouse scrolled (624, 395) with delta (0, 0)
Screenshot: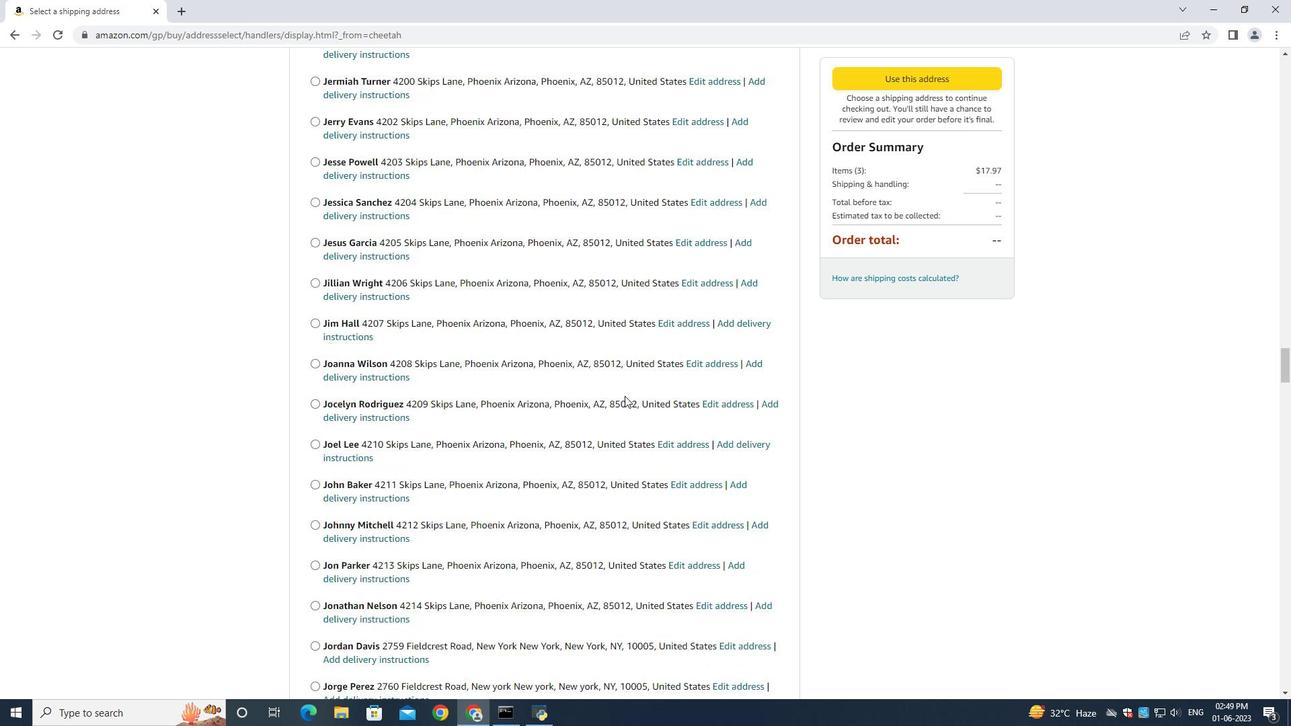 
Action: Mouse scrolled (624, 395) with delta (0, 0)
Screenshot: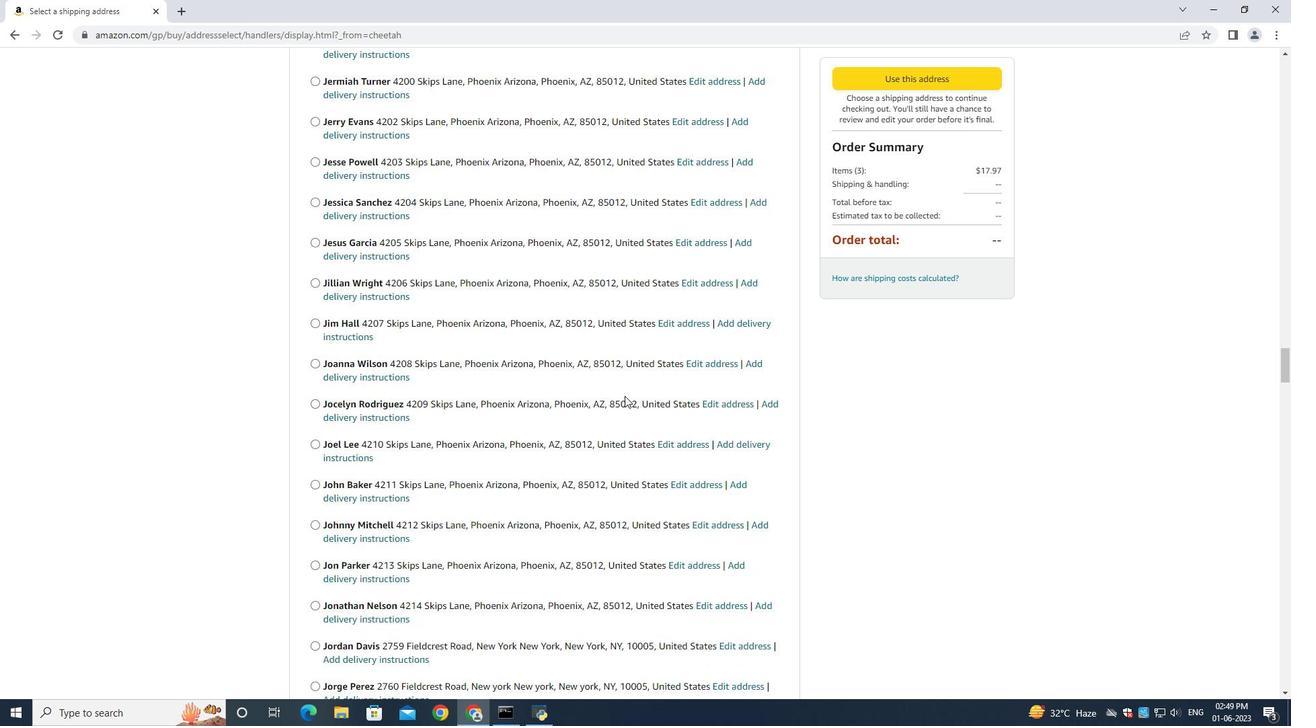 
Action: Mouse scrolled (624, 395) with delta (0, 0)
Screenshot: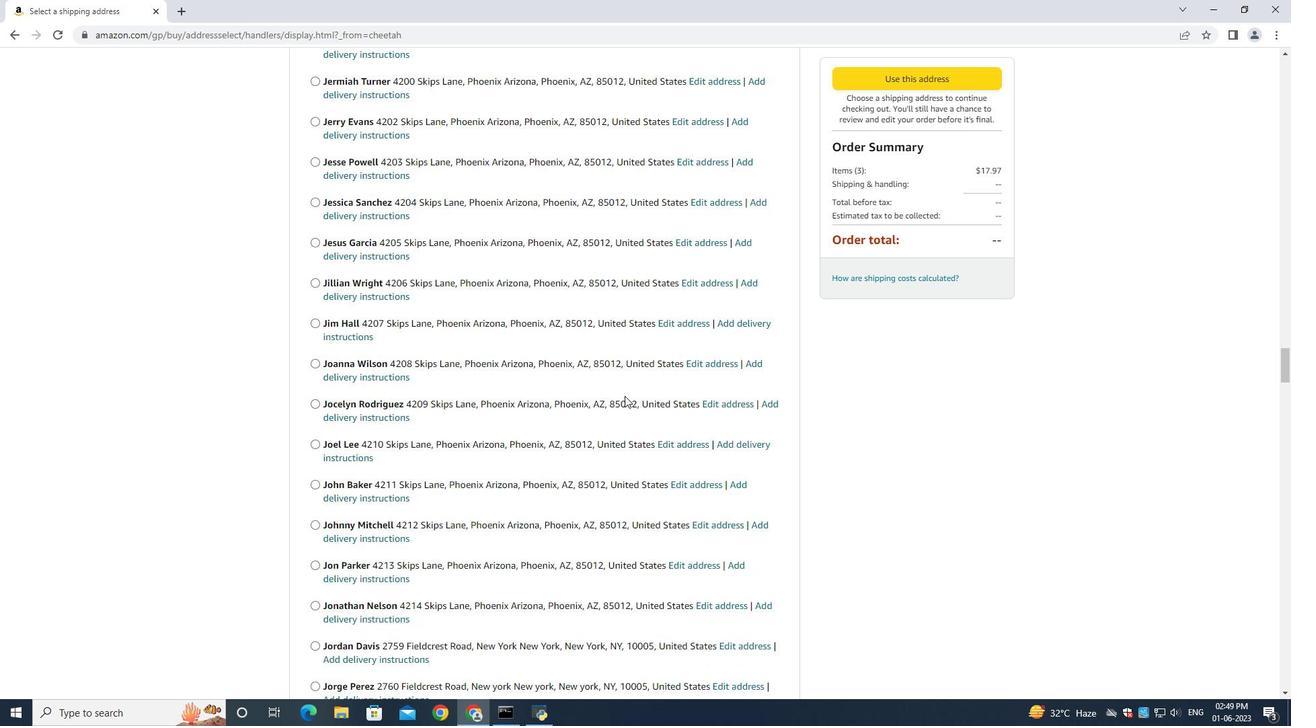 
Action: Mouse scrolled (624, 395) with delta (0, 0)
Screenshot: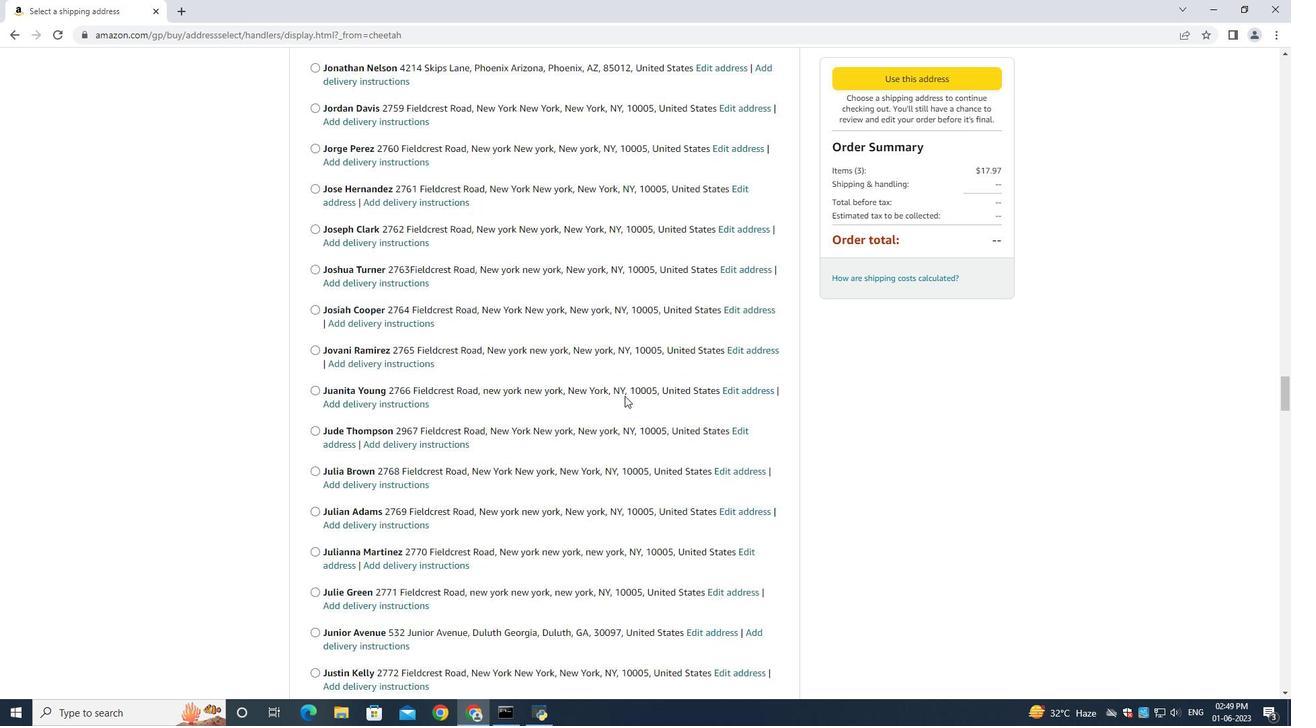 
Action: Mouse scrolled (624, 395) with delta (0, 0)
Screenshot: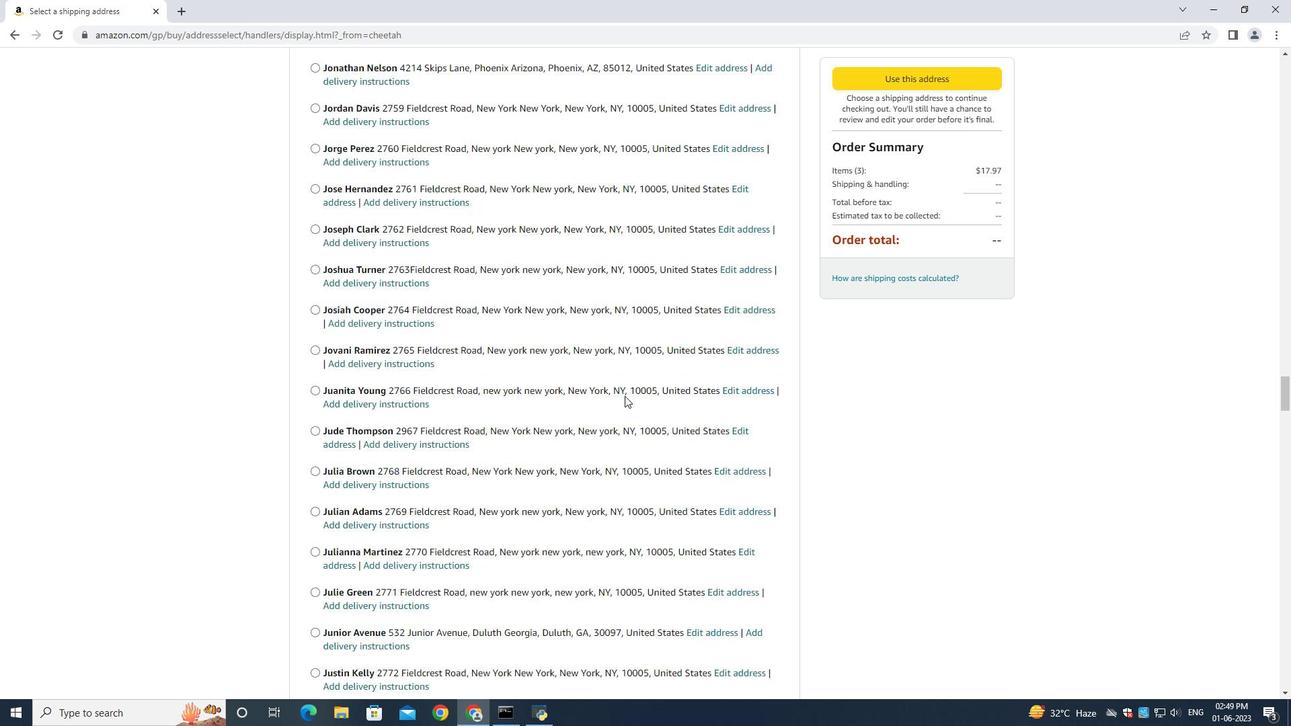 
Action: Mouse scrolled (624, 395) with delta (0, 0)
Screenshot: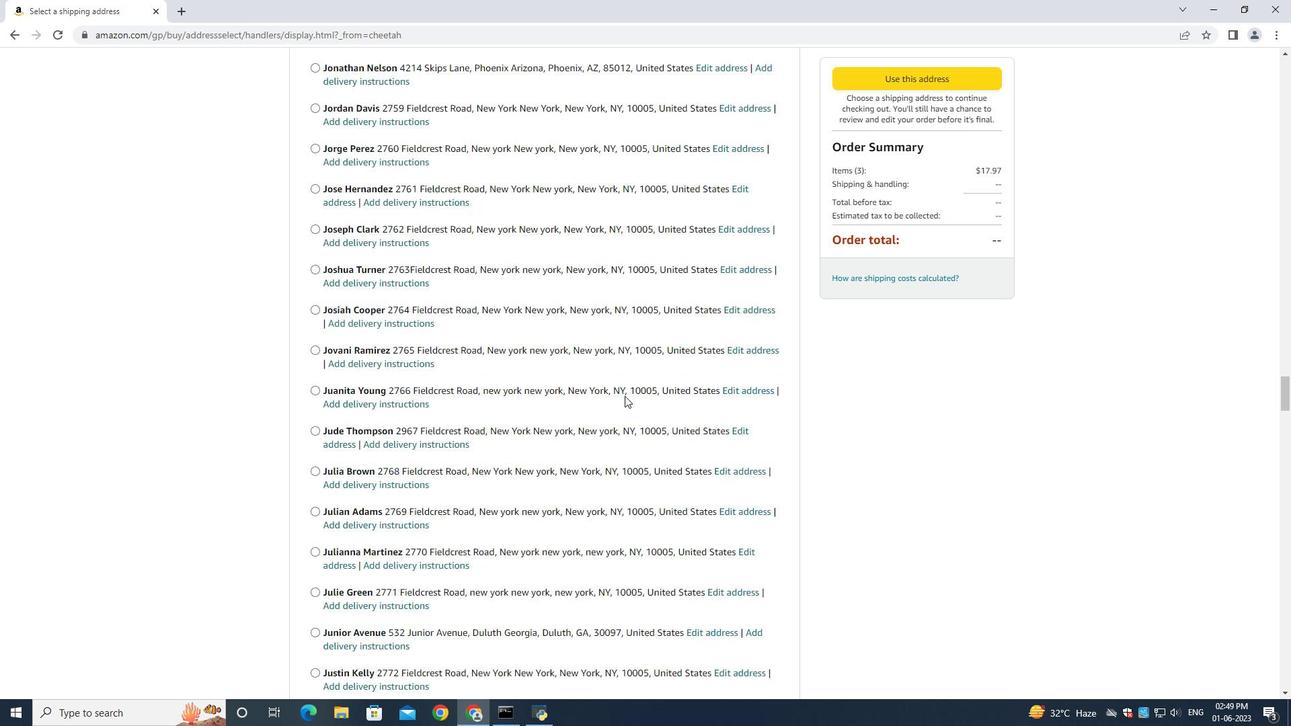 
Action: Mouse scrolled (624, 395) with delta (0, 0)
Screenshot: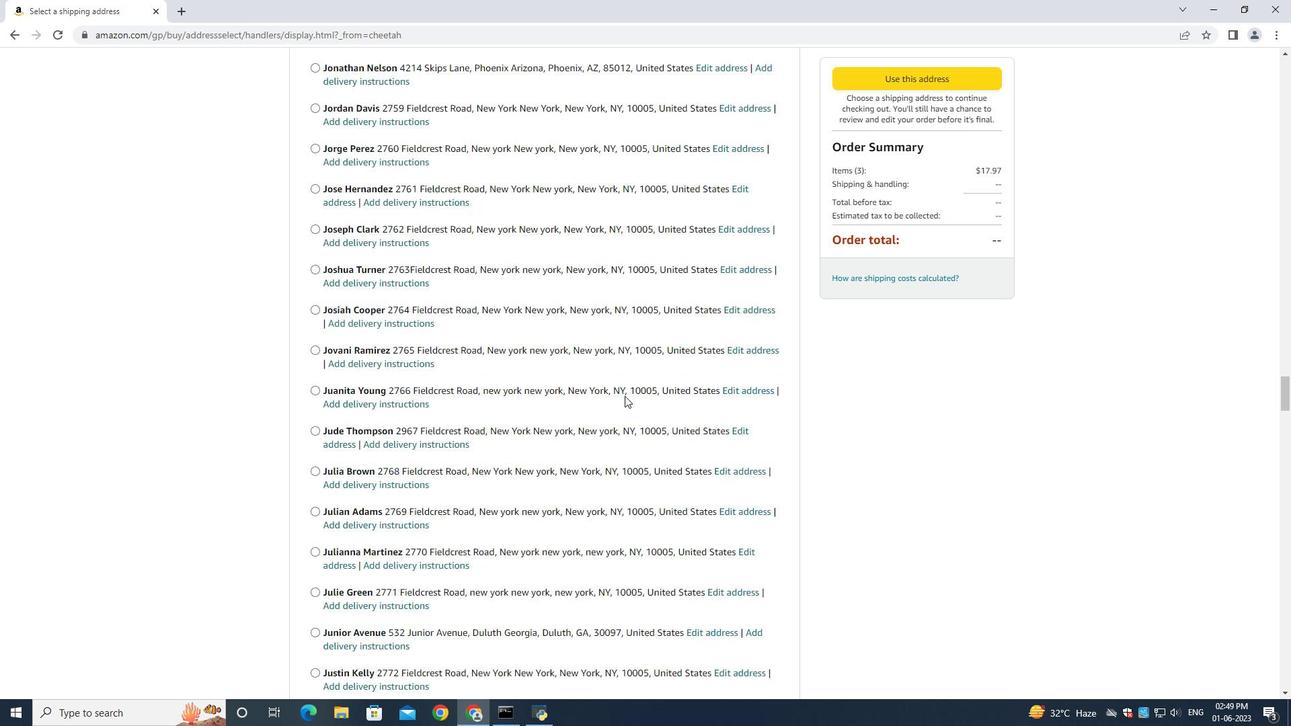 
Action: Mouse scrolled (624, 395) with delta (0, 0)
Screenshot: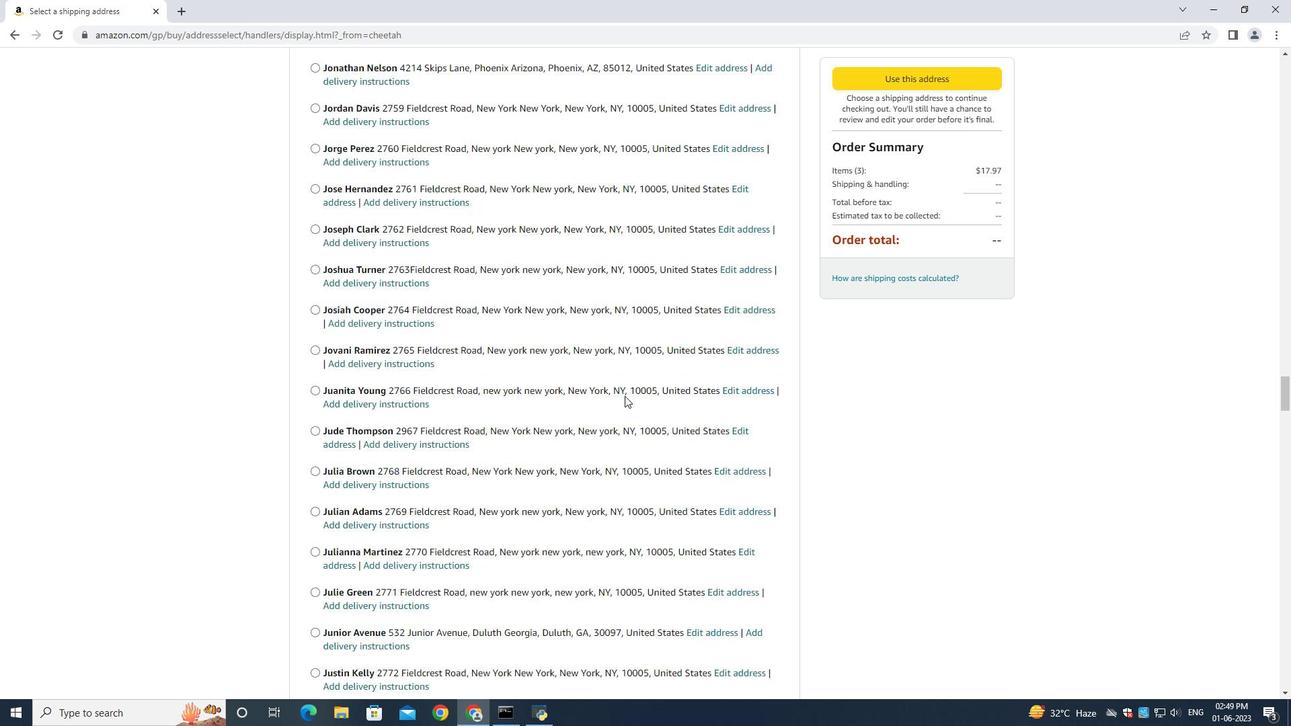 
Action: Mouse scrolled (624, 395) with delta (0, 0)
Screenshot: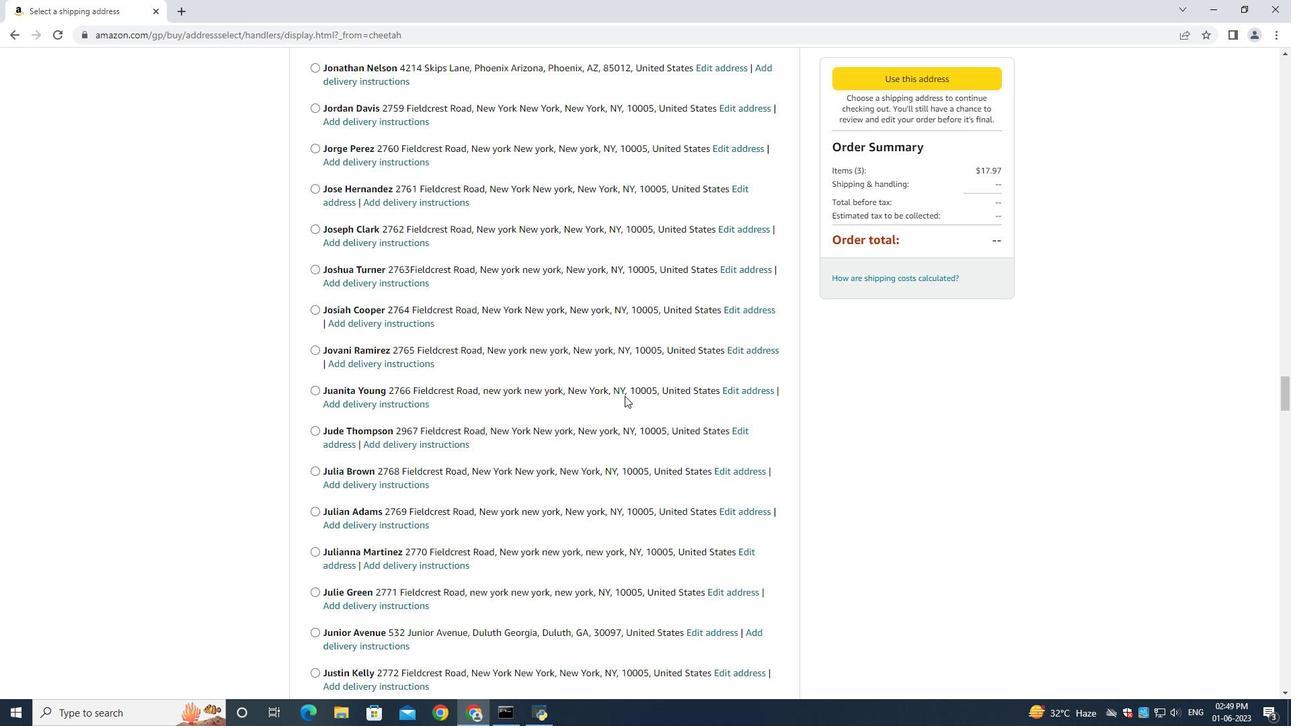 
Action: Mouse scrolled (624, 395) with delta (0, 0)
Screenshot: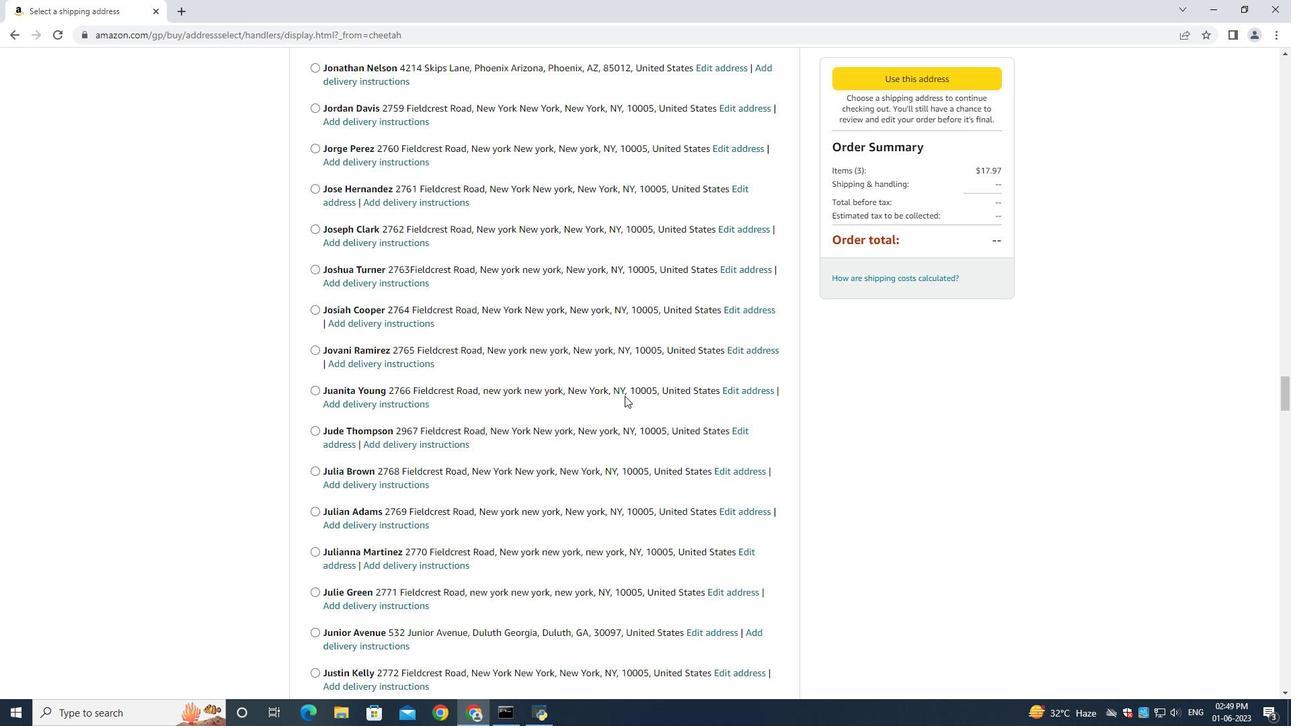 
Action: Mouse scrolled (624, 395) with delta (0, 0)
Screenshot: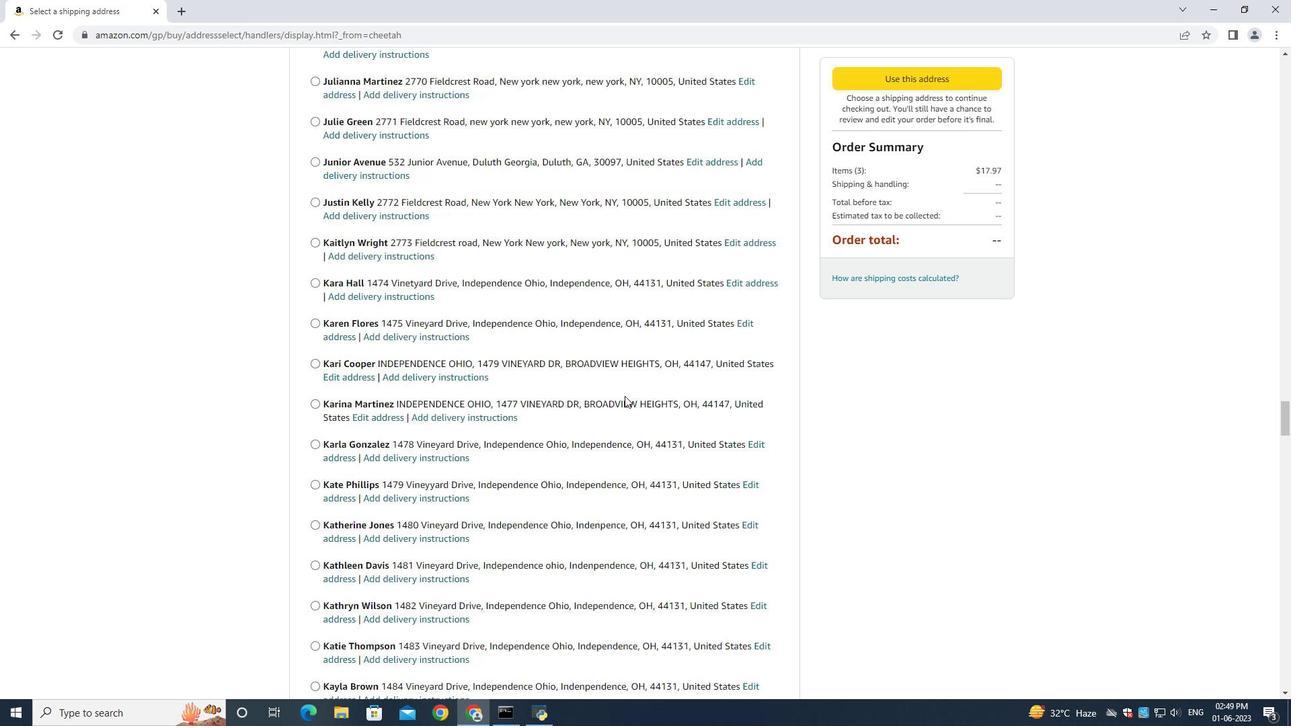 
Action: Mouse scrolled (624, 395) with delta (0, 0)
Screenshot: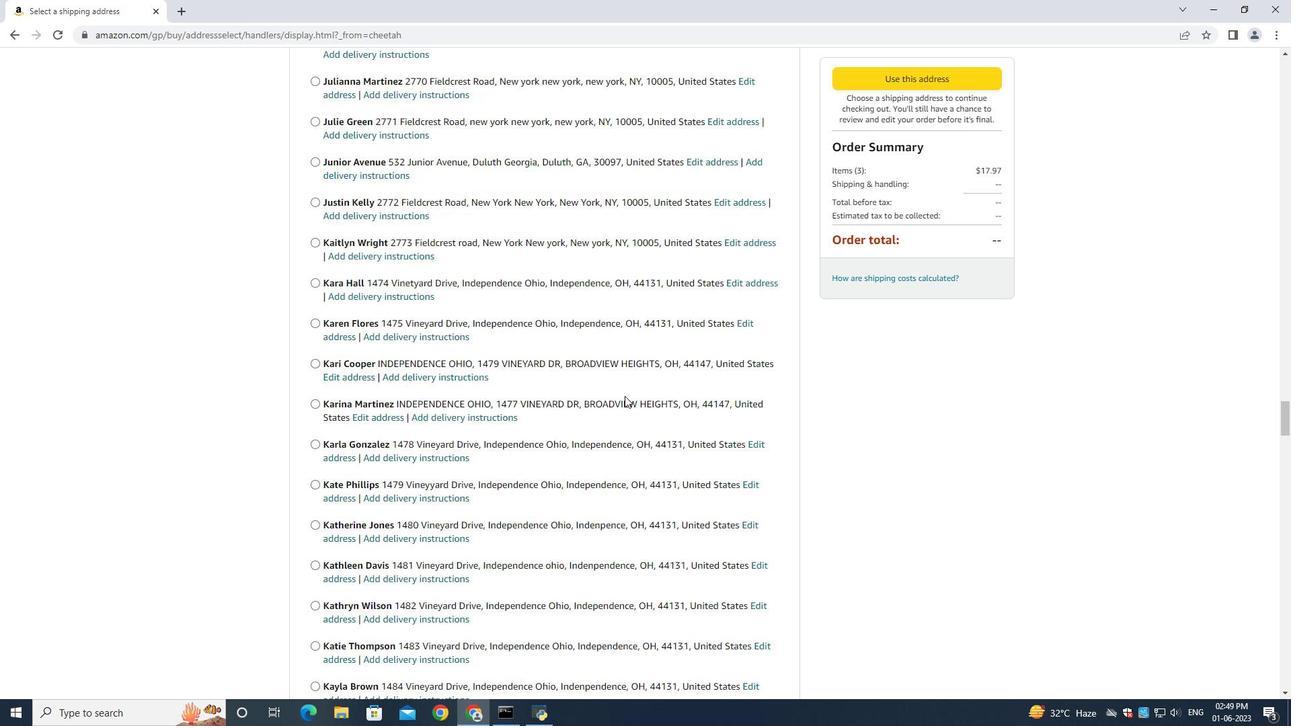 
Action: Mouse scrolled (624, 395) with delta (0, 0)
Screenshot: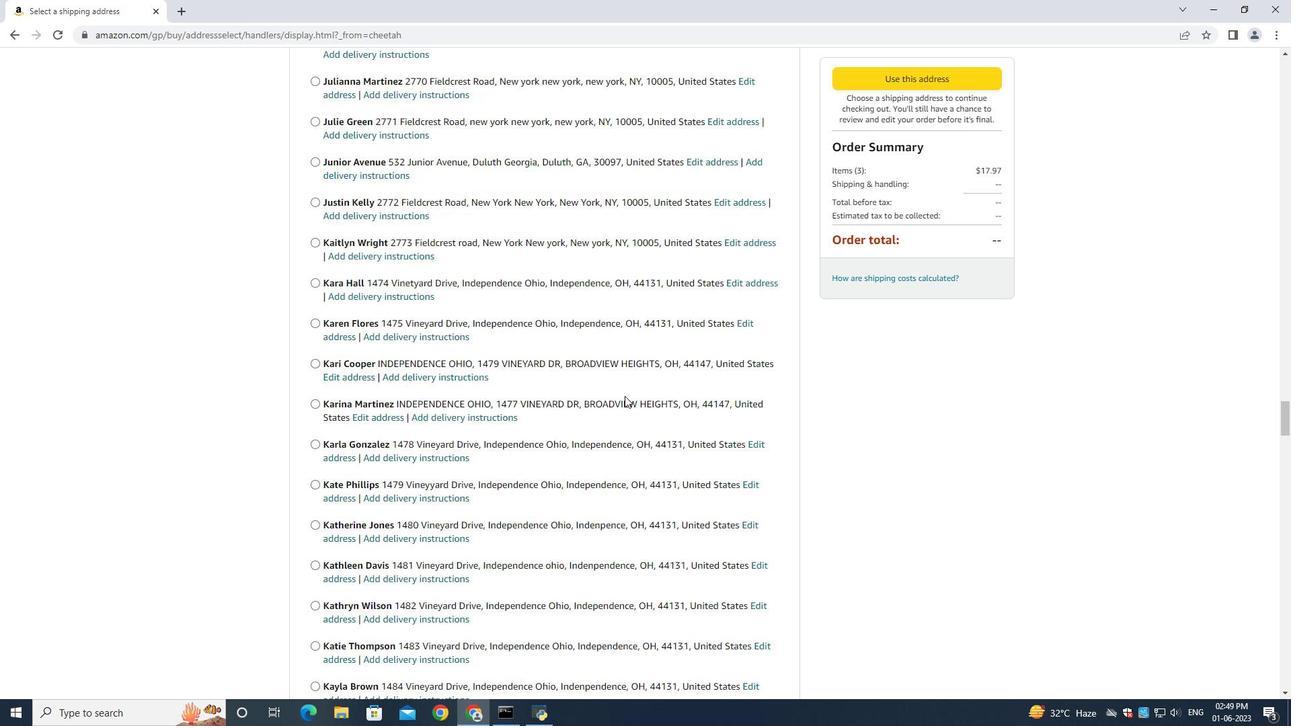 
Action: Mouse scrolled (624, 395) with delta (0, 0)
Screenshot: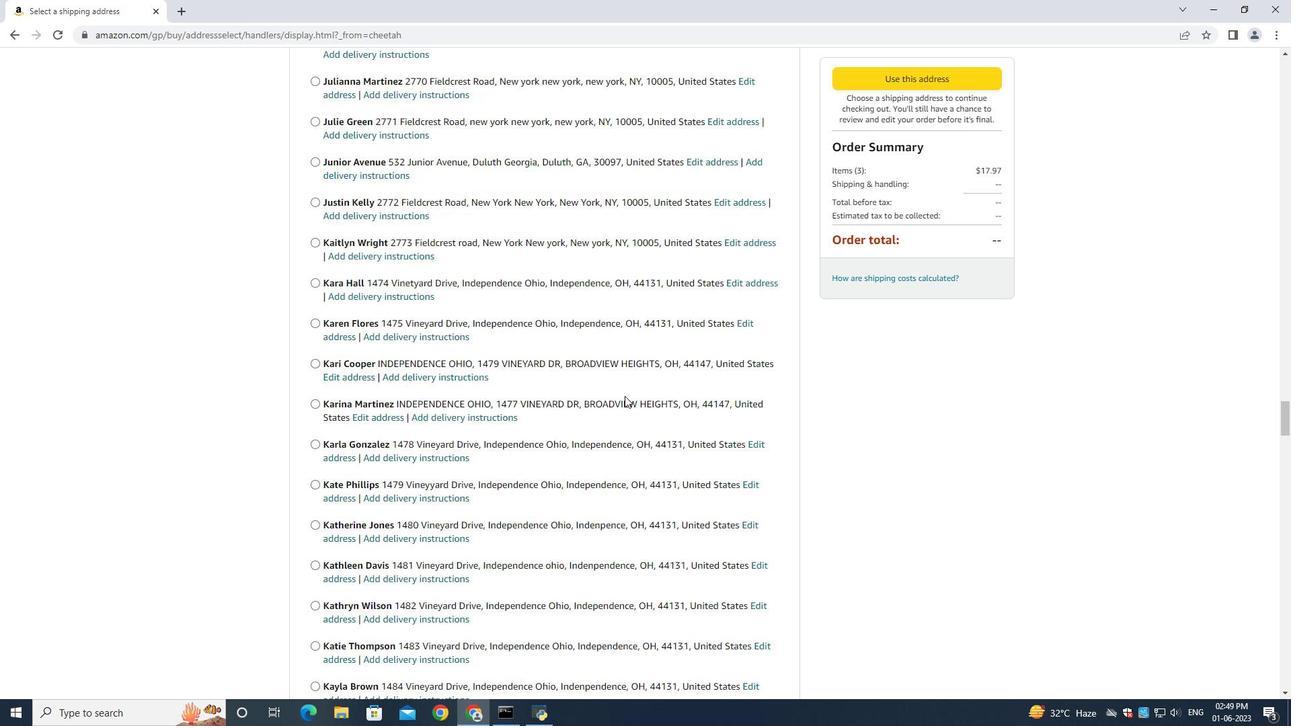 
Action: Mouse scrolled (624, 395) with delta (0, 0)
Screenshot: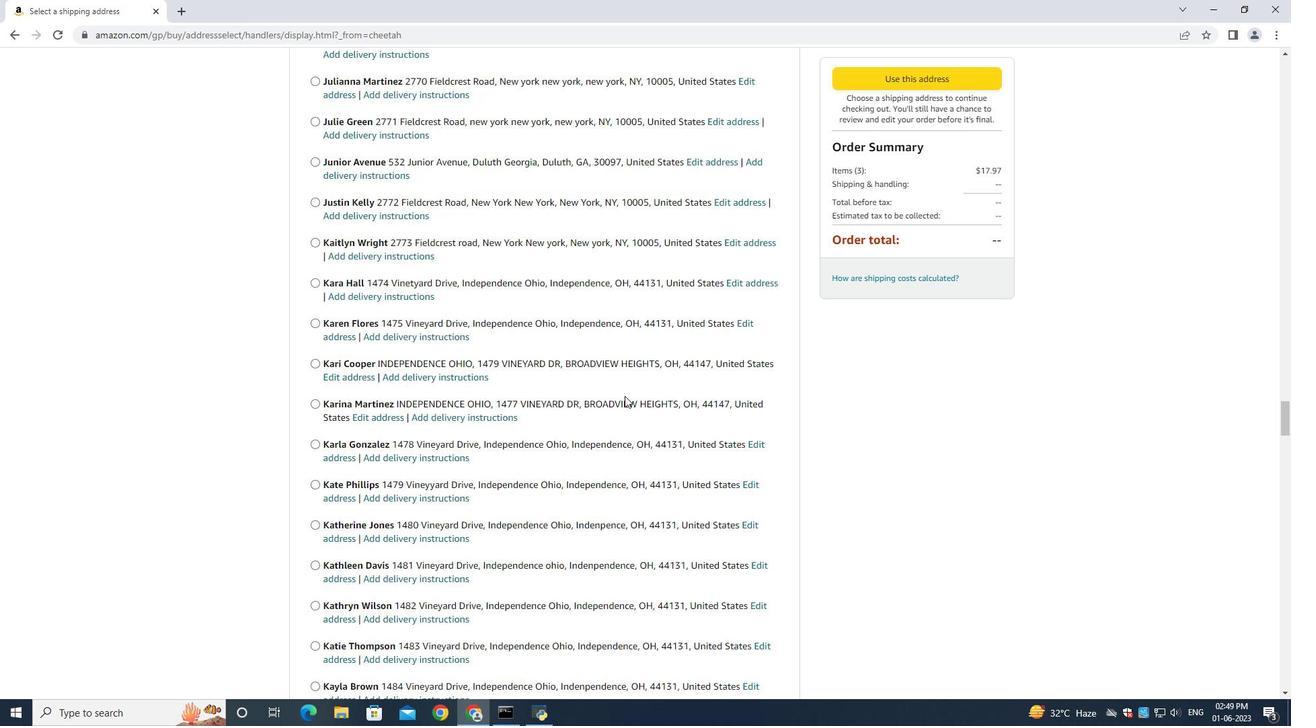 
Action: Mouse scrolled (624, 395) with delta (0, 0)
Screenshot: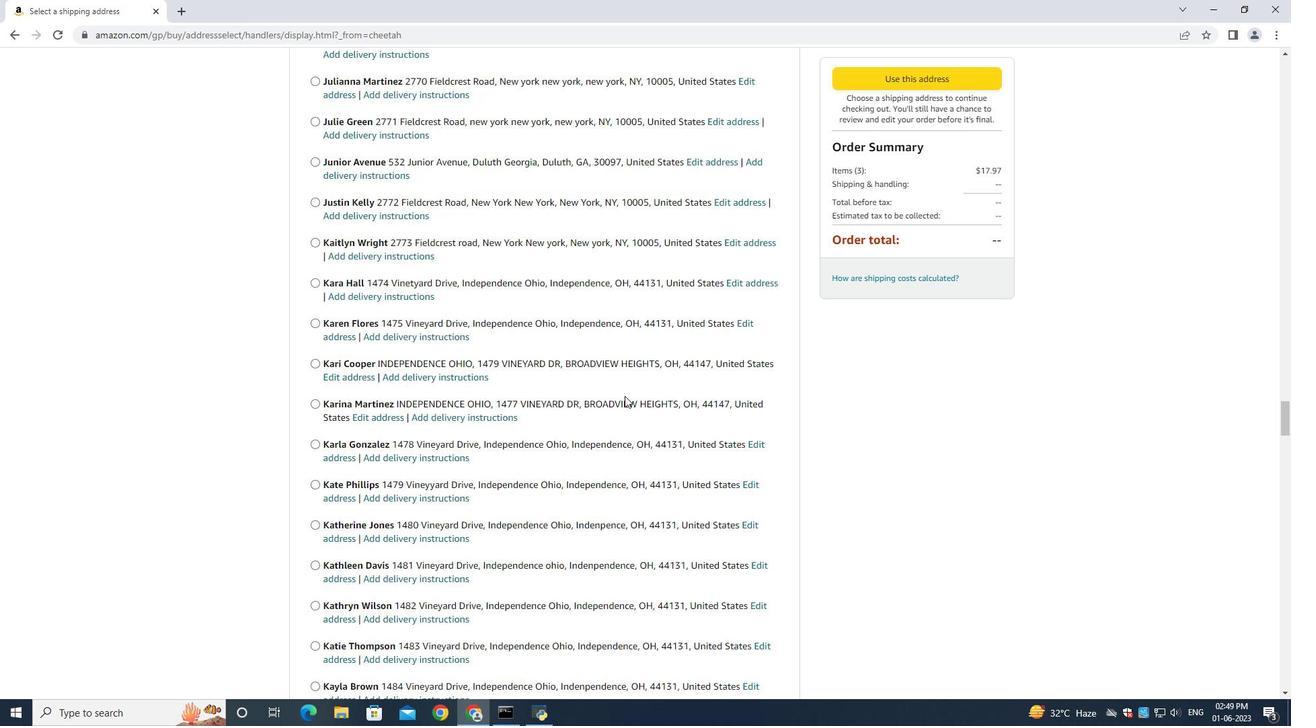 
Action: Mouse scrolled (624, 395) with delta (0, 0)
Screenshot: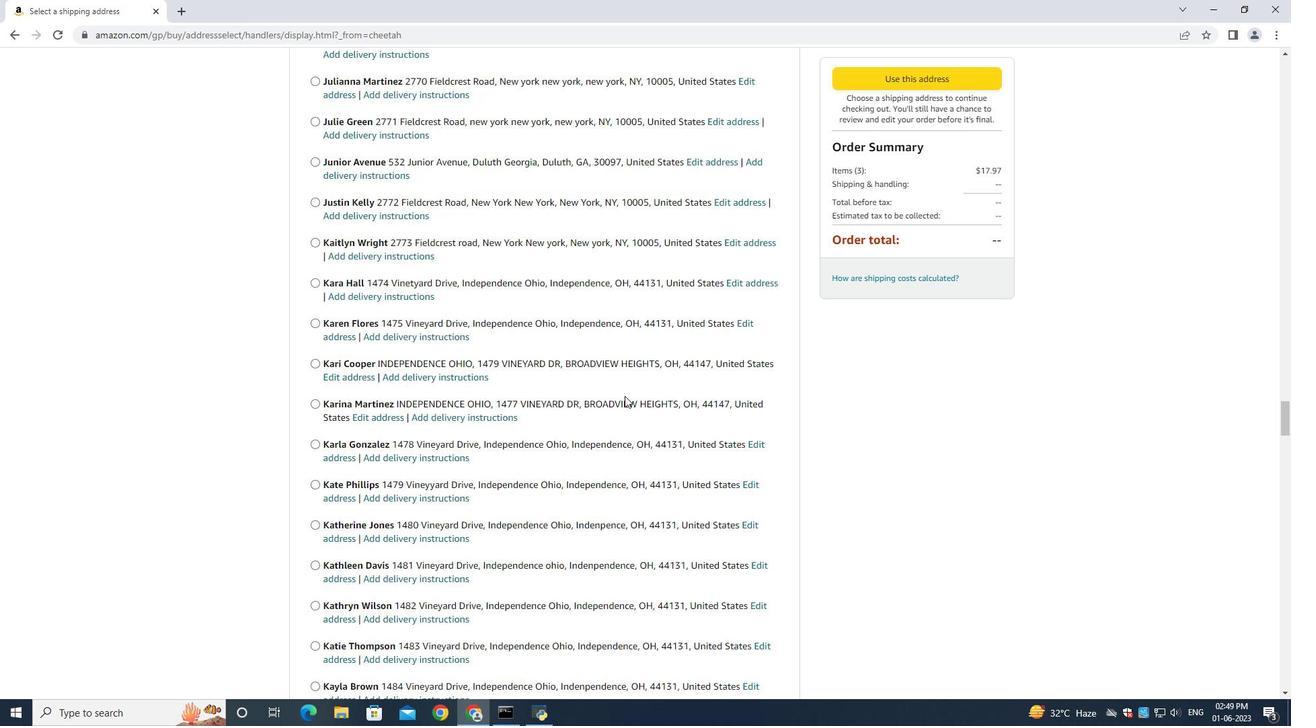 
Action: Mouse moved to (624, 394)
Screenshot: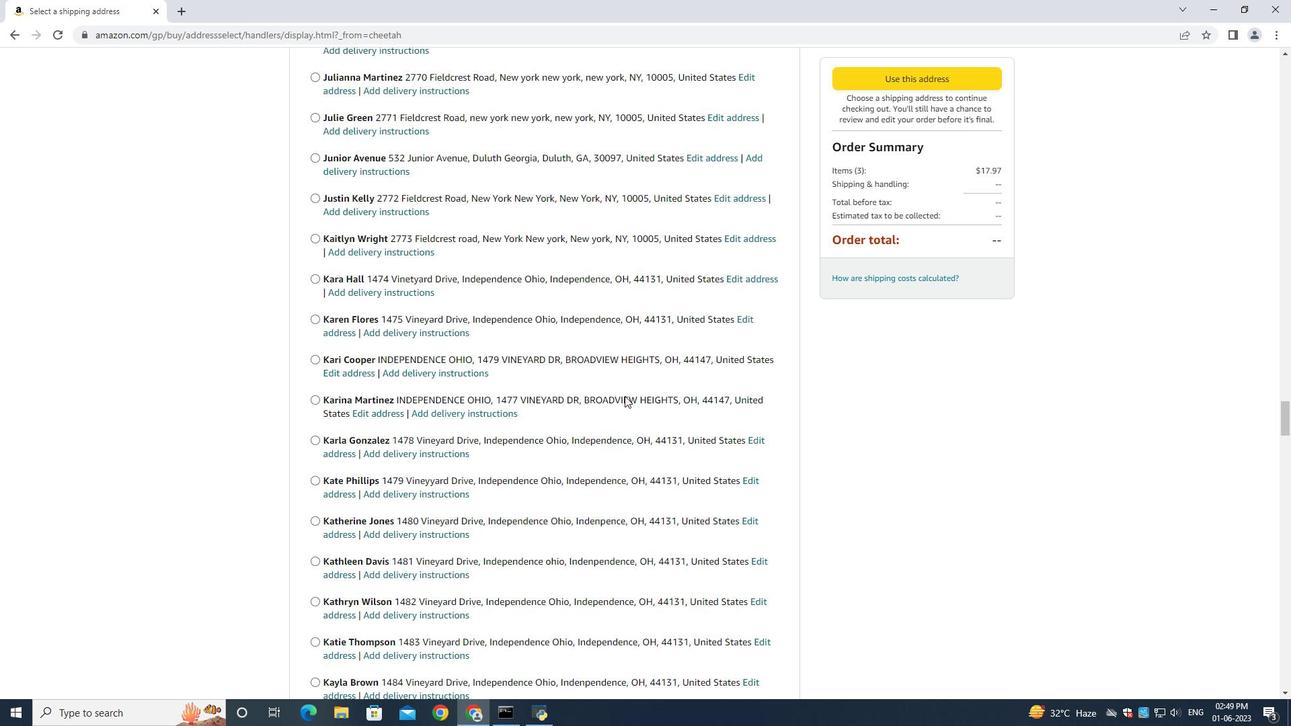 
Action: Mouse scrolled (624, 394) with delta (0, 0)
Screenshot: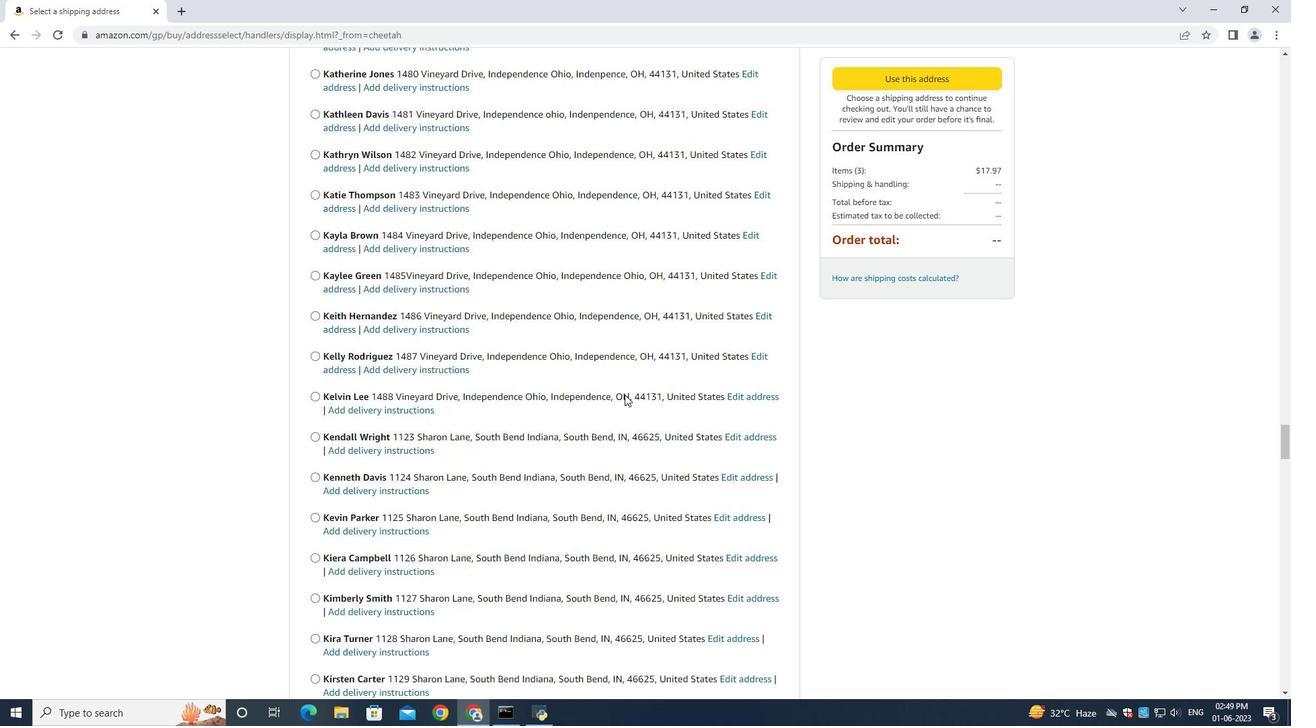 
Action: Mouse scrolled (624, 394) with delta (0, 0)
Screenshot: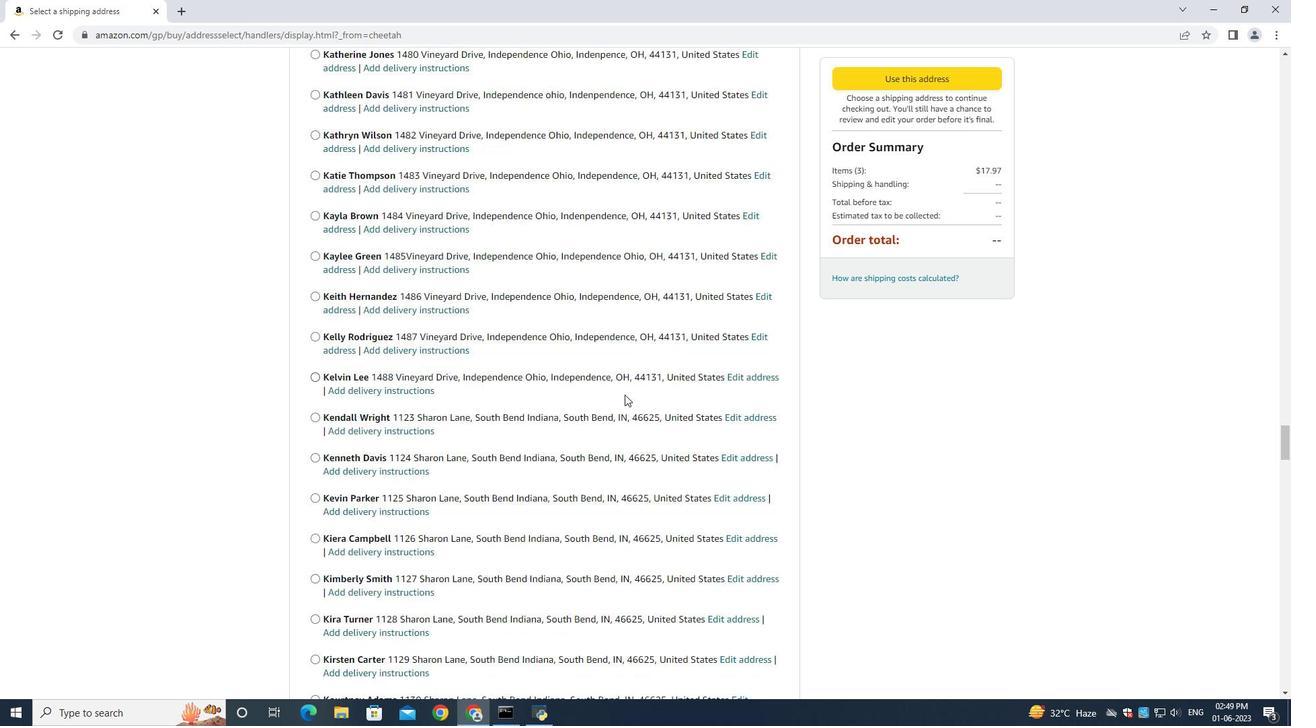 
Action: Mouse scrolled (624, 394) with delta (0, 0)
Screenshot: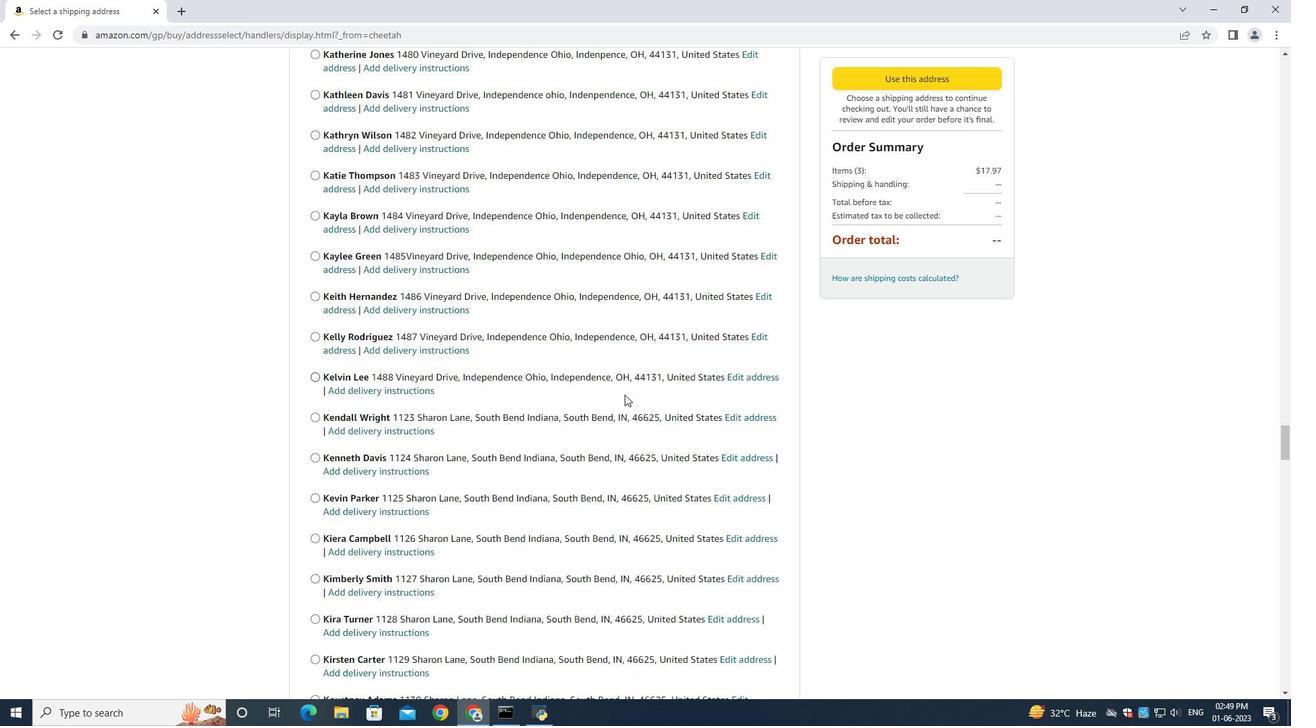 
Action: Mouse scrolled (624, 394) with delta (0, 0)
Screenshot: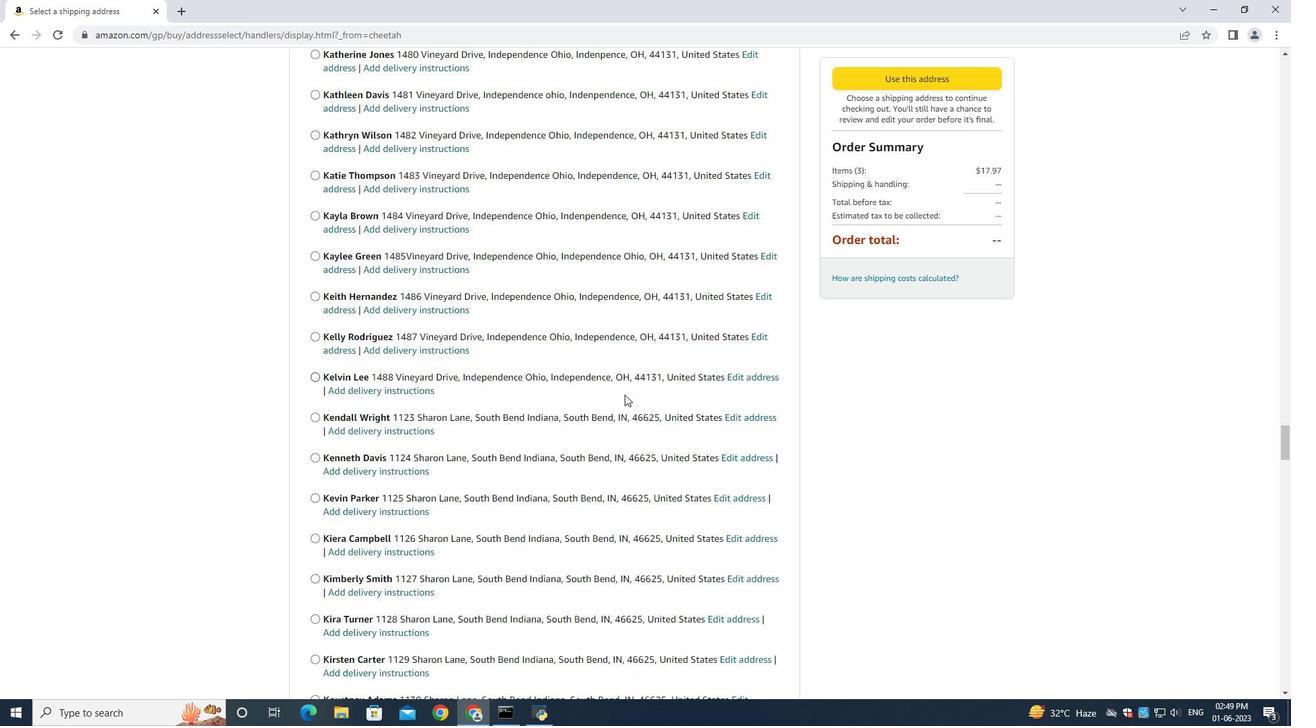 
Action: Mouse scrolled (624, 394) with delta (0, 0)
Screenshot: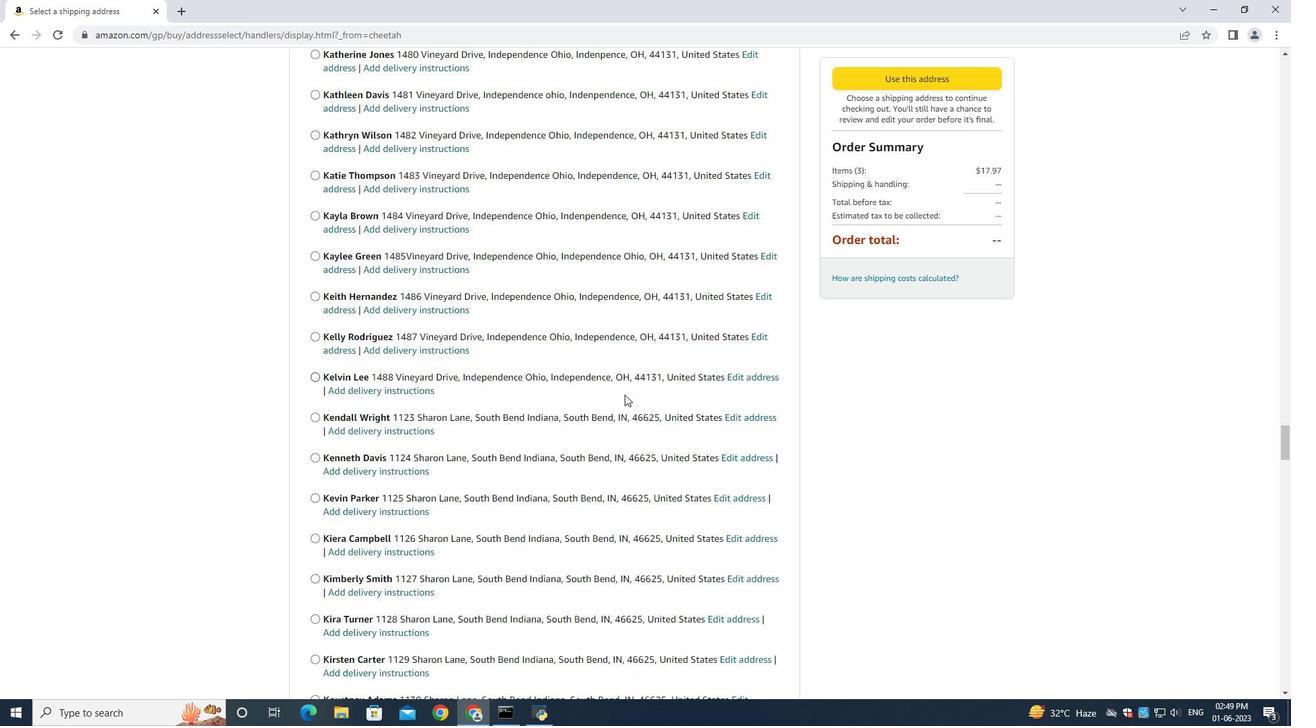 
Action: Mouse scrolled (624, 394) with delta (0, 0)
Screenshot: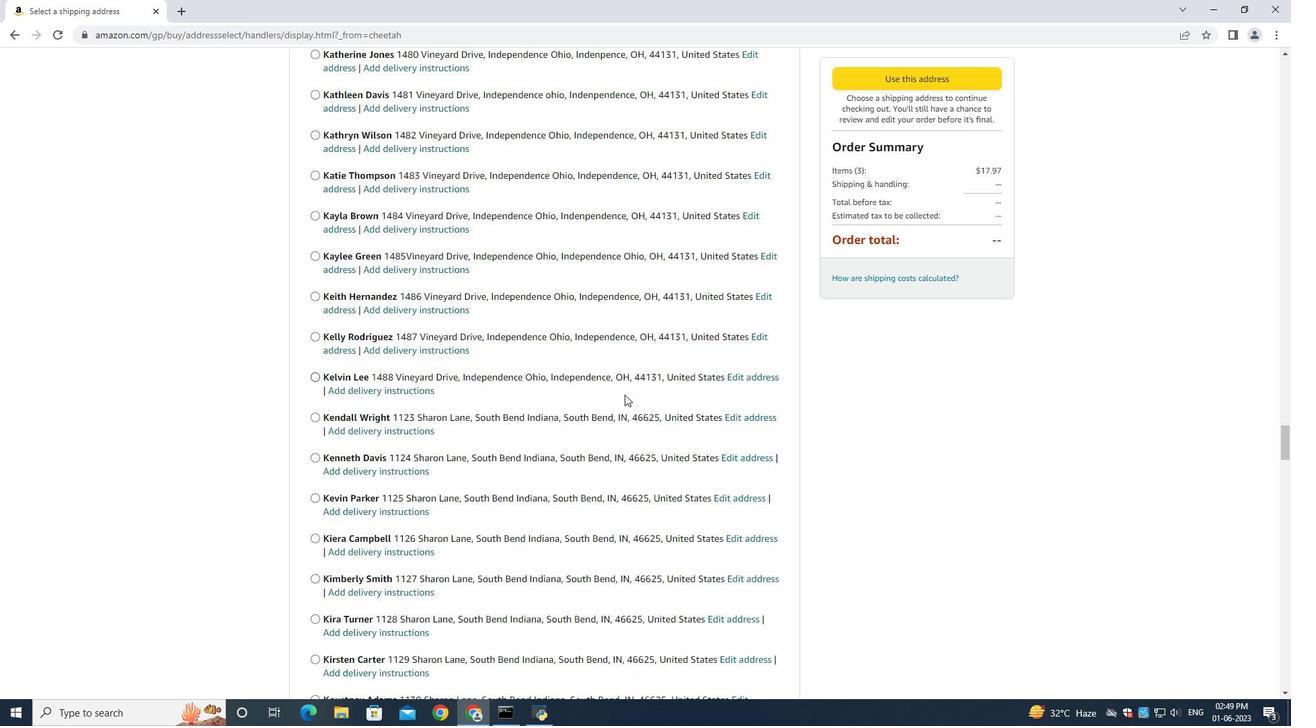 
Action: Mouse scrolled (624, 394) with delta (0, 0)
Screenshot: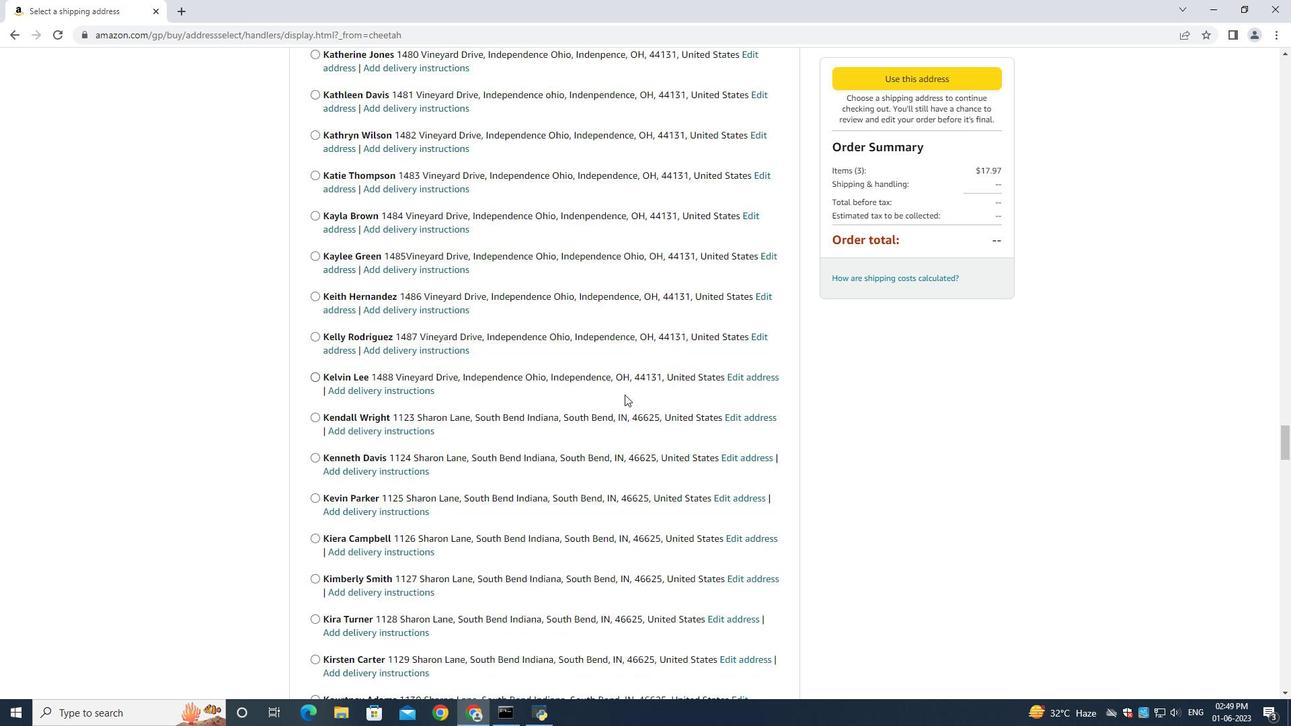 
Action: Mouse scrolled (624, 394) with delta (0, 0)
Screenshot: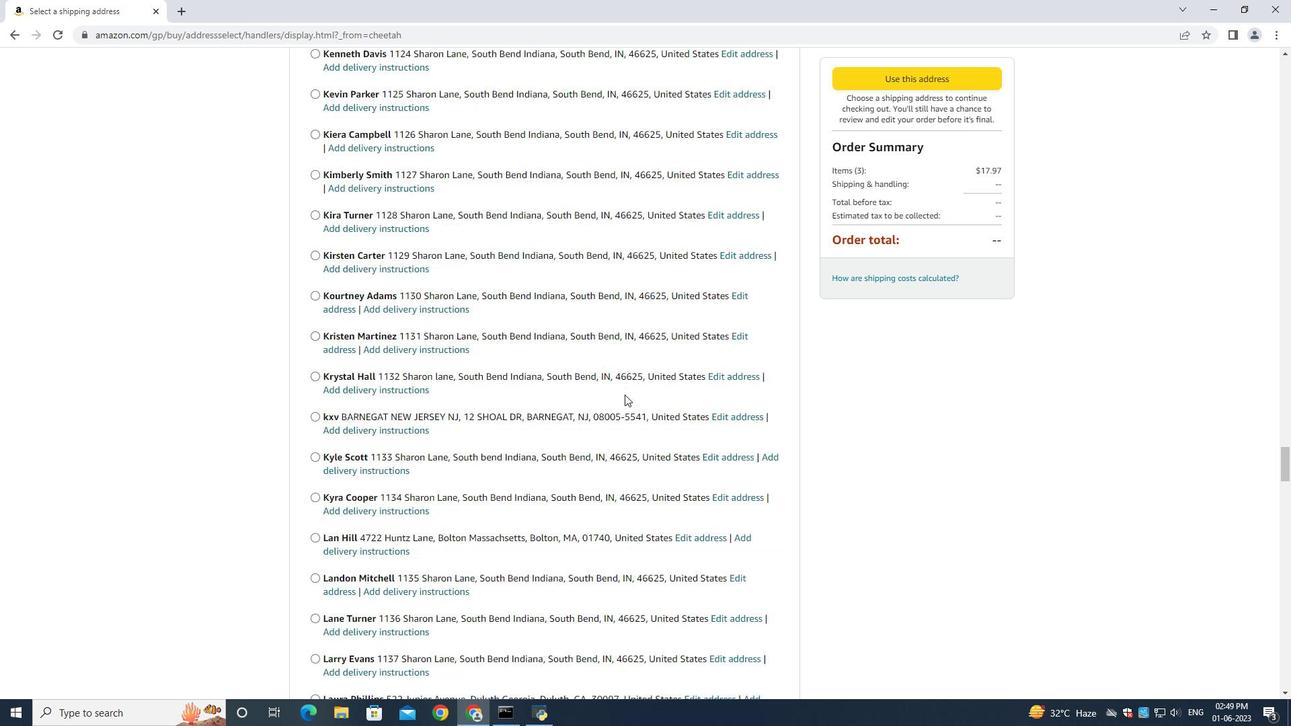 
Action: Mouse scrolled (624, 394) with delta (0, 0)
Screenshot: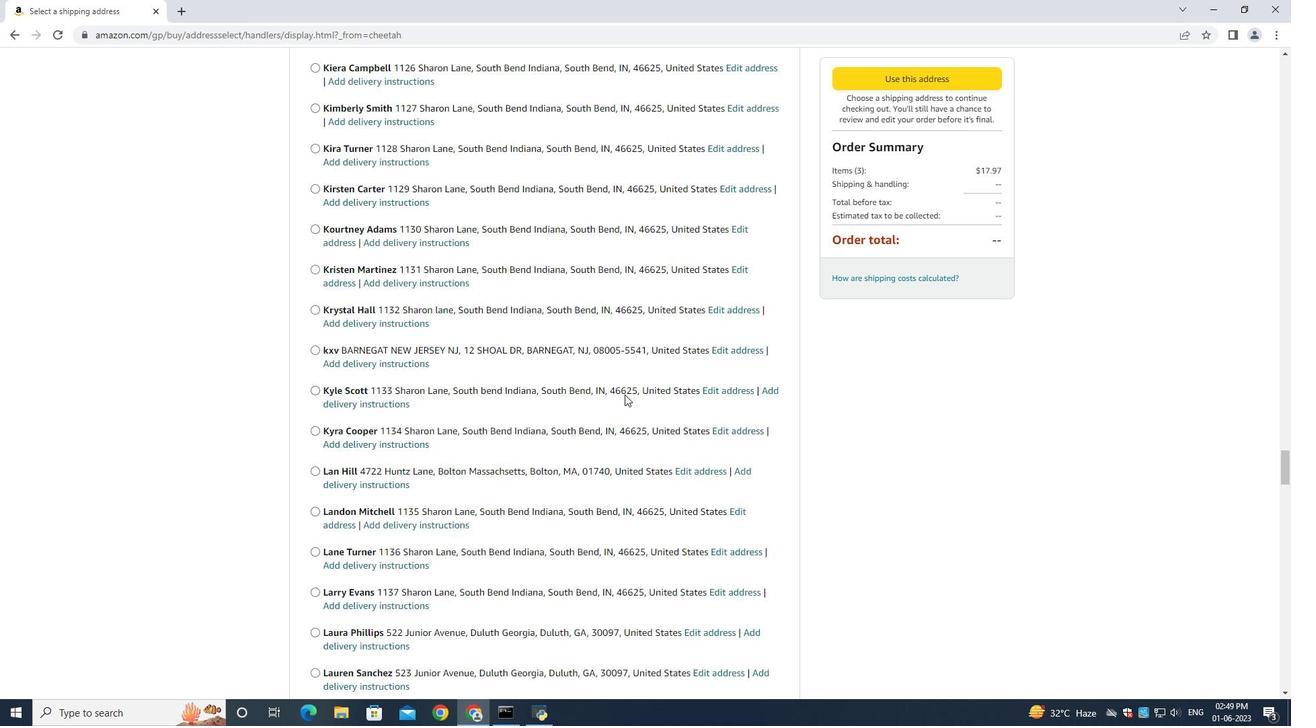 
Action: Mouse scrolled (624, 394) with delta (0, 0)
Screenshot: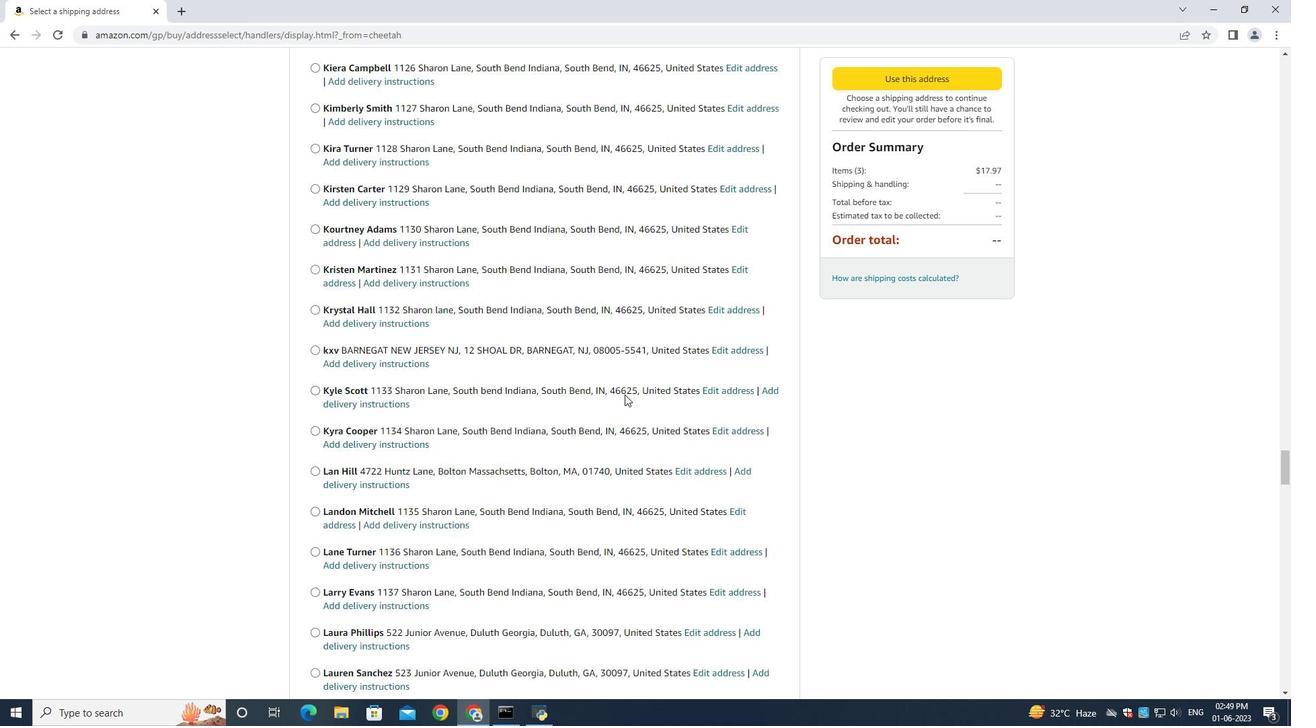 
Action: Mouse scrolled (624, 394) with delta (0, 0)
Screenshot: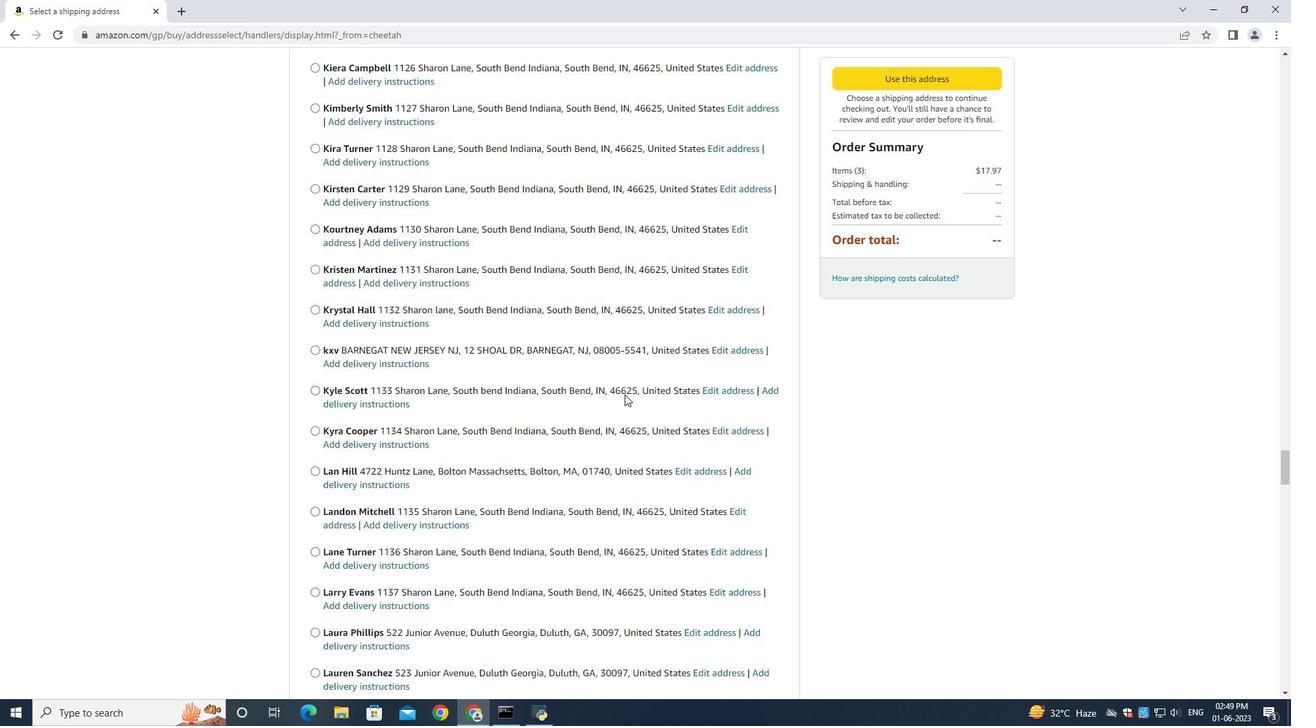
Action: Mouse scrolled (624, 394) with delta (0, 0)
Screenshot: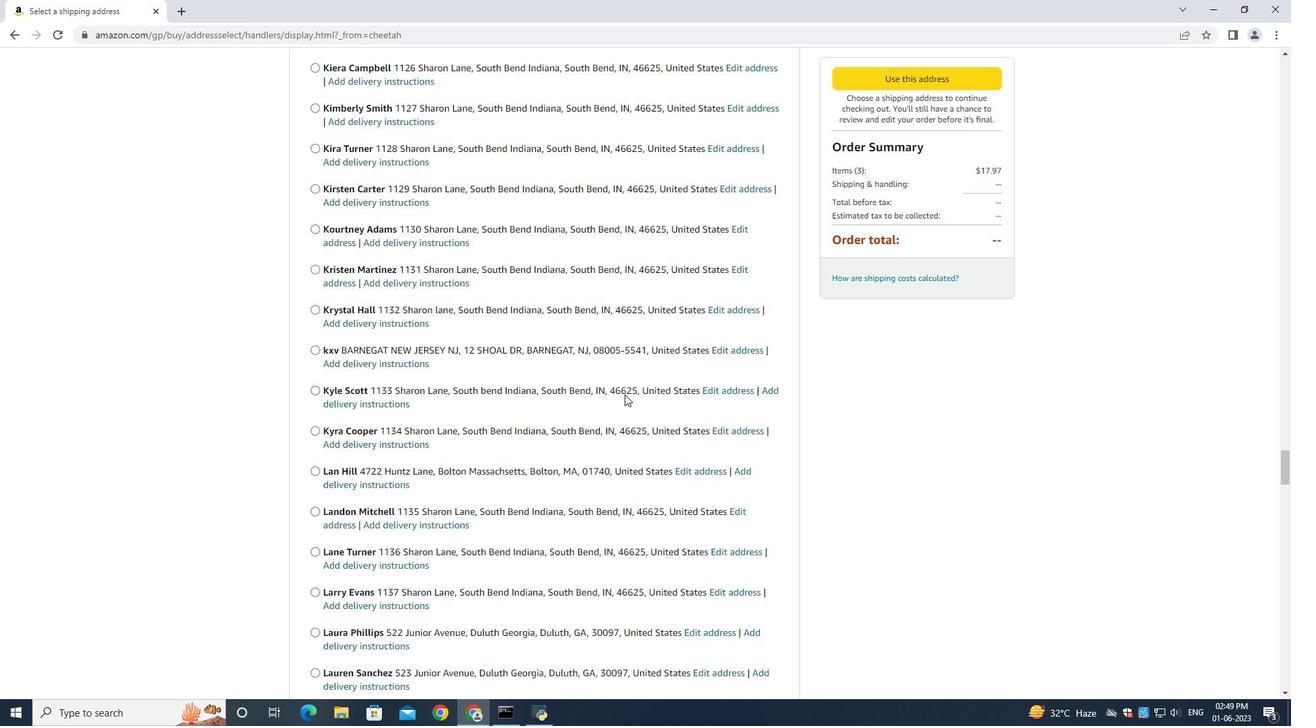 
Action: Mouse scrolled (624, 394) with delta (0, 0)
Screenshot: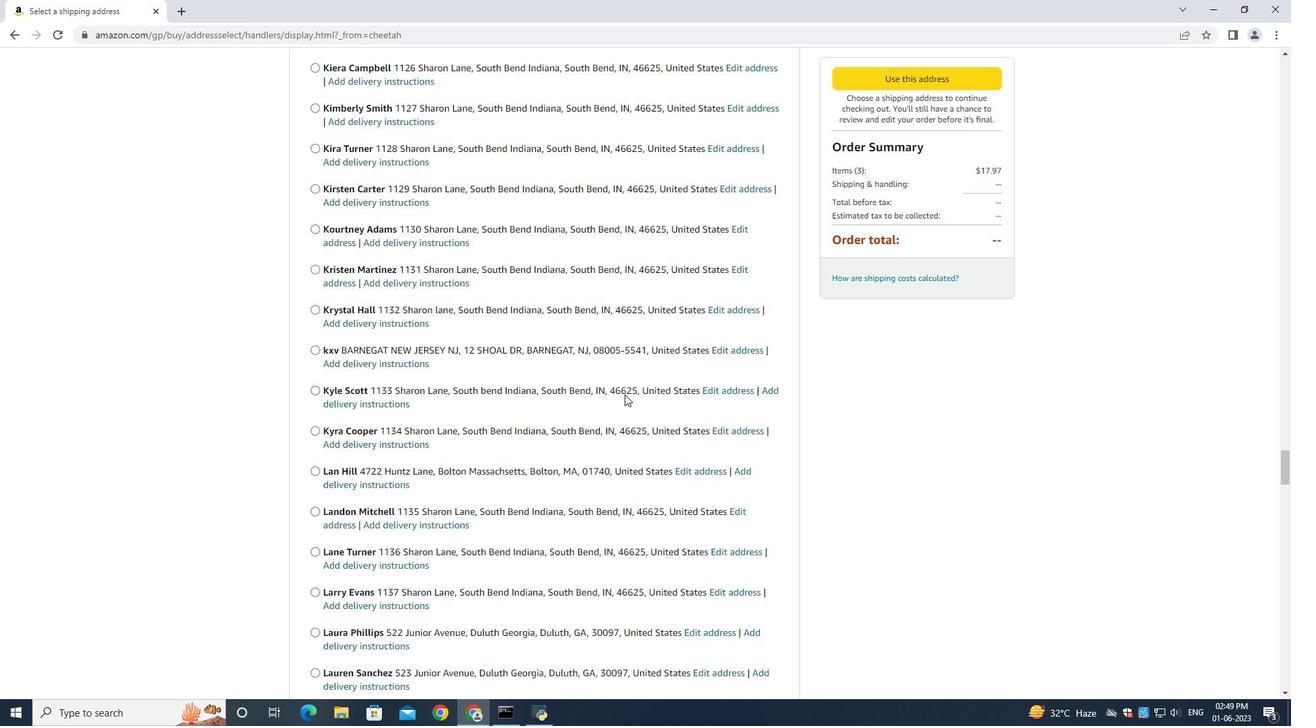 
Action: Mouse scrolled (624, 394) with delta (0, 0)
Screenshot: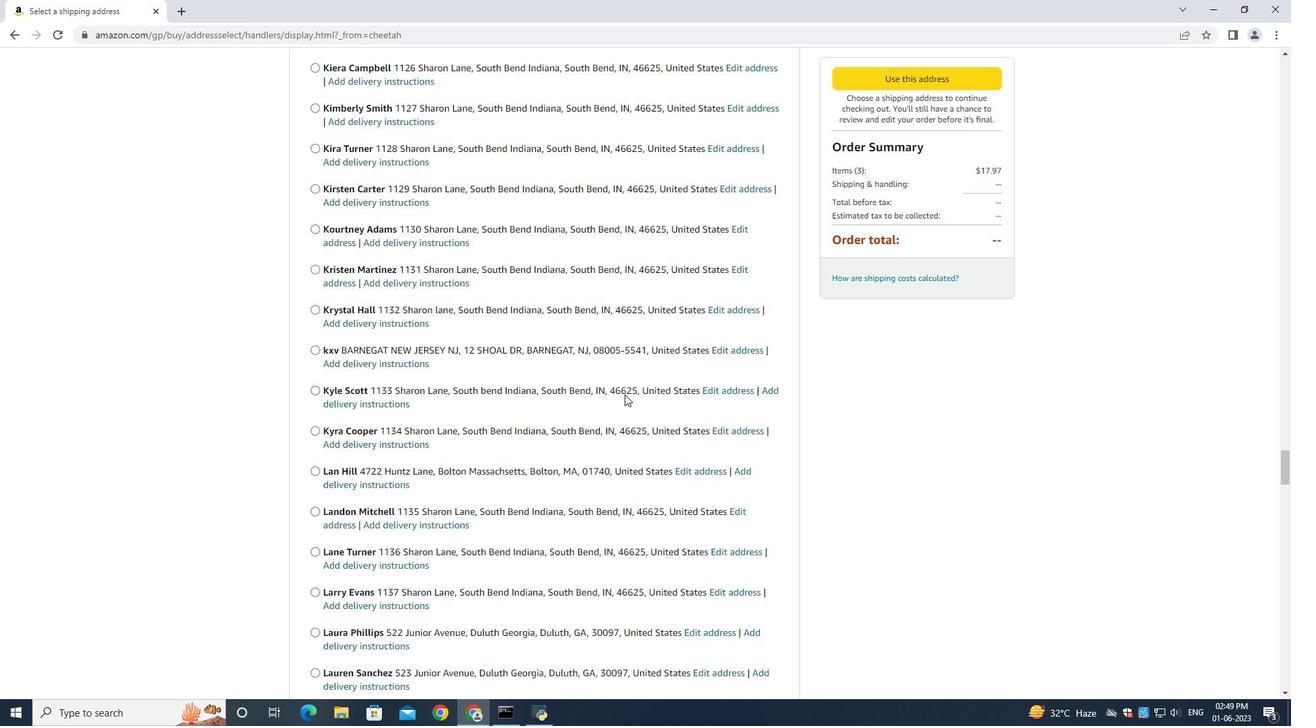 
Action: Mouse scrolled (624, 394) with delta (0, 0)
Screenshot: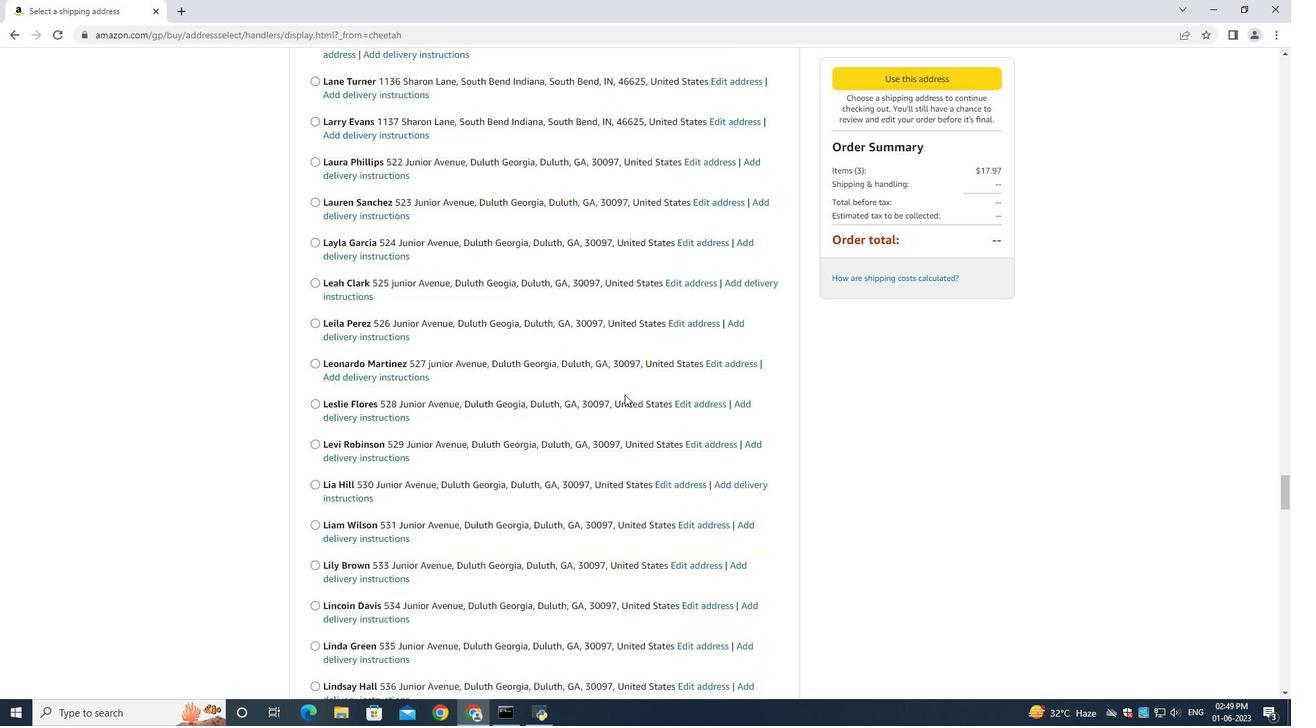 
Action: Mouse scrolled (624, 394) with delta (0, 0)
Screenshot: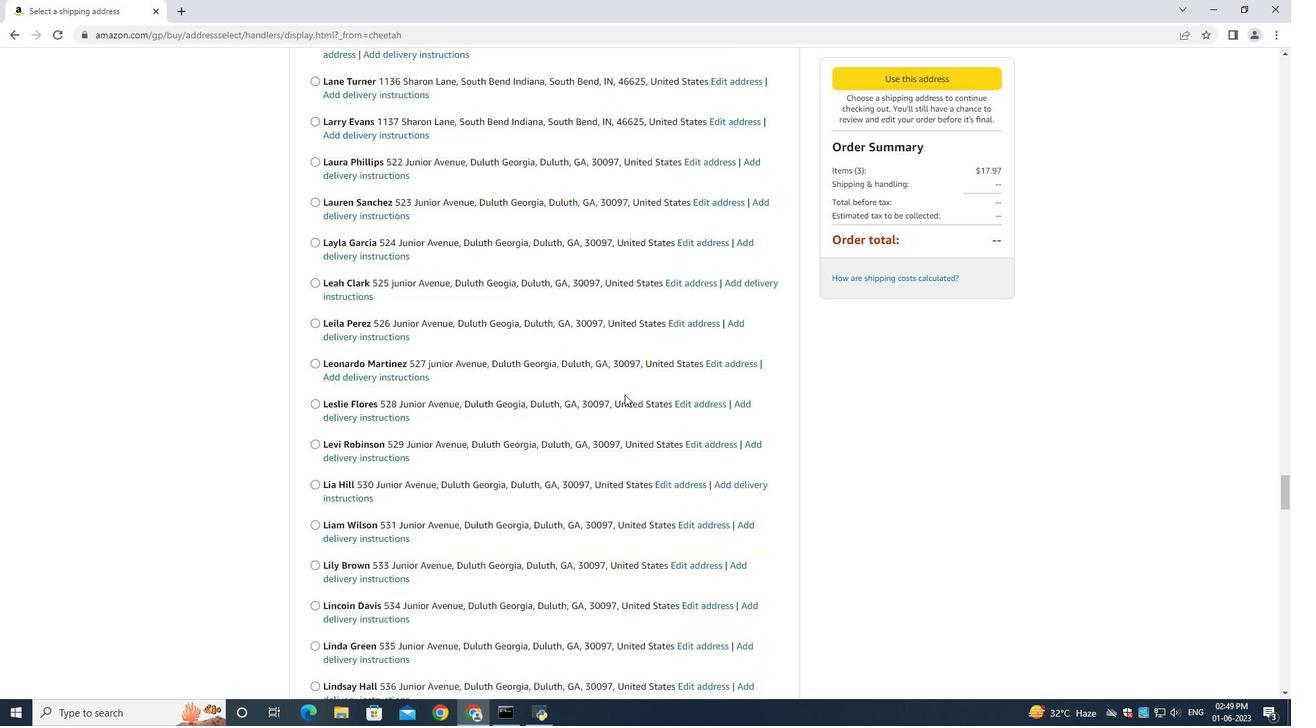 
Action: Mouse scrolled (624, 394) with delta (0, 0)
Screenshot: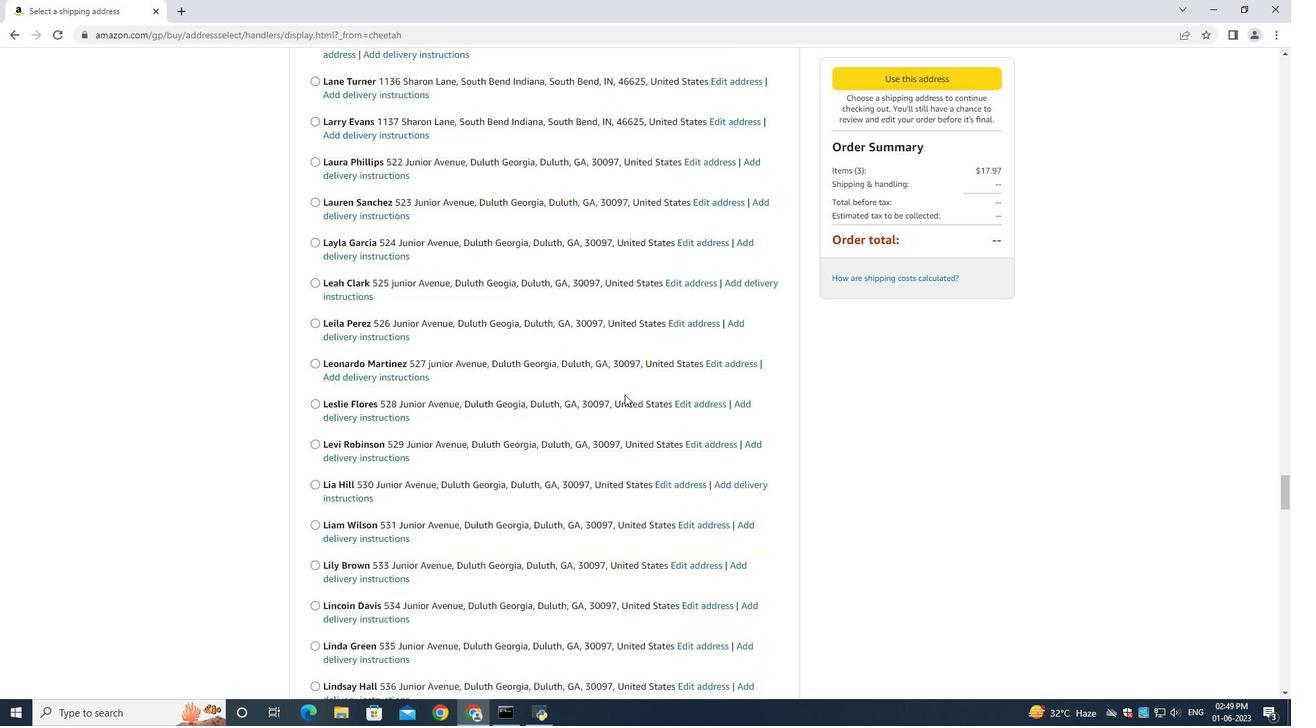 
Action: Mouse scrolled (624, 394) with delta (0, 0)
Screenshot: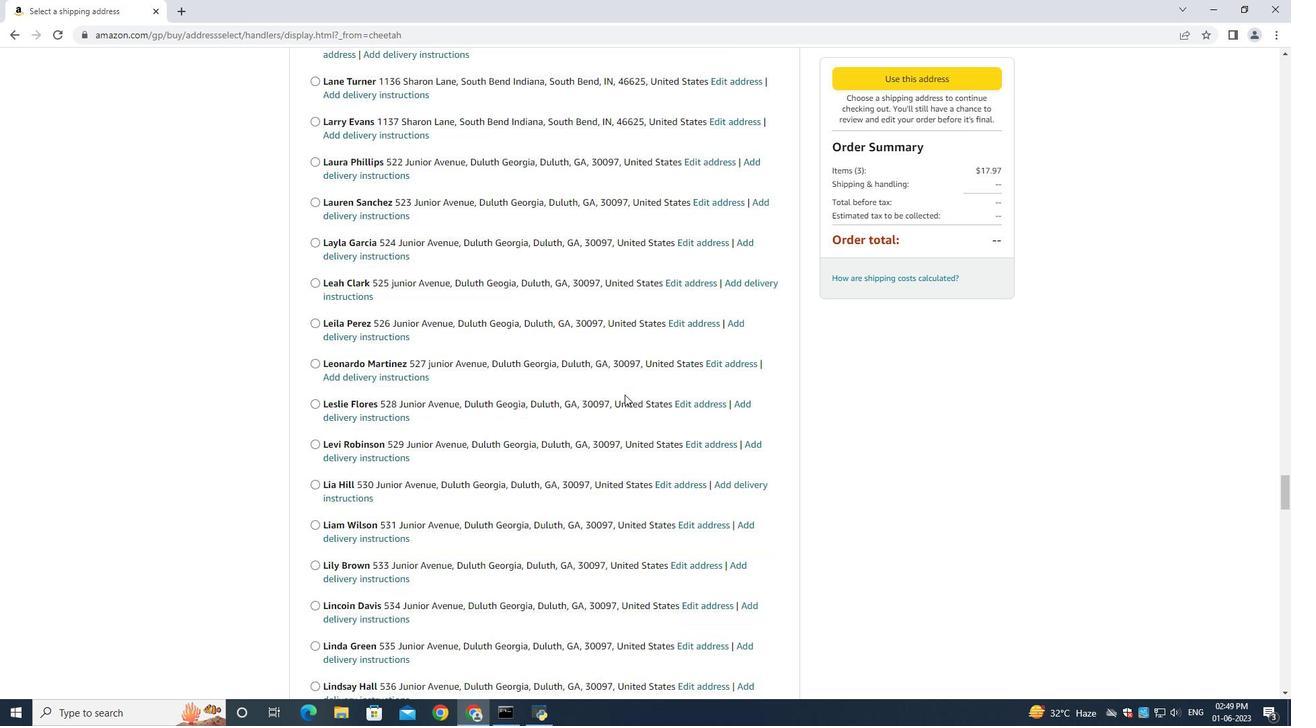 
Action: Mouse scrolled (624, 394) with delta (0, 0)
Screenshot: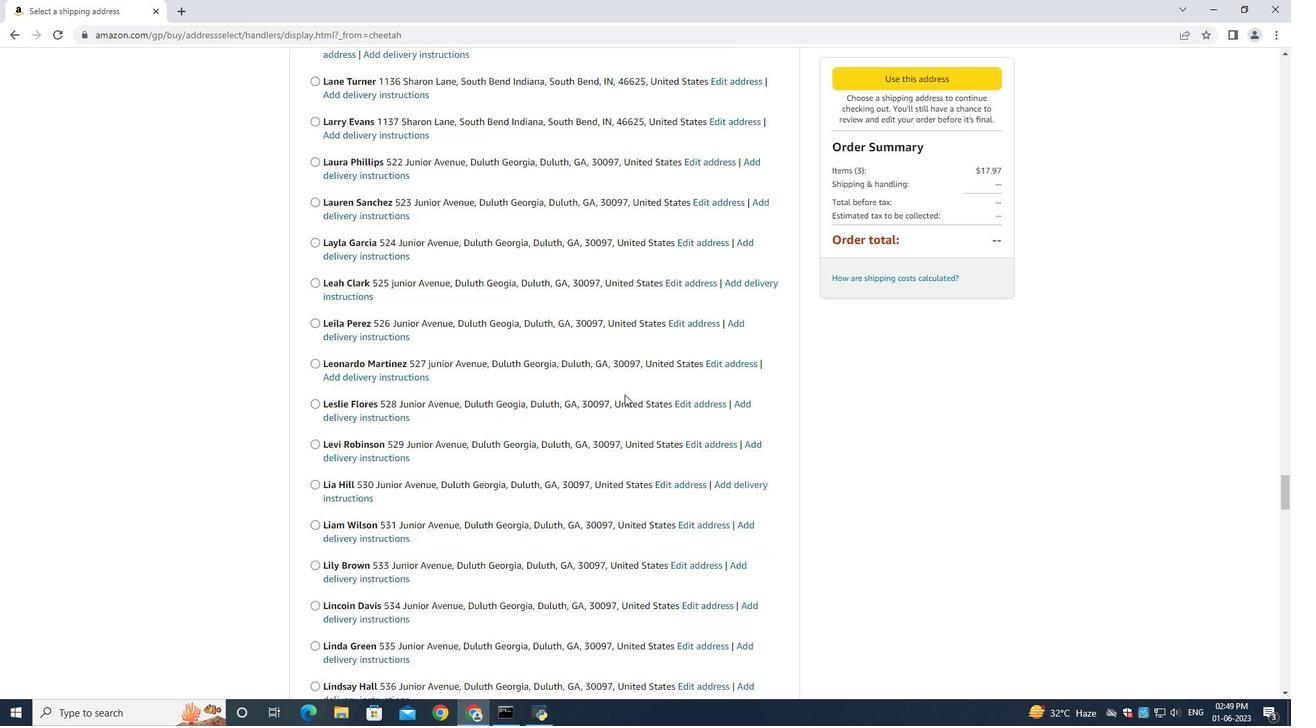 
Action: Mouse scrolled (624, 394) with delta (0, 0)
Screenshot: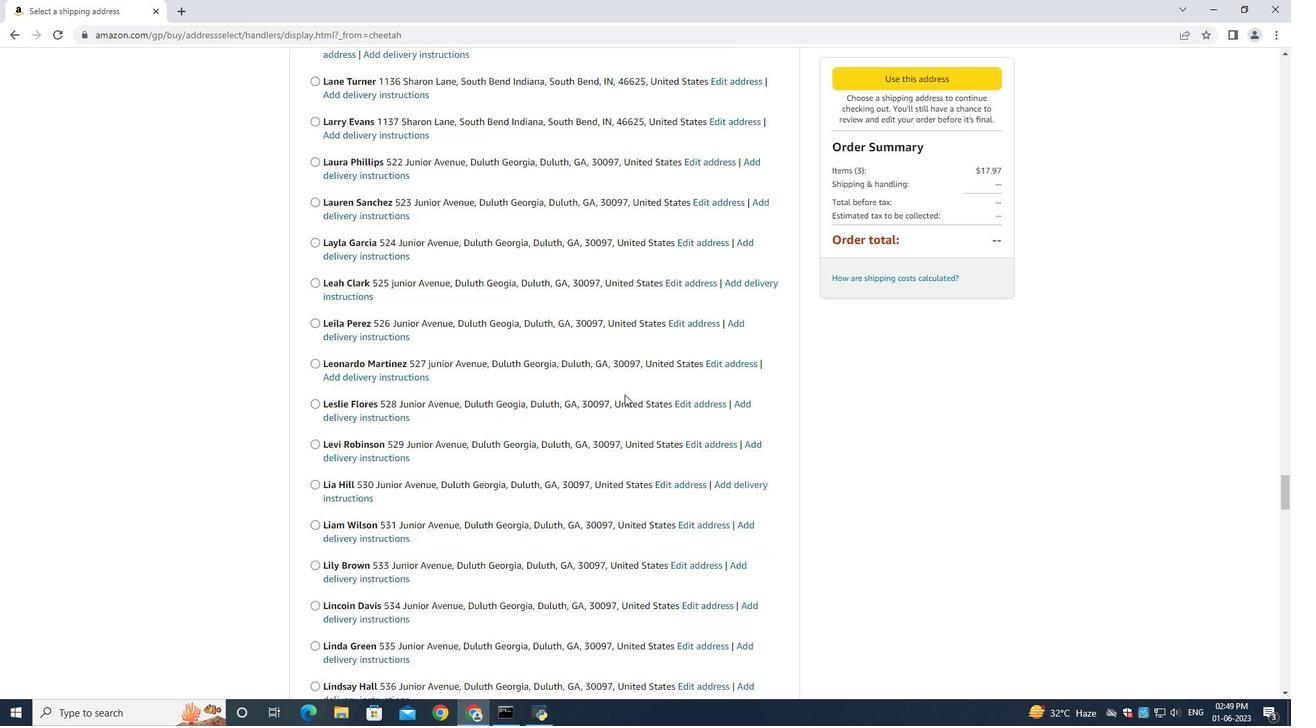 
Action: Mouse scrolled (624, 394) with delta (0, 0)
Screenshot: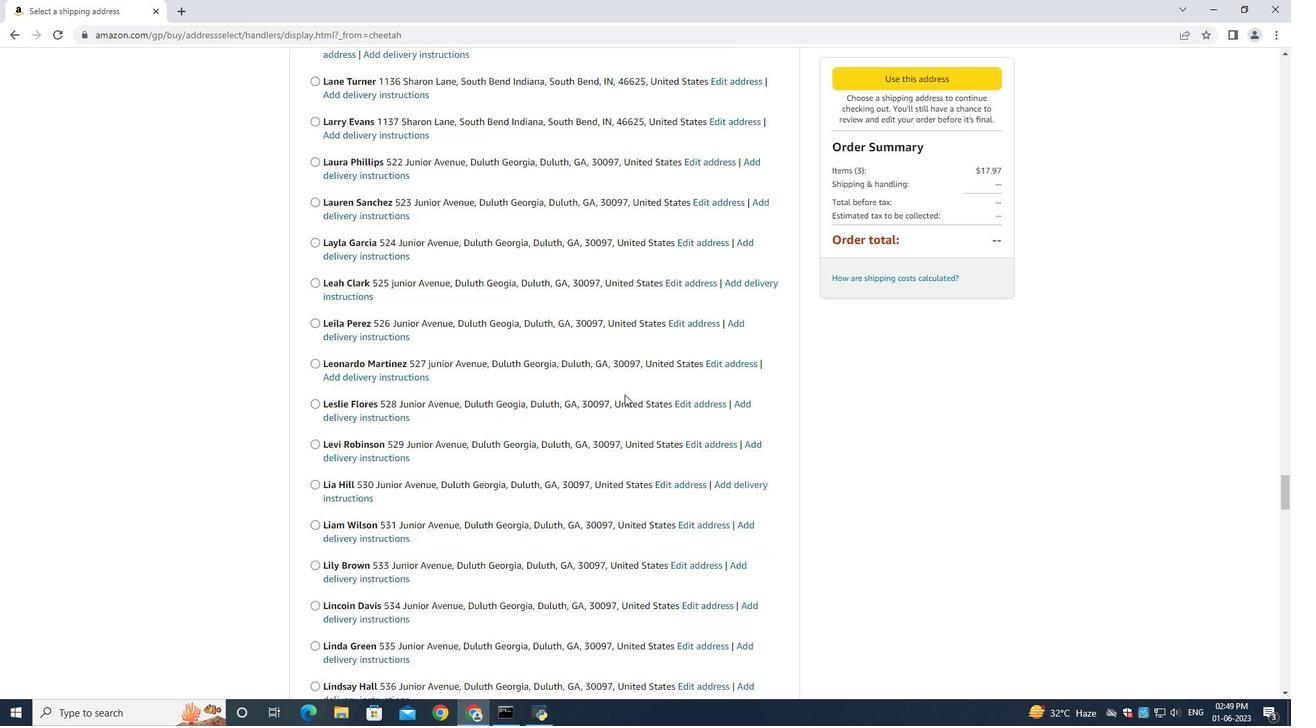 
Action: Mouse scrolled (624, 394) with delta (0, 0)
Screenshot: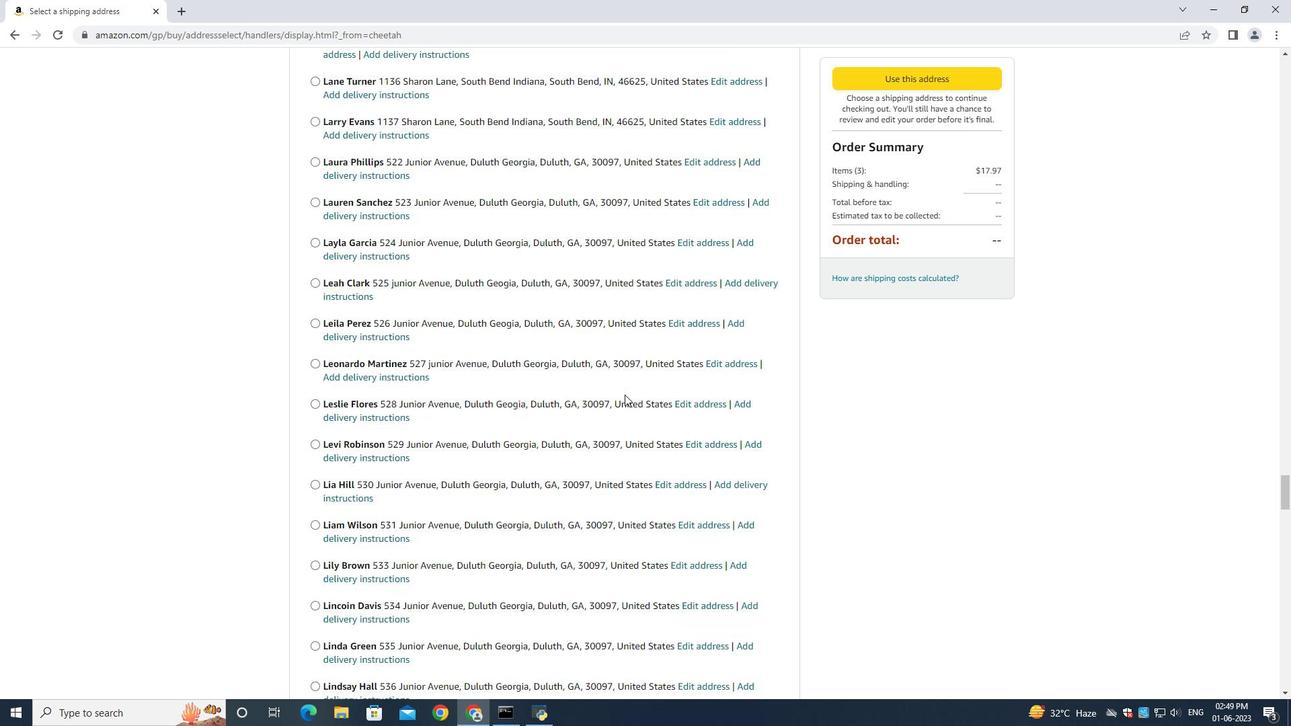 
Action: Mouse moved to (624, 394)
Screenshot: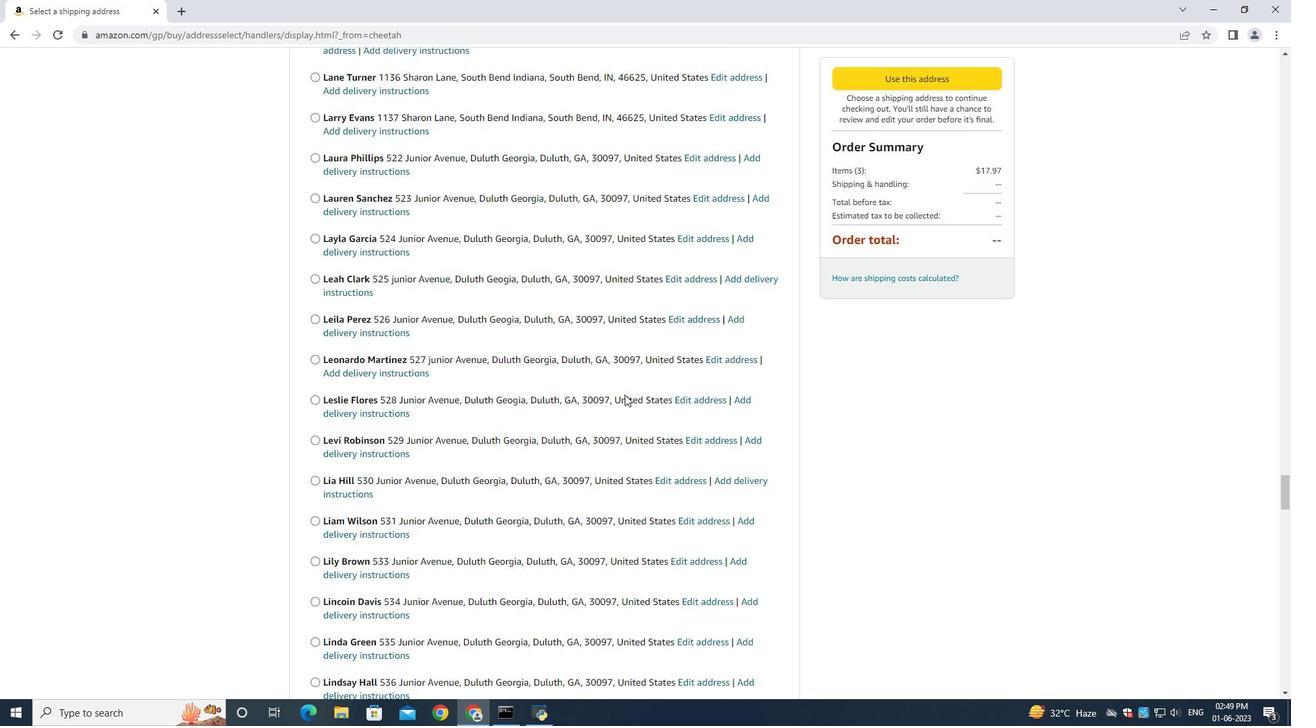 
Action: Mouse scrolled (624, 393) with delta (0, 0)
Screenshot: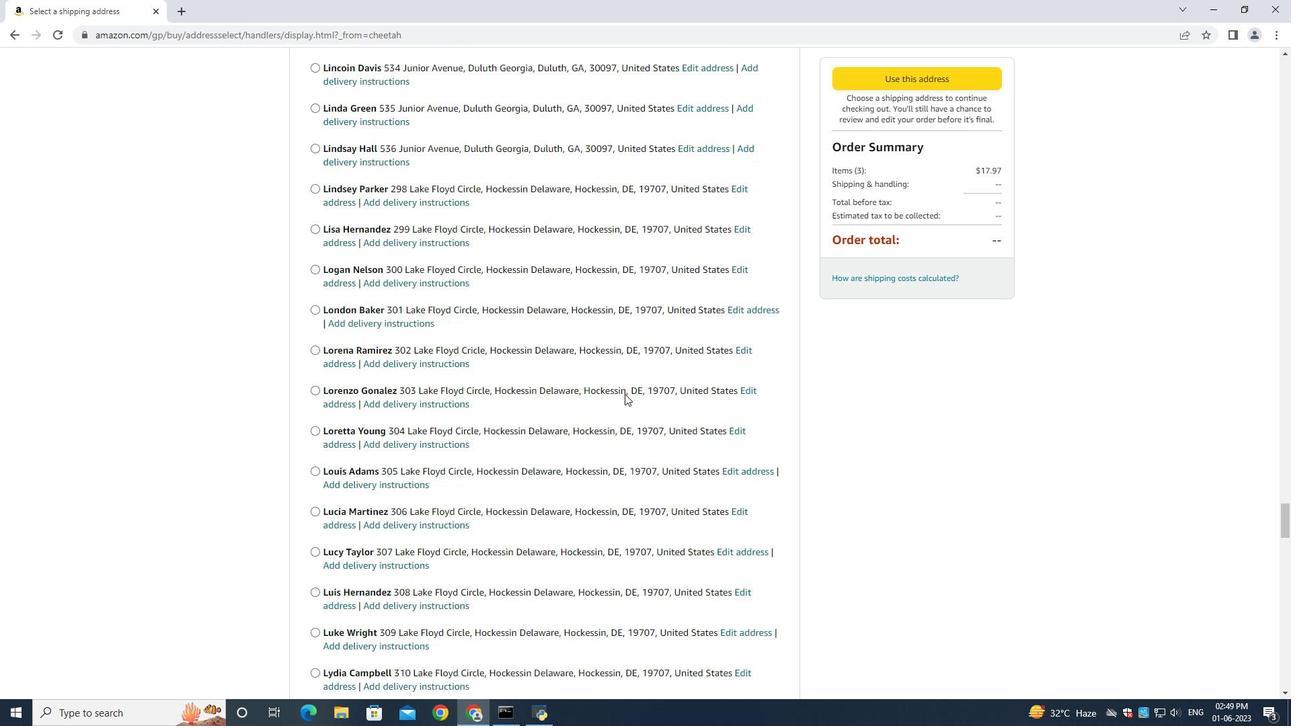
Action: Mouse scrolled (624, 393) with delta (0, 0)
Screenshot: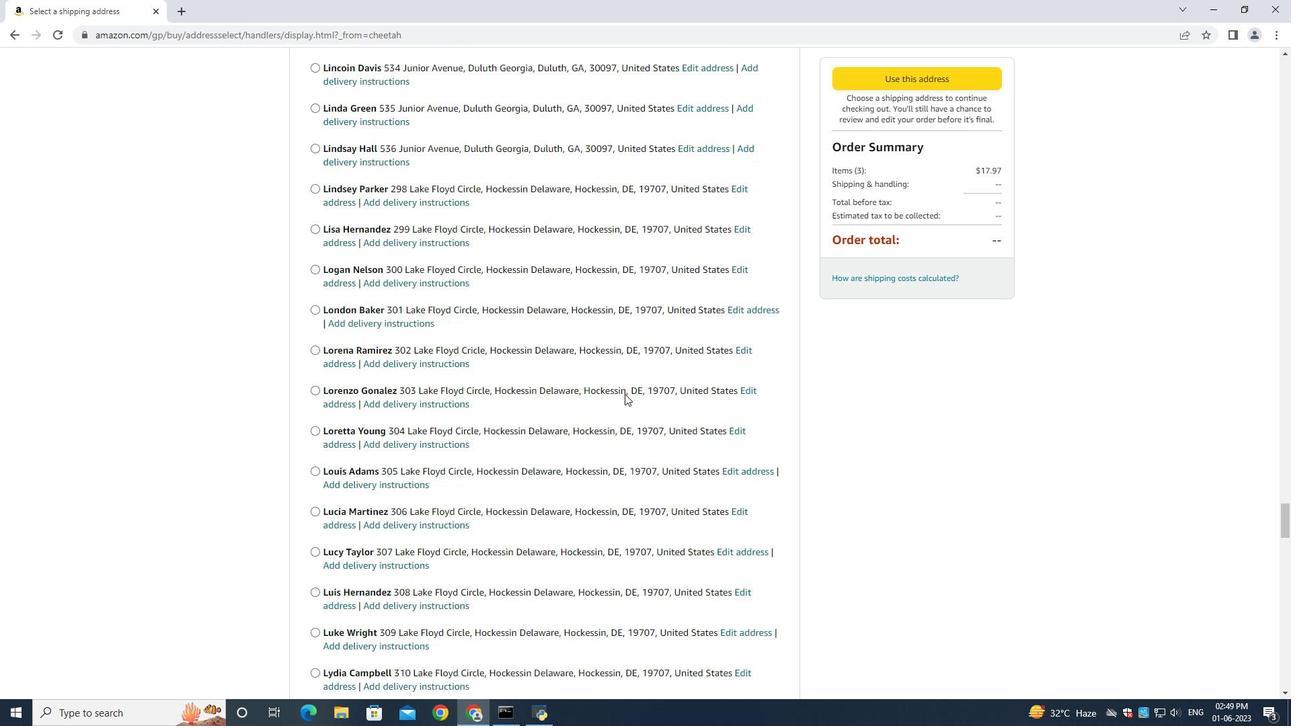 
Action: Mouse moved to (624, 394)
Screenshot: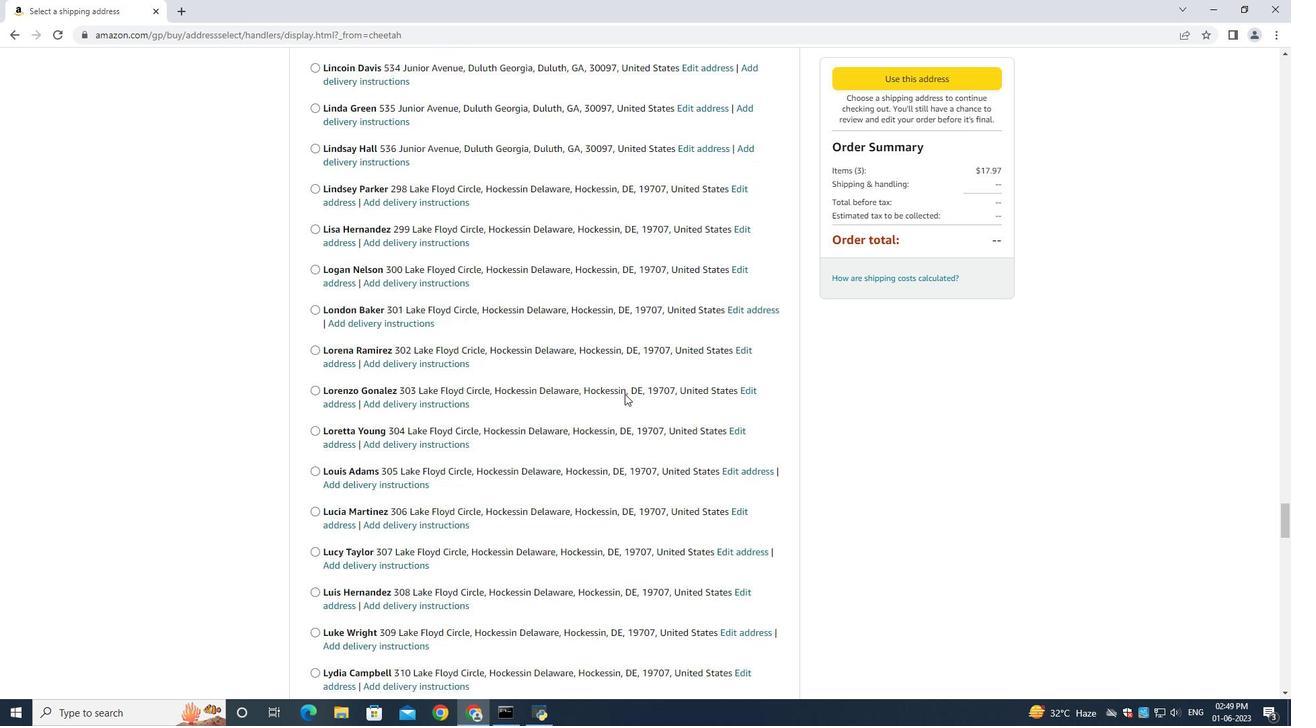 
Action: Mouse scrolled (624, 393) with delta (0, 0)
Screenshot: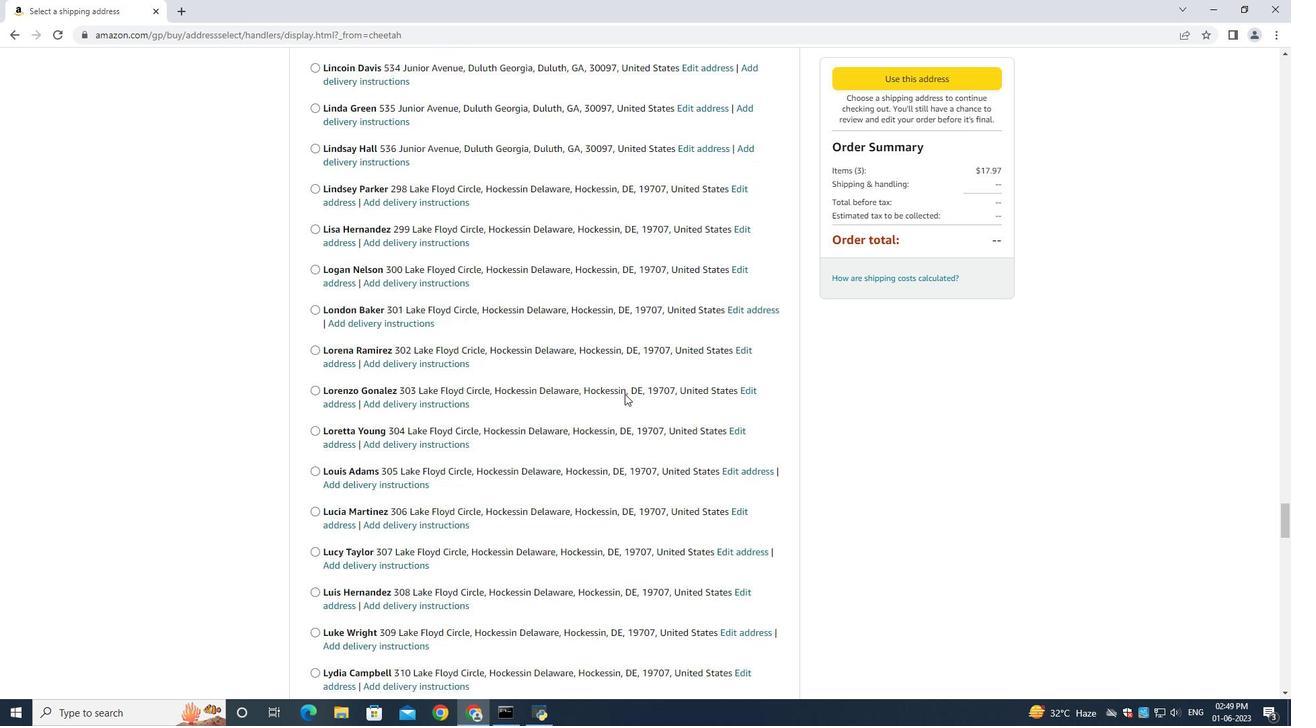 
Action: Mouse scrolled (624, 393) with delta (0, 0)
Screenshot: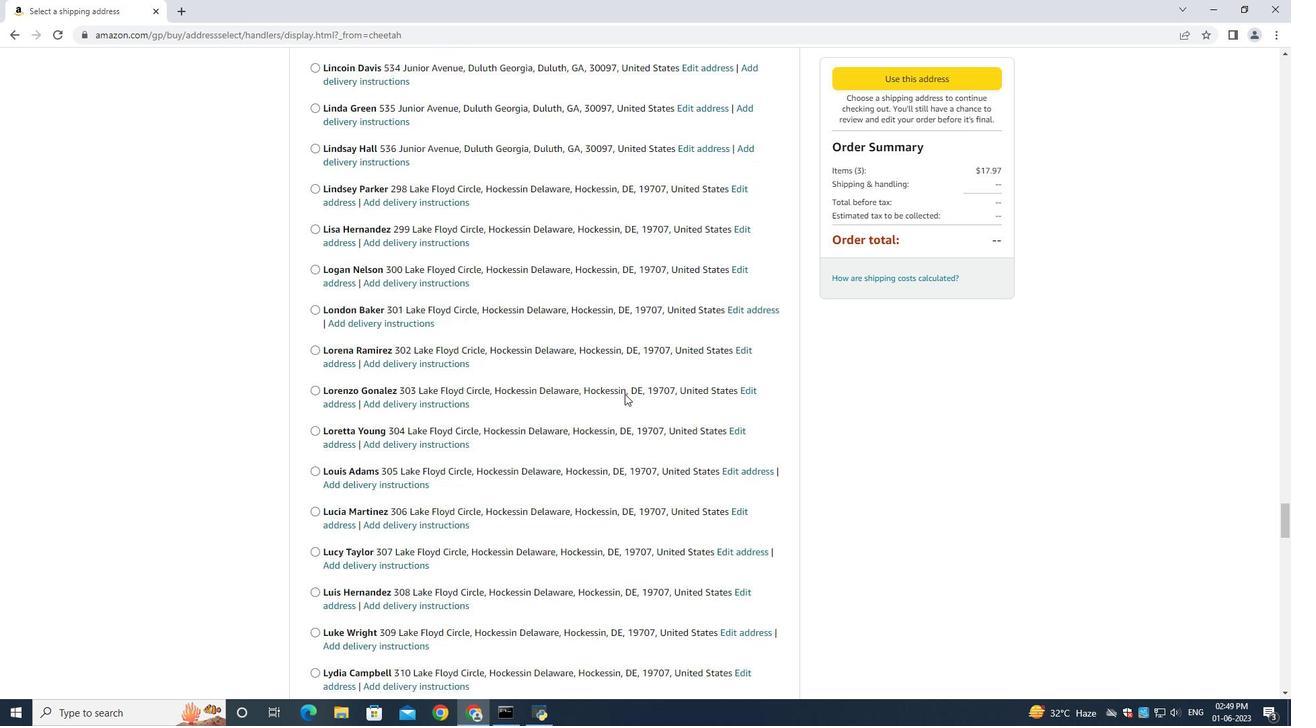 
Action: Mouse scrolled (624, 393) with delta (0, 0)
Screenshot: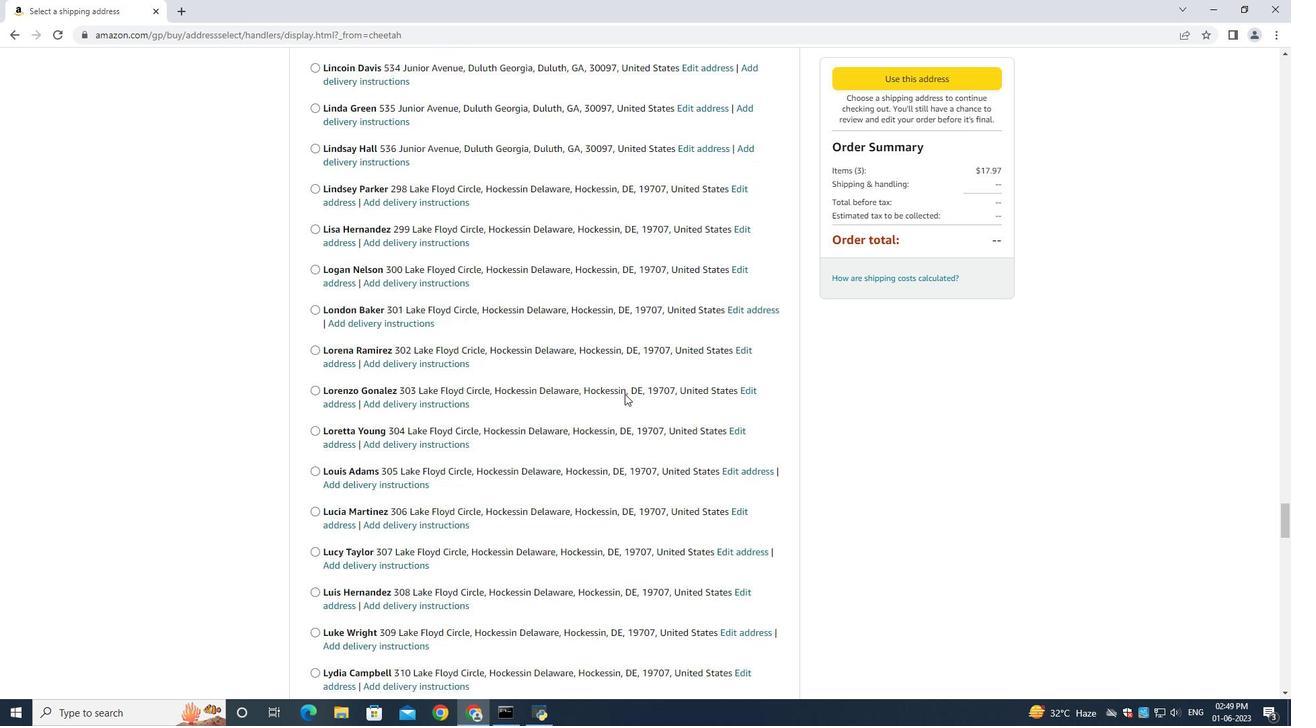 
Action: Mouse scrolled (624, 393) with delta (0, 0)
Screenshot: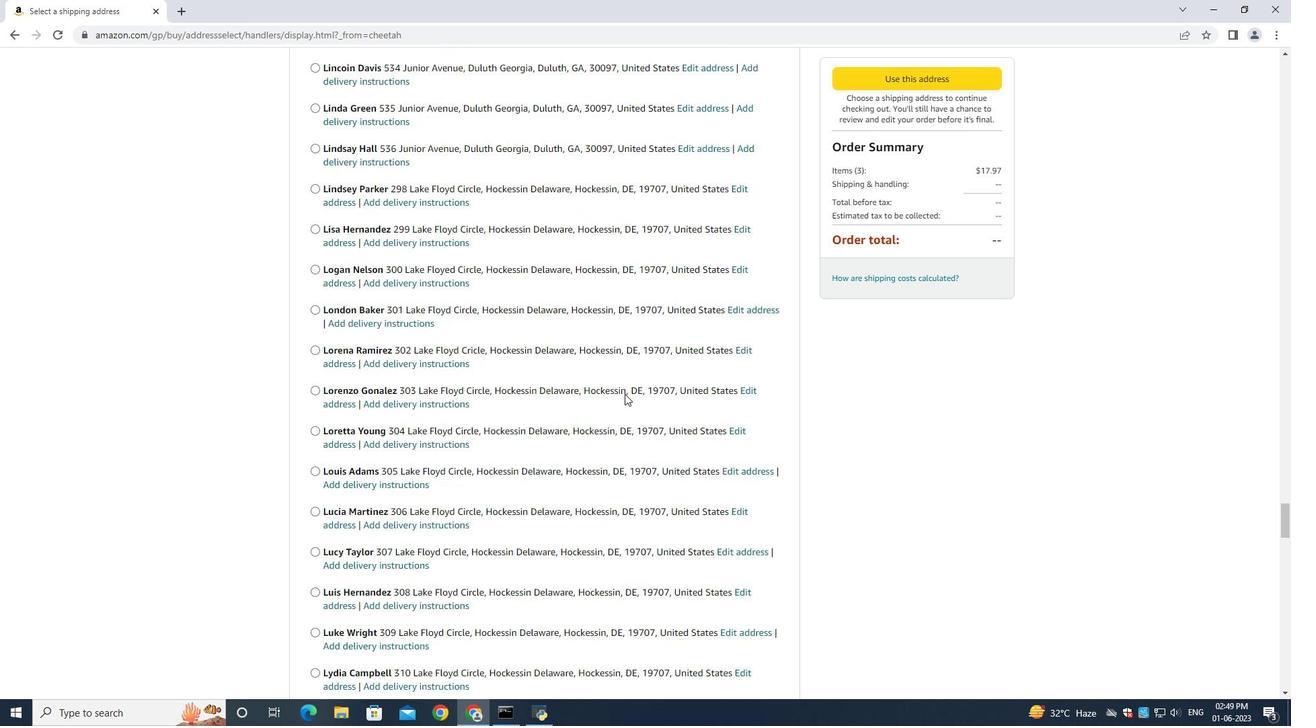 
Action: Mouse moved to (624, 394)
Screenshot: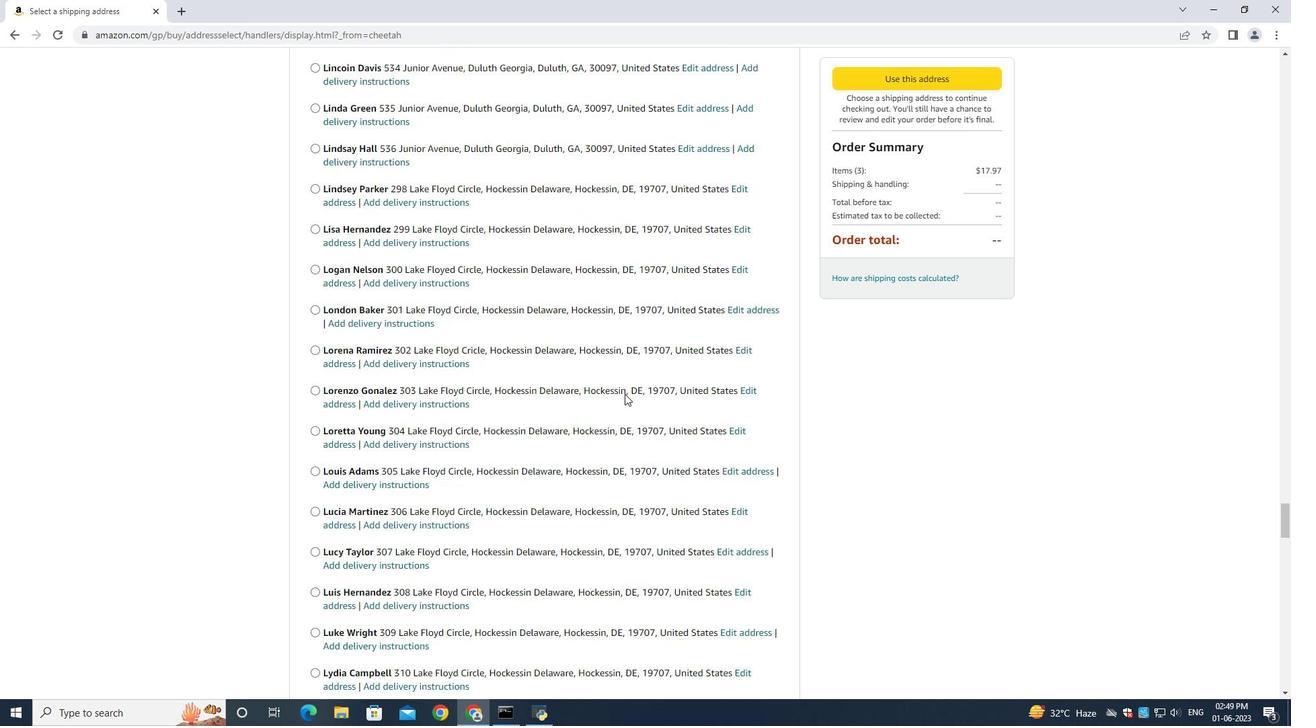
Action: Mouse scrolled (624, 394) with delta (0, 0)
Screenshot: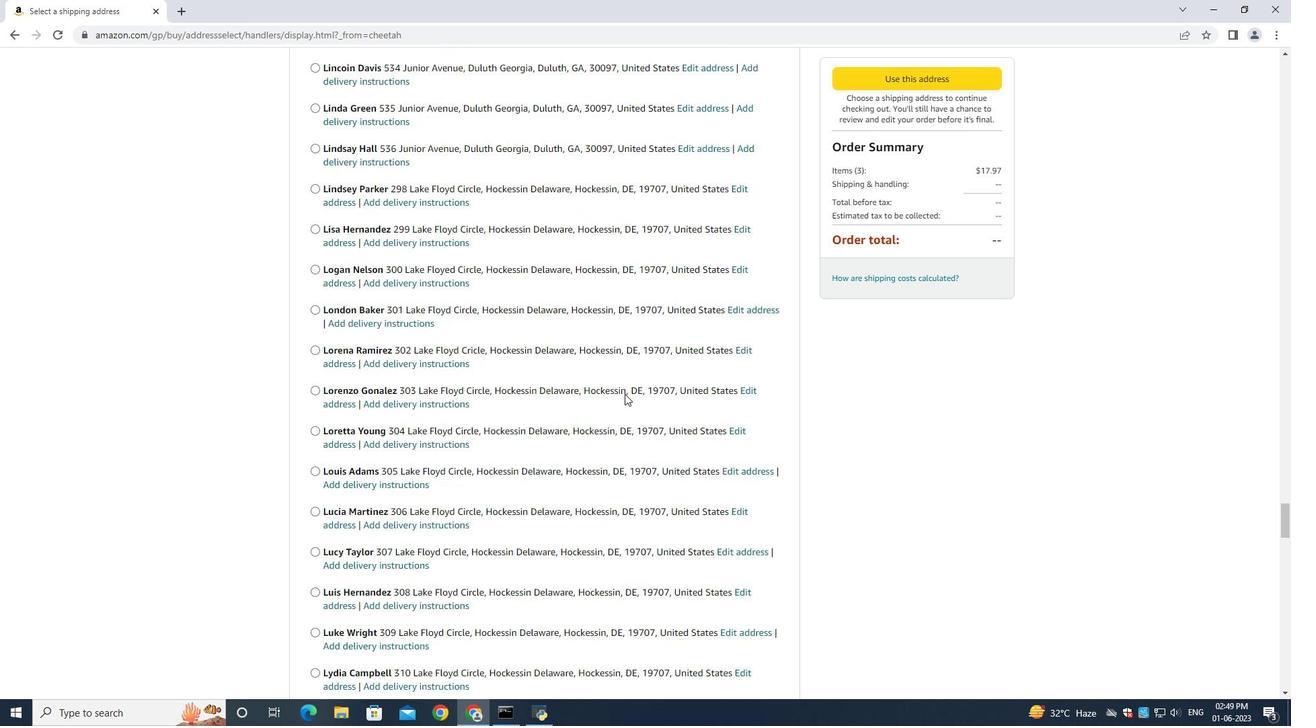
Action: Mouse moved to (624, 394)
Screenshot: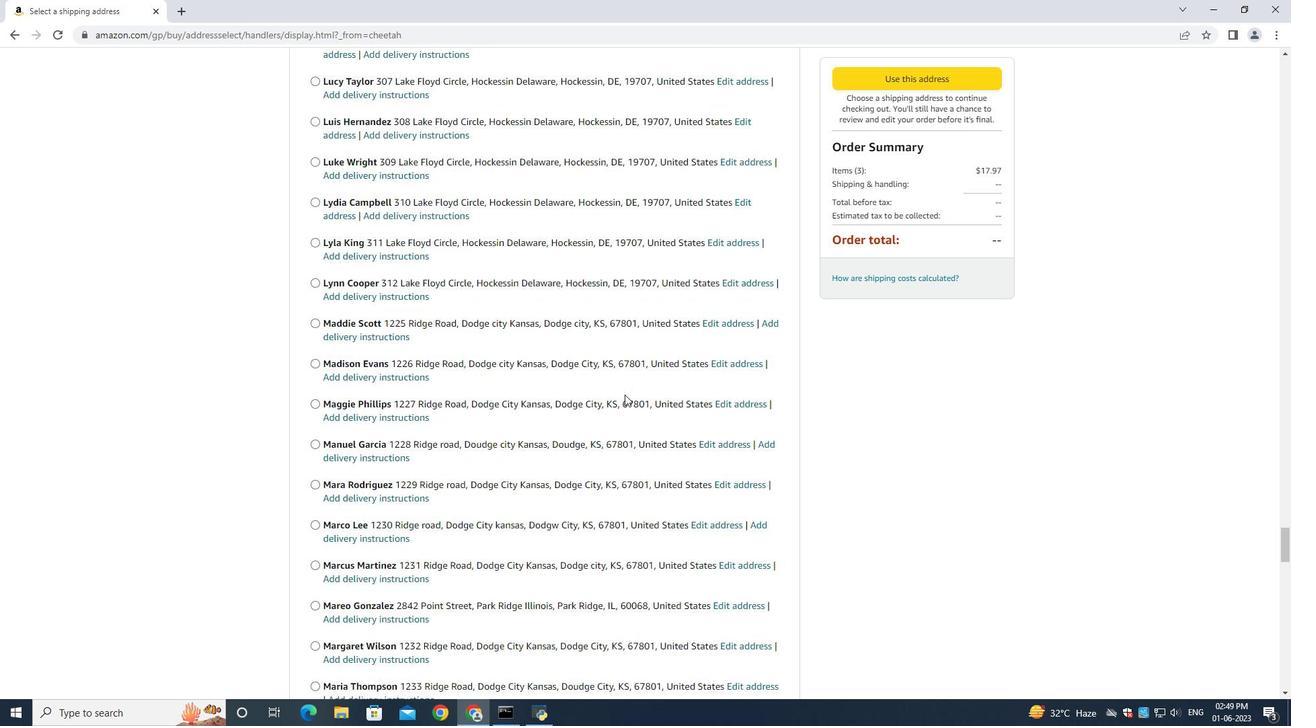 
Action: Mouse scrolled (624, 393) with delta (0, 0)
Screenshot: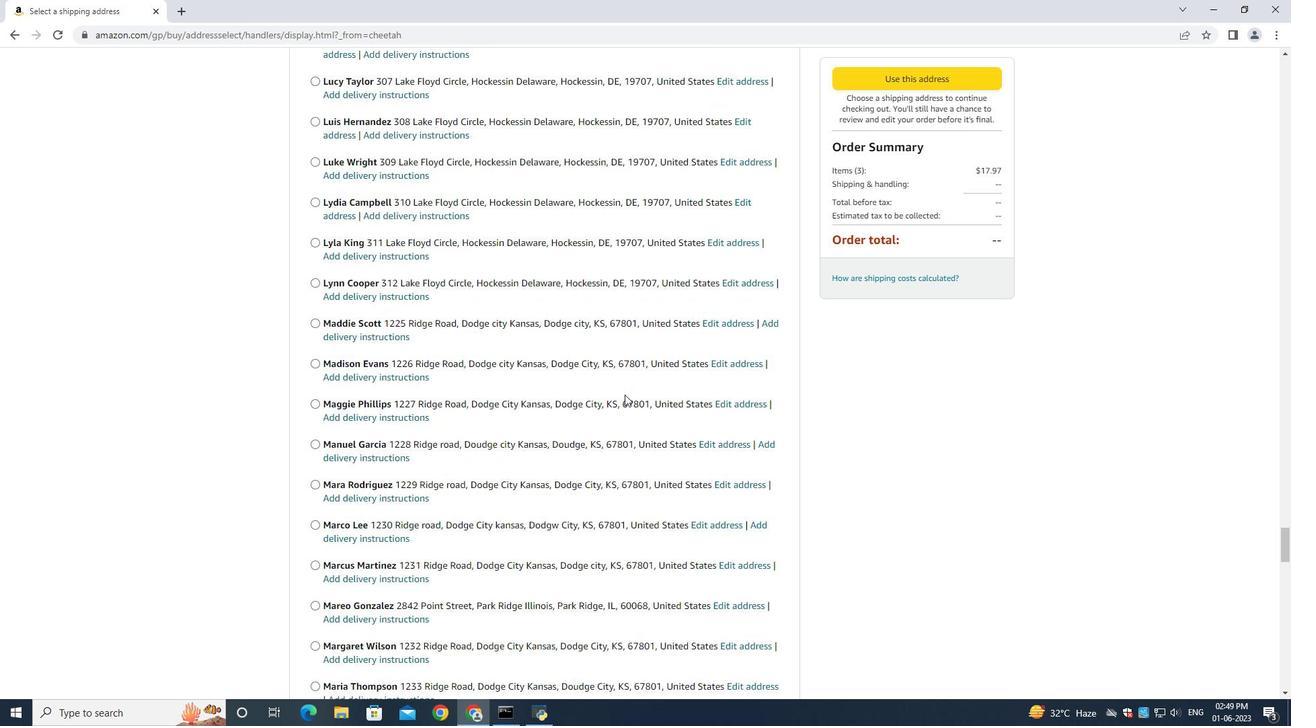 
Action: Mouse scrolled (624, 393) with delta (0, 0)
Screenshot: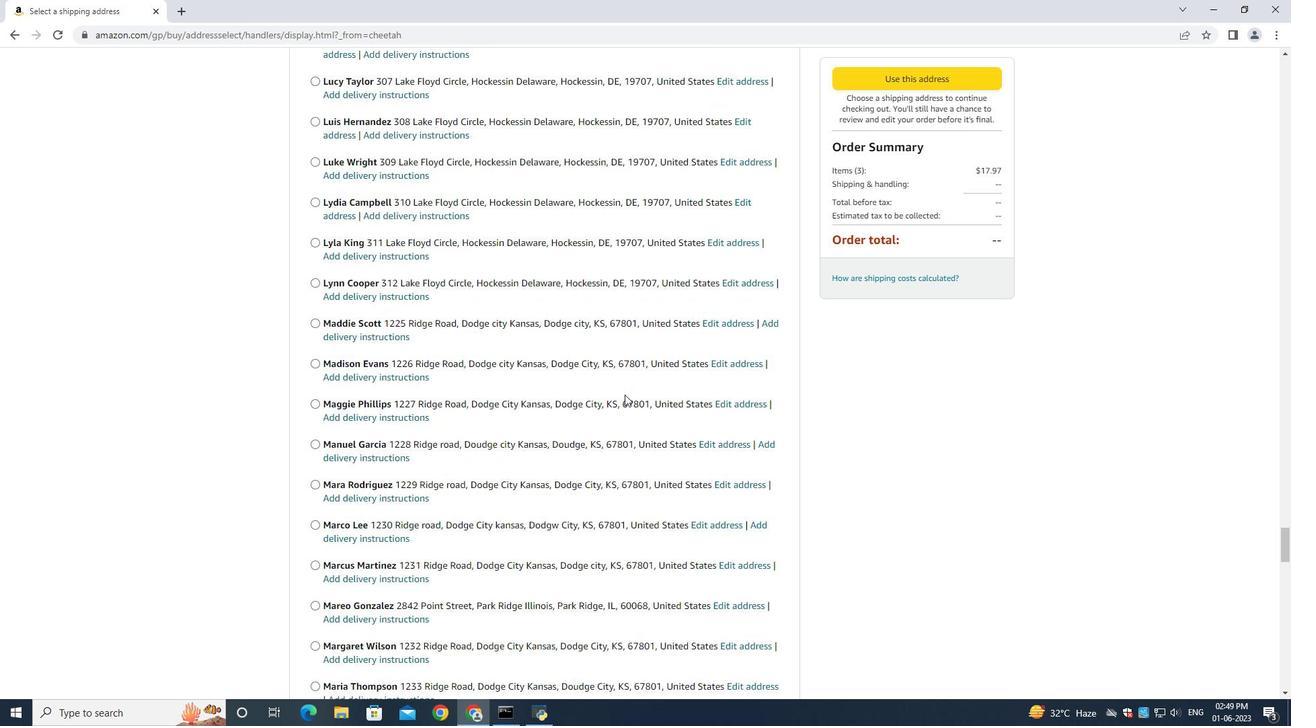
Action: Mouse scrolled (624, 393) with delta (0, 0)
Screenshot: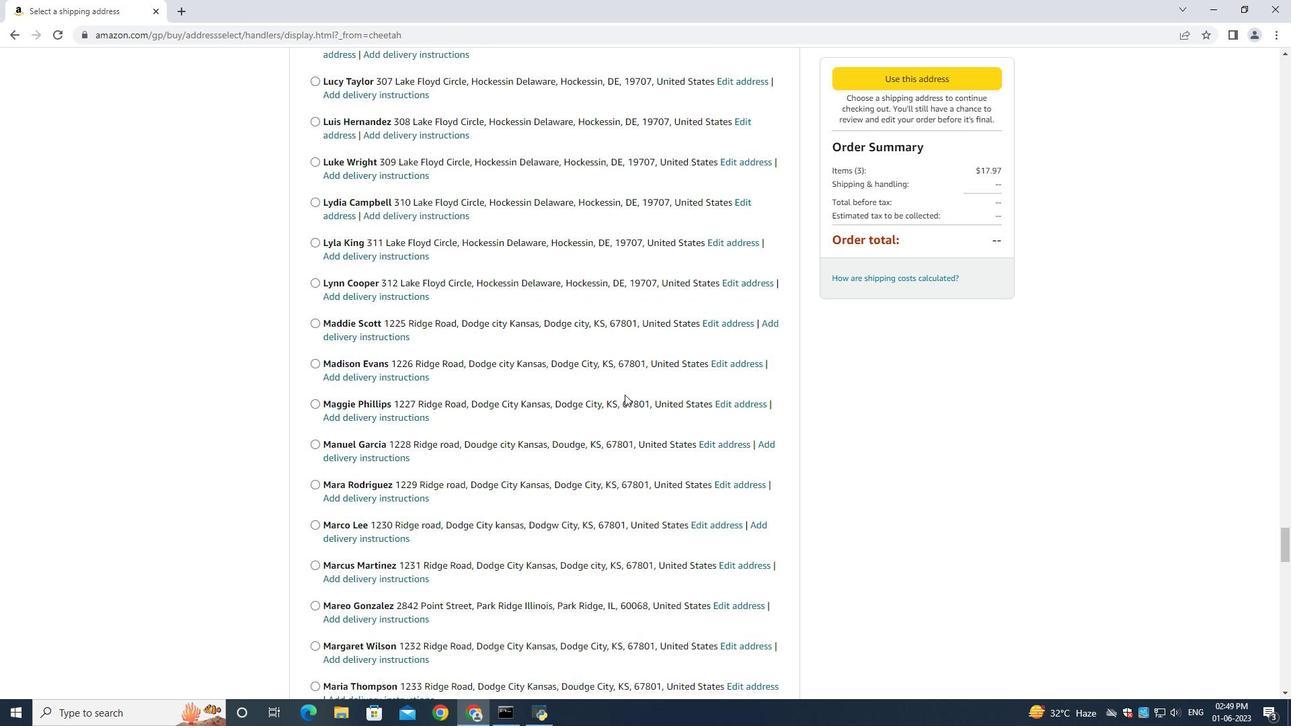 
Action: Mouse scrolled (624, 393) with delta (0, 0)
Screenshot: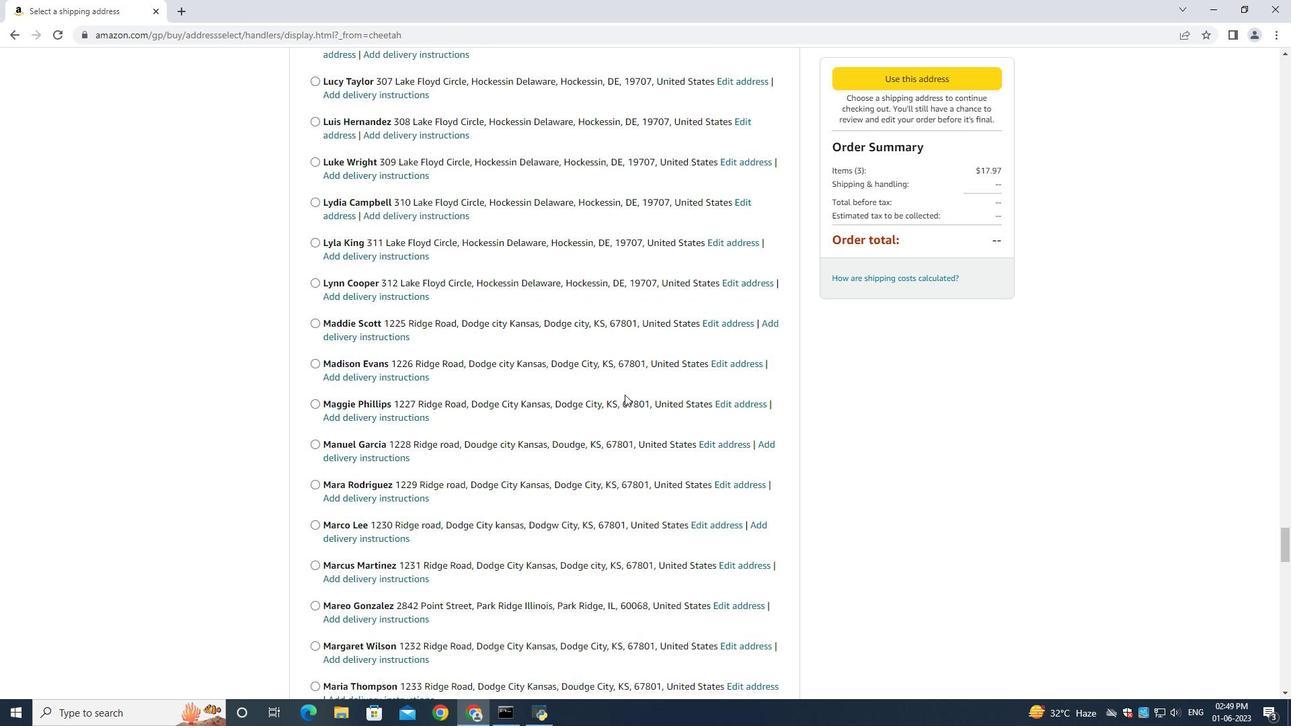 
Action: Mouse scrolled (624, 393) with delta (0, 0)
Screenshot: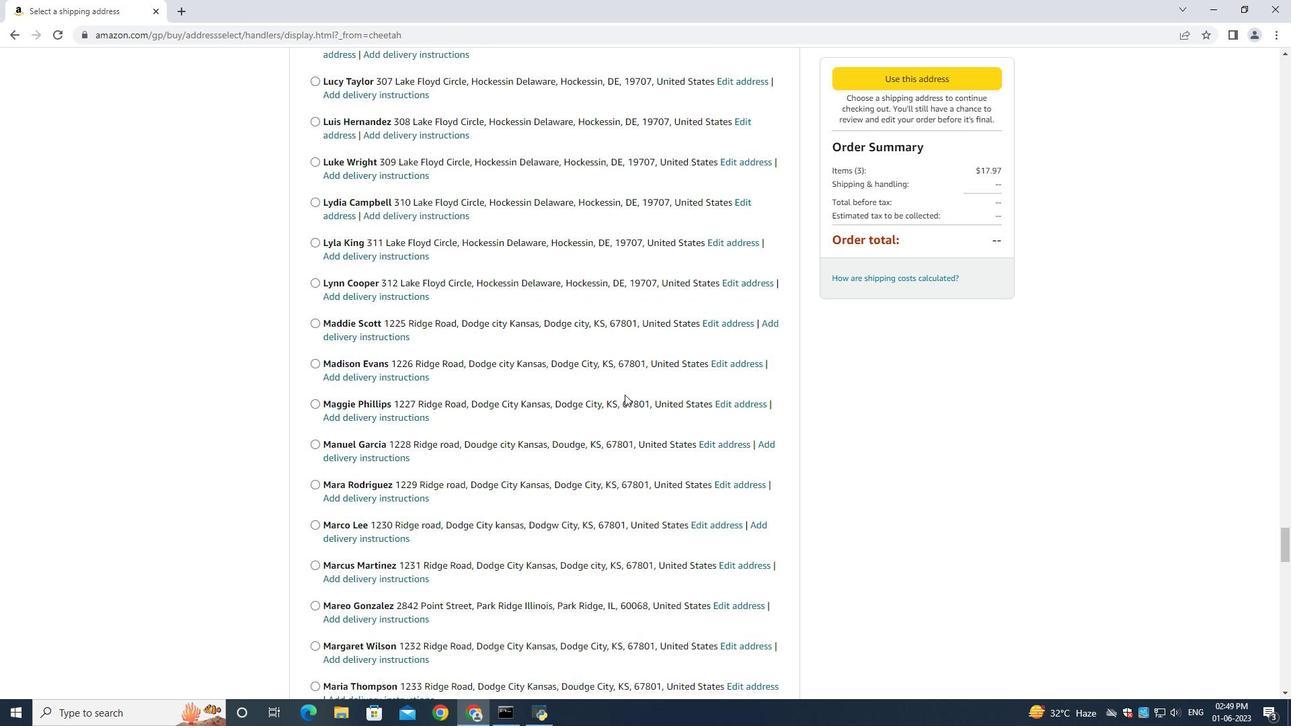
Action: Mouse scrolled (624, 393) with delta (0, 0)
Screenshot: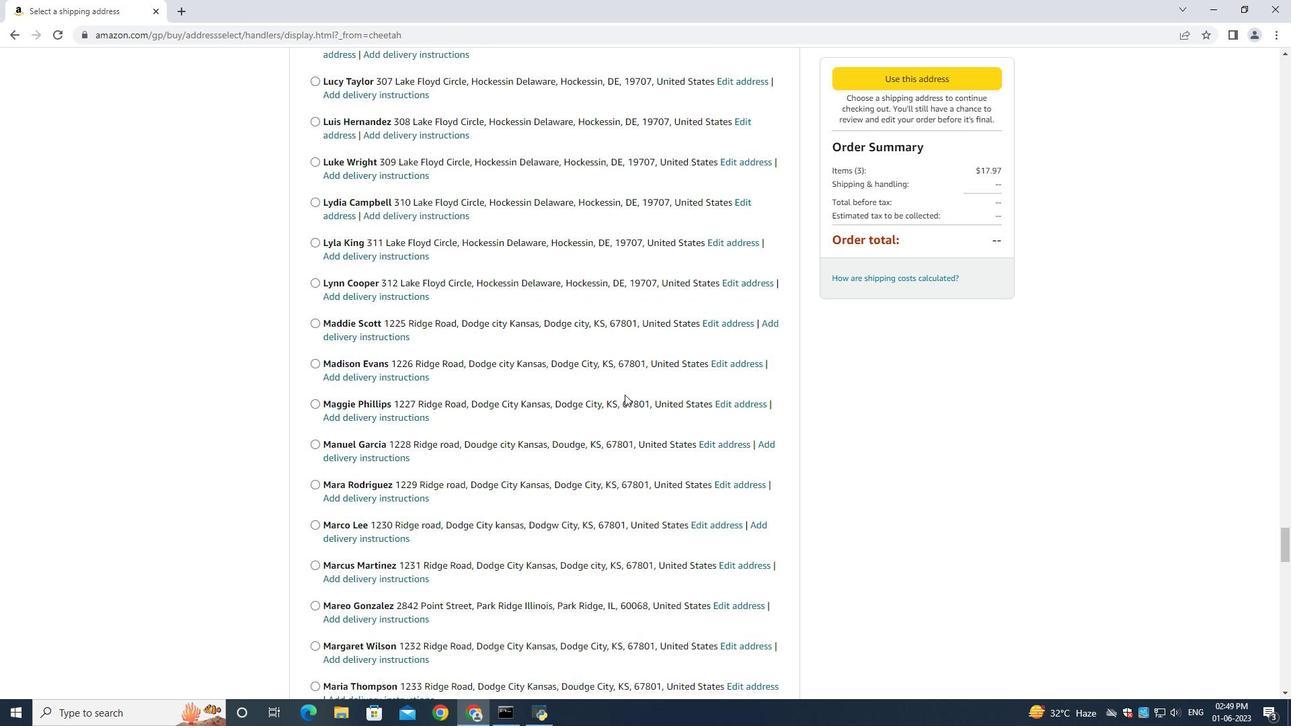 
Action: Mouse scrolled (624, 393) with delta (0, 0)
Screenshot: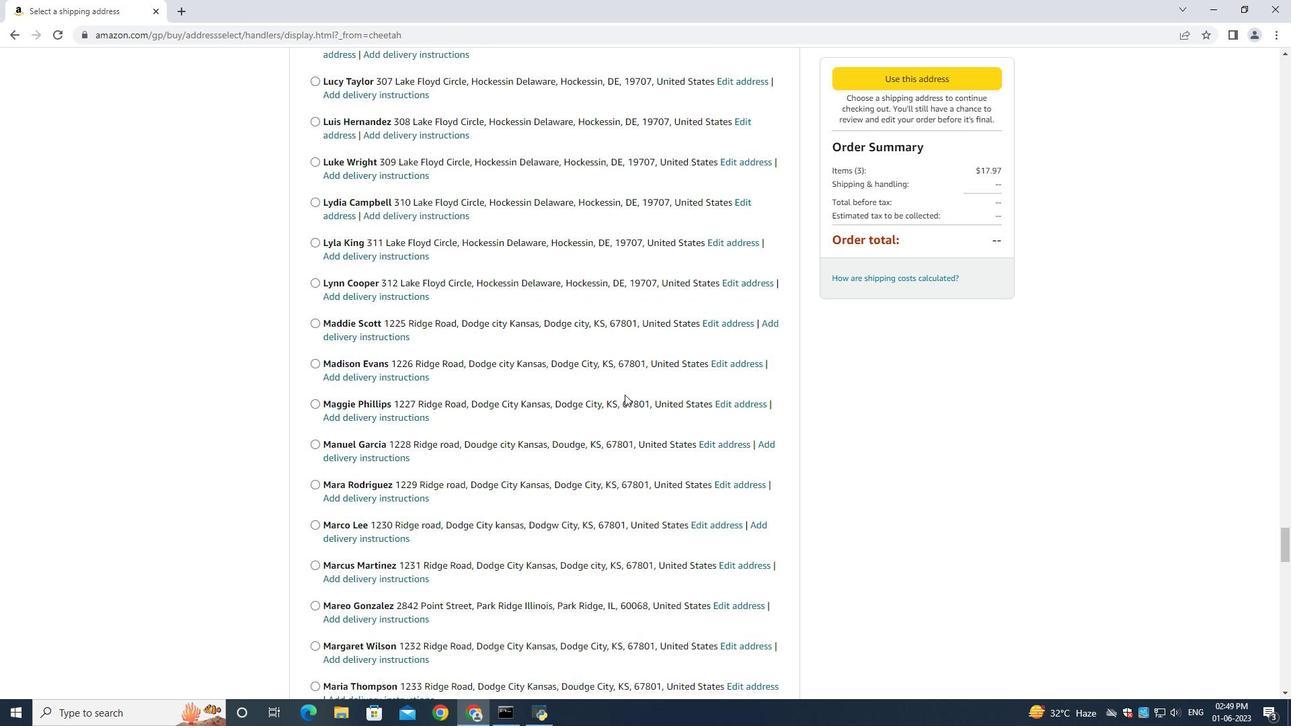 
Action: Mouse moved to (624, 393)
Screenshot: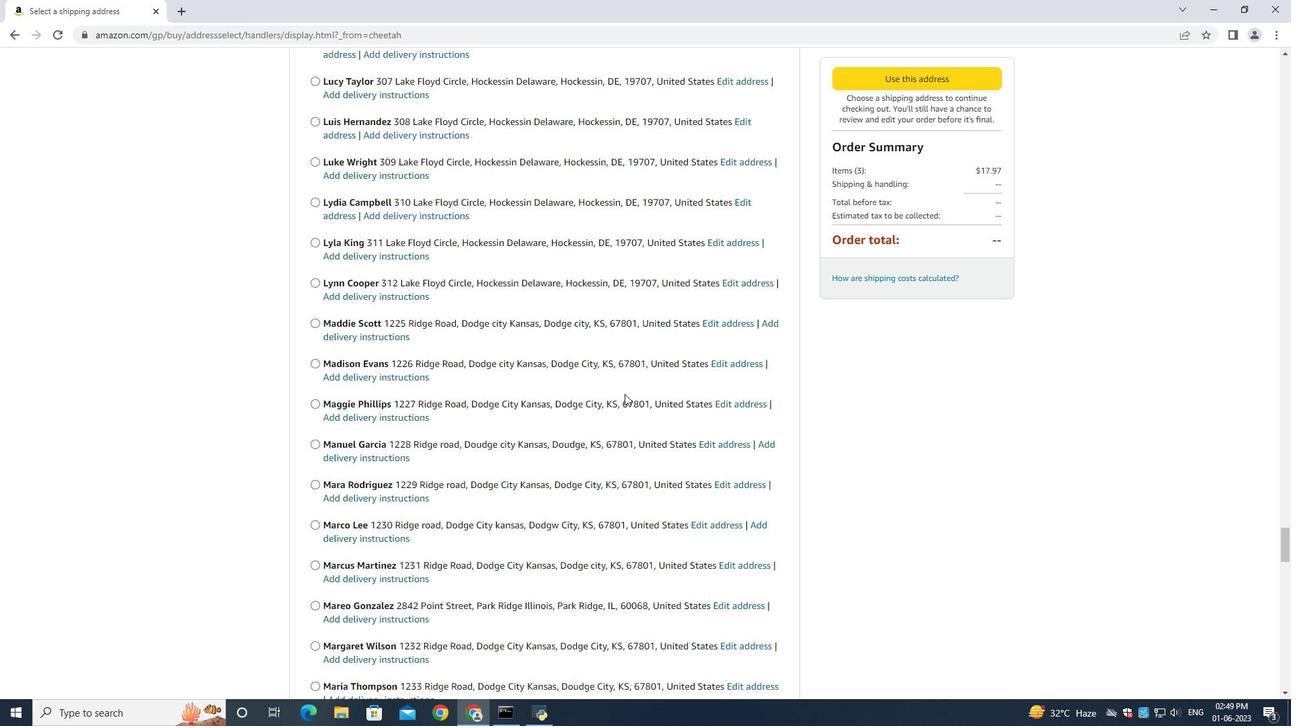 
Action: Mouse scrolled (624, 392) with delta (0, 0)
Screenshot: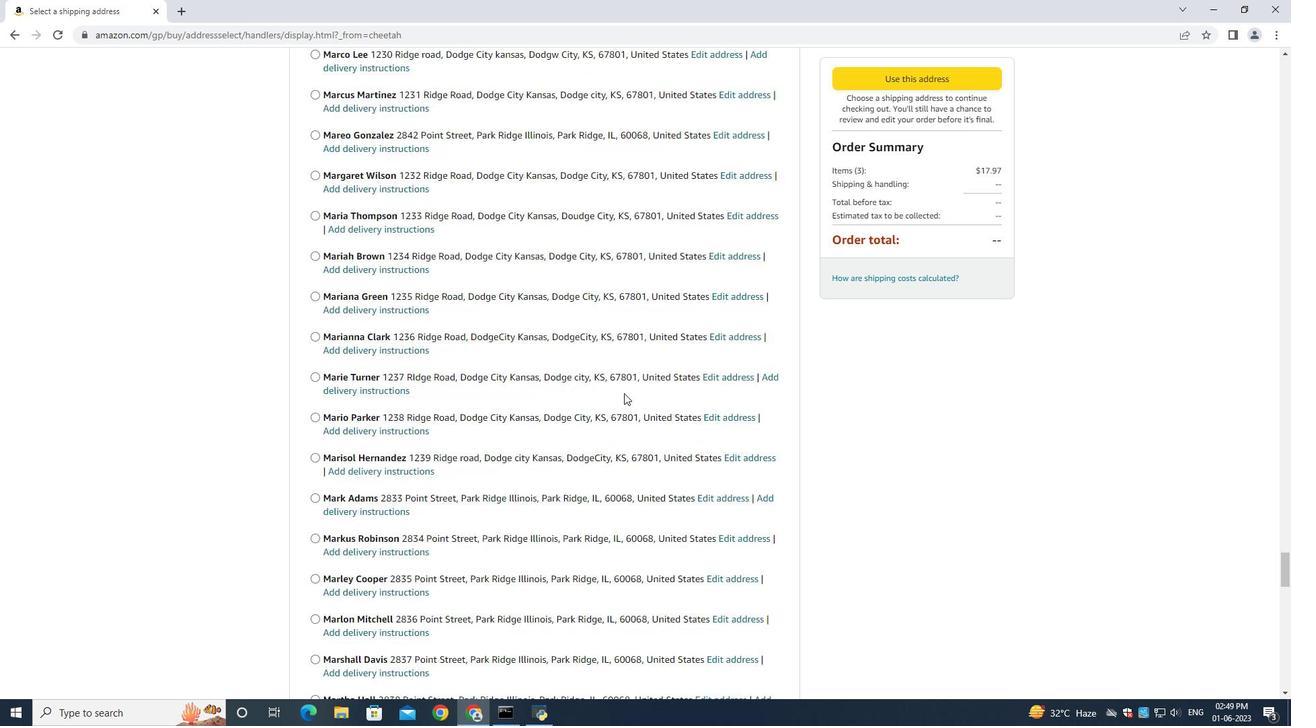 
Action: Mouse moved to (623, 393)
Screenshot: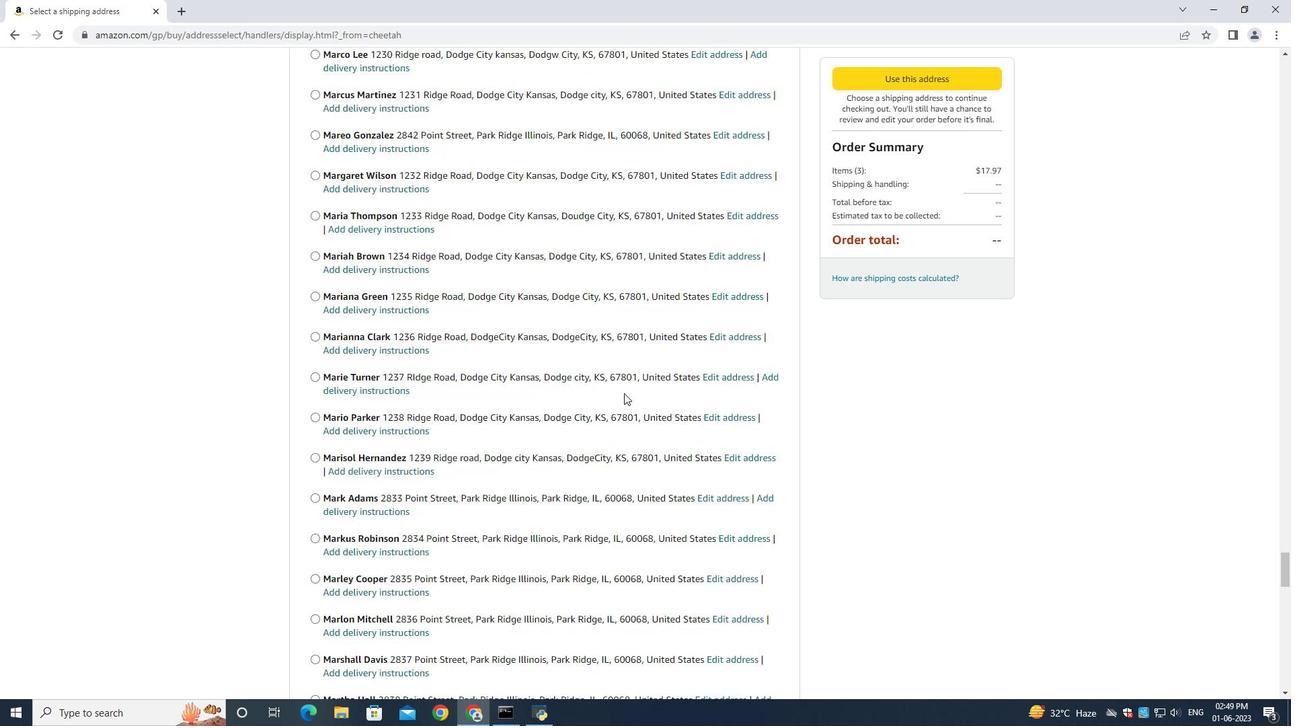 
Action: Mouse scrolled (623, 392) with delta (0, 0)
Screenshot: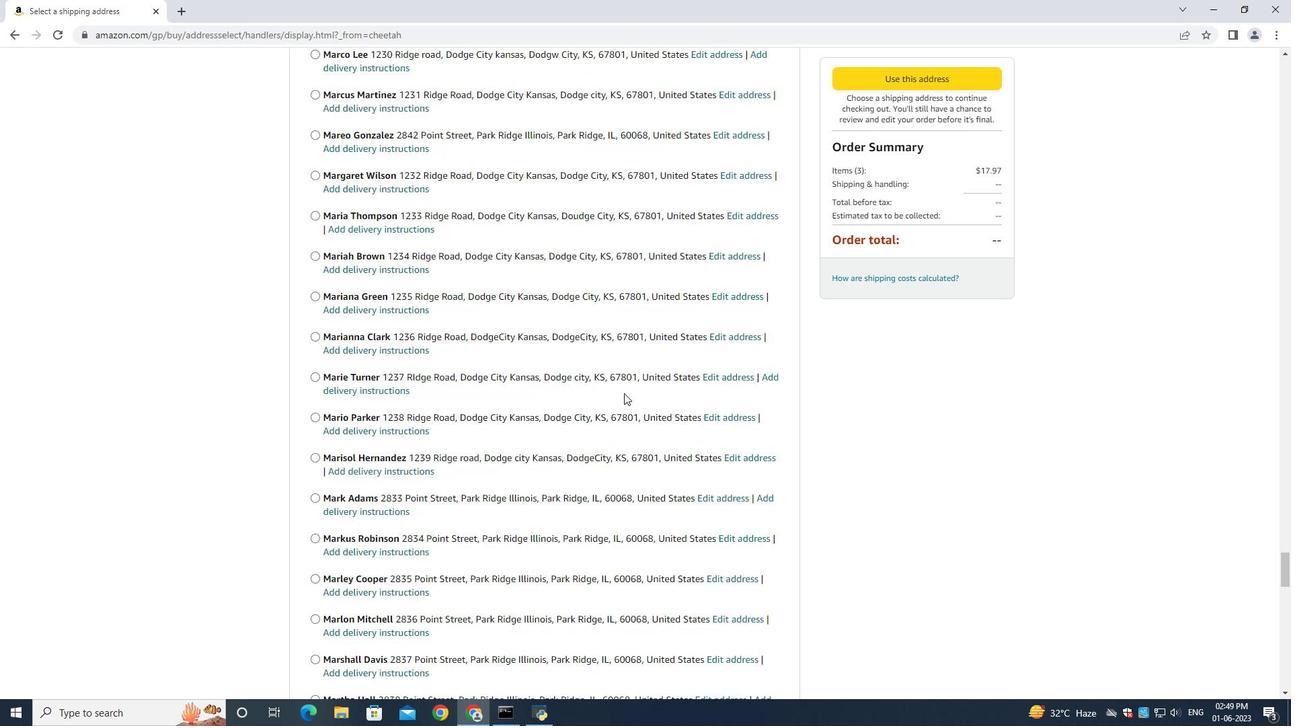 
Action: Mouse moved to (623, 393)
Screenshot: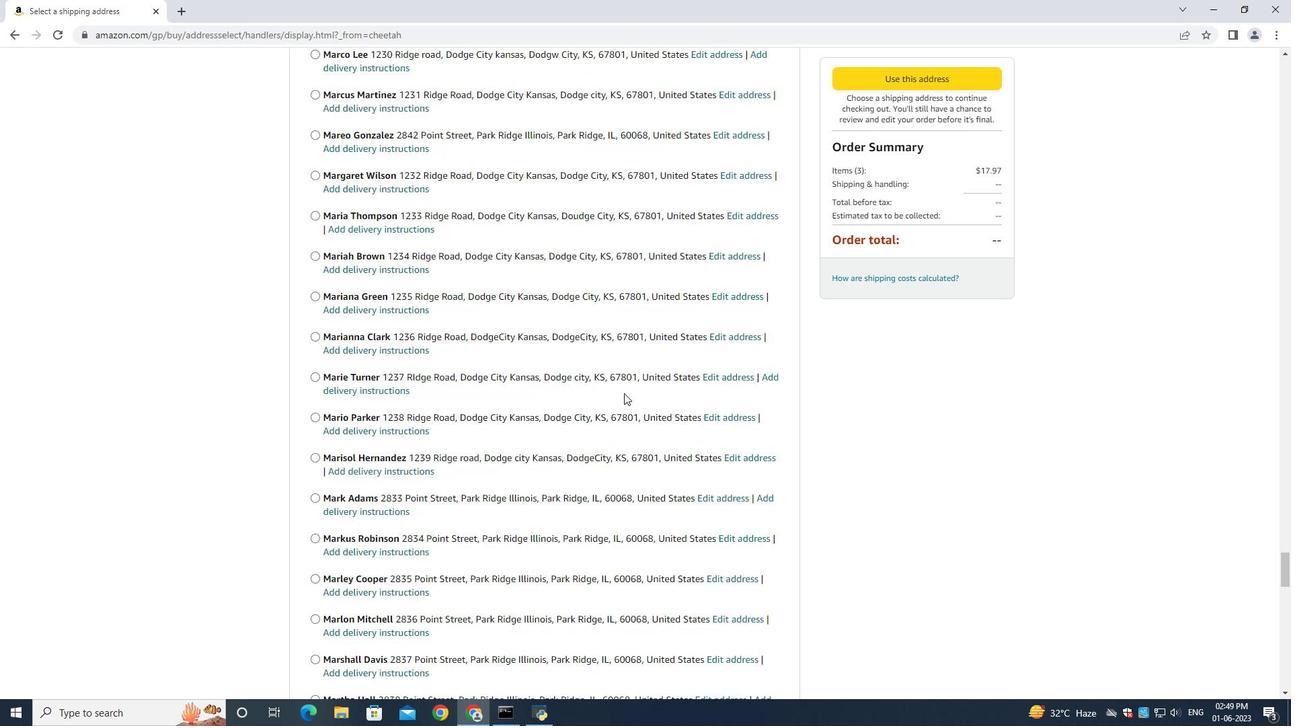 
Action: Mouse scrolled (623, 392) with delta (0, 0)
Screenshot: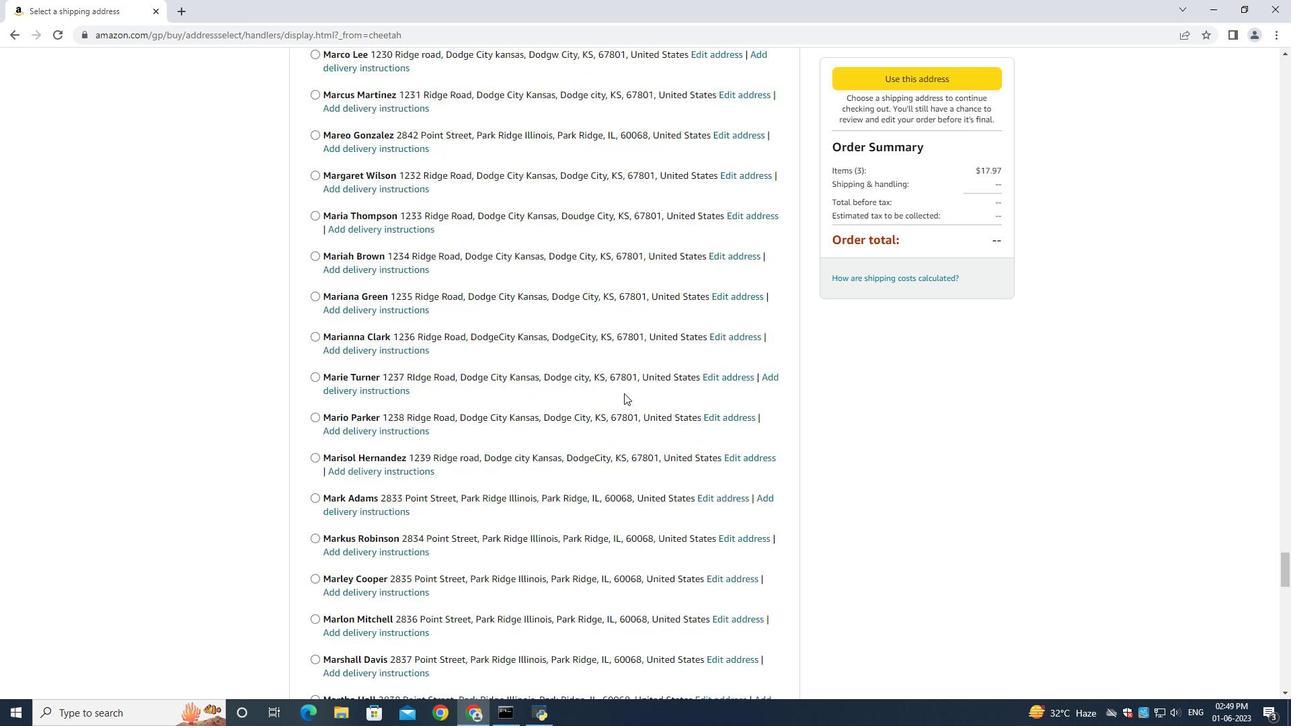 
Action: Mouse scrolled (623, 392) with delta (0, 0)
Screenshot: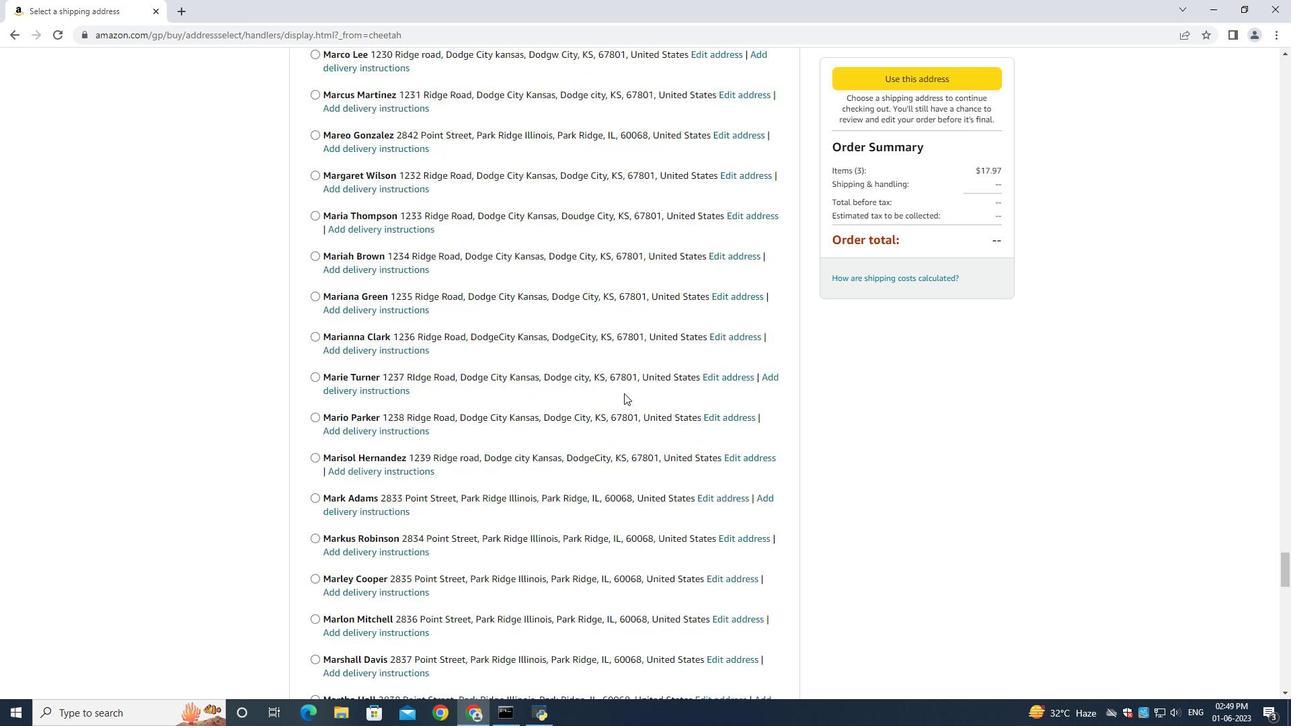 
Action: Mouse scrolled (623, 392) with delta (0, 0)
Screenshot: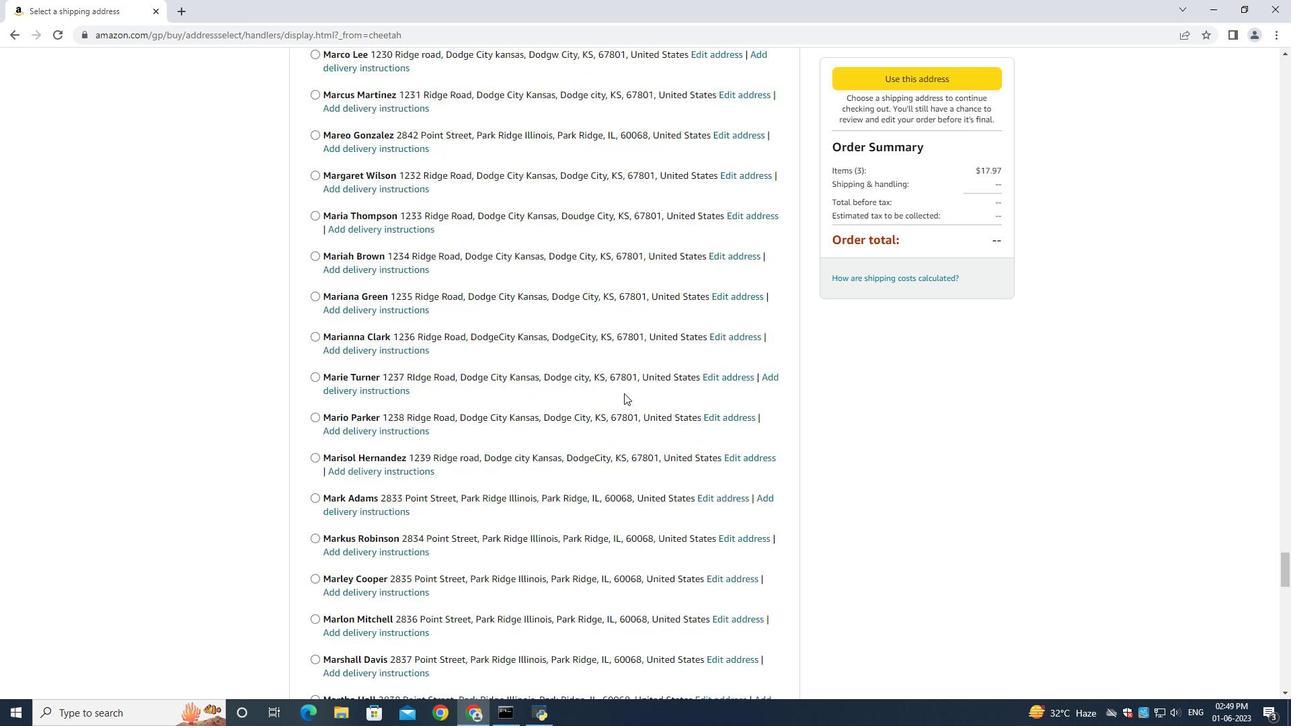 
Action: Mouse scrolled (623, 392) with delta (0, 0)
Screenshot: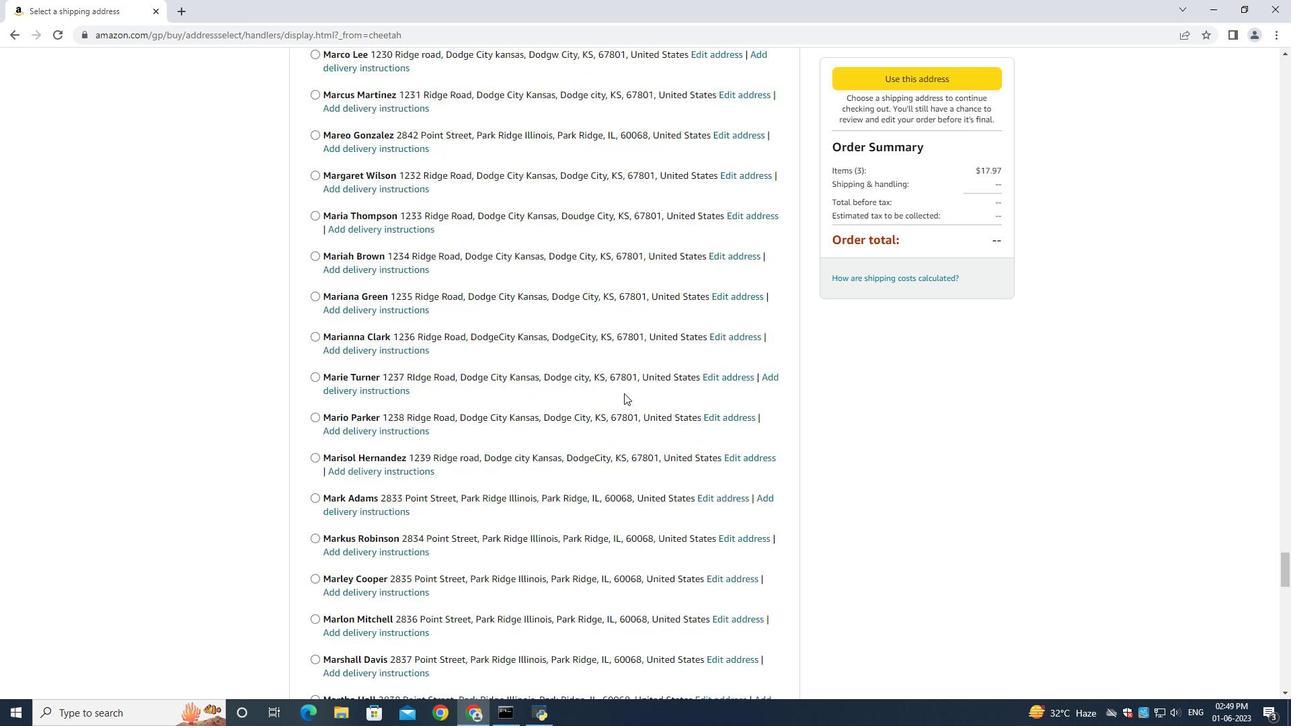
Action: Mouse scrolled (623, 392) with delta (0, 0)
Screenshot: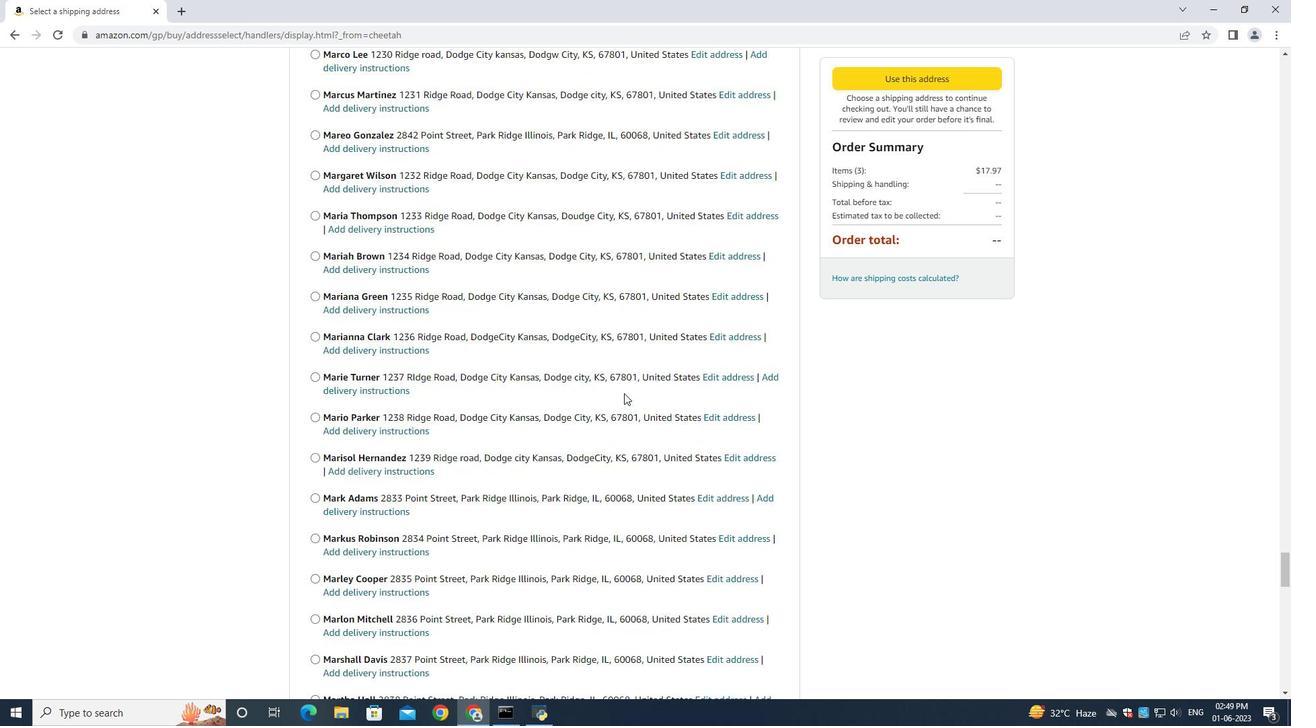 
Action: Mouse moved to (620, 394)
Screenshot: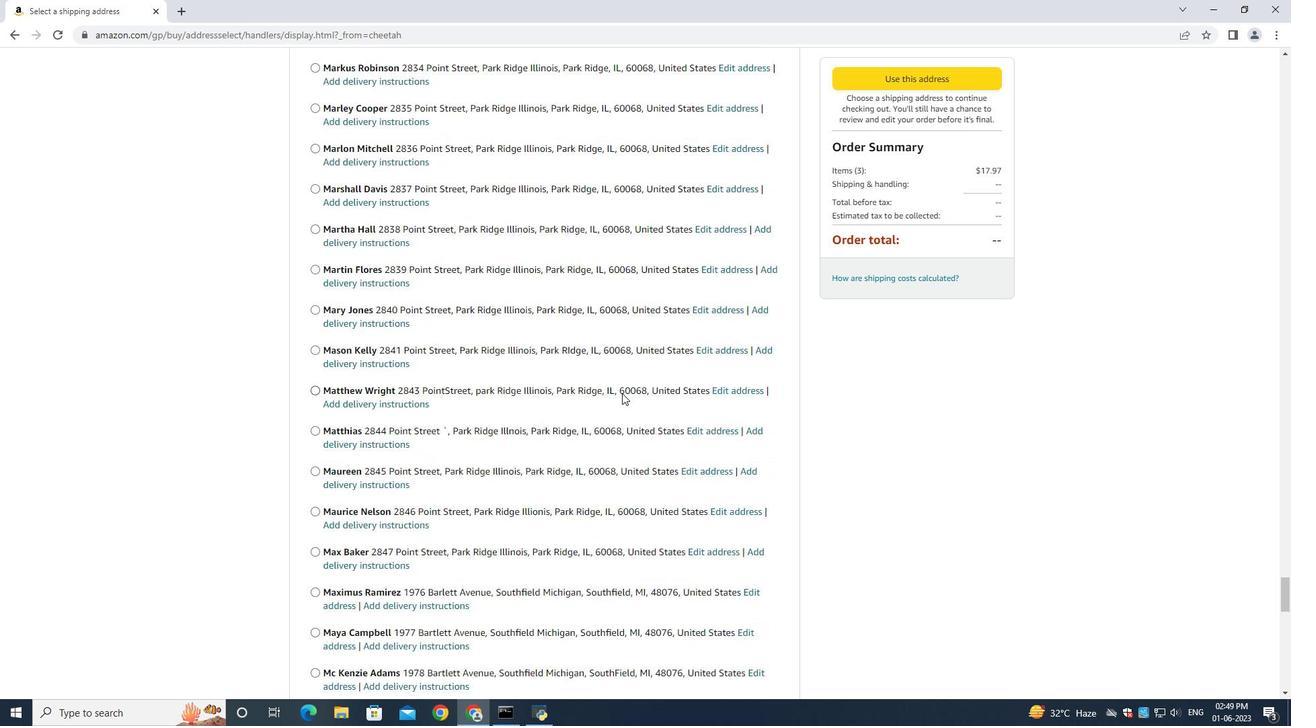 
Action: Mouse scrolled (620, 394) with delta (0, 0)
Screenshot: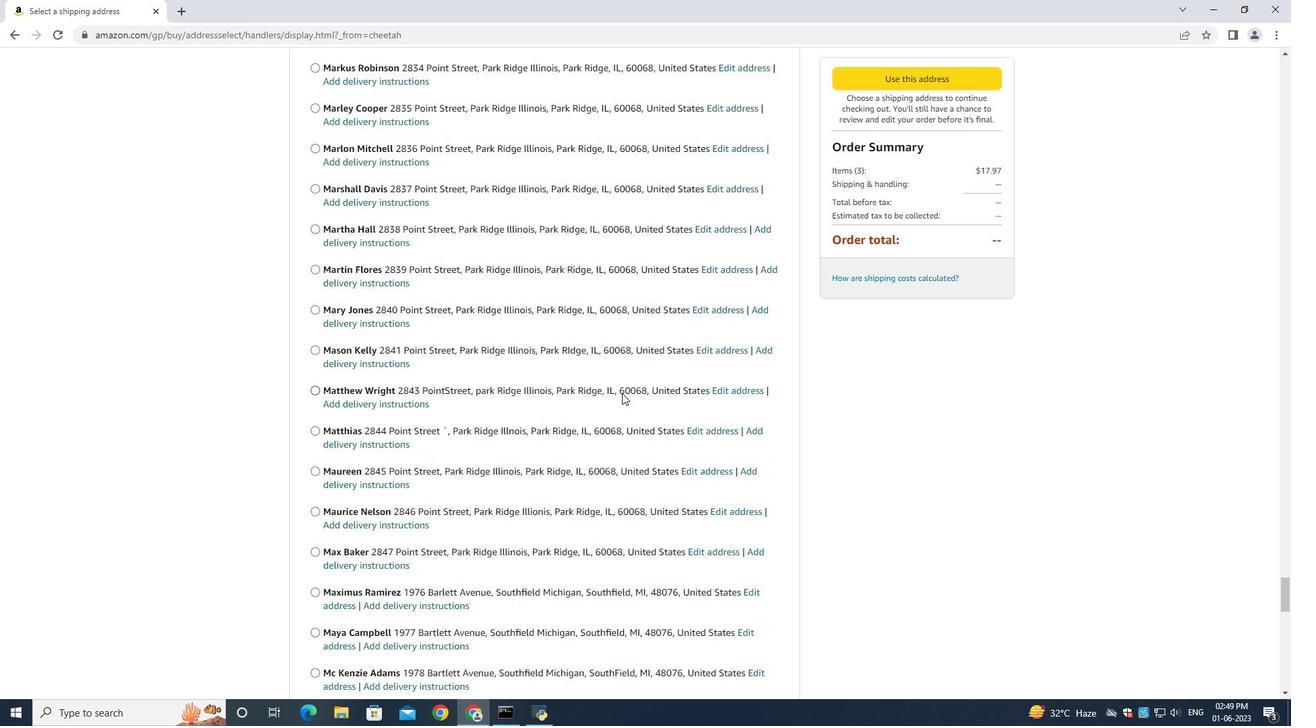 
Action: Mouse moved to (620, 394)
Screenshot: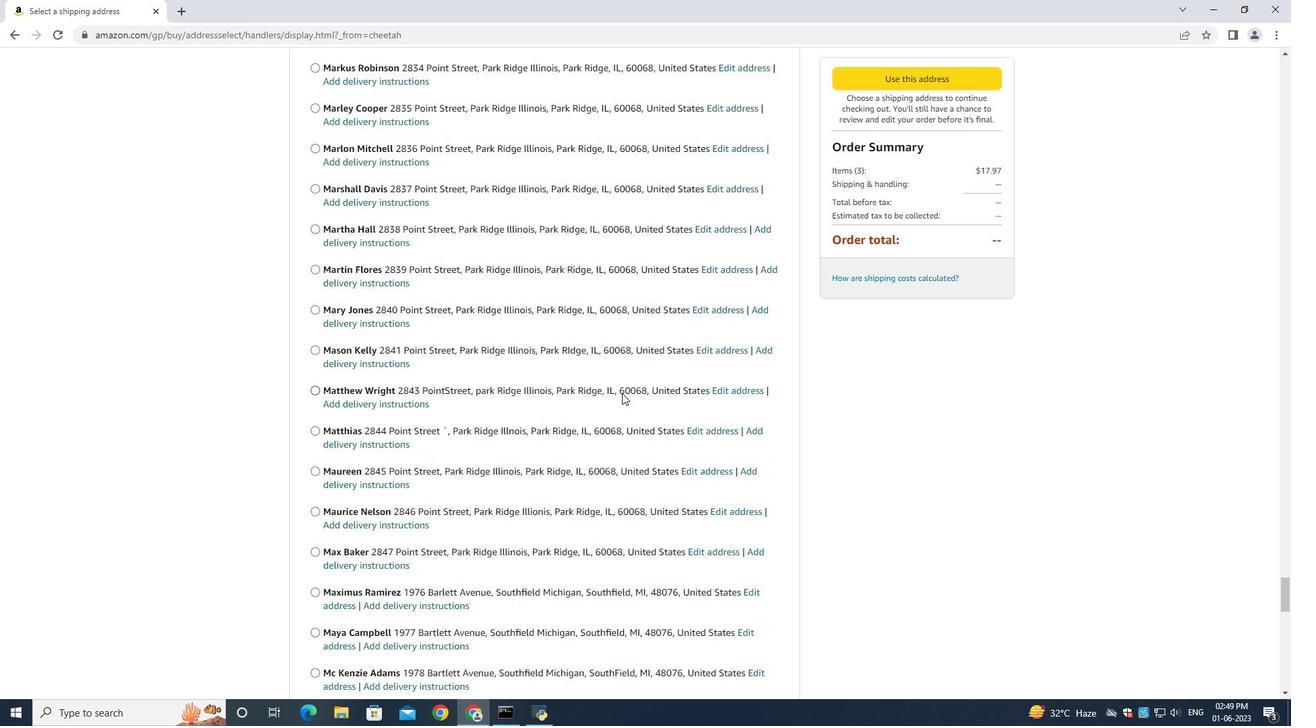 
Action: Mouse scrolled (620, 394) with delta (0, 0)
Screenshot: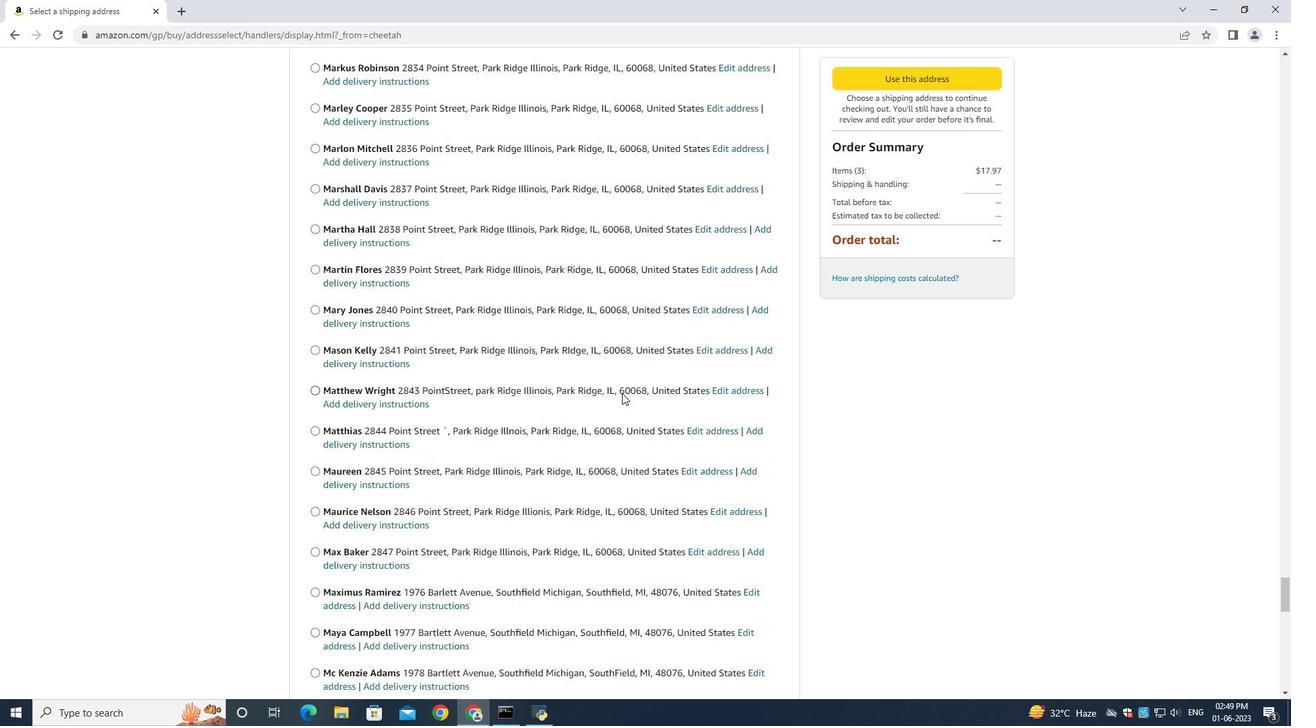 
Action: Mouse moved to (620, 395)
Screenshot: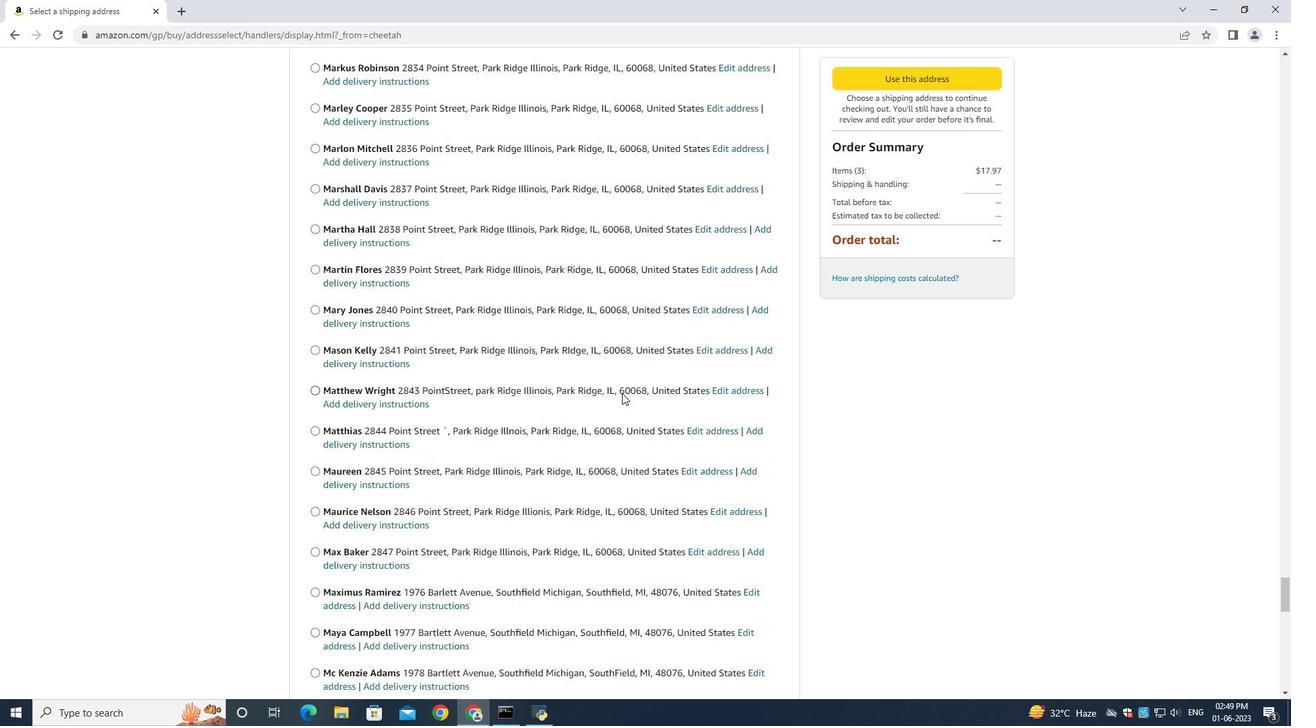 
Action: Mouse scrolled (620, 394) with delta (0, 0)
Screenshot: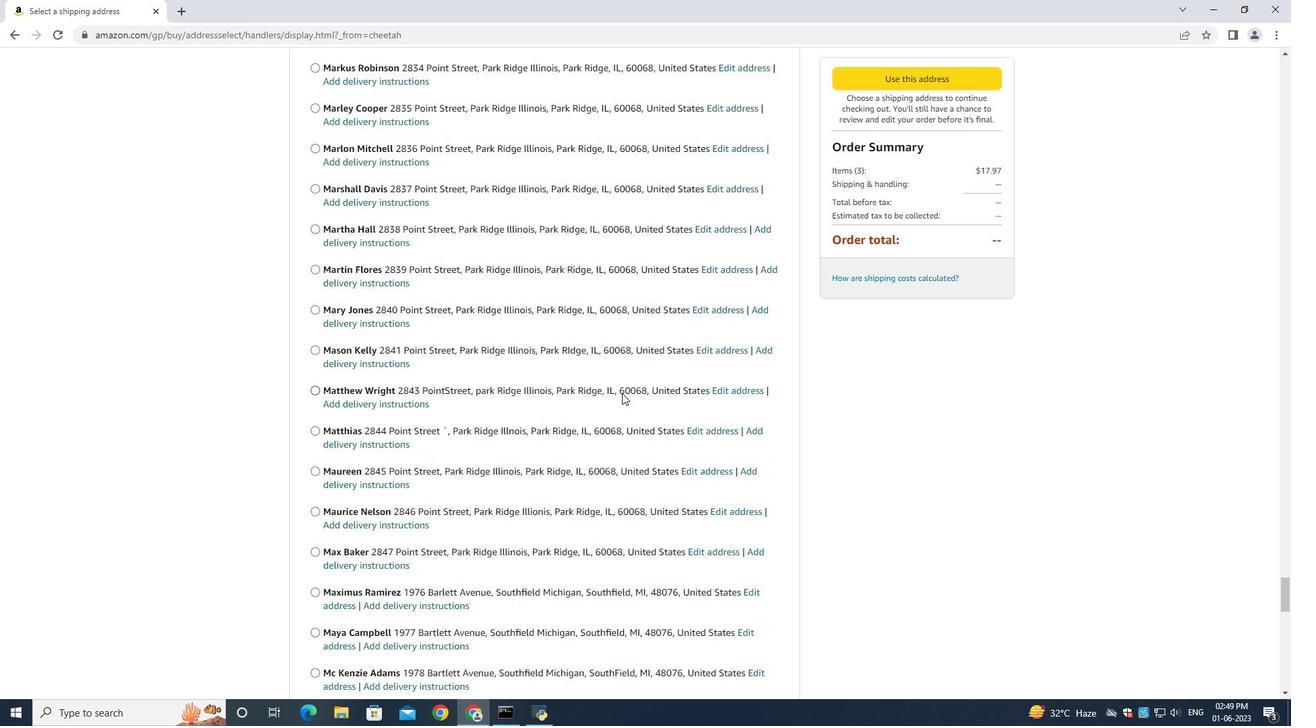 
Action: Mouse scrolled (620, 394) with delta (0, 0)
Screenshot: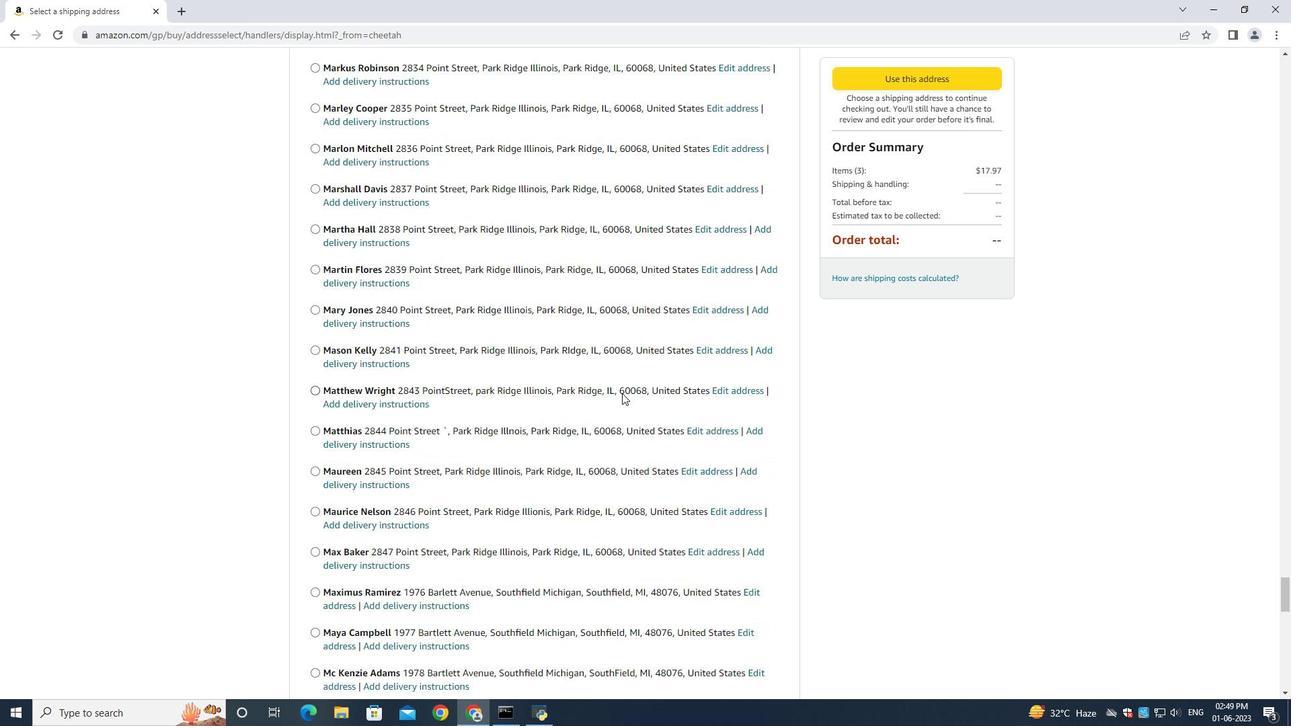 
Action: Mouse scrolled (620, 394) with delta (0, 0)
Screenshot: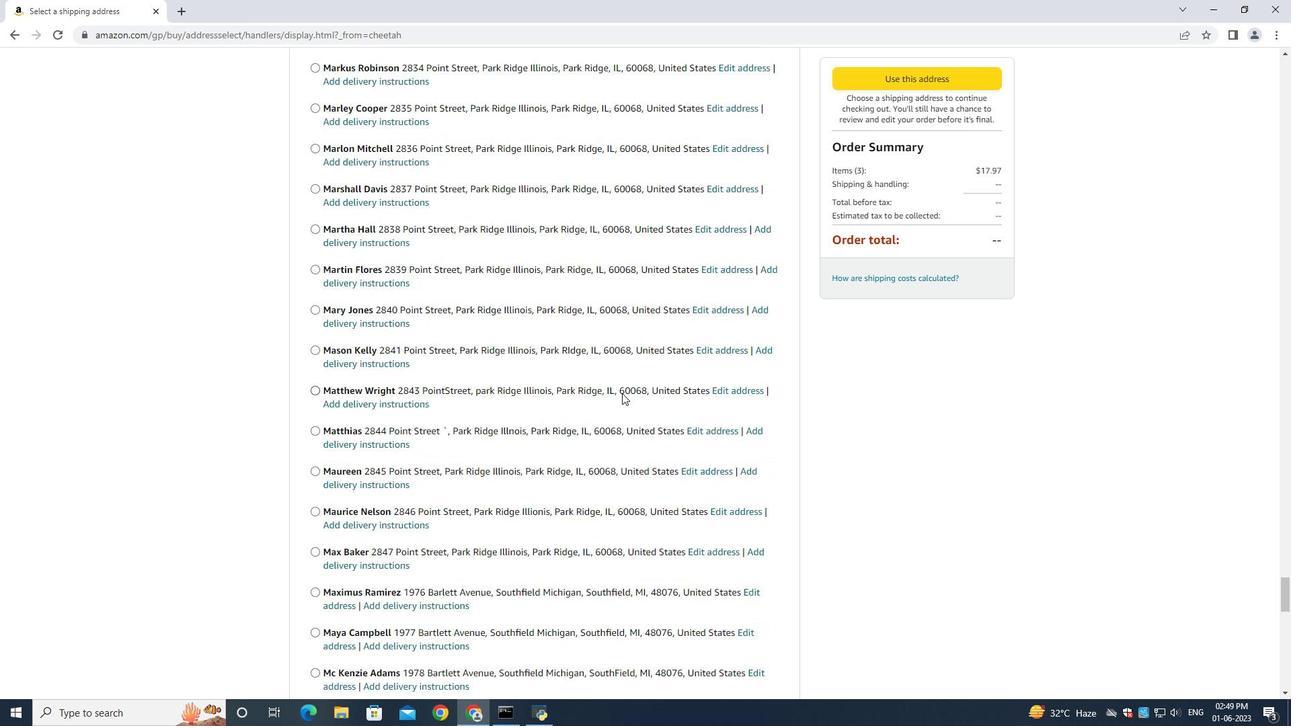 
Action: Mouse scrolled (620, 394) with delta (0, 0)
Screenshot: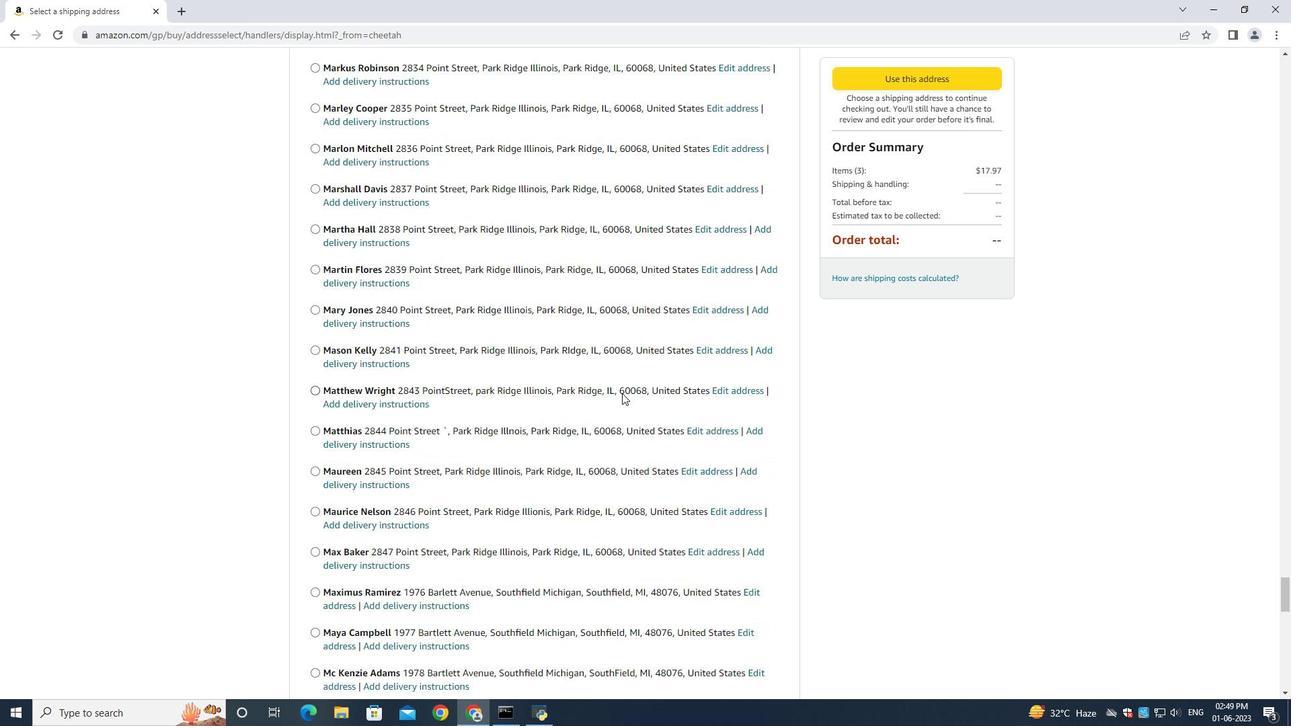 
Action: Mouse moved to (620, 395)
Screenshot: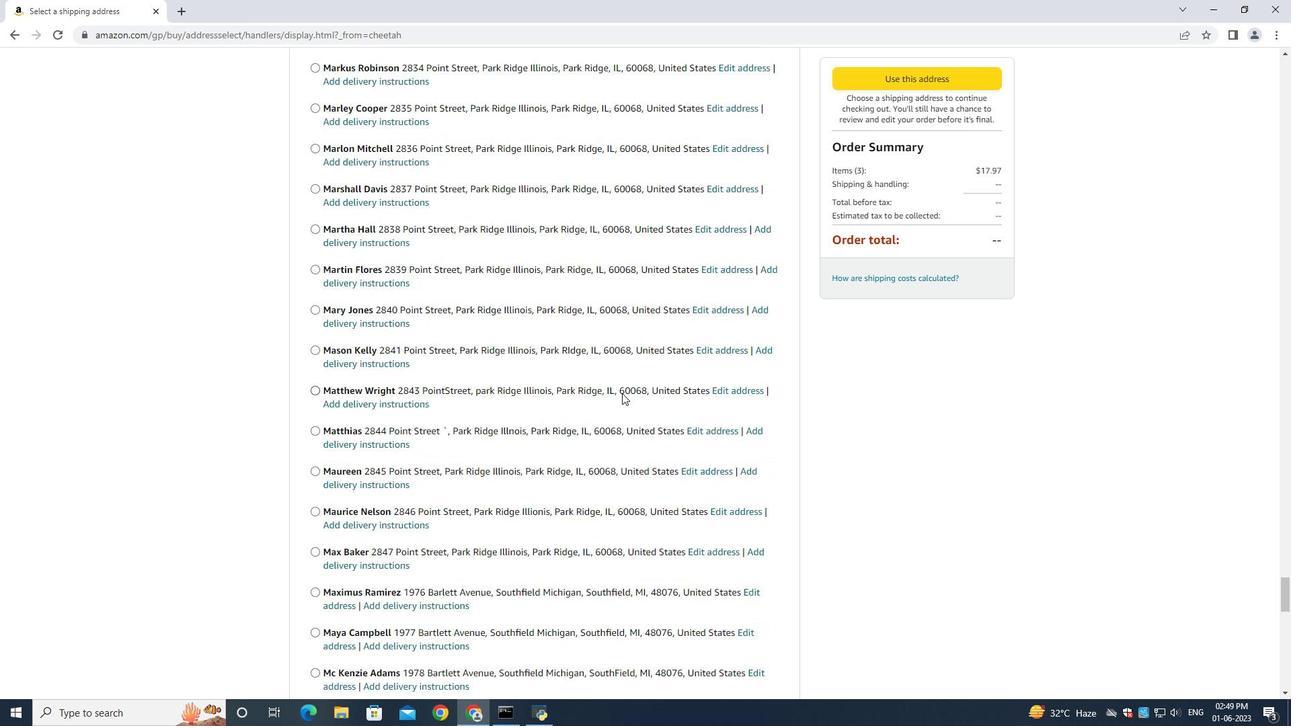 
Action: Mouse scrolled (620, 394) with delta (0, 0)
Screenshot: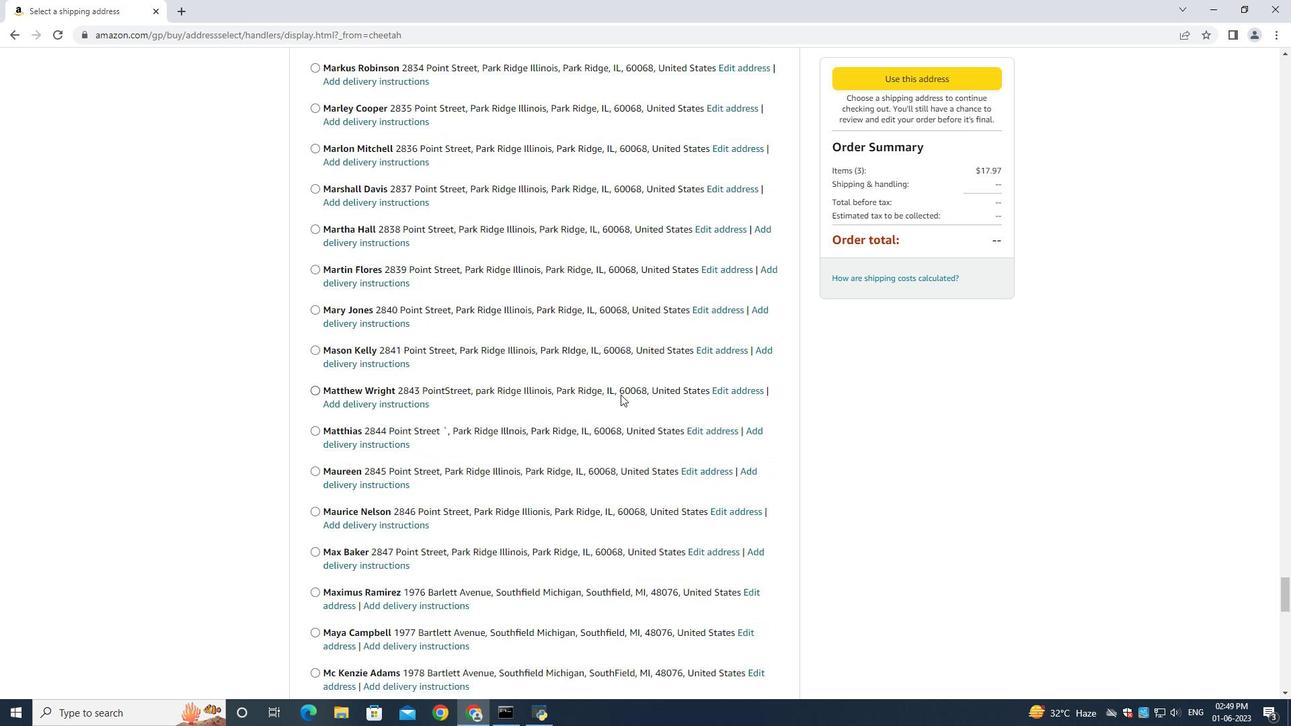 
Action: Mouse moved to (617, 398)
Screenshot: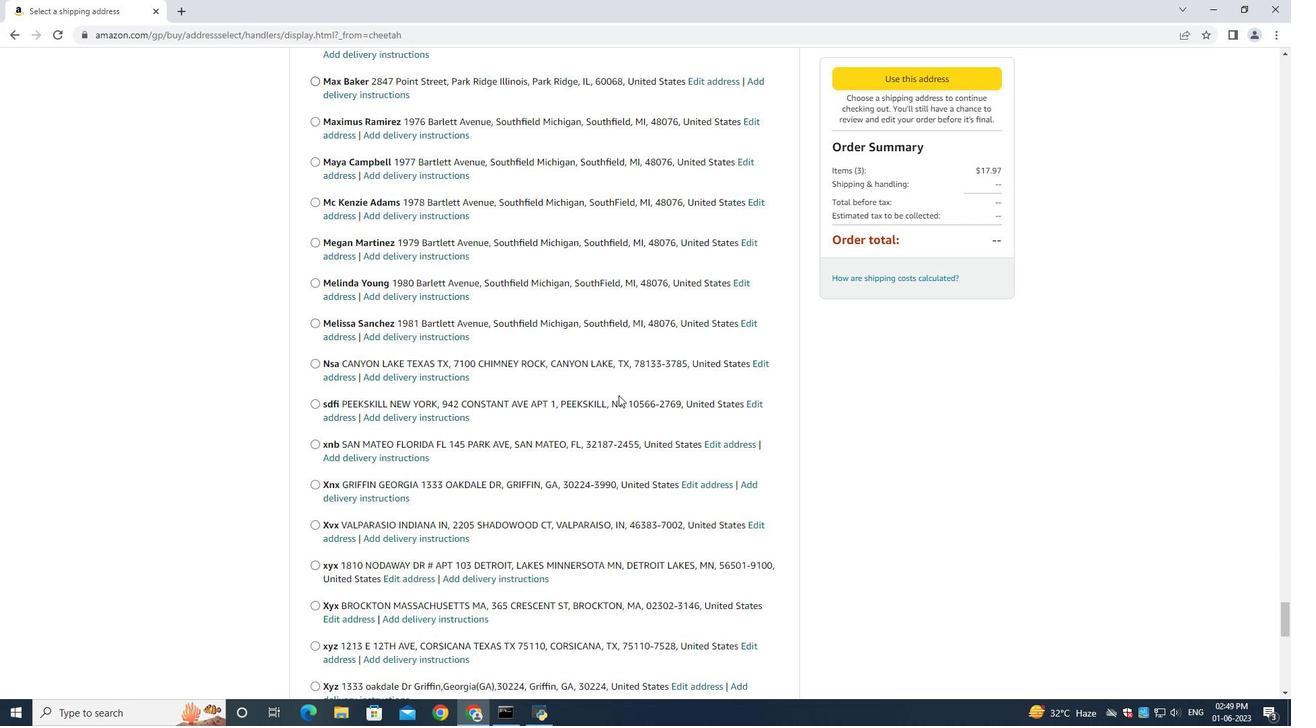 
Action: Mouse scrolled (617, 397) with delta (0, 0)
Screenshot: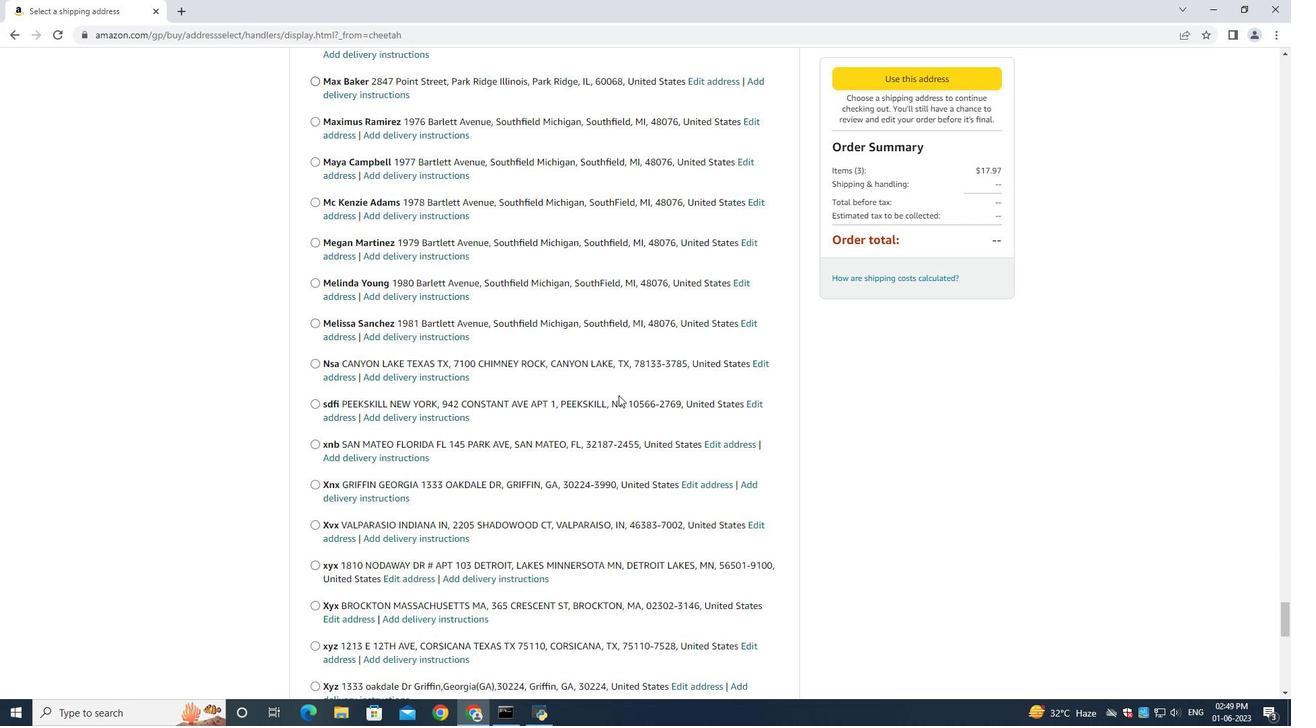 
Action: Mouse moved to (616, 400)
Screenshot: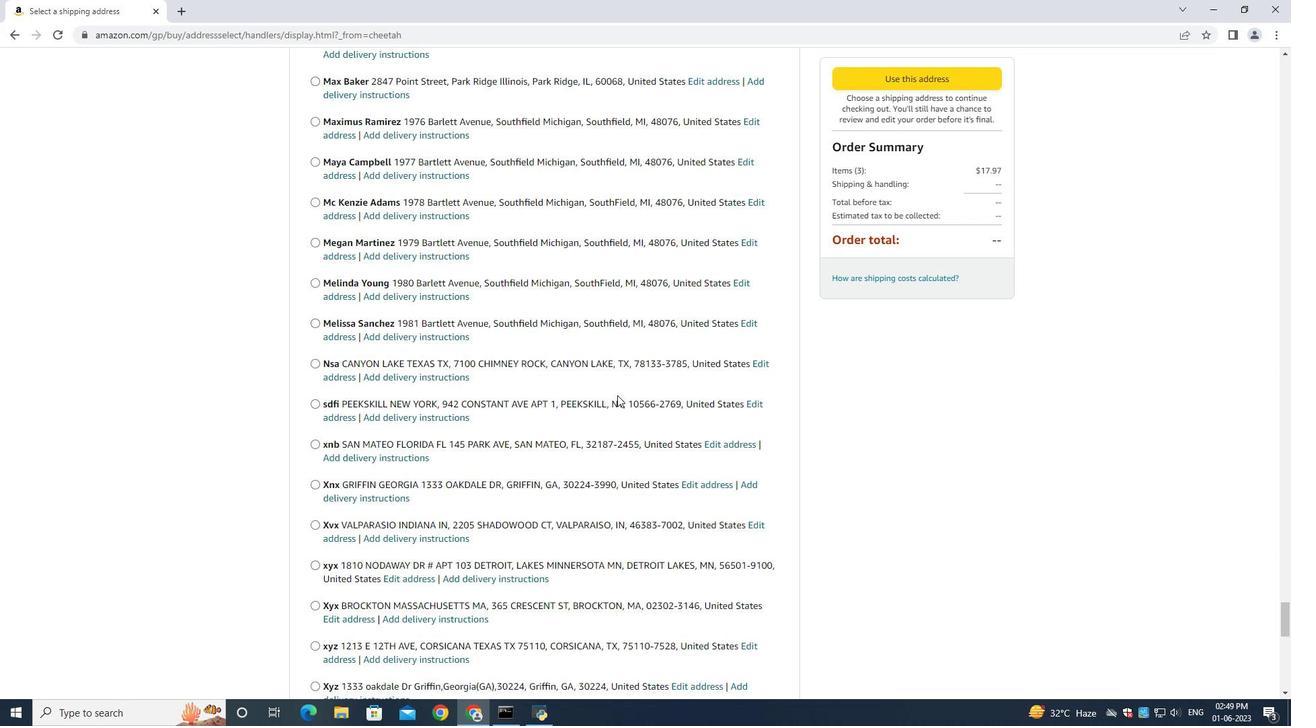 
Action: Mouse scrolled (616, 398) with delta (0, 0)
Screenshot: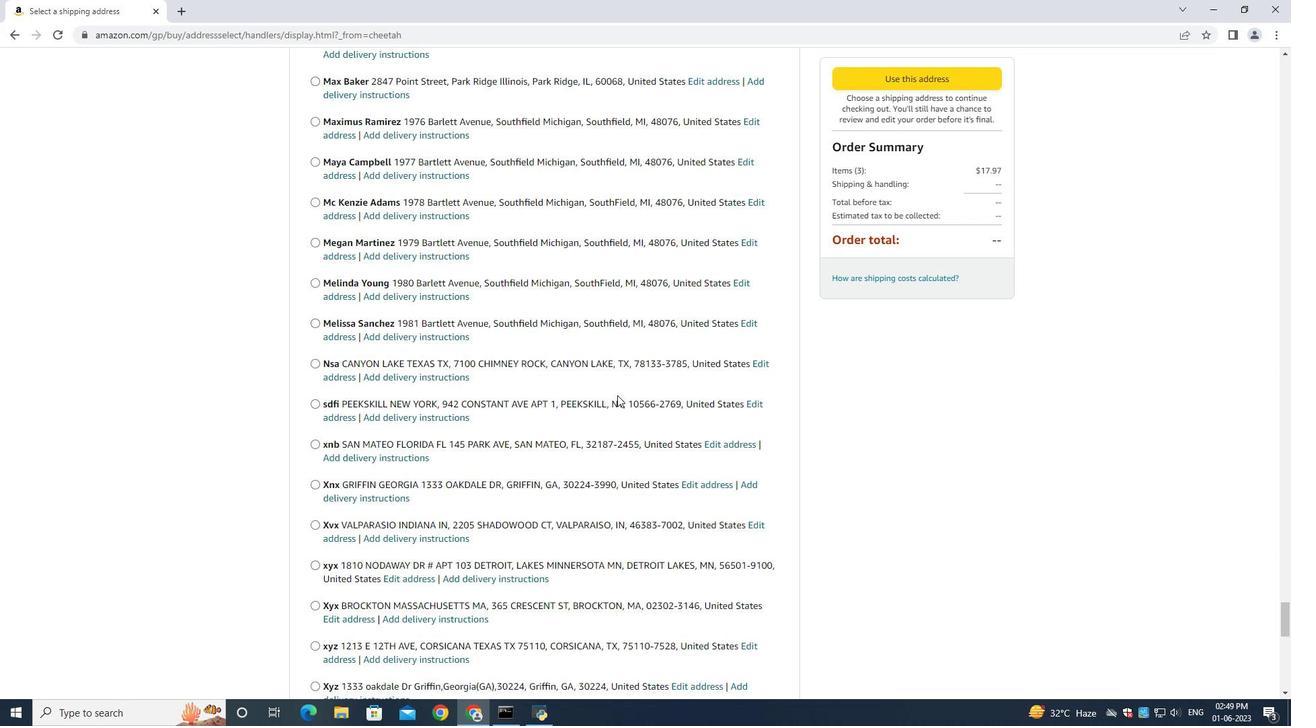 
Action: Mouse scrolled (616, 398) with delta (0, 0)
Screenshot: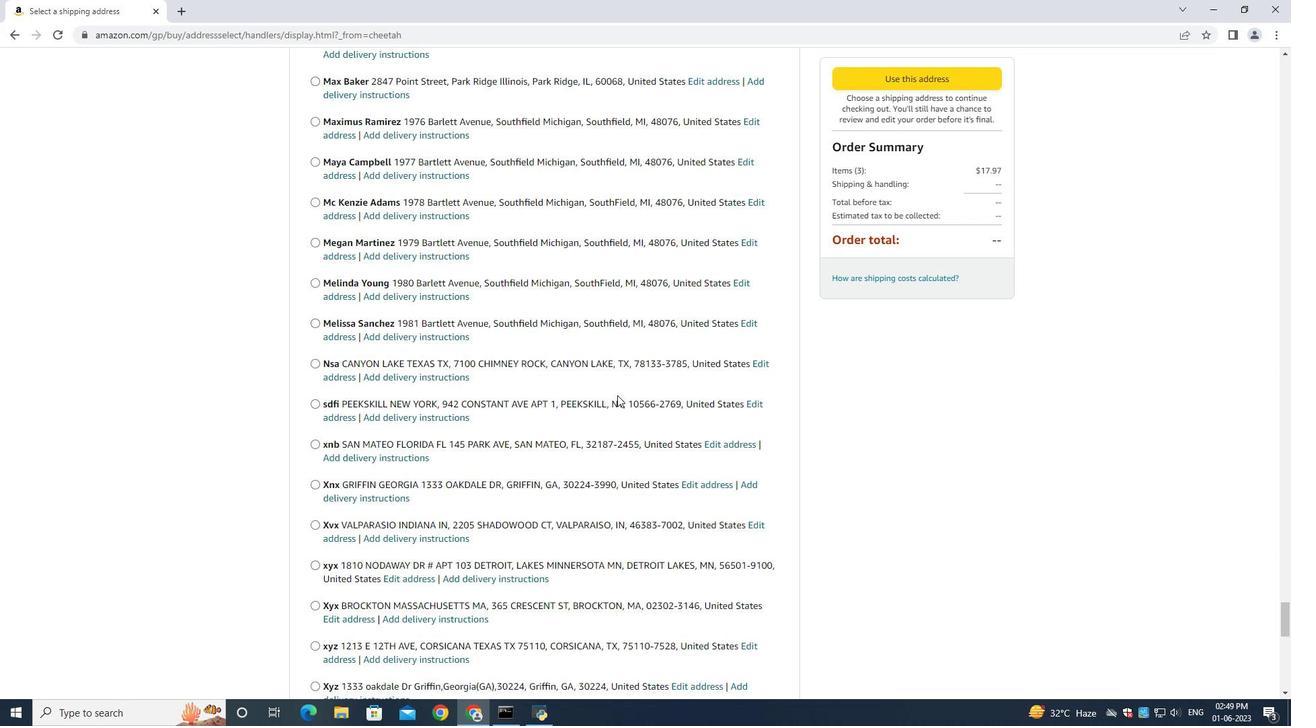 
Action: Mouse scrolled (616, 399) with delta (0, 0)
Screenshot: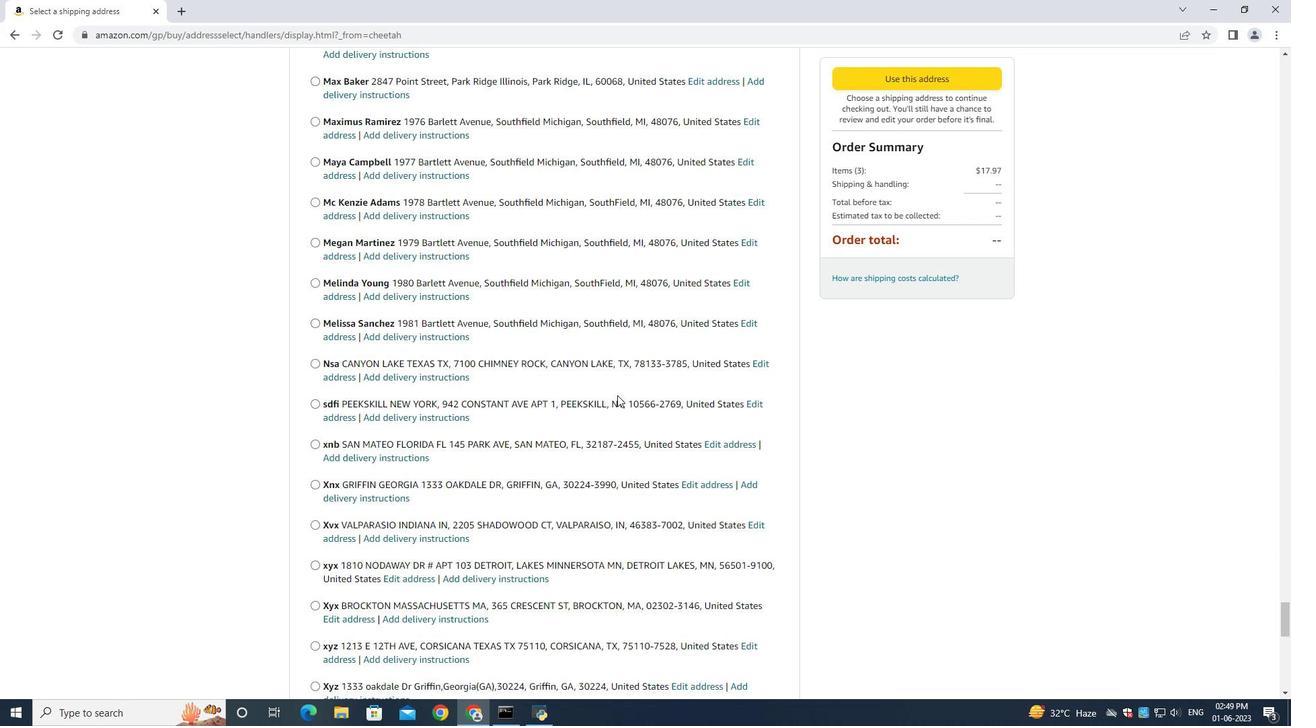 
Action: Mouse moved to (616, 400)
Screenshot: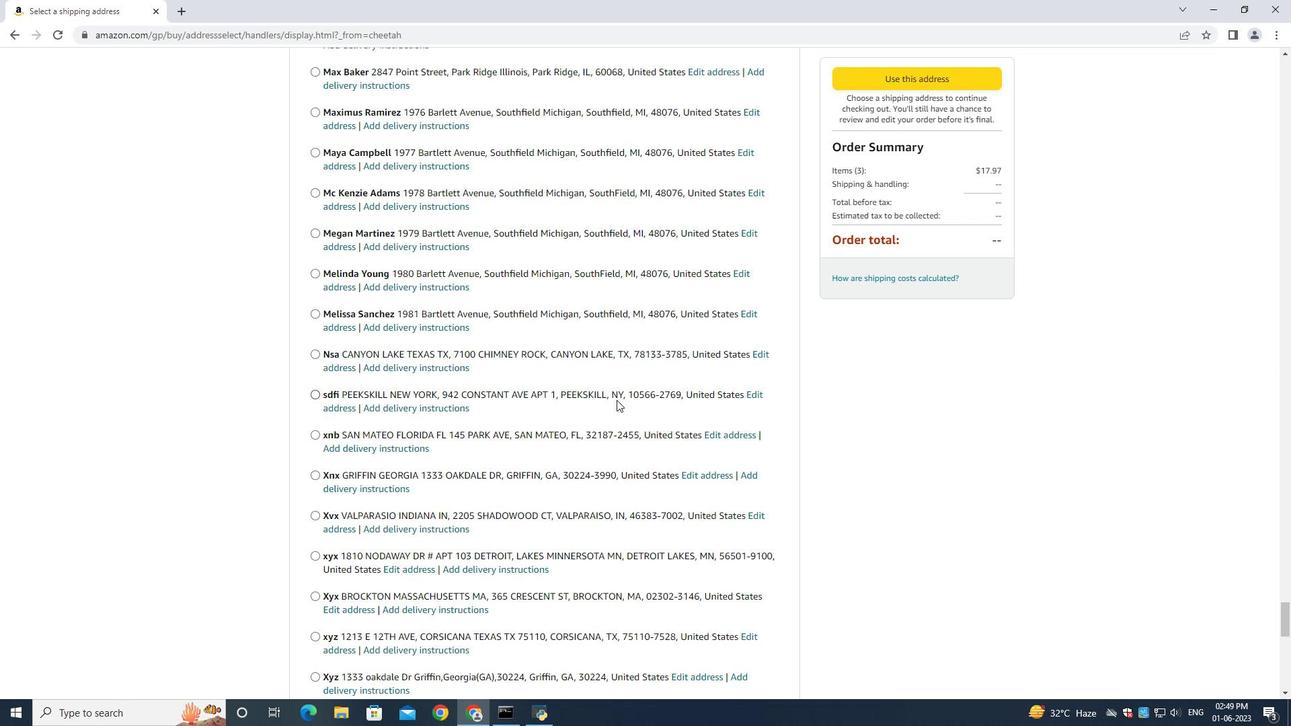 
Action: Mouse scrolled (616, 399) with delta (0, 0)
Screenshot: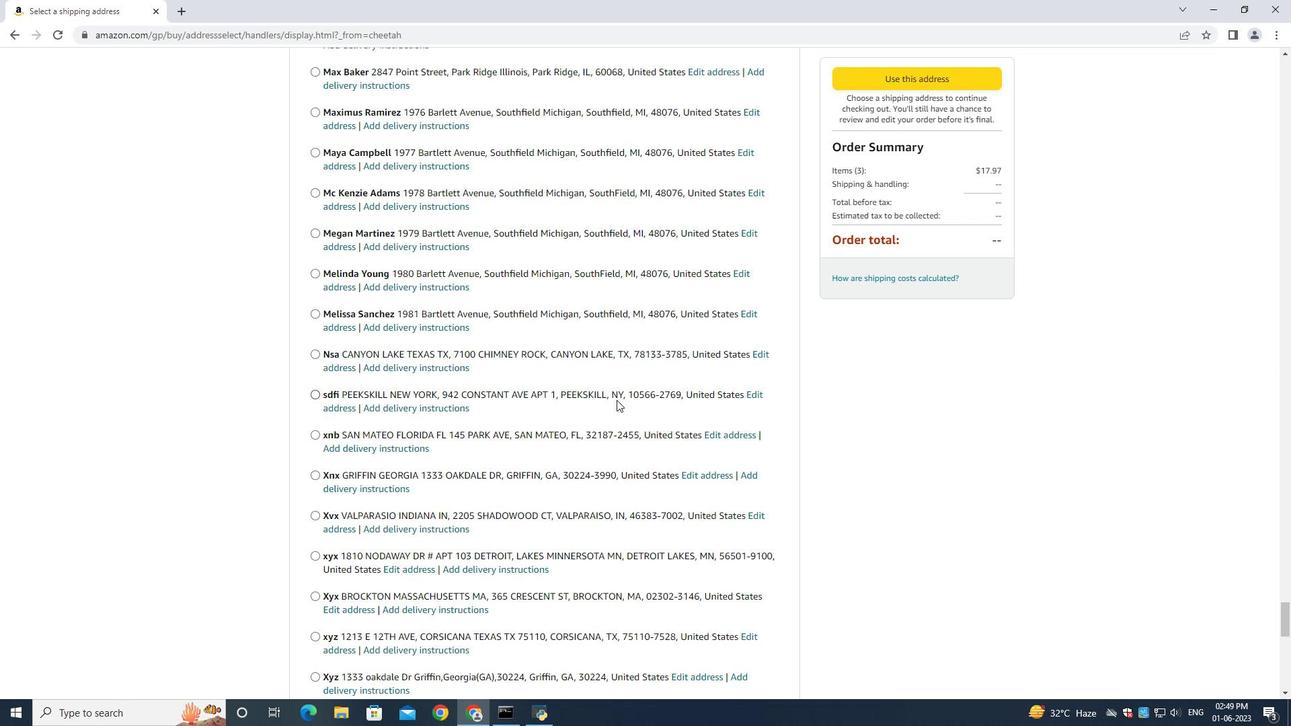 
Action: Mouse moved to (613, 400)
Screenshot: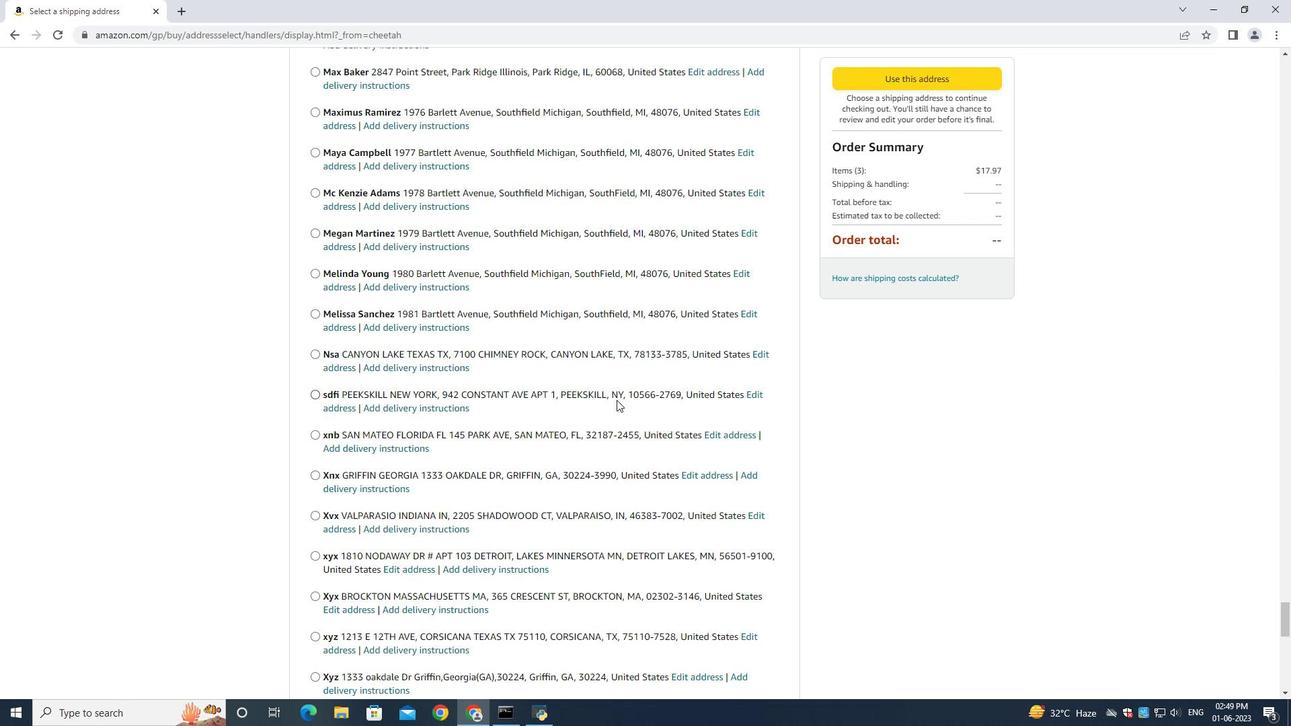 
Action: Mouse scrolled (616, 399) with delta (0, 0)
Screenshot: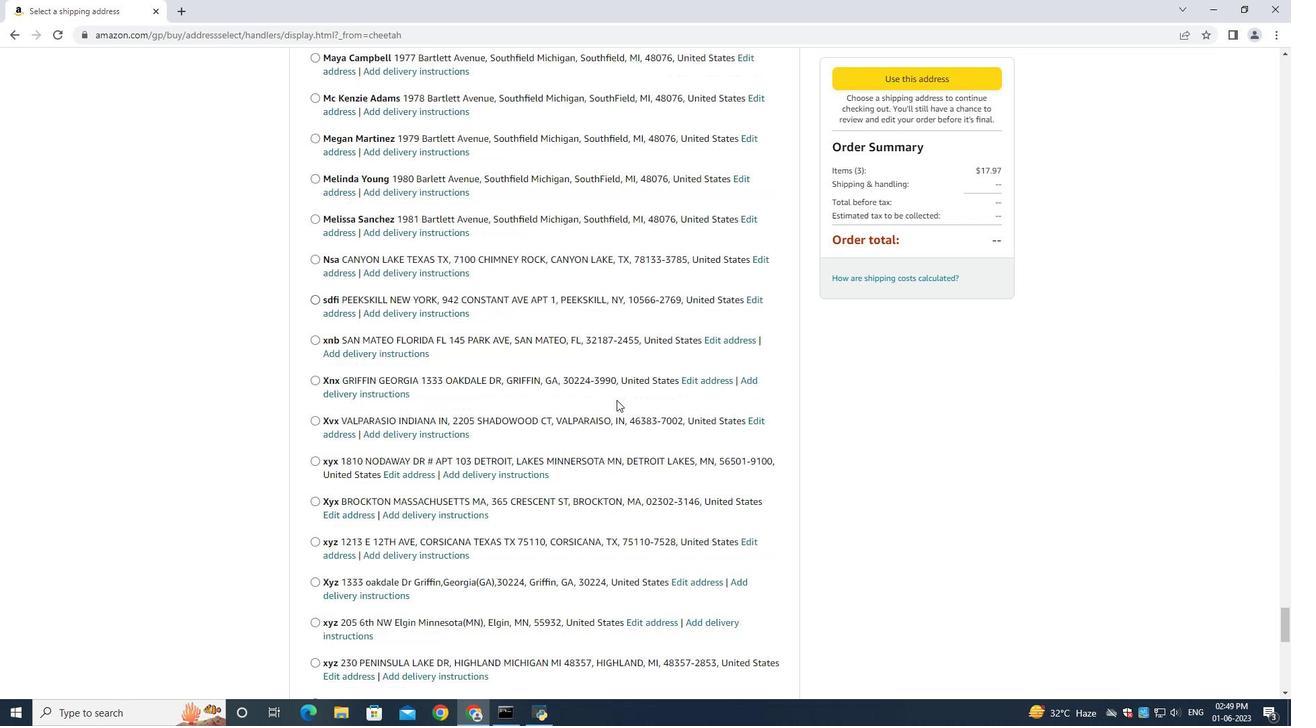 
Action: Mouse moved to (601, 408)
Screenshot: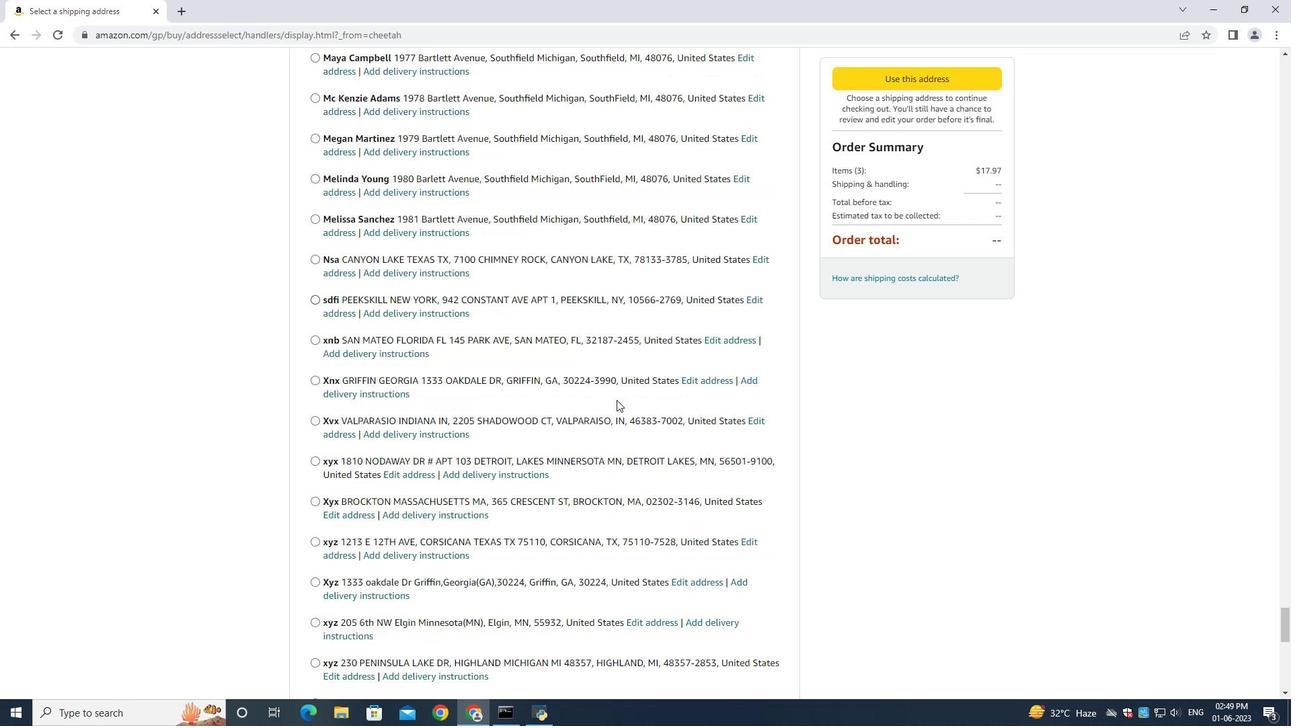 
Action: Mouse scrolled (616, 399) with delta (0, 0)
Screenshot: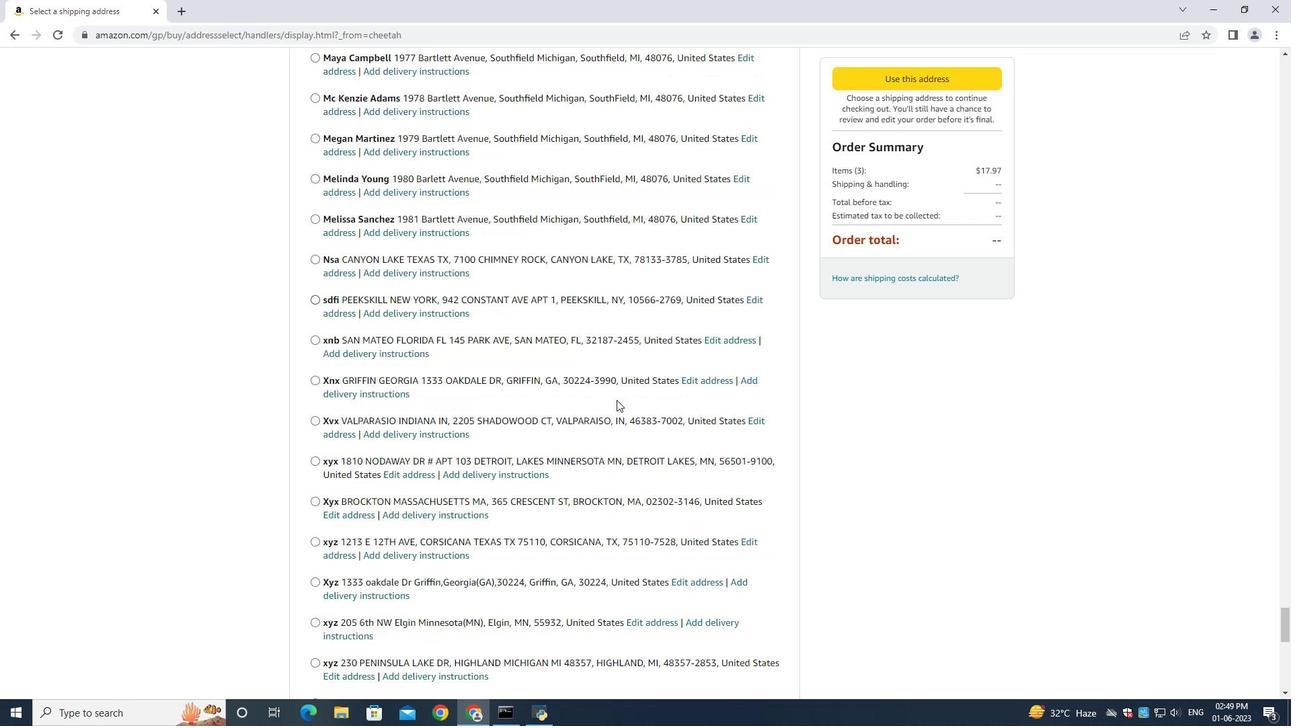 
Action: Mouse moved to (593, 417)
Screenshot: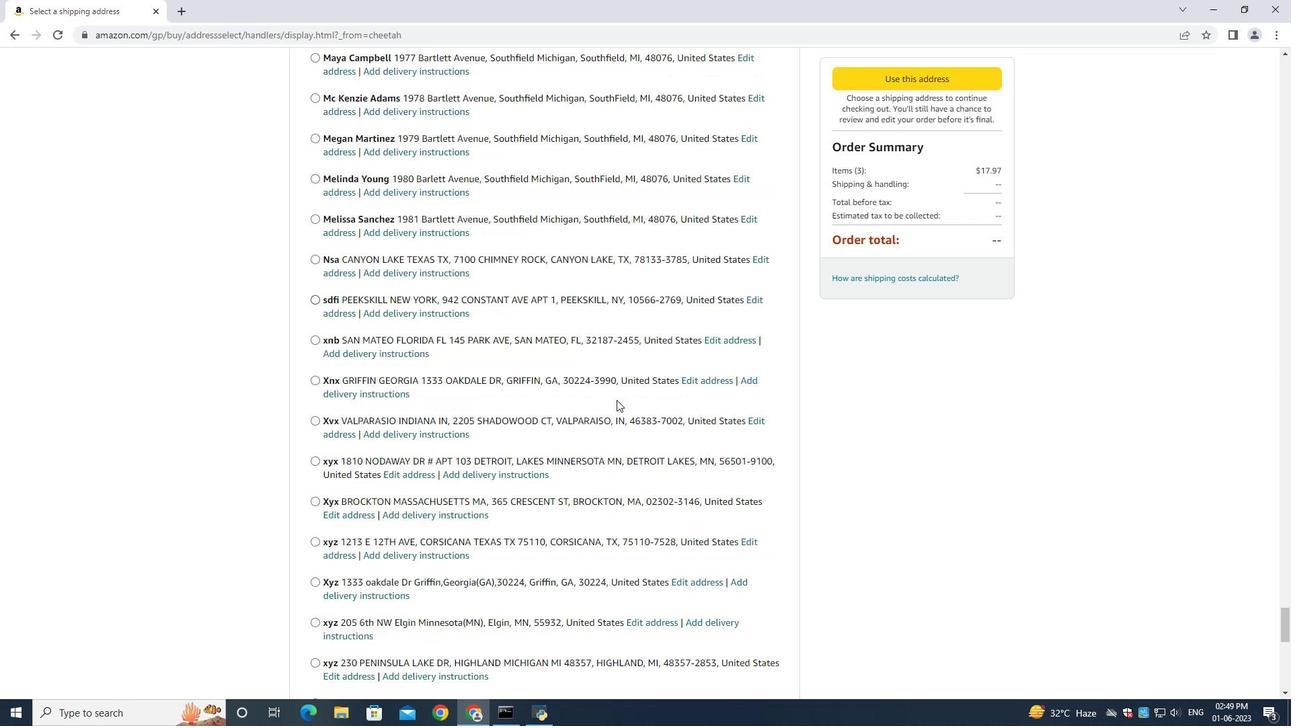 
Action: Mouse scrolled (613, 400) with delta (0, 0)
Screenshot: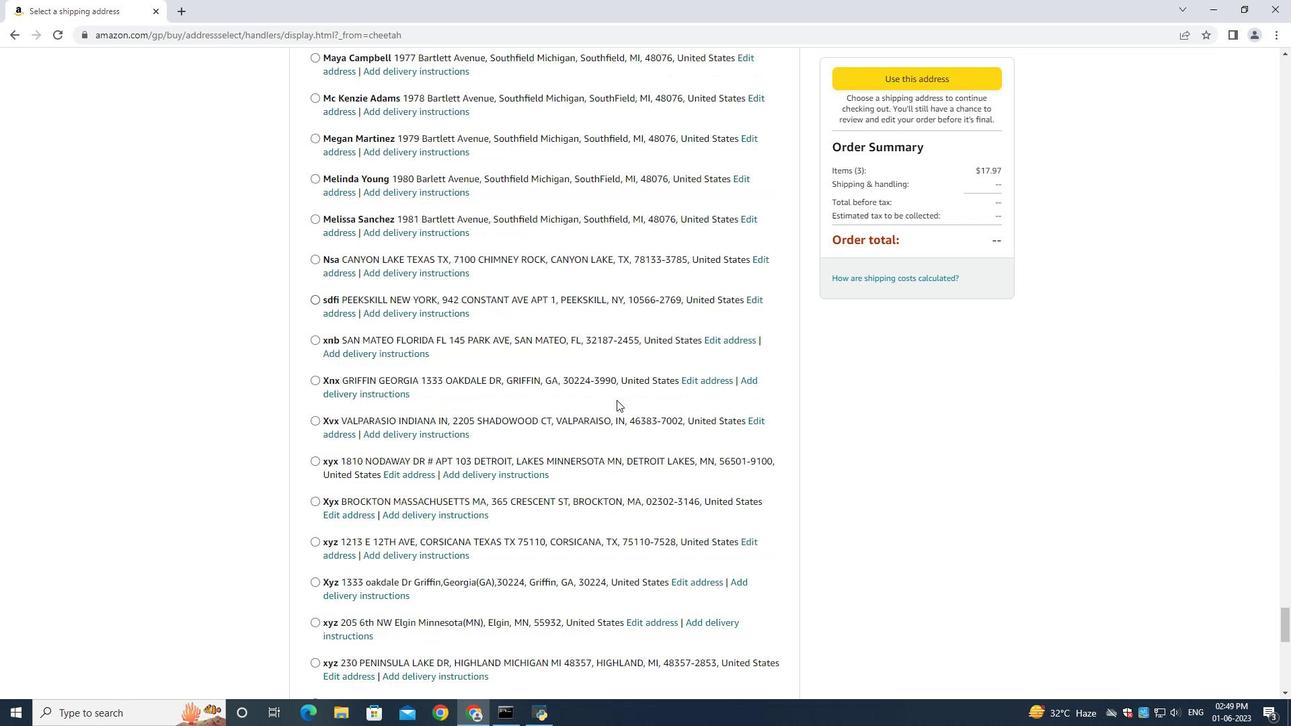 
Action: Mouse moved to (593, 423)
Screenshot: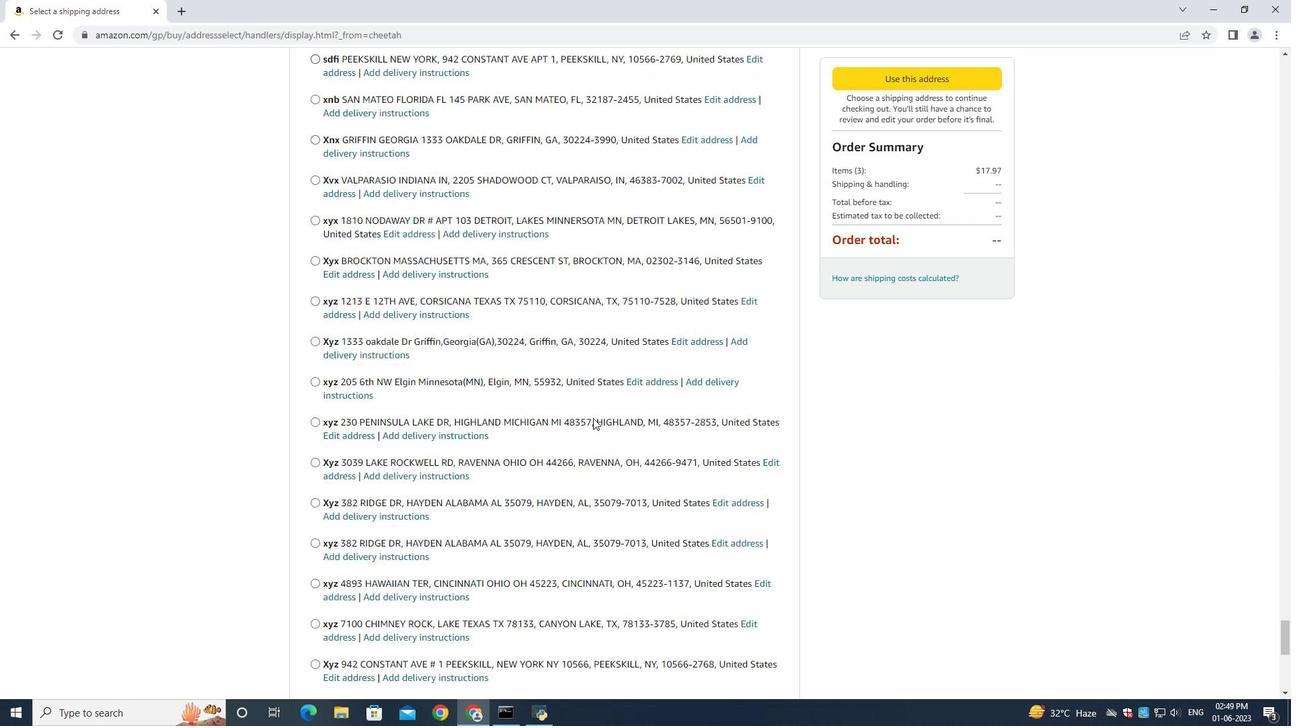 
Action: Mouse scrolled (593, 422) with delta (0, 0)
Screenshot: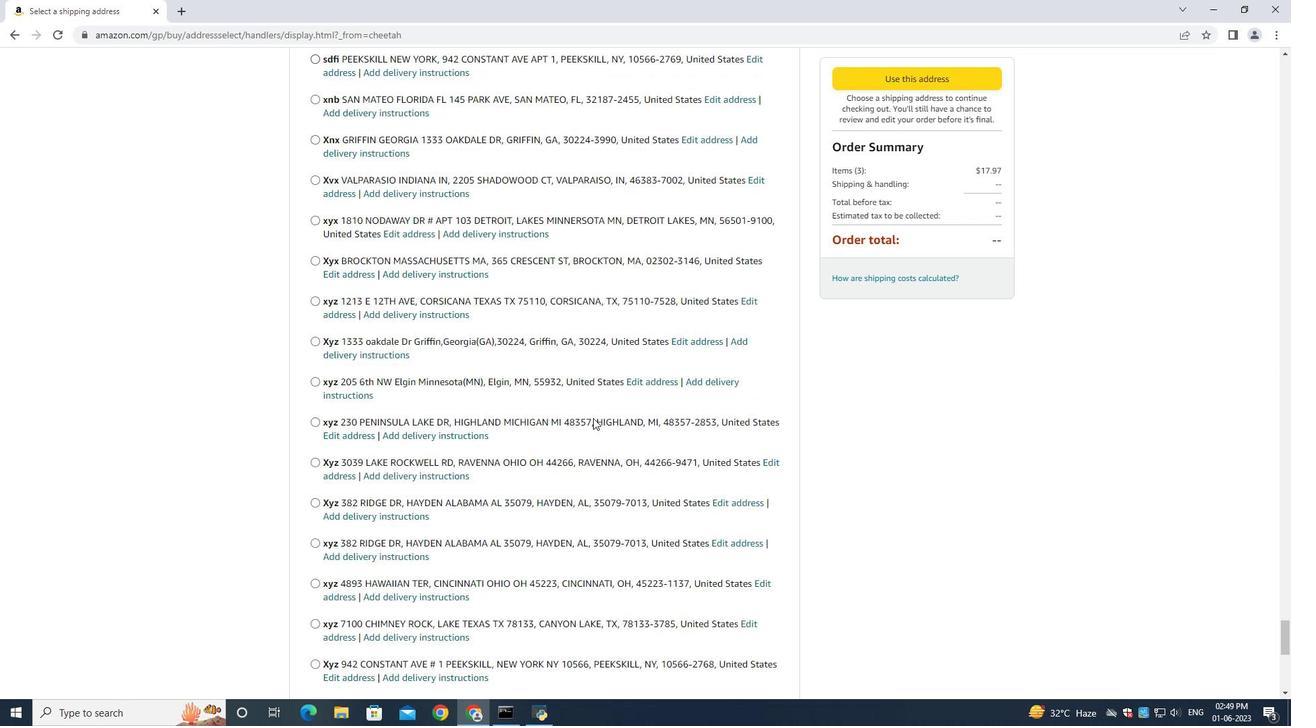 
Action: Mouse moved to (593, 425)
Screenshot: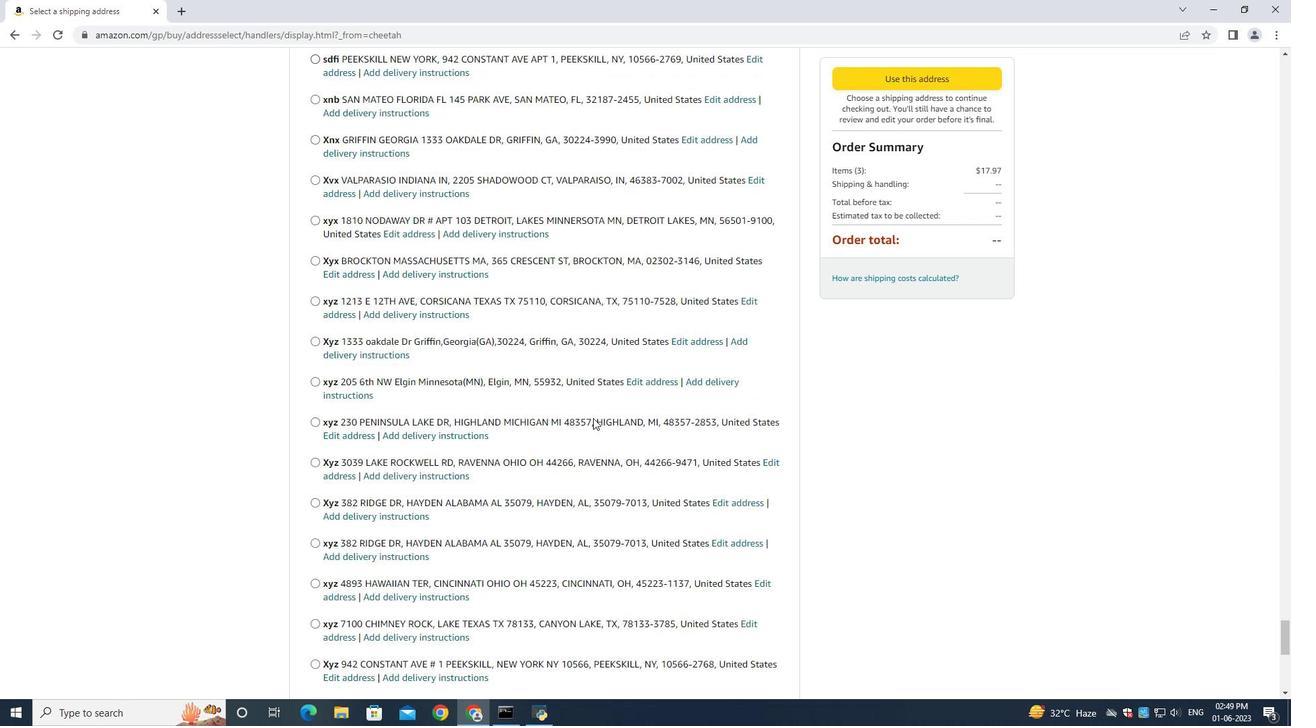 
Action: Mouse scrolled (593, 423) with delta (0, 0)
Screenshot: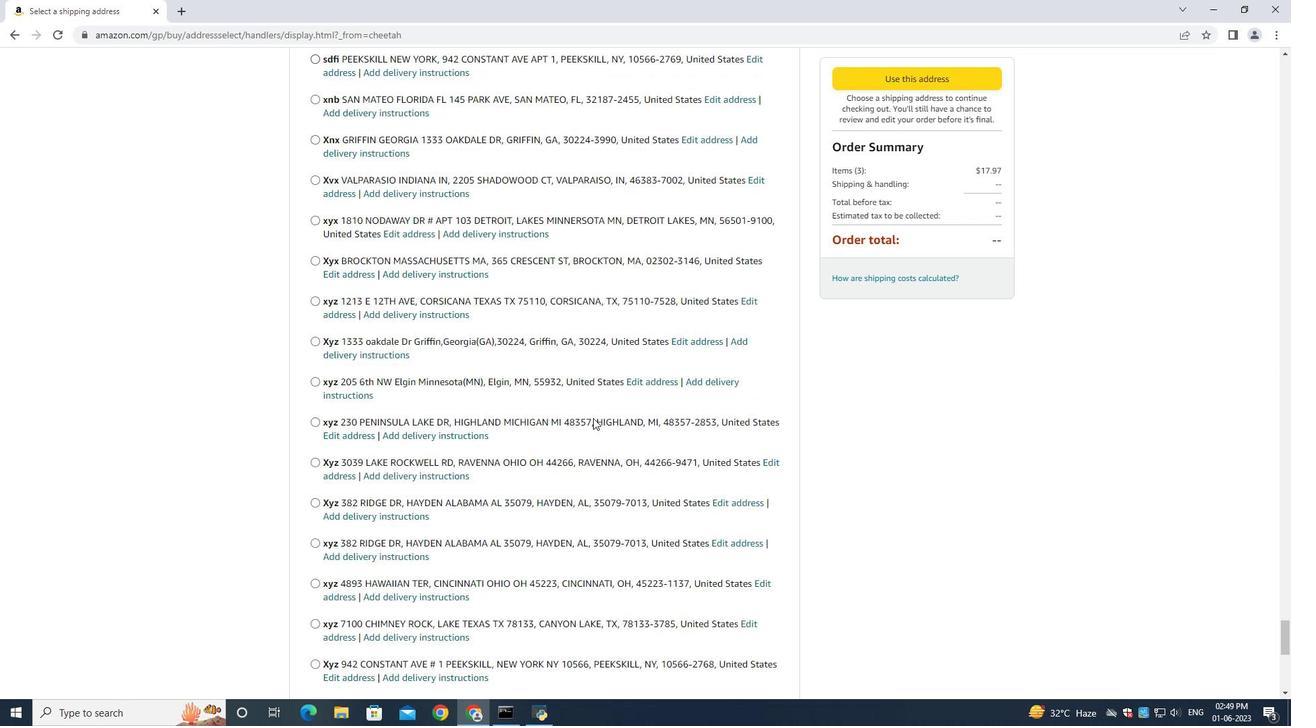 
Action: Mouse scrolled (593, 424) with delta (0, 0)
Screenshot: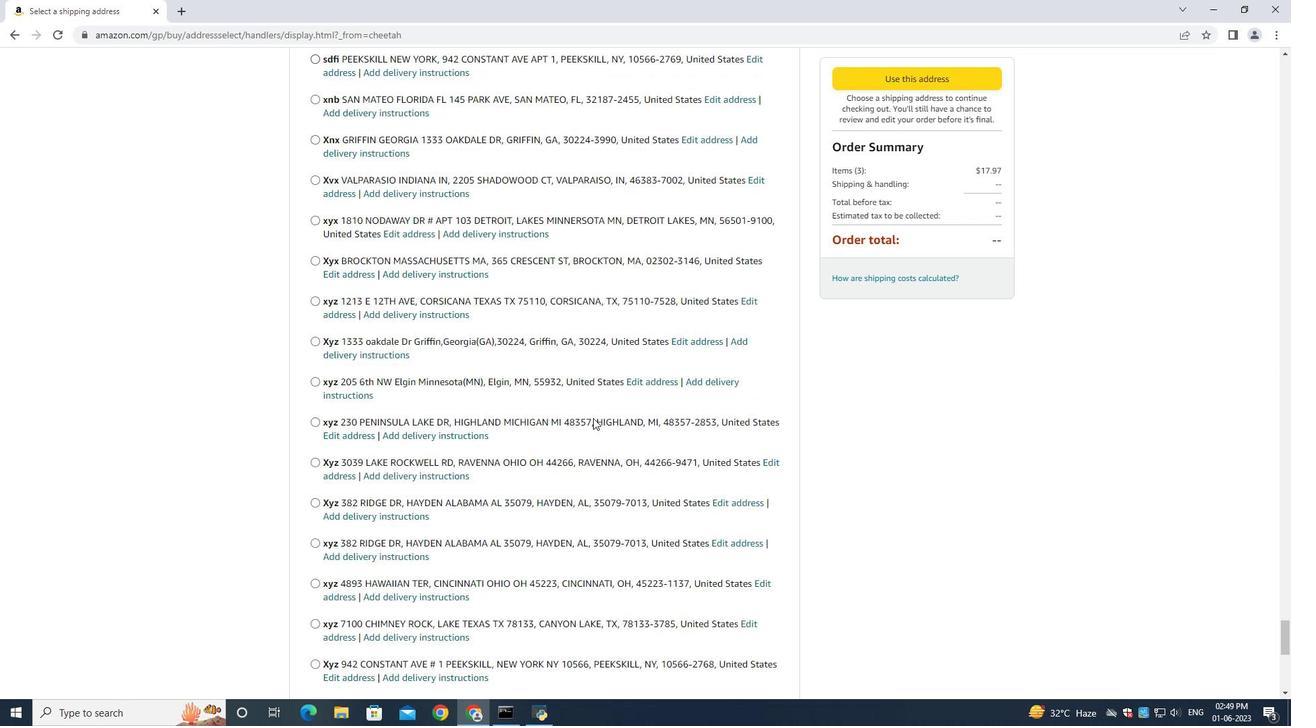 
Action: Mouse scrolled (593, 424) with delta (0, 0)
